 Task: Calculate mortgage payments for a townhouse in Seattle, Washington, with a 20% down payment.
Action: Mouse moved to (862, 162)
Screenshot: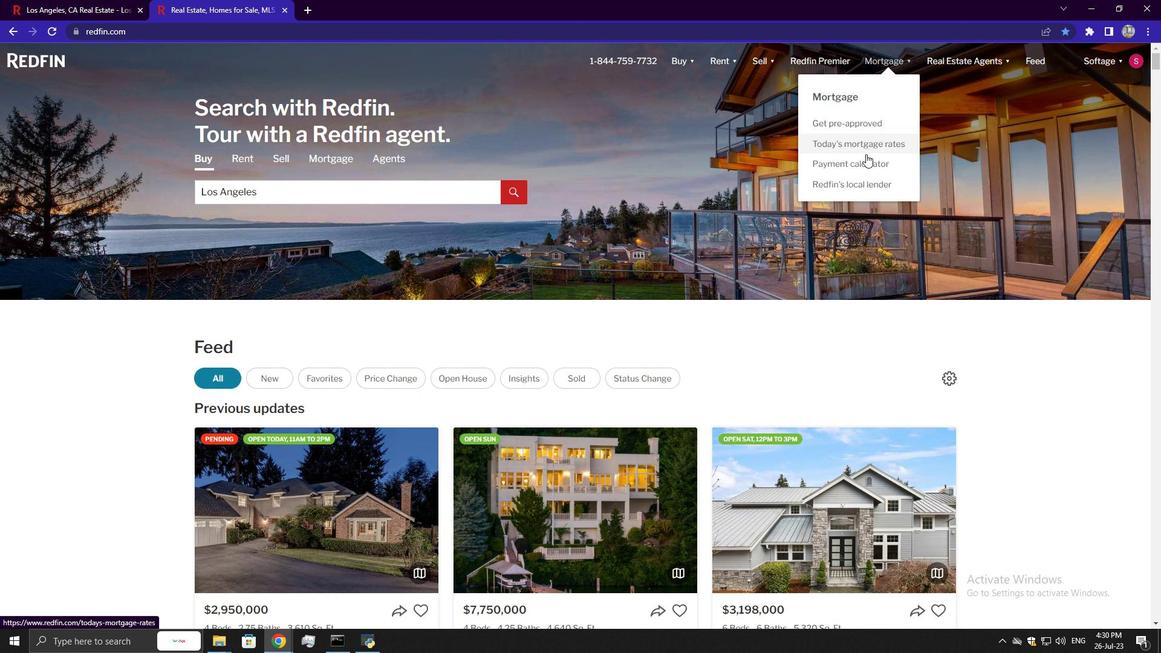
Action: Mouse pressed left at (862, 162)
Screenshot: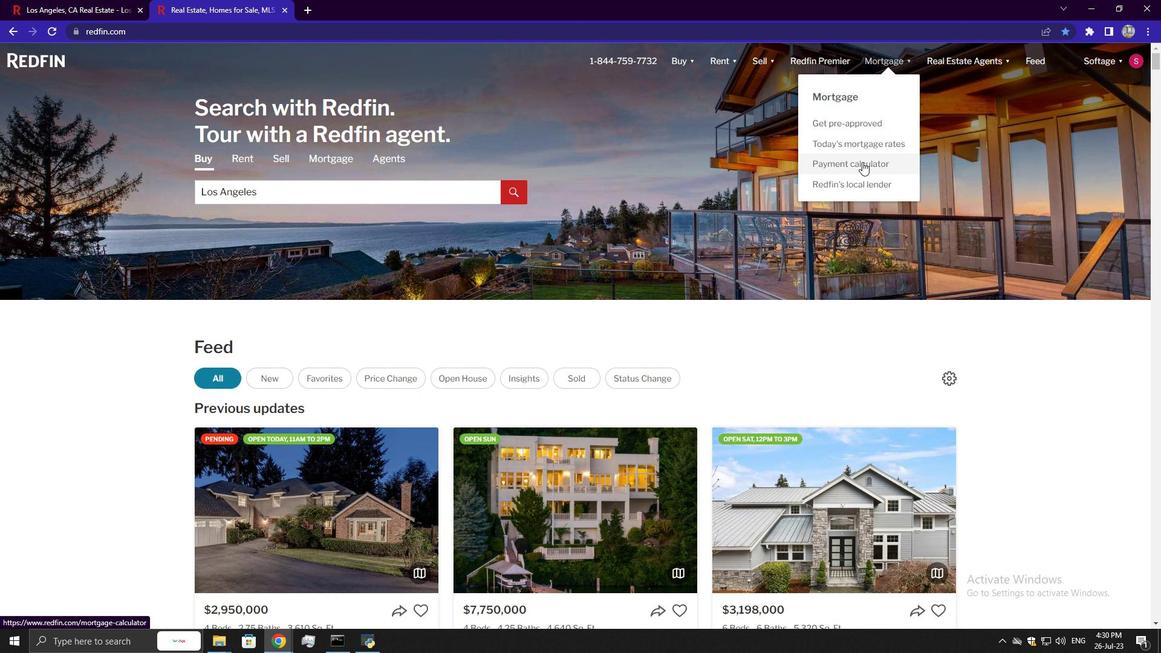 
Action: Mouse moved to (205, 56)
Screenshot: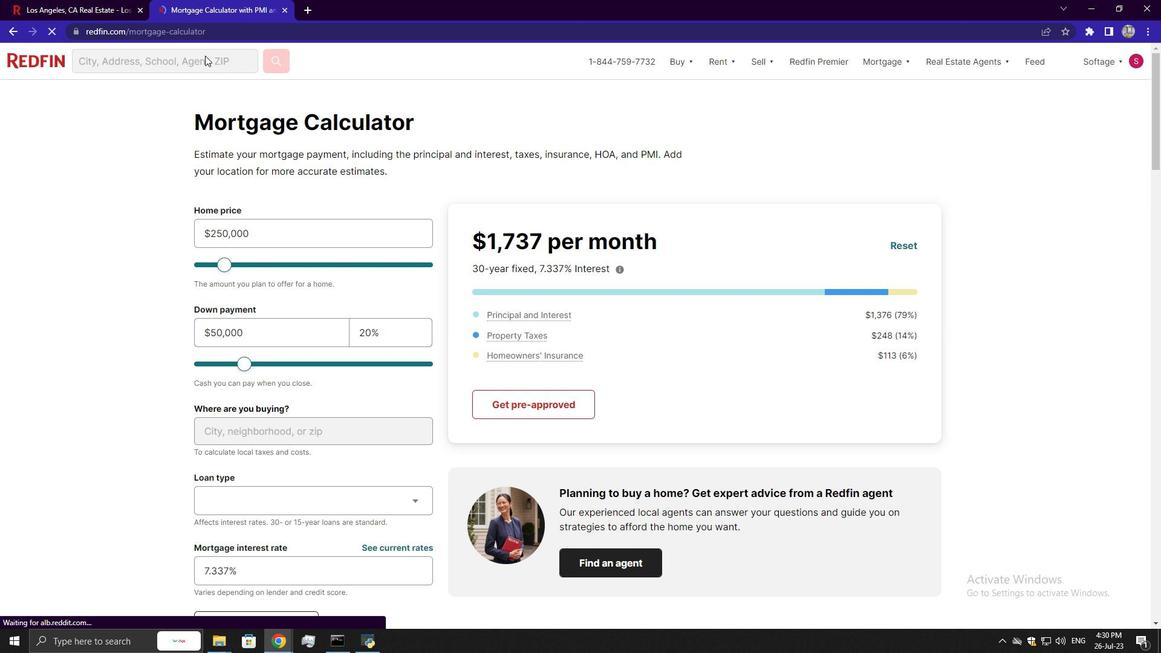 
Action: Mouse pressed left at (205, 56)
Screenshot: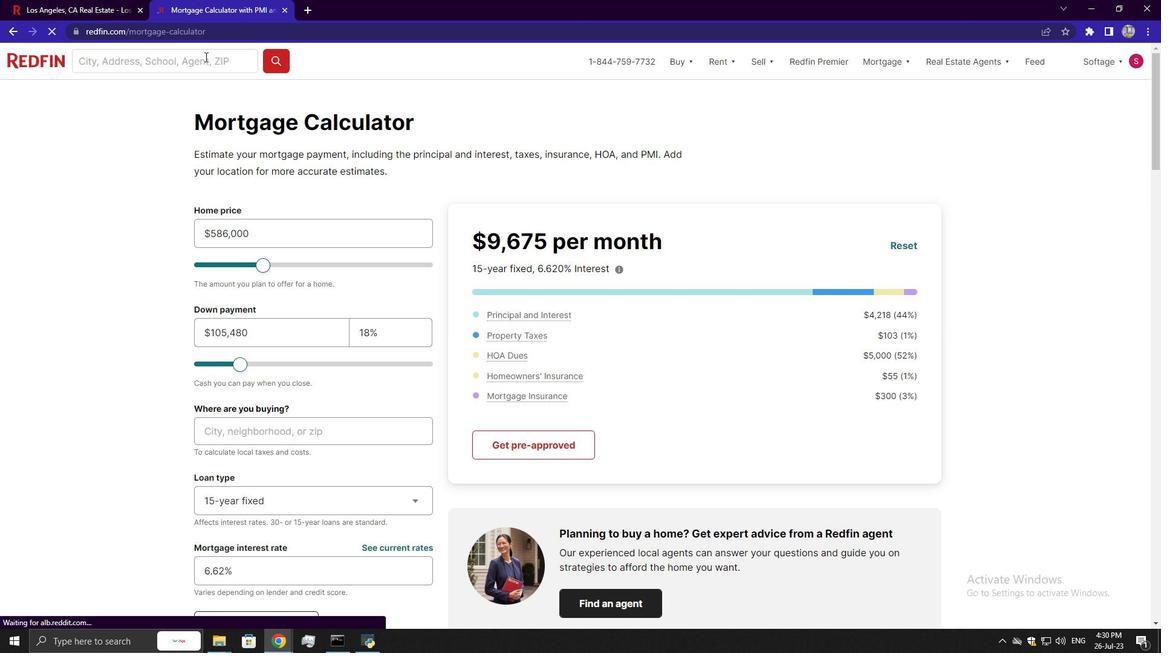 
Action: Key pressed <Key.shift>Seattle,<Key.space><Key.shift>Washington
Screenshot: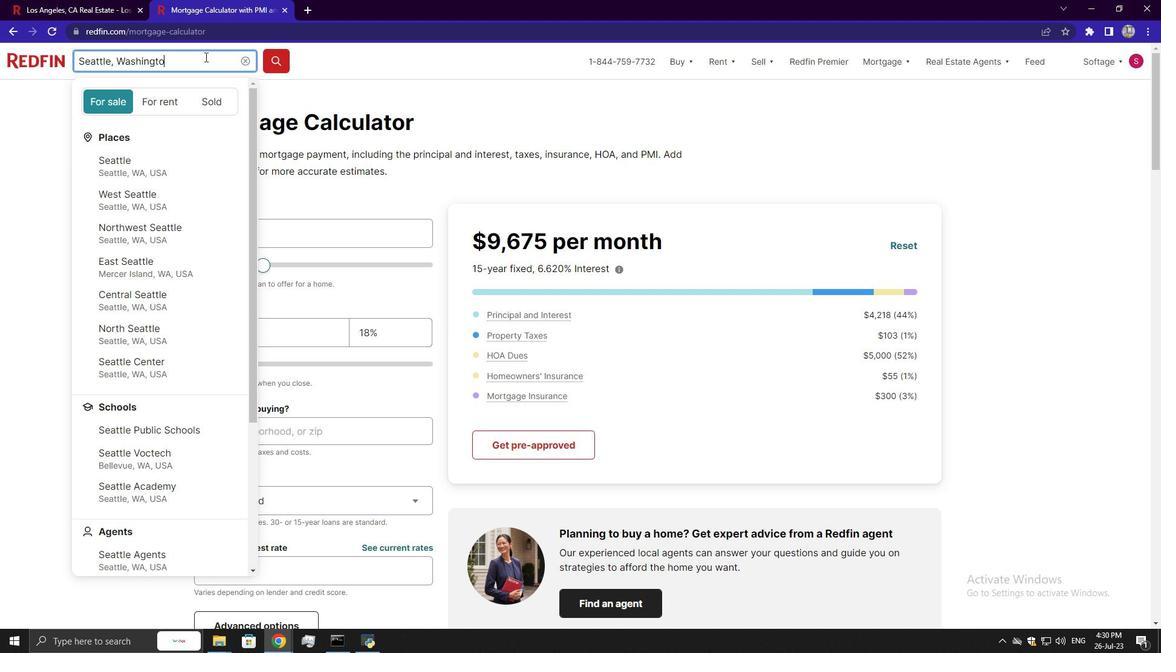 
Action: Mouse moved to (189, 163)
Screenshot: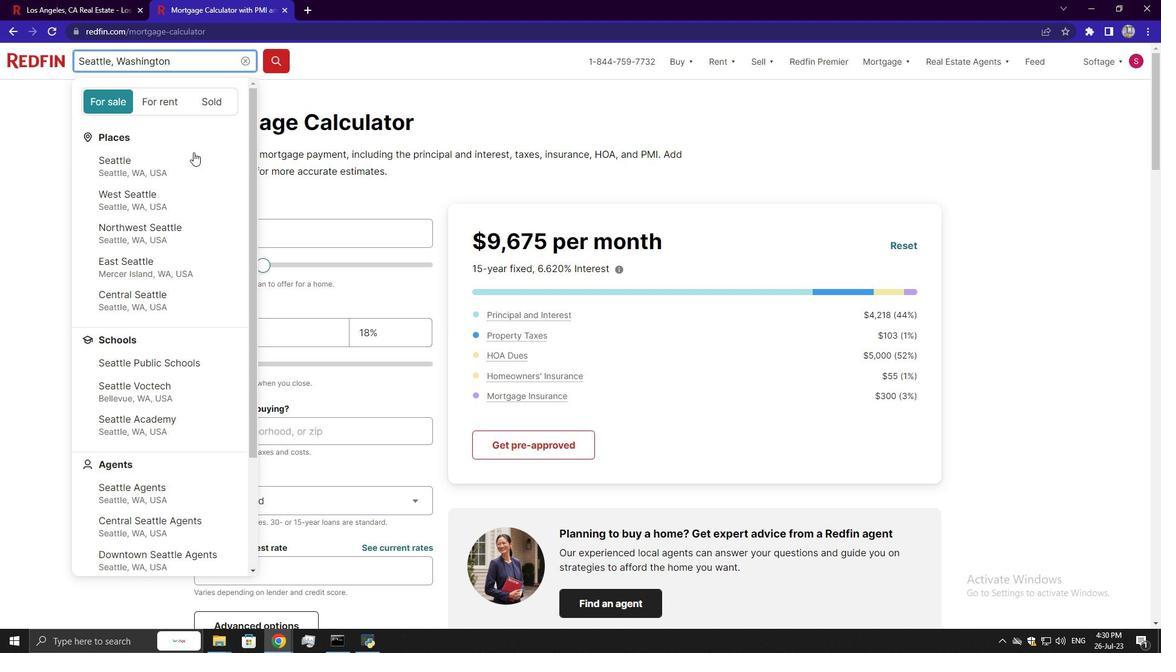 
Action: Mouse pressed left at (189, 163)
Screenshot: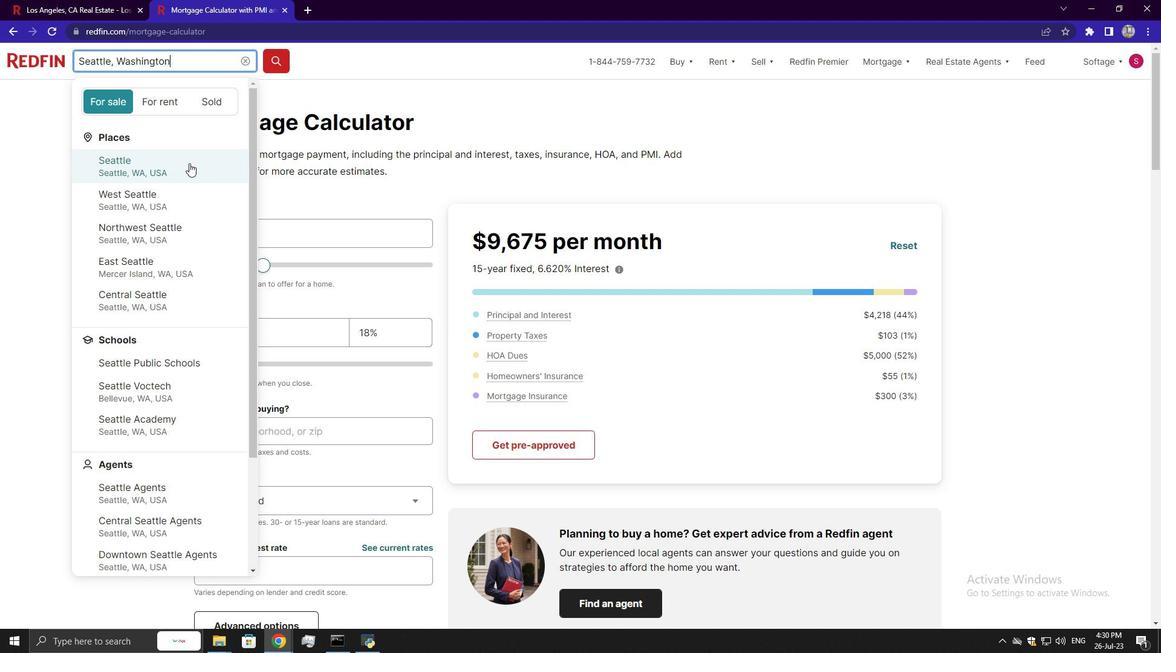 
Action: Mouse moved to (934, 296)
Screenshot: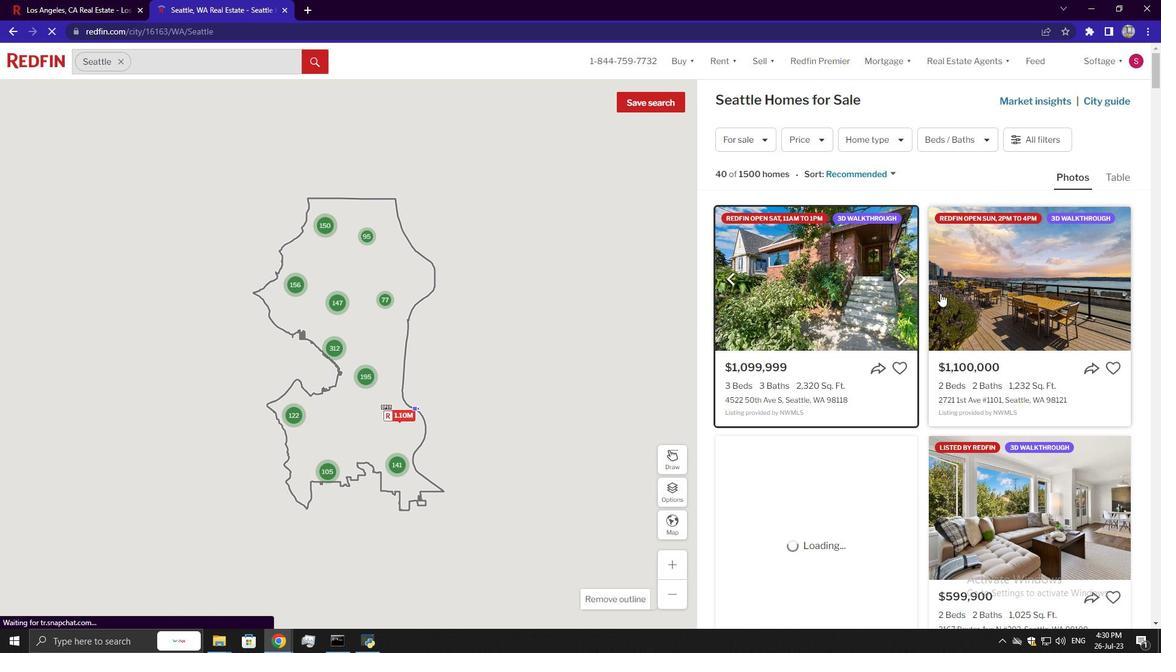 
Action: Mouse scrolled (934, 297) with delta (0, 0)
Screenshot: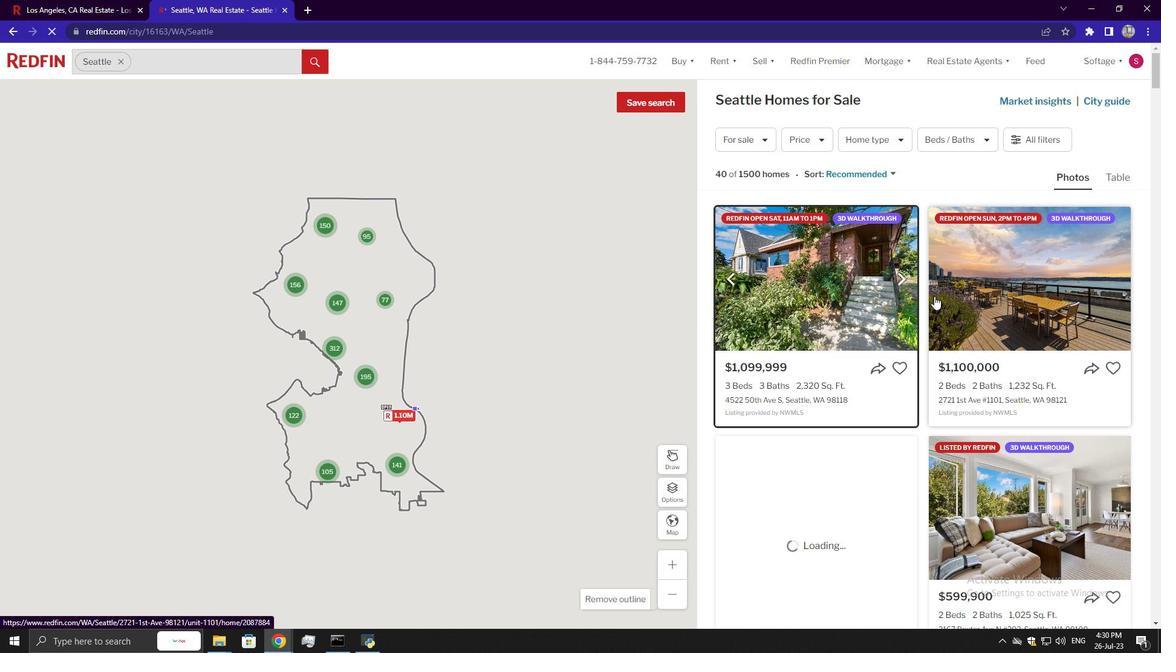 
Action: Mouse scrolled (934, 297) with delta (0, 0)
Screenshot: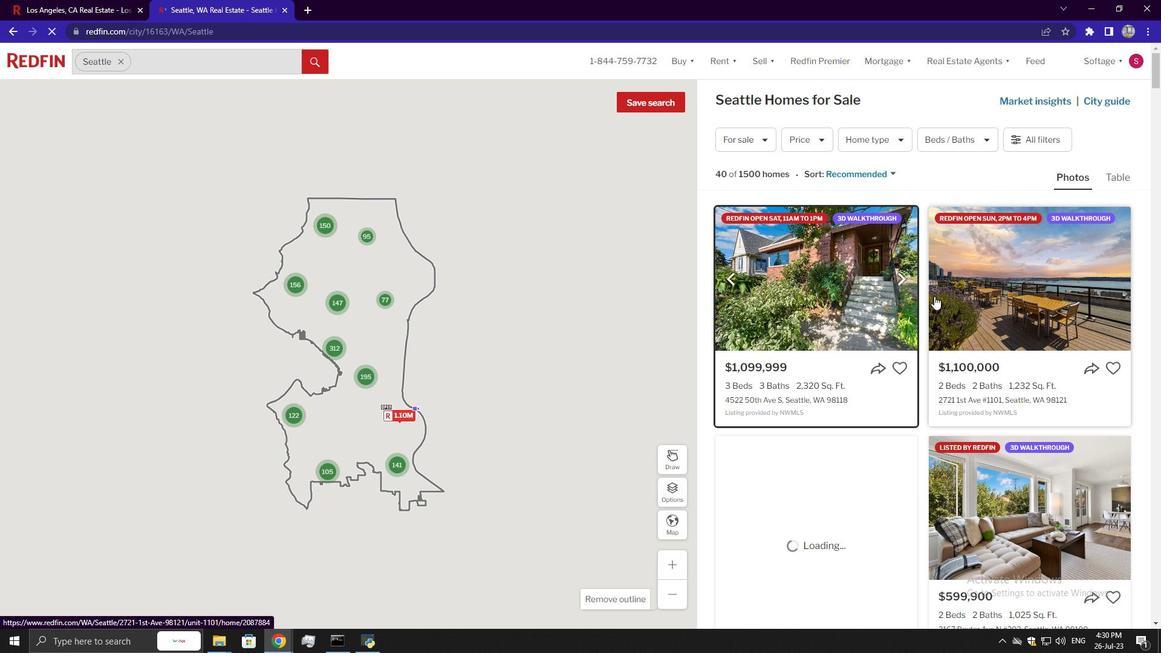 
Action: Mouse scrolled (934, 297) with delta (0, 0)
Screenshot: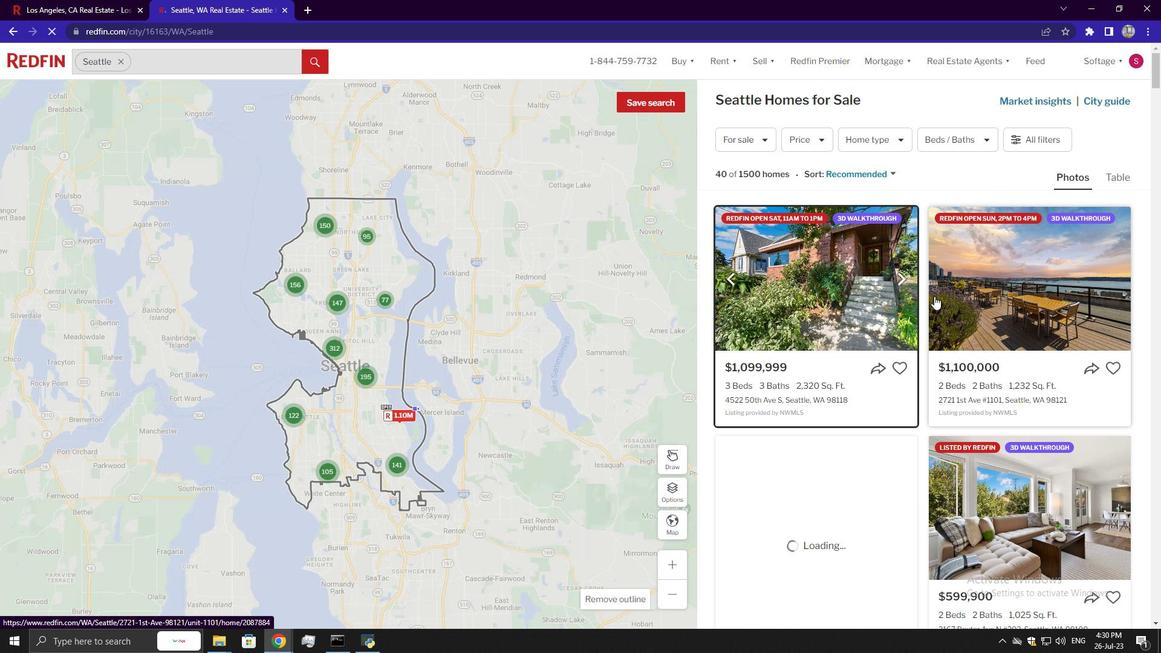 
Action: Mouse scrolled (934, 297) with delta (0, 0)
Screenshot: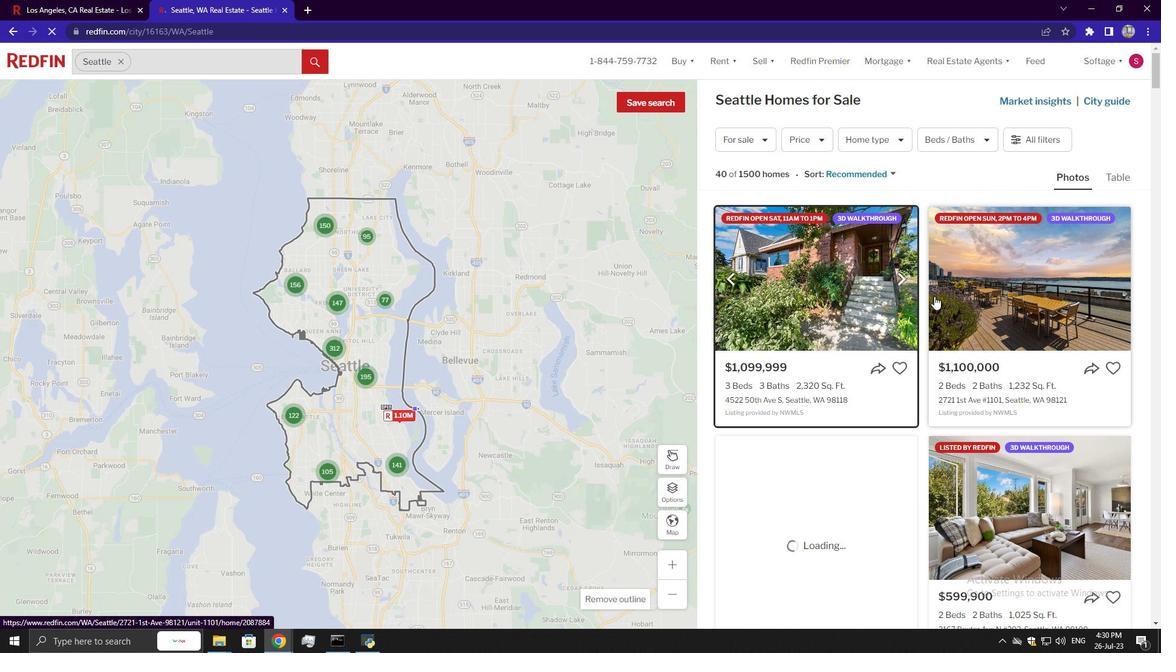 
Action: Mouse scrolled (934, 295) with delta (0, 0)
Screenshot: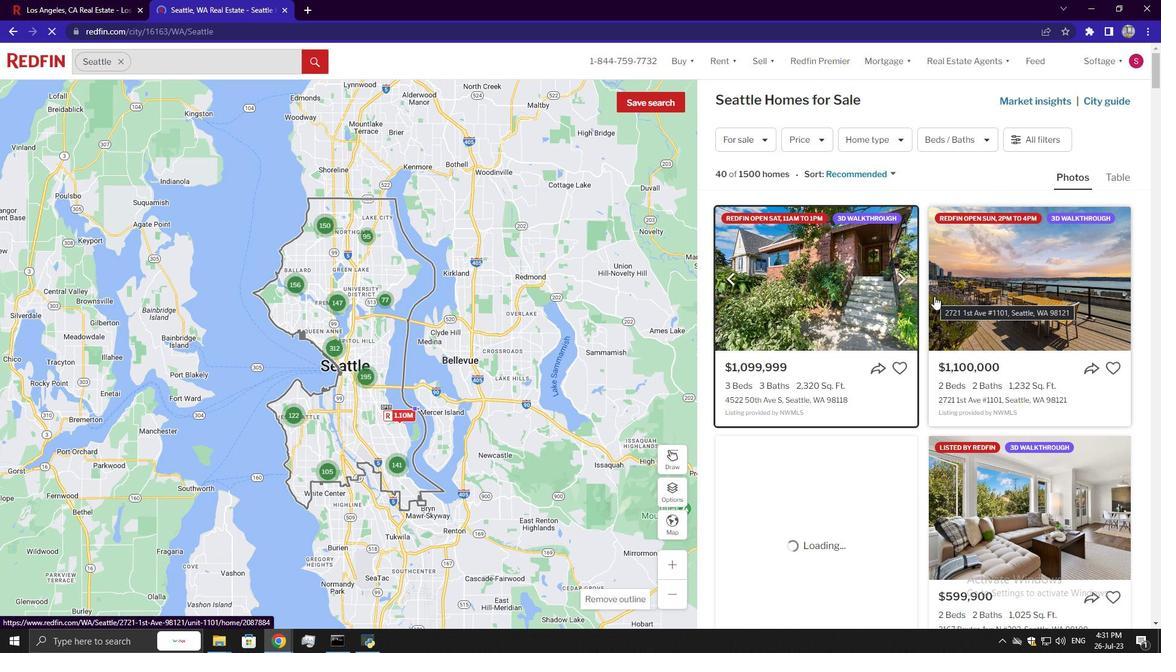 
Action: Mouse scrolled (934, 295) with delta (0, 0)
Screenshot: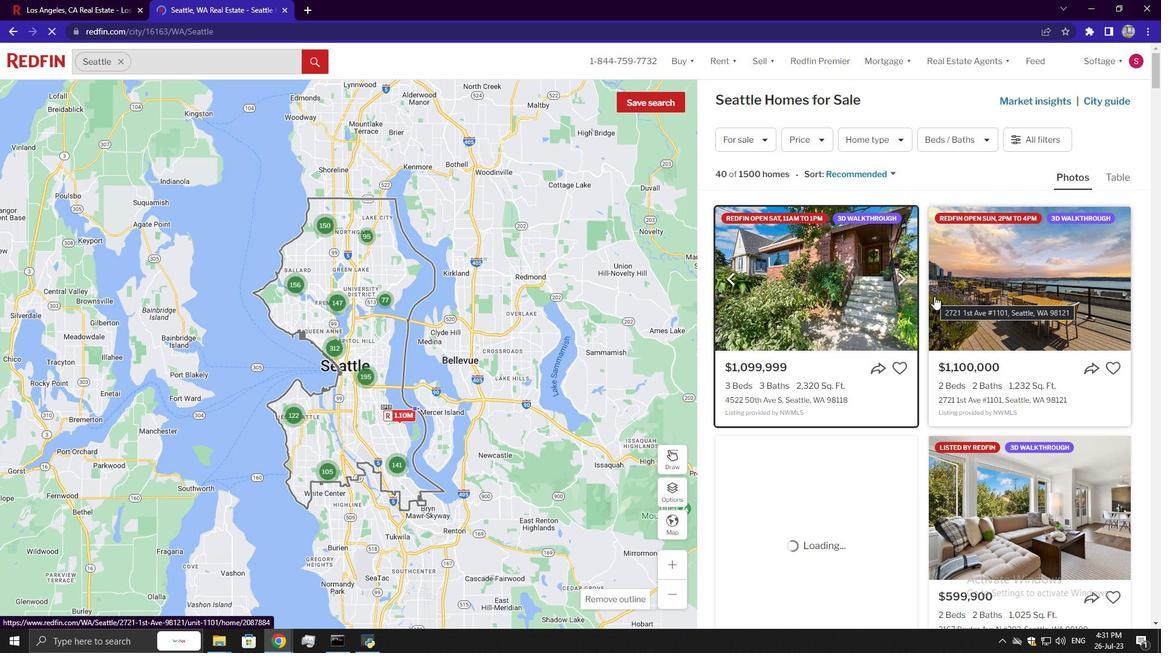 
Action: Mouse scrolled (934, 295) with delta (0, 0)
Screenshot: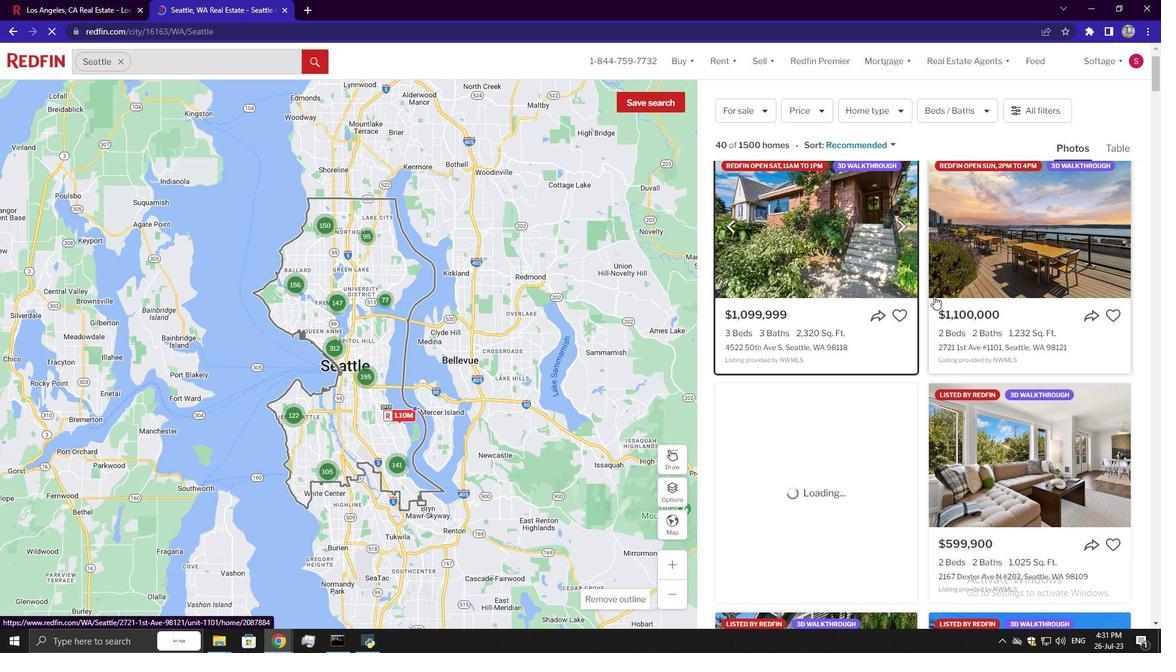 
Action: Mouse scrolled (934, 295) with delta (0, 0)
Screenshot: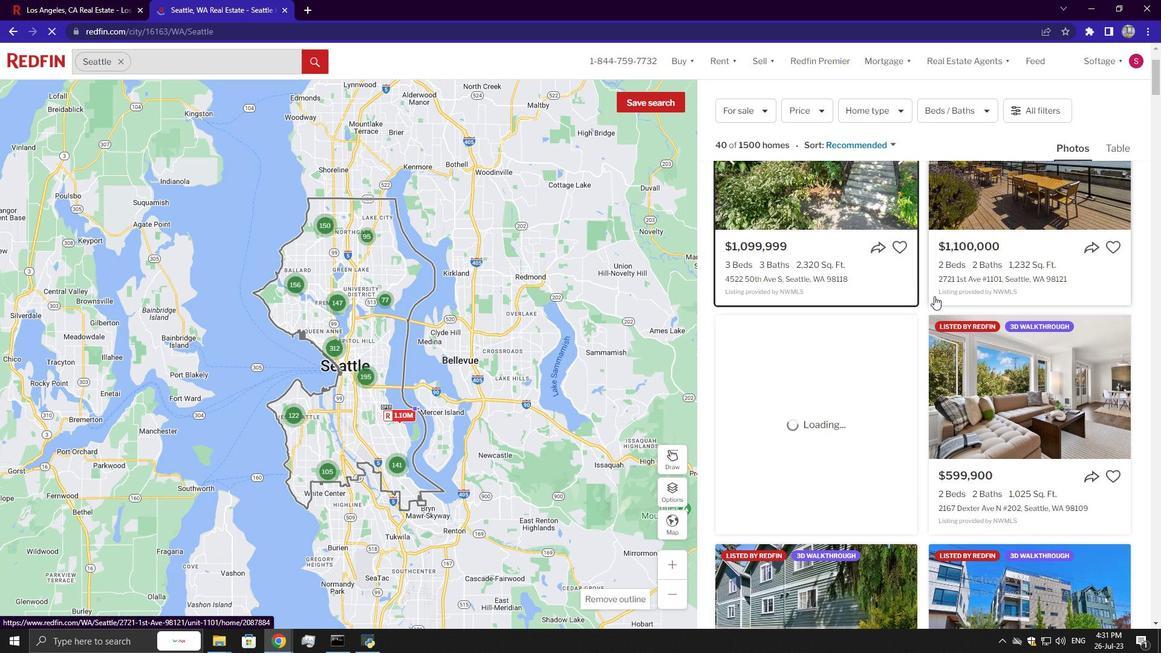 
Action: Mouse moved to (934, 296)
Screenshot: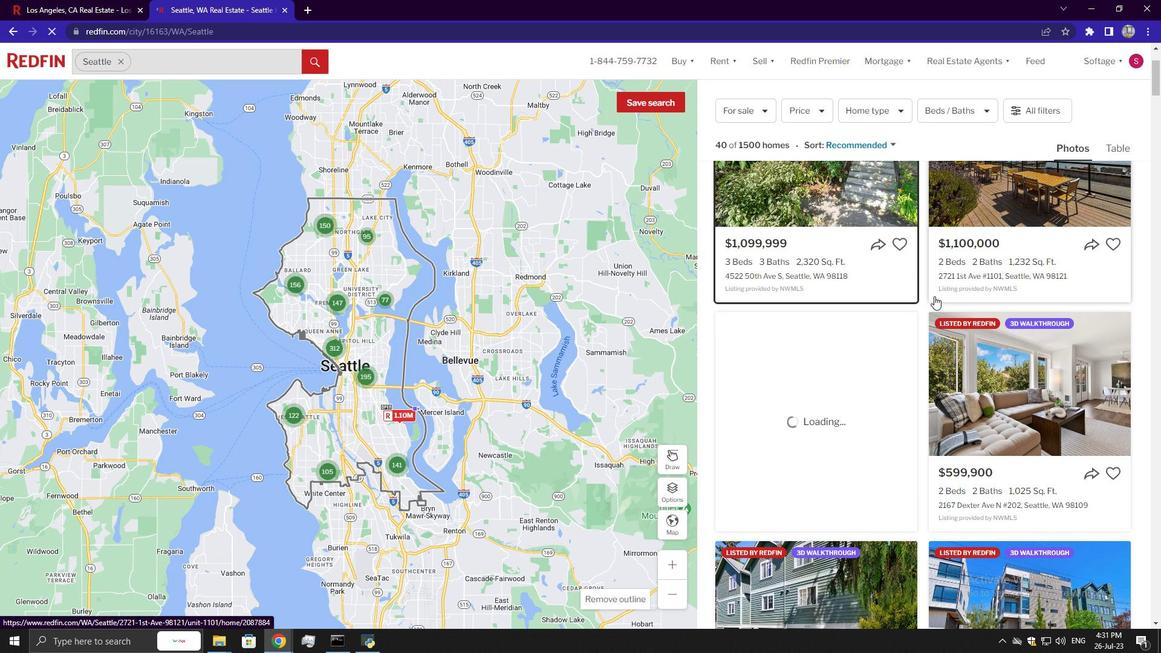 
Action: Mouse scrolled (934, 295) with delta (0, 0)
Screenshot: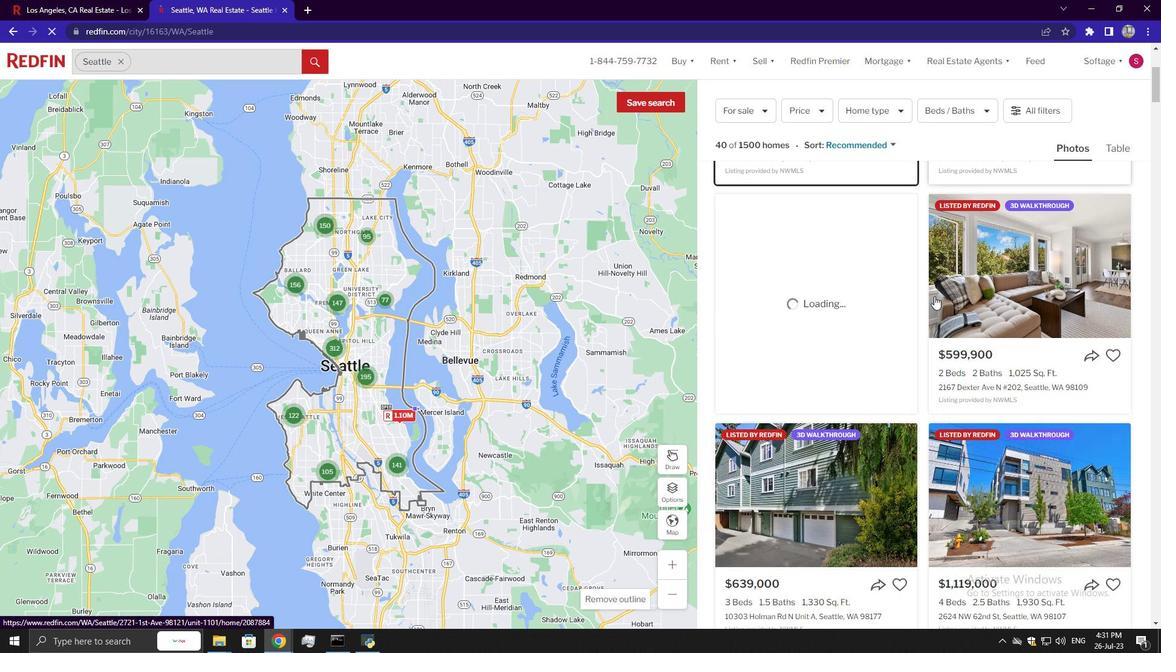 
Action: Mouse scrolled (934, 295) with delta (0, 0)
Screenshot: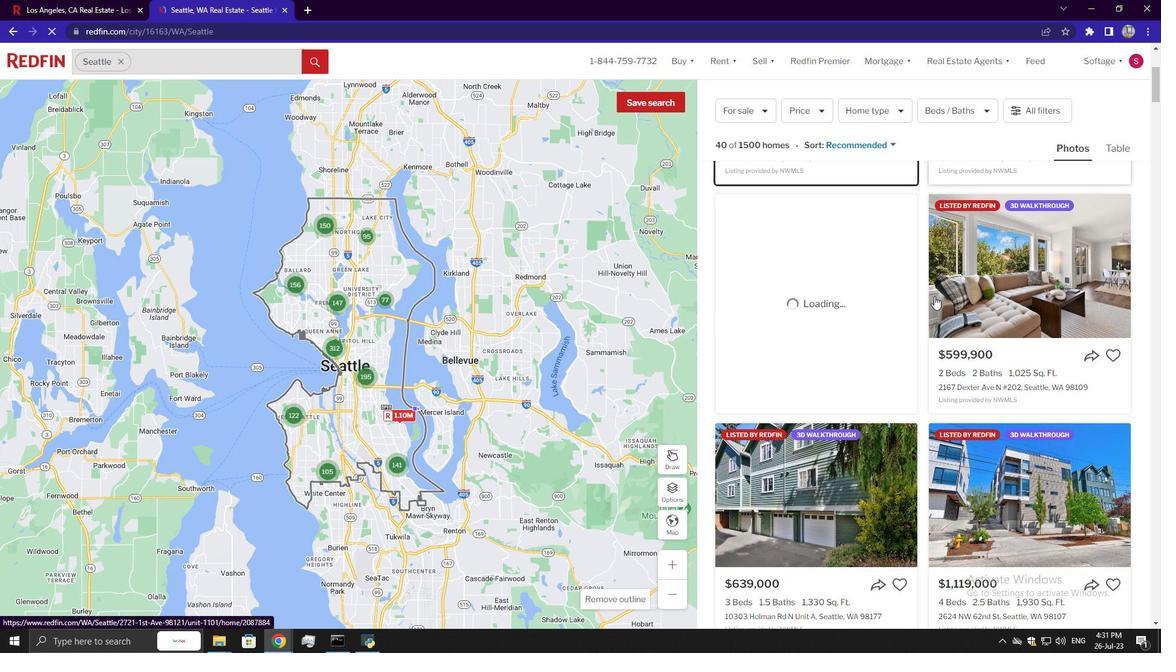 
Action: Mouse moved to (934, 263)
Screenshot: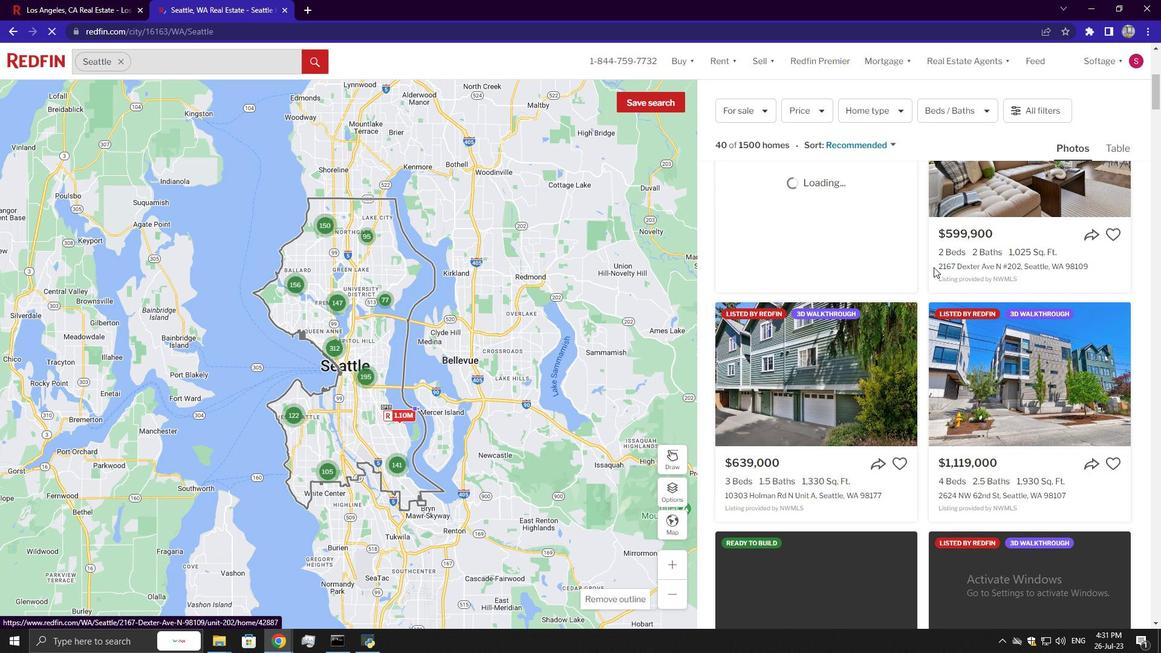 
Action: Mouse scrolled (934, 263) with delta (0, 0)
Screenshot: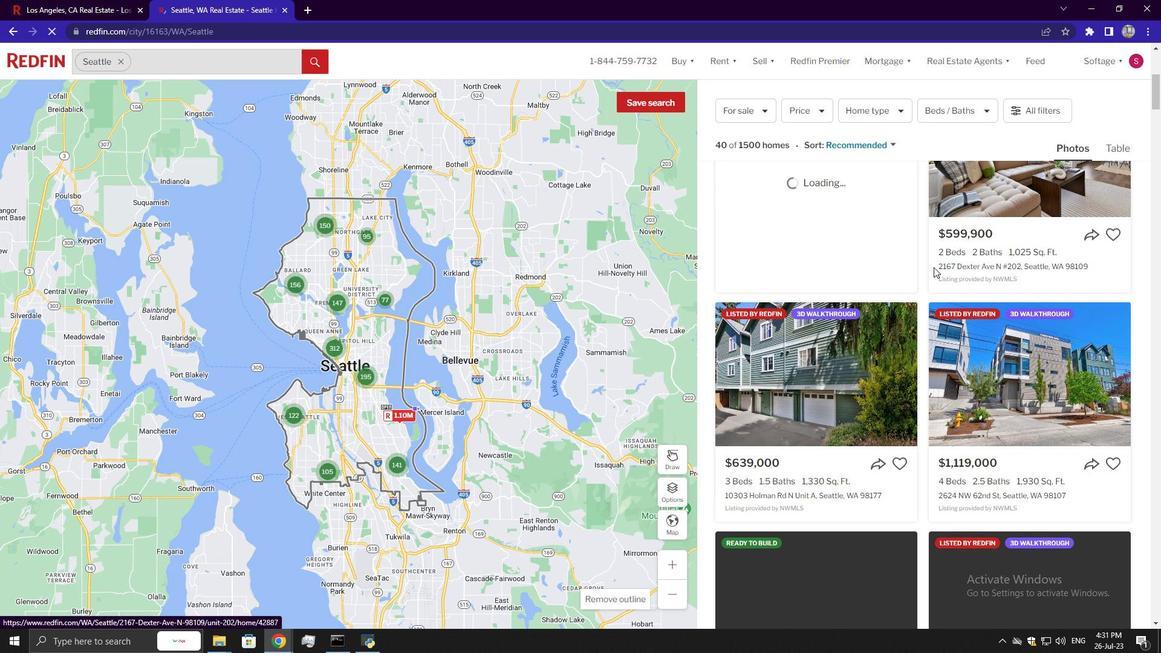 
Action: Mouse scrolled (934, 263) with delta (0, 0)
Screenshot: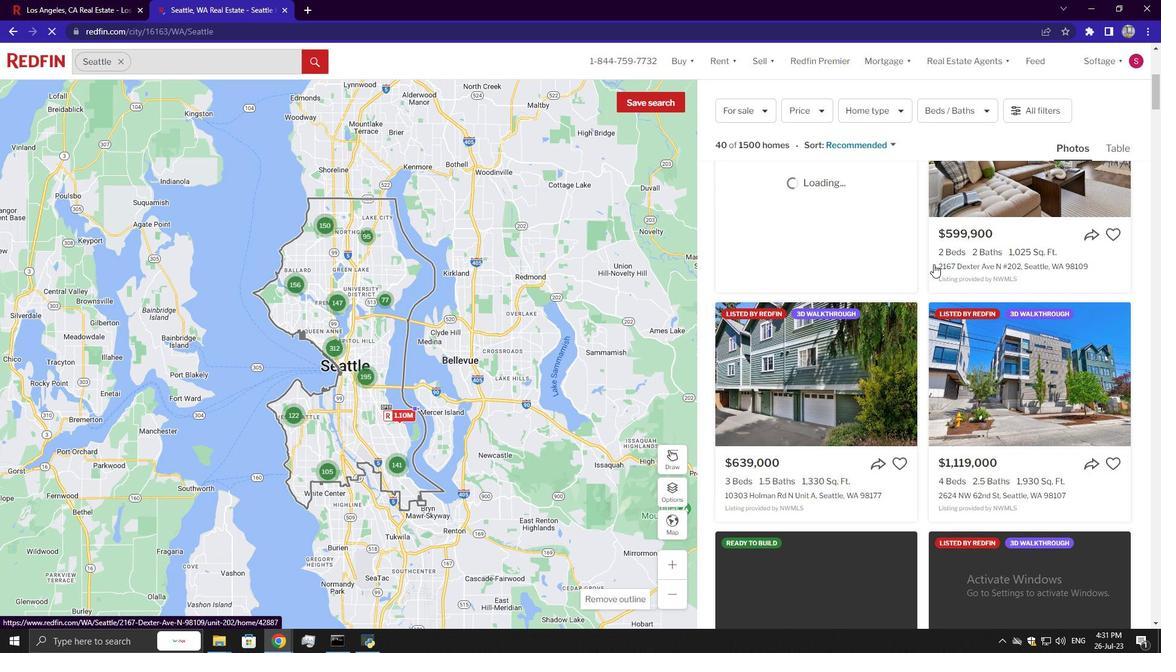 
Action: Mouse scrolled (934, 263) with delta (0, 0)
Screenshot: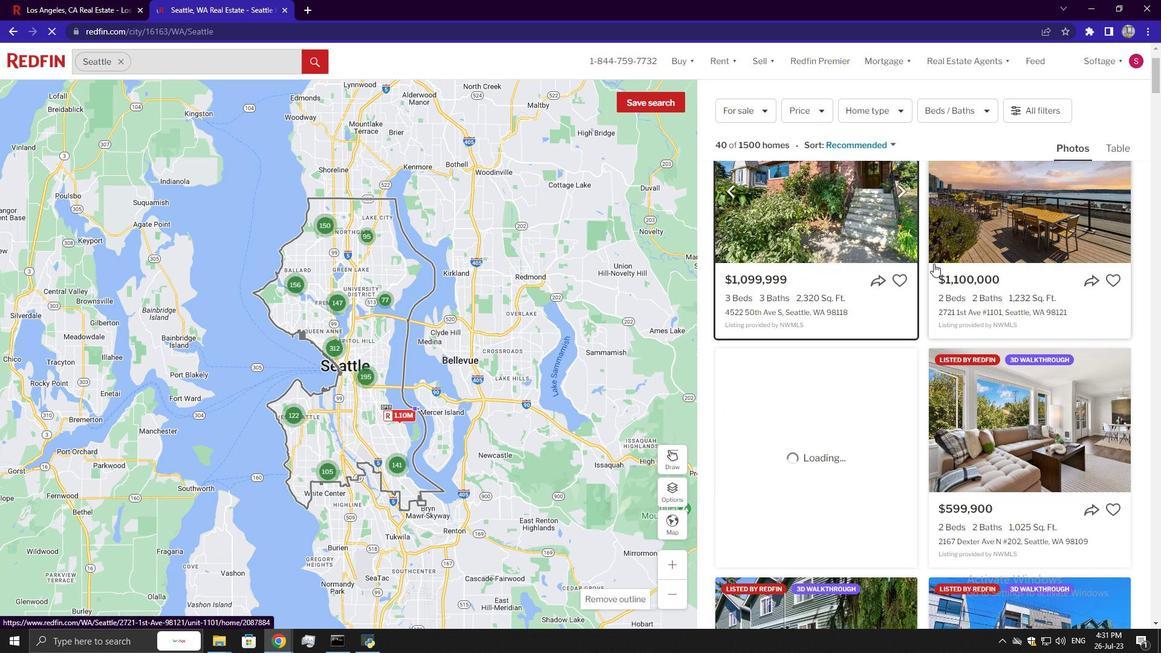 
Action: Mouse scrolled (934, 263) with delta (0, 0)
Screenshot: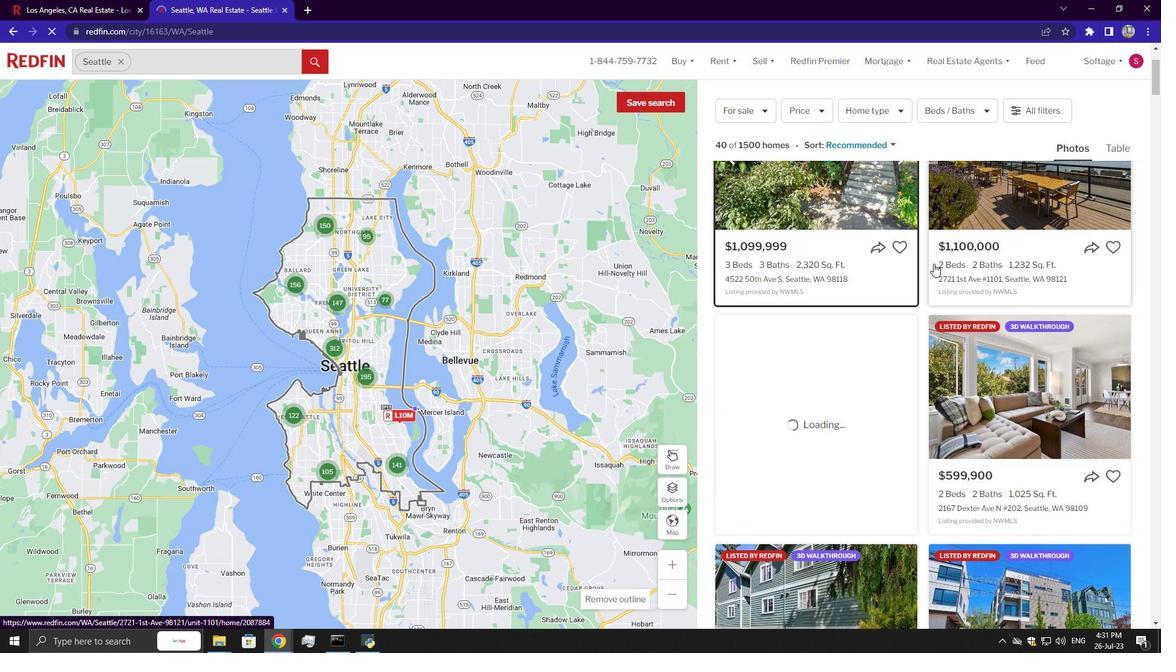 
Action: Mouse scrolled (934, 263) with delta (0, 0)
Screenshot: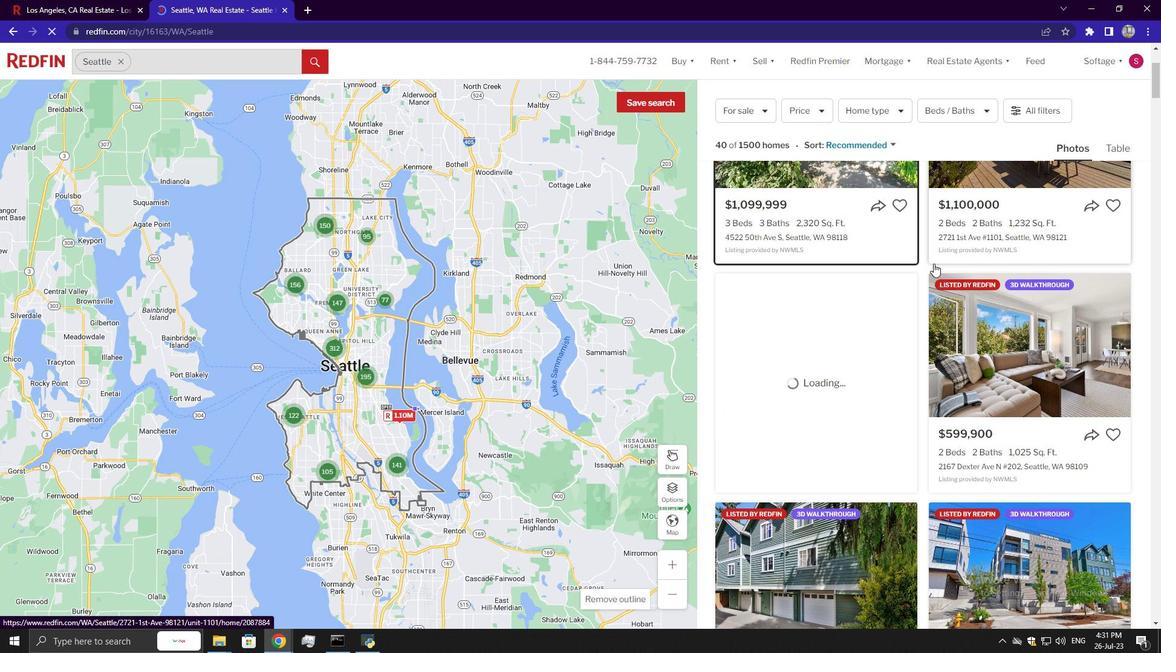 
Action: Mouse scrolled (934, 263) with delta (0, 0)
Screenshot: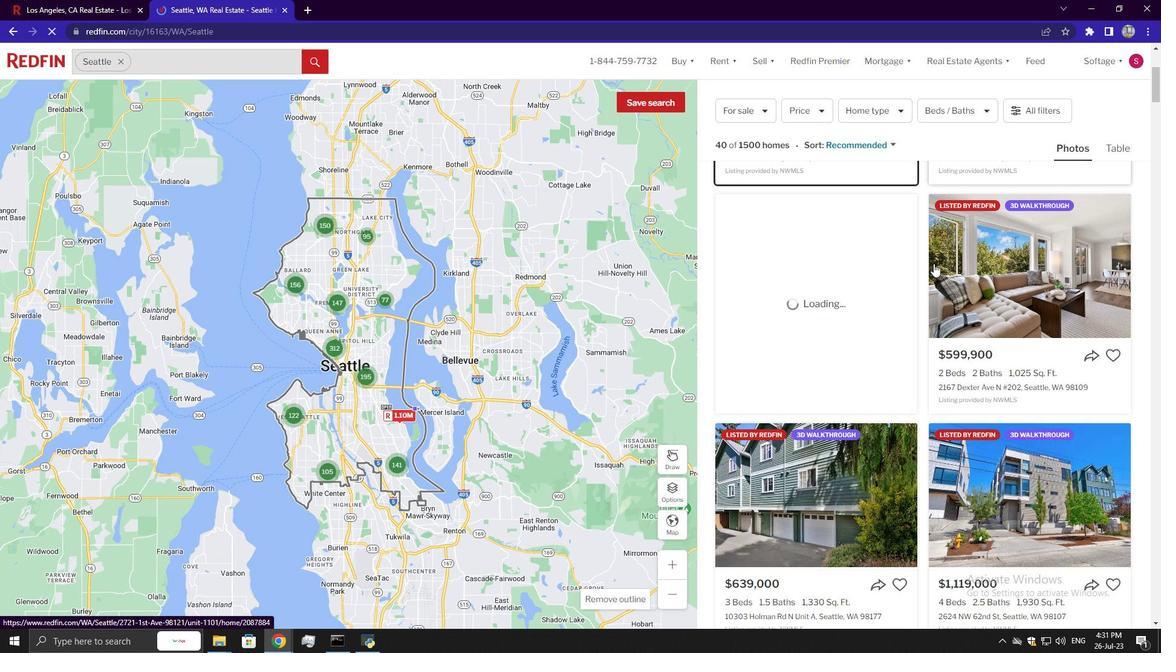 
Action: Mouse scrolled (934, 263) with delta (0, 0)
Screenshot: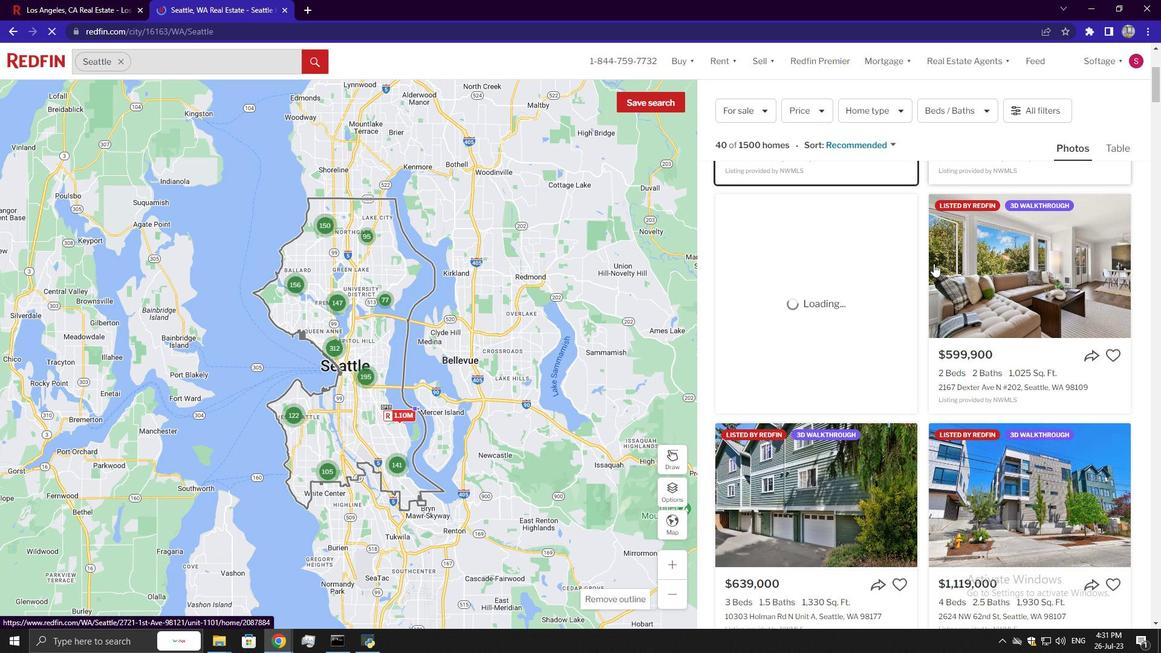 
Action: Mouse scrolled (934, 263) with delta (0, 0)
Screenshot: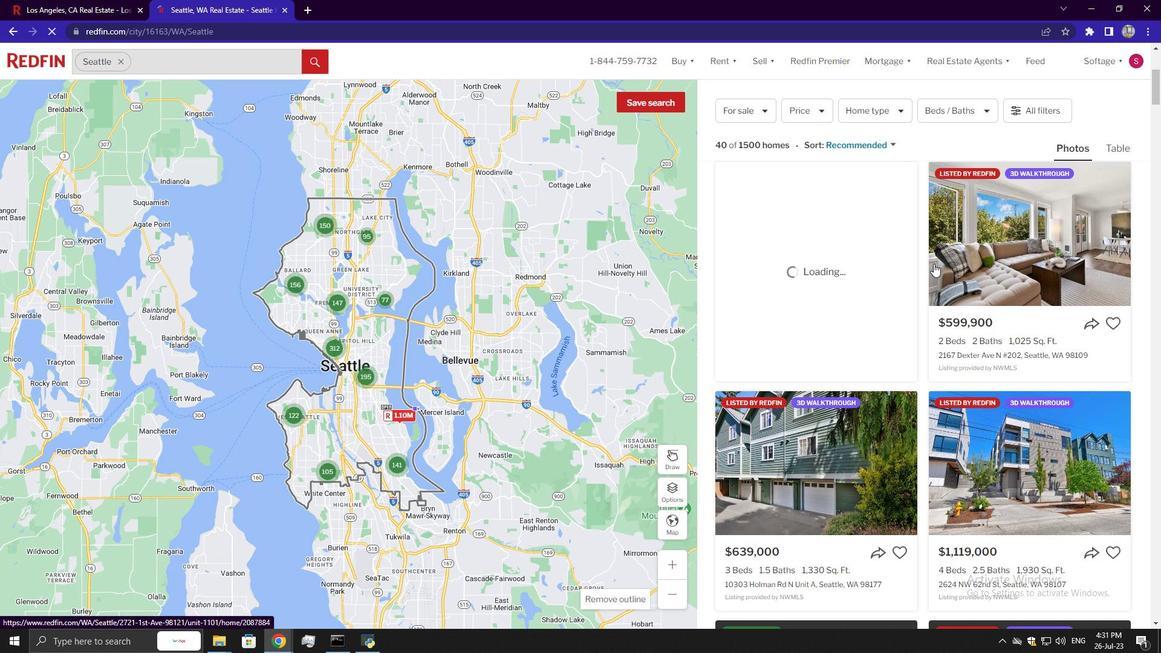 
Action: Mouse scrolled (934, 263) with delta (0, 0)
Screenshot: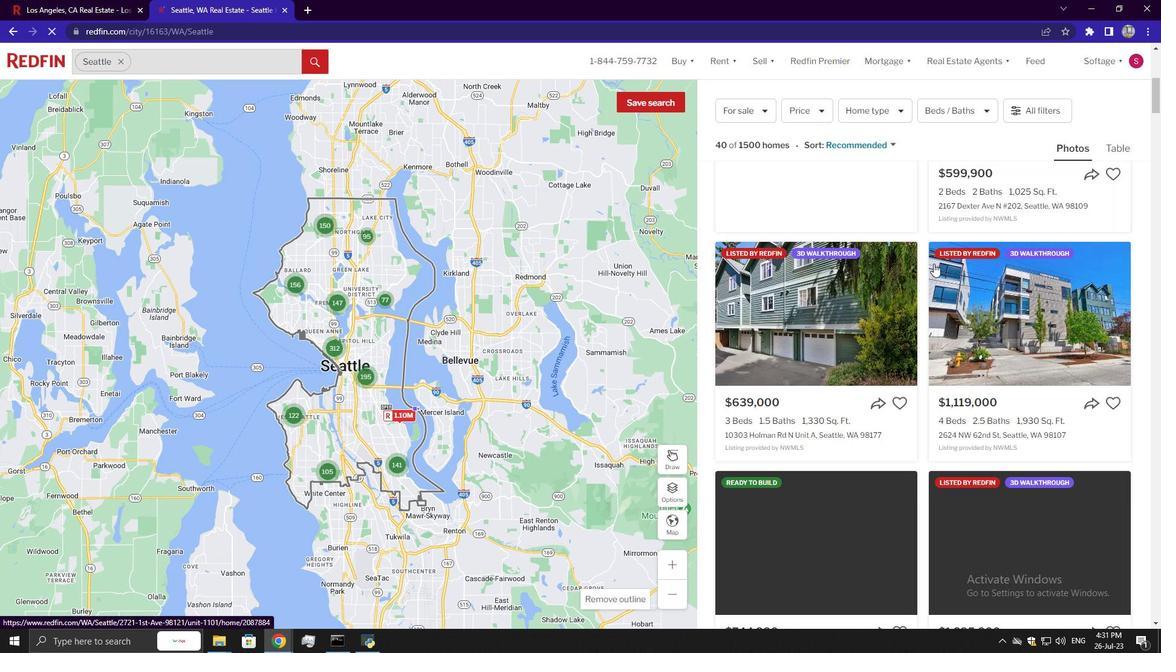 
Action: Mouse scrolled (934, 264) with delta (0, 0)
Screenshot: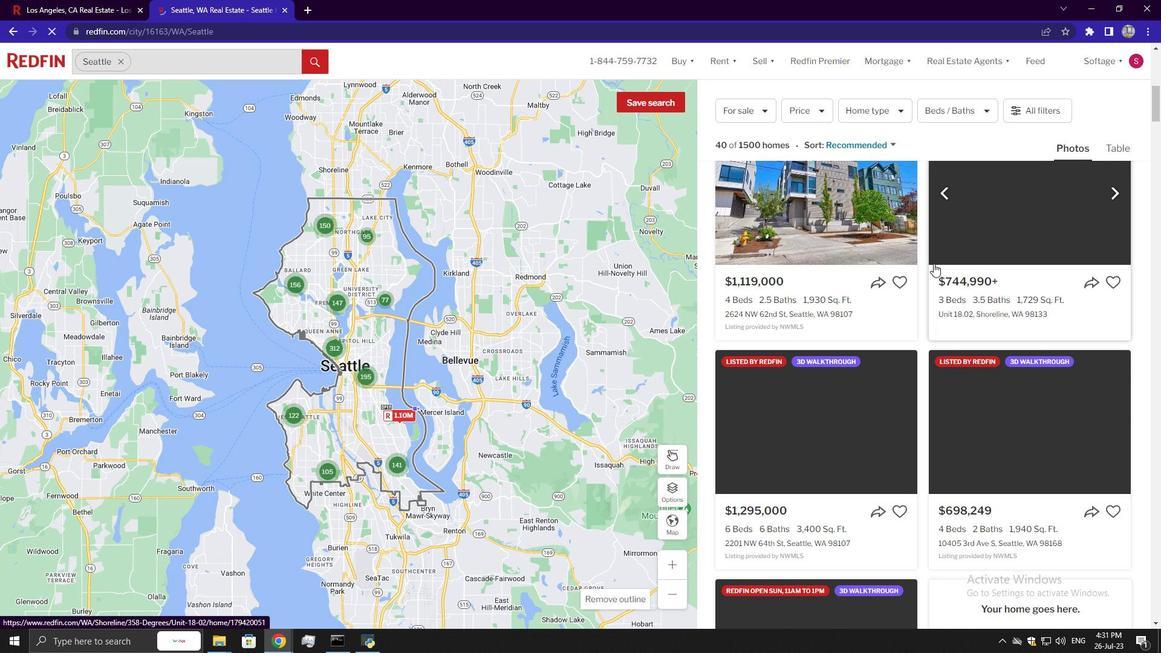 
Action: Mouse scrolled (934, 264) with delta (0, 0)
Screenshot: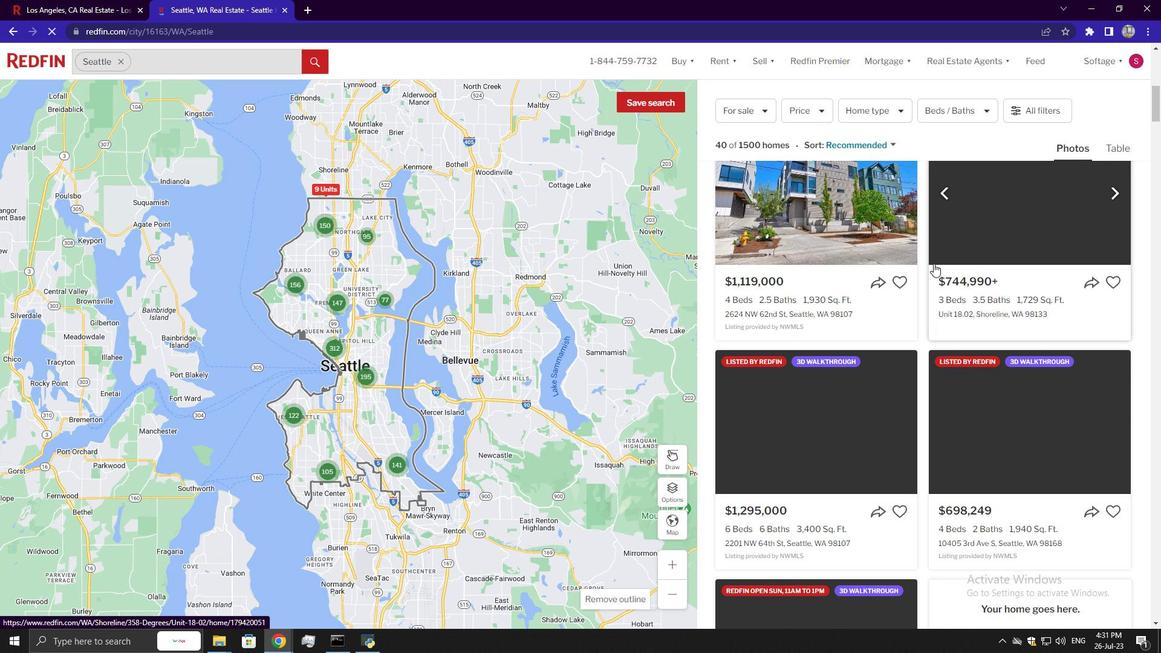 
Action: Mouse scrolled (934, 264) with delta (0, 0)
Screenshot: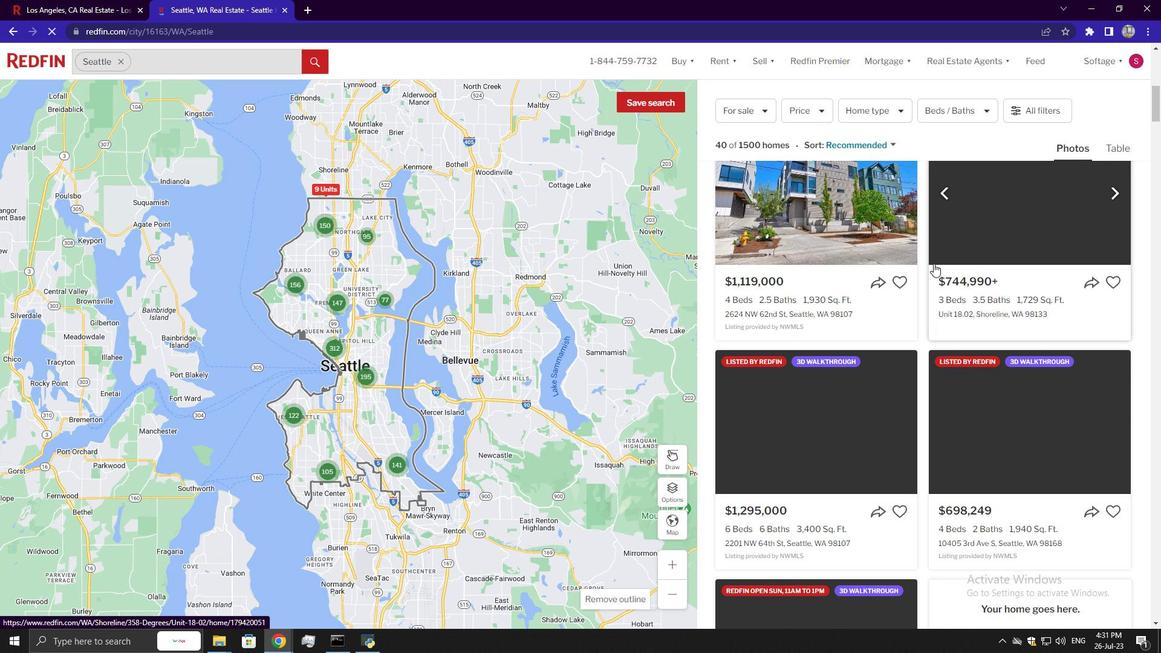 
Action: Mouse scrolled (934, 264) with delta (0, 0)
Screenshot: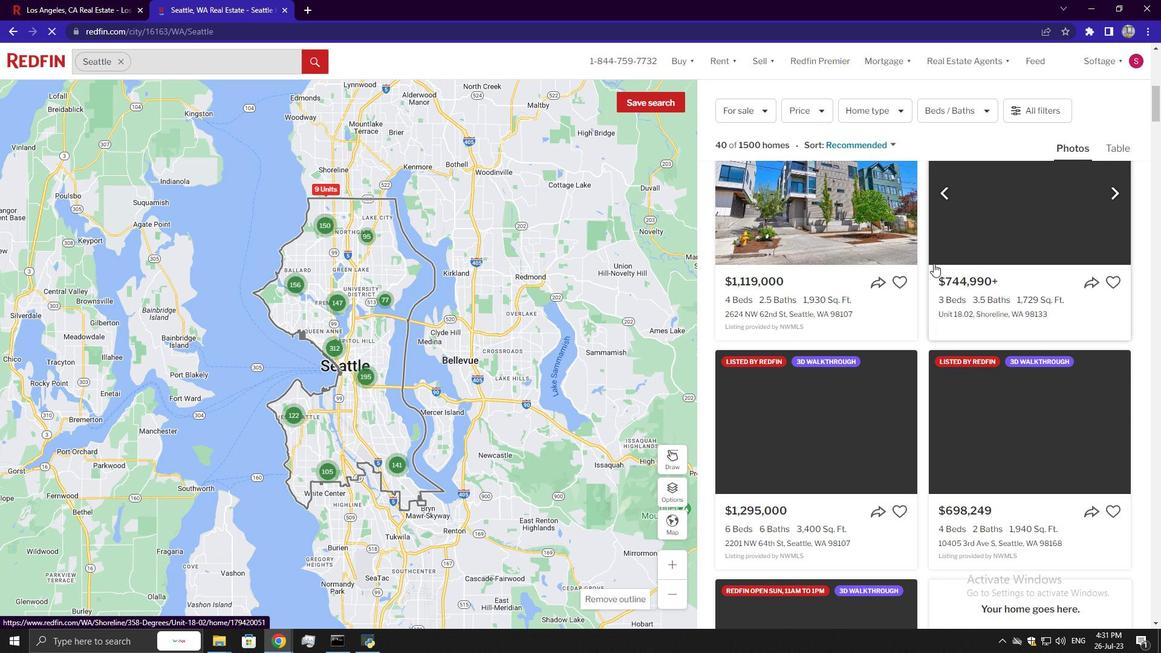 
Action: Mouse scrolled (934, 264) with delta (0, 0)
Screenshot: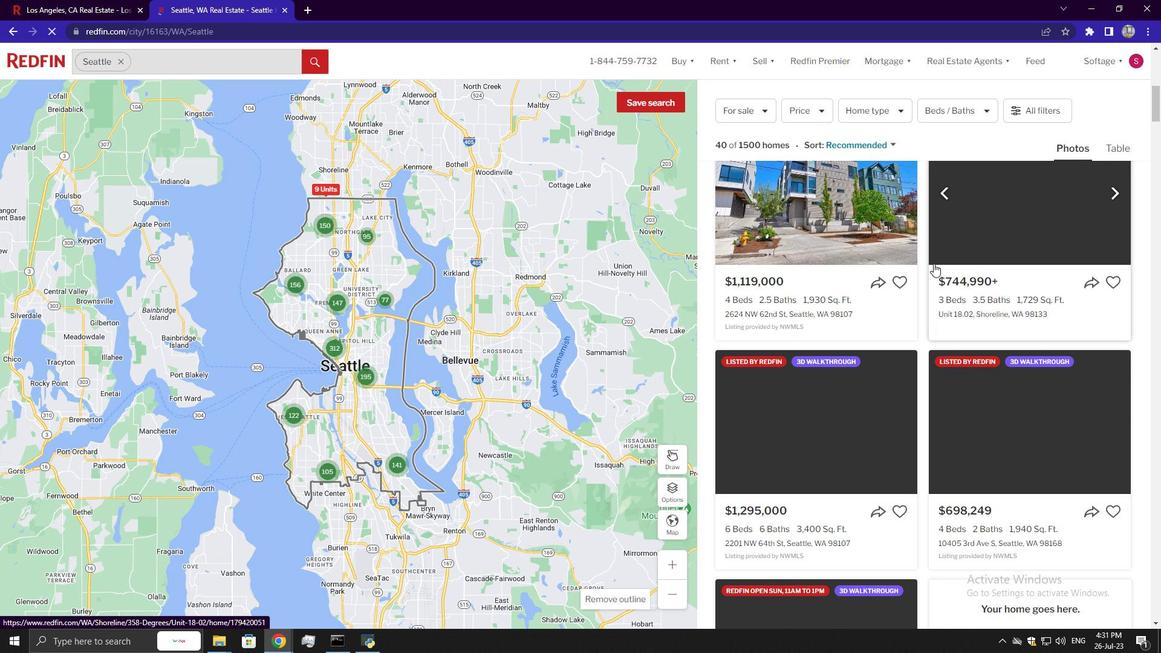 
Action: Mouse scrolled (934, 264) with delta (0, 0)
Screenshot: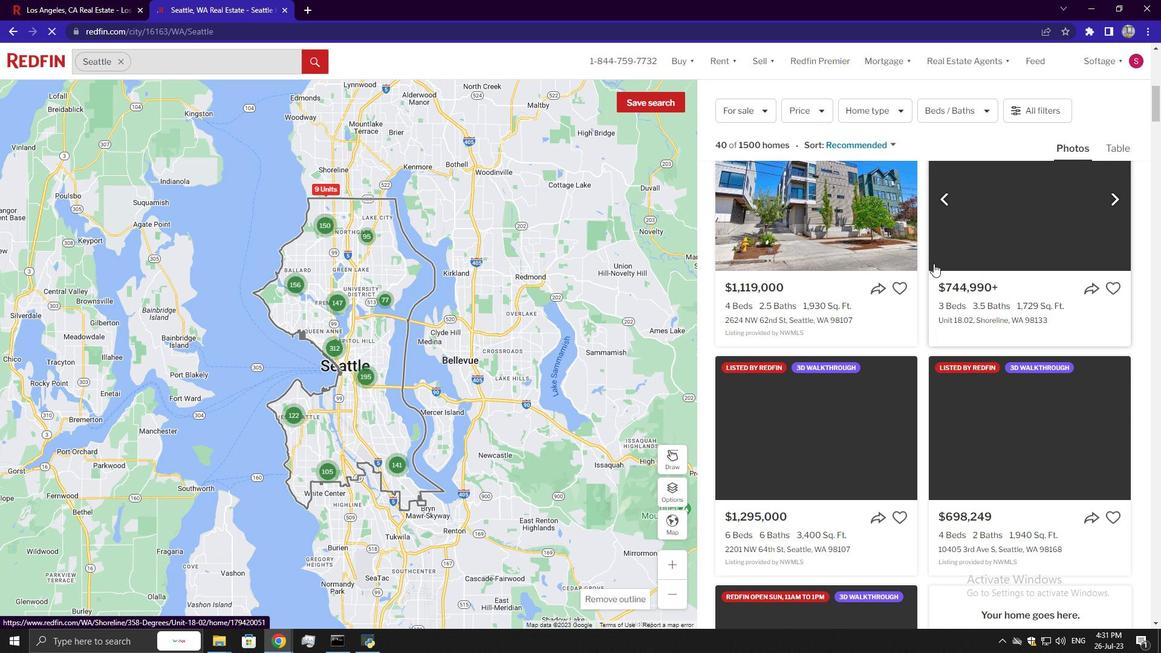 
Action: Mouse scrolled (934, 264) with delta (0, 0)
Screenshot: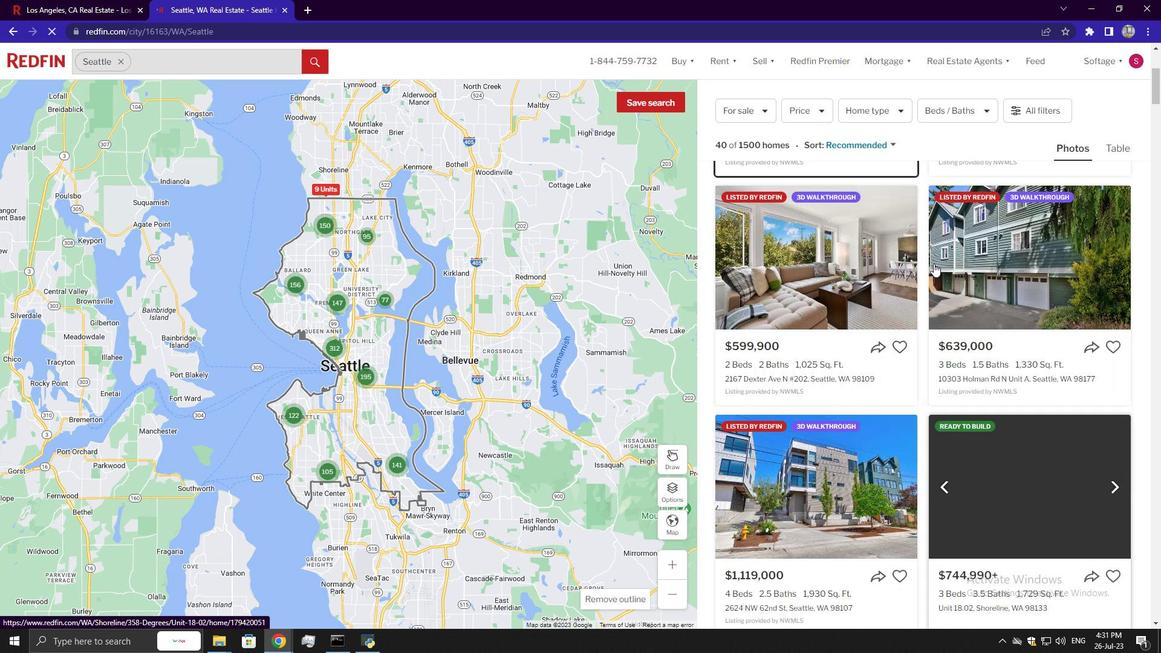 
Action: Mouse scrolled (934, 264) with delta (0, 0)
Screenshot: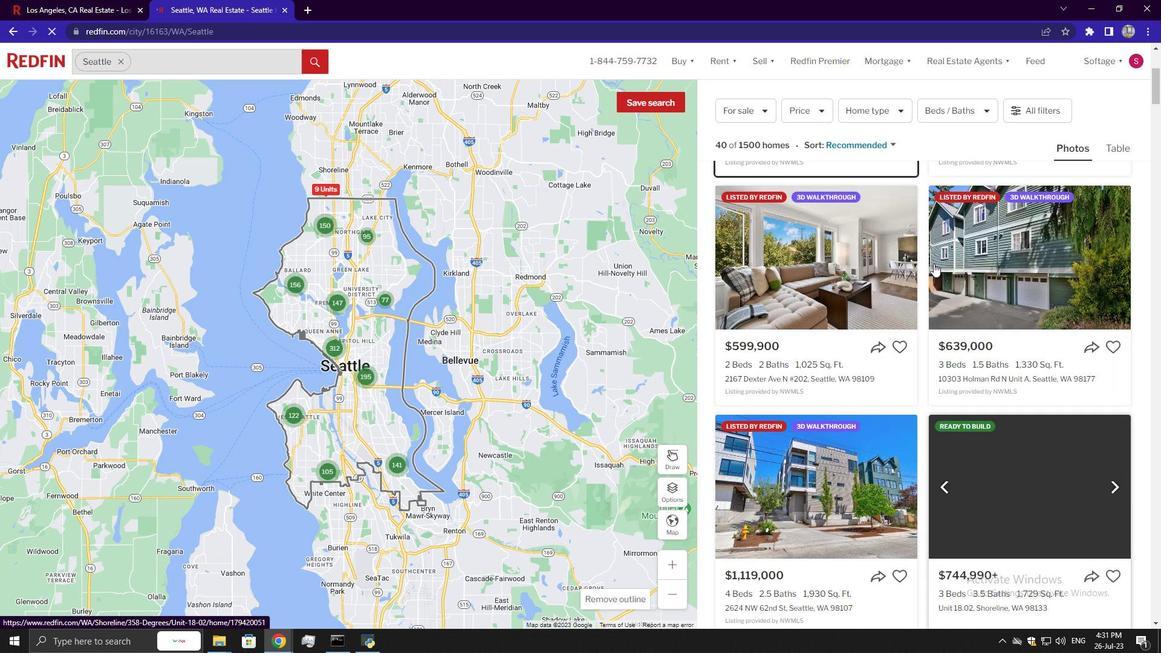 
Action: Mouse scrolled (934, 264) with delta (0, 0)
Screenshot: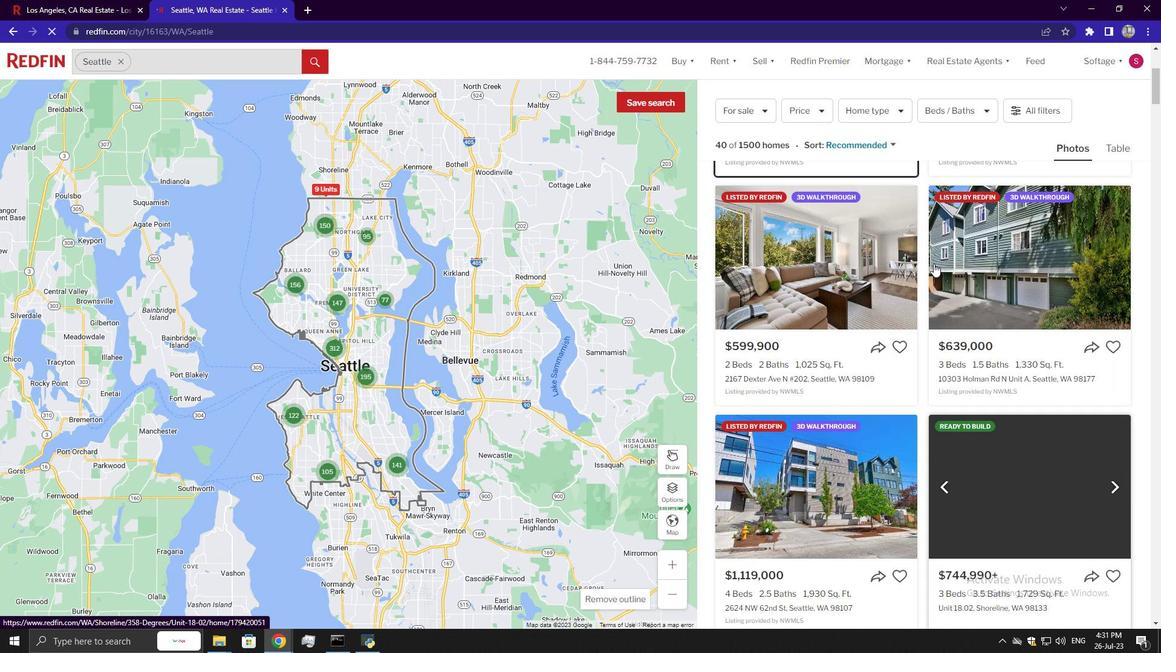
Action: Mouse scrolled (934, 264) with delta (0, 0)
Screenshot: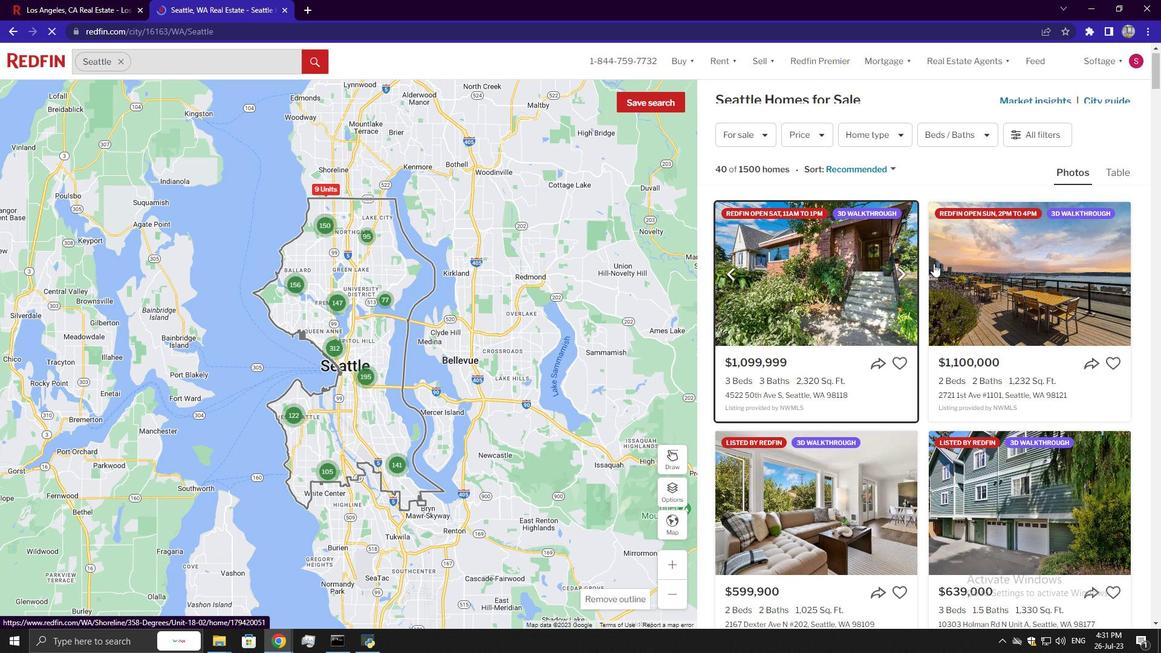 
Action: Mouse scrolled (934, 264) with delta (0, 0)
Screenshot: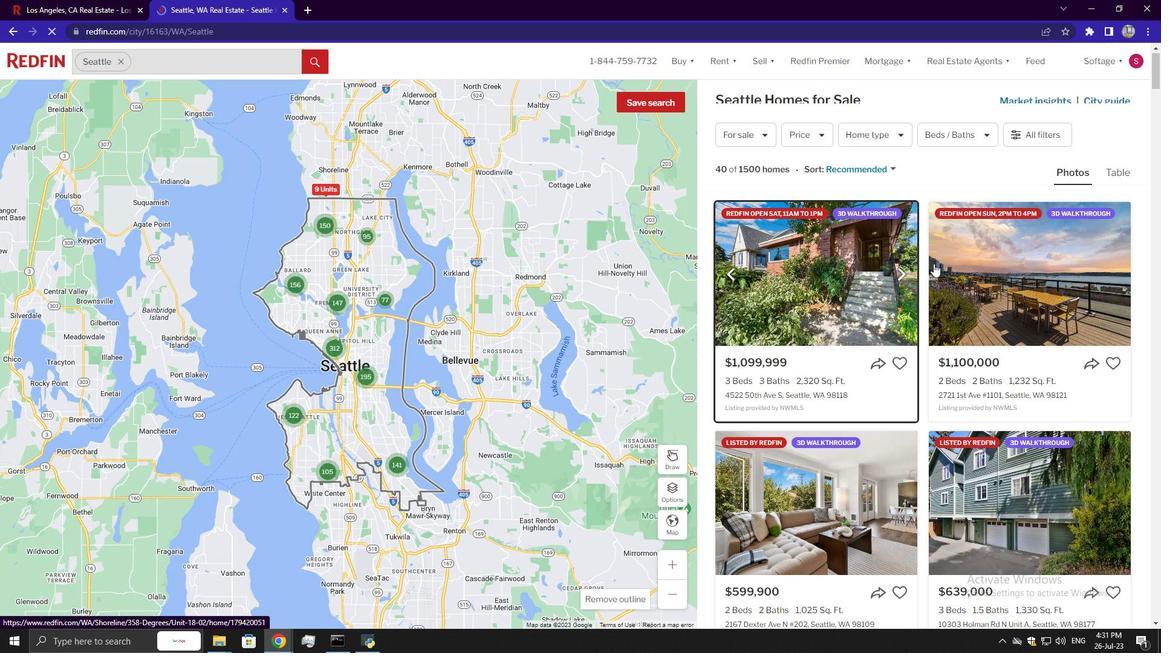 
Action: Mouse scrolled (934, 264) with delta (0, 0)
Screenshot: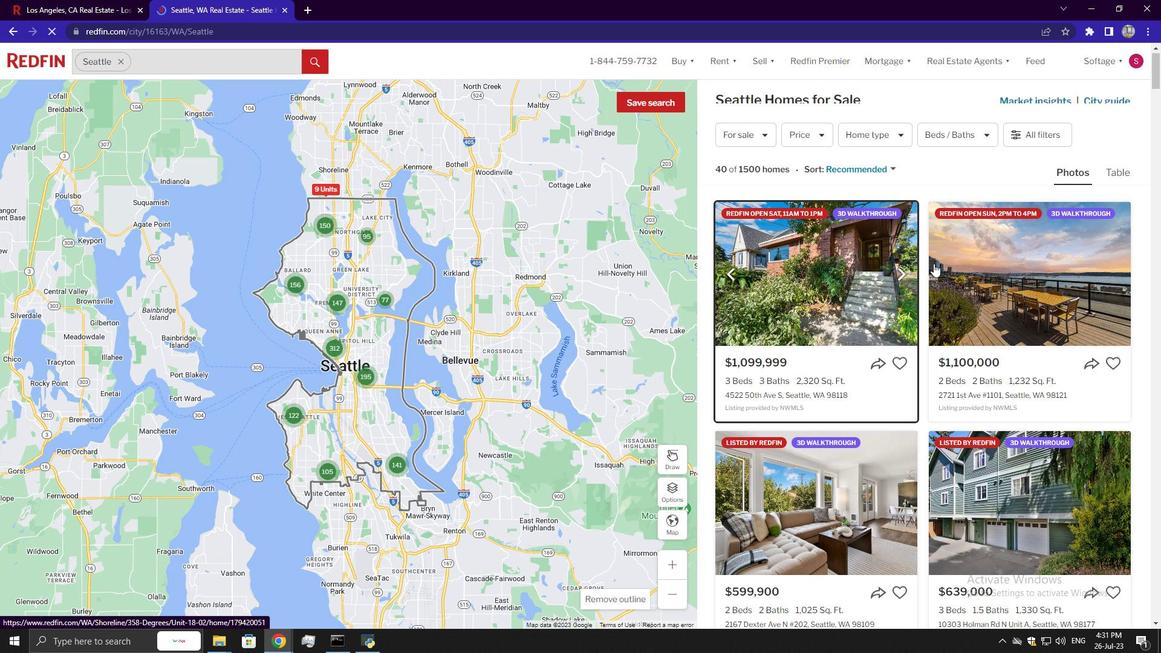 
Action: Mouse scrolled (934, 264) with delta (0, 0)
Screenshot: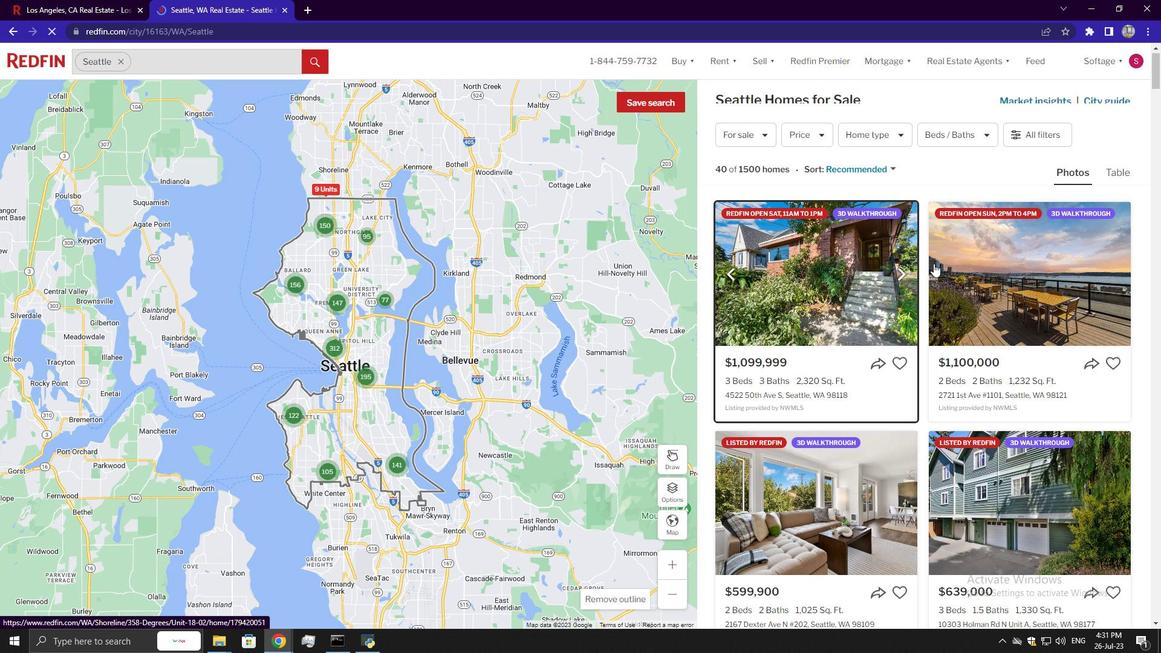 
Action: Mouse scrolled (934, 264) with delta (0, 0)
Screenshot: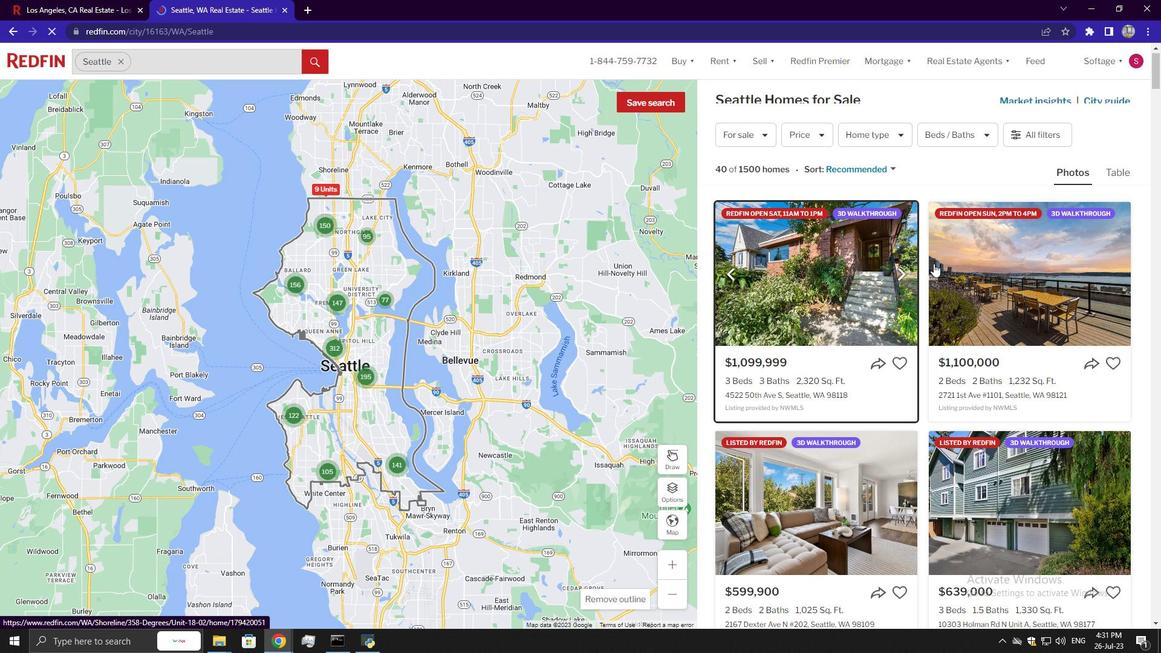 
Action: Mouse moved to (994, 256)
Screenshot: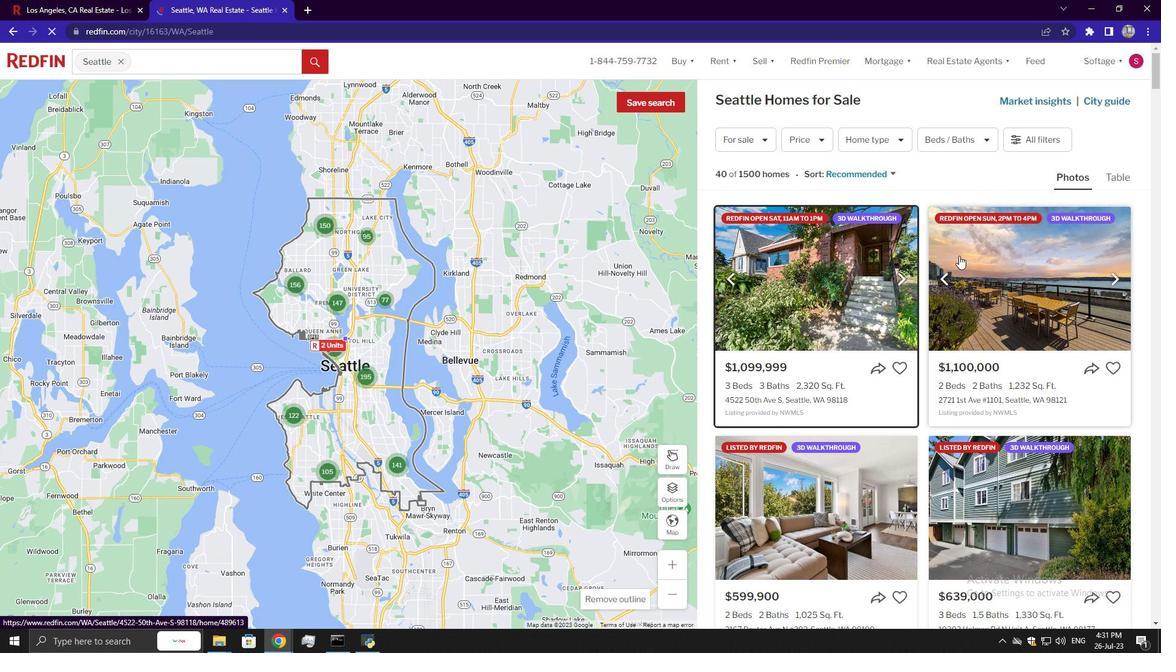 
Action: Mouse scrolled (994, 255) with delta (0, 0)
Screenshot: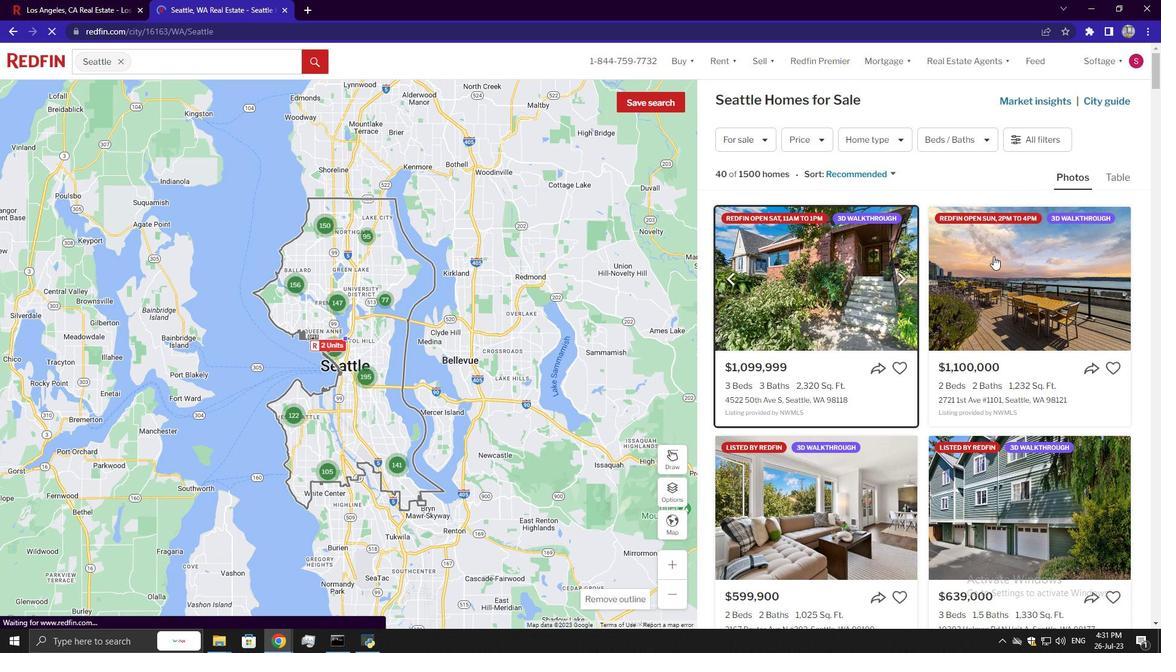 
Action: Mouse scrolled (994, 255) with delta (0, 0)
Screenshot: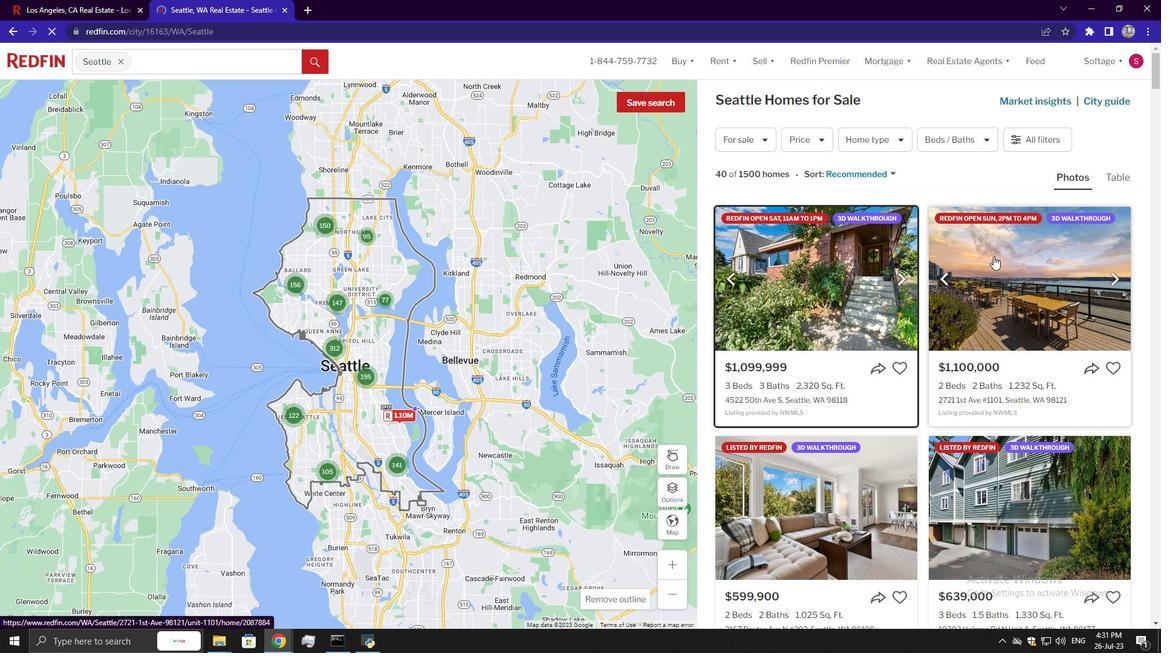 
Action: Mouse scrolled (994, 255) with delta (0, 0)
Screenshot: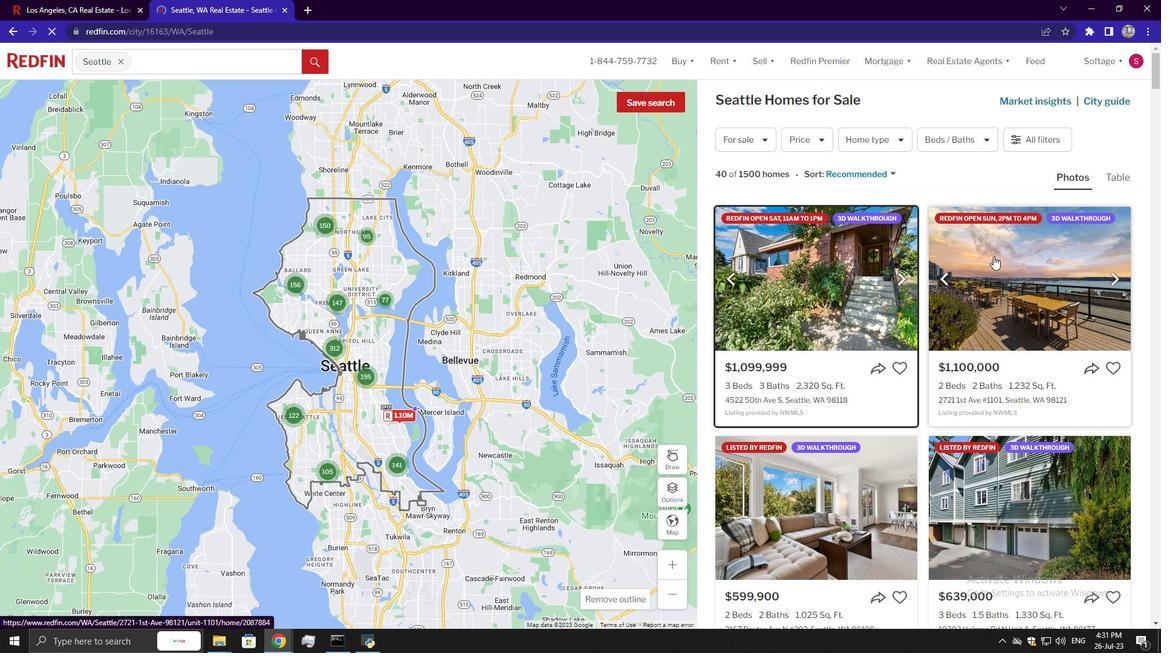 
Action: Mouse scrolled (994, 255) with delta (0, 0)
Screenshot: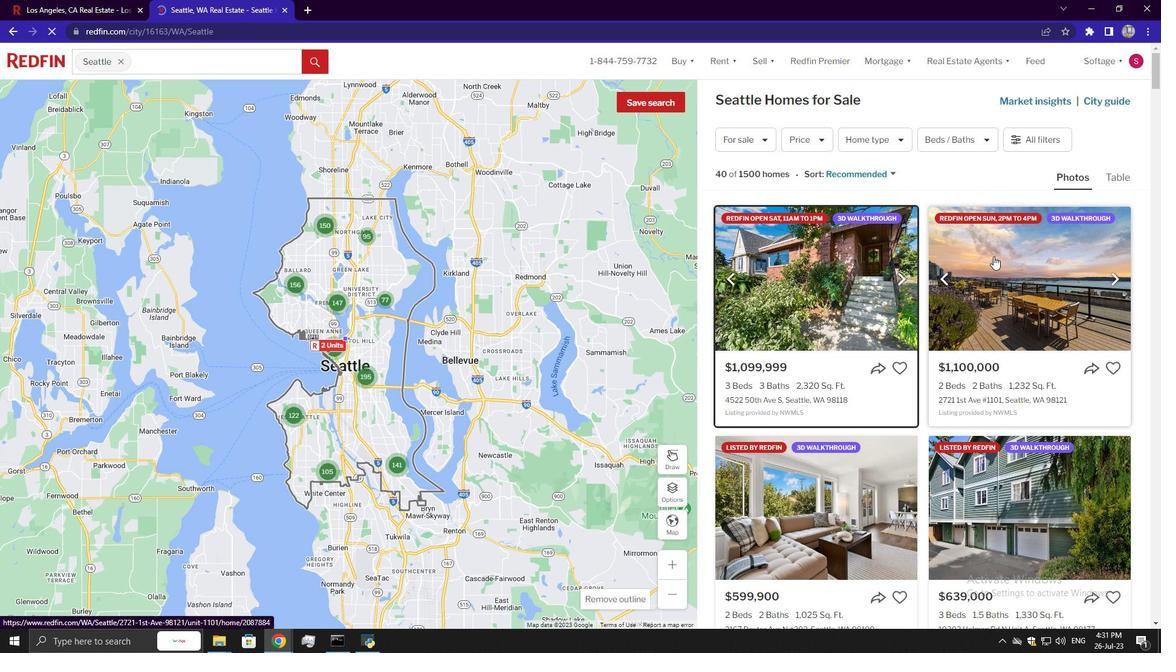 
Action: Mouse scrolled (994, 255) with delta (0, 0)
Screenshot: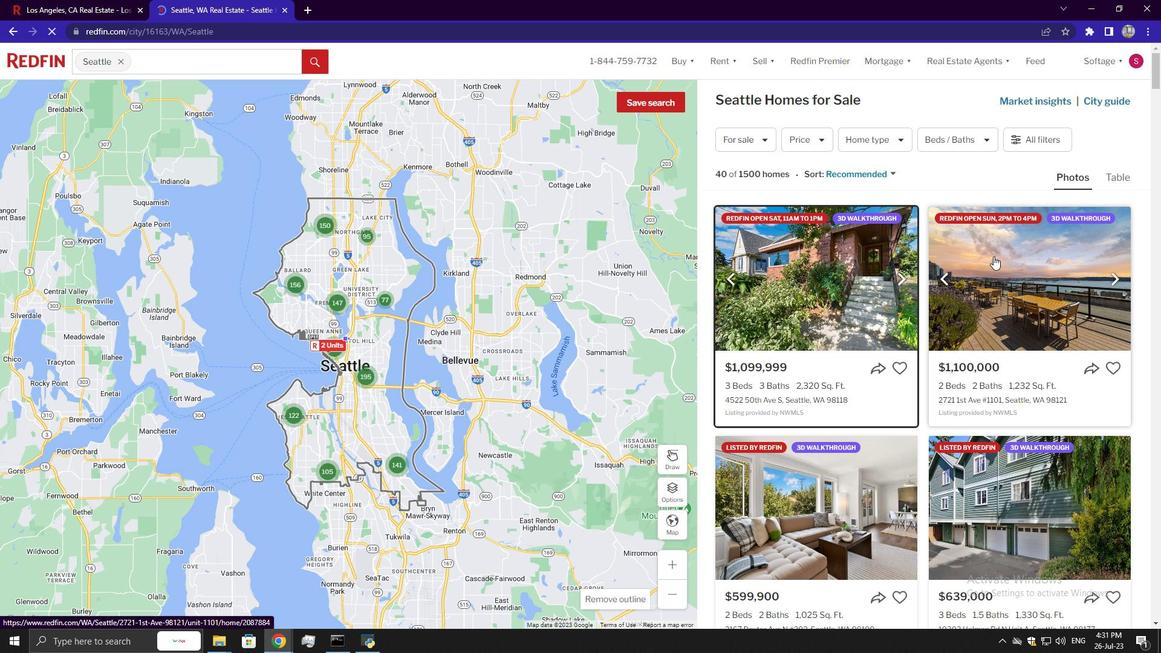 
Action: Mouse moved to (994, 256)
Screenshot: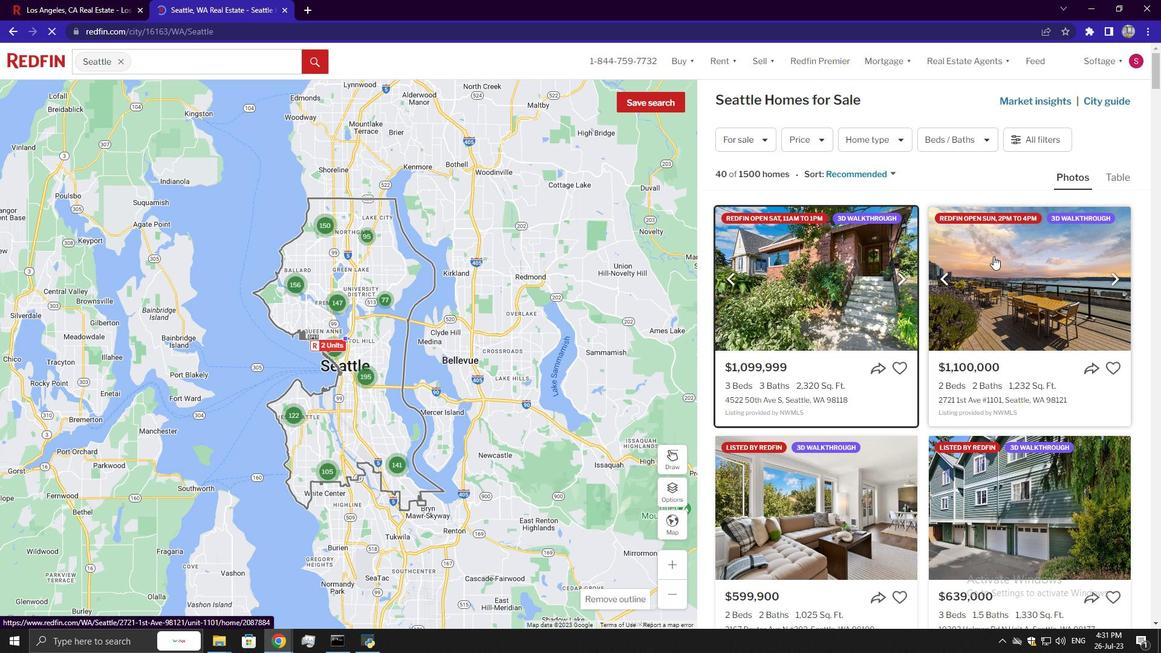 
Action: Mouse scrolled (994, 255) with delta (0, 0)
Screenshot: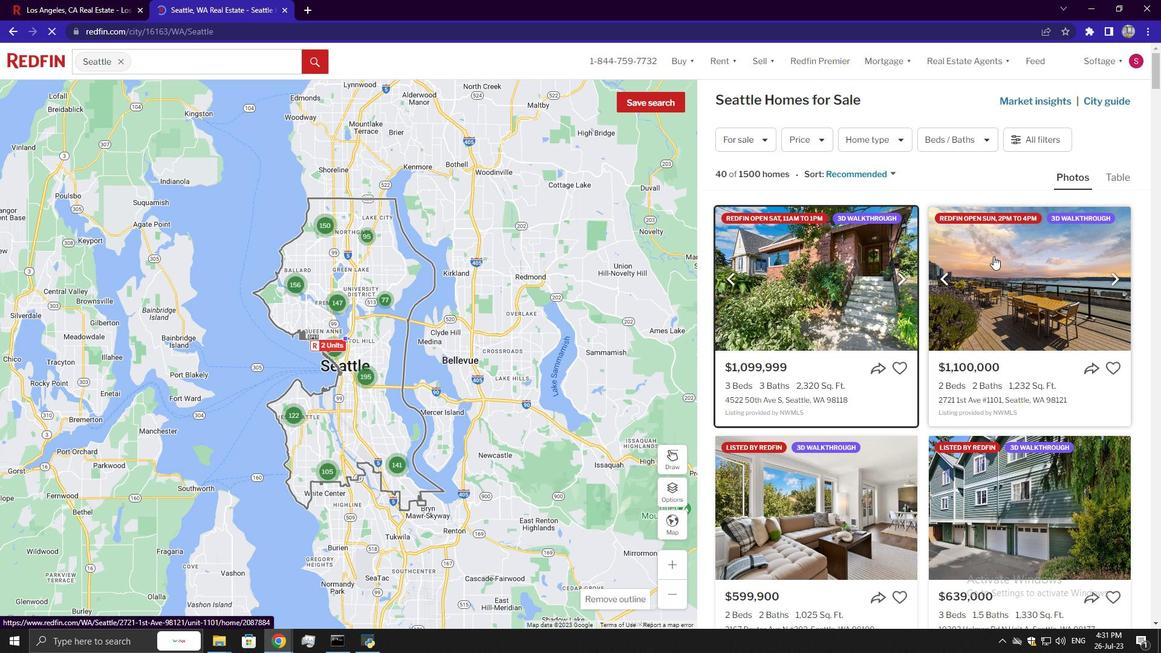 
Action: Mouse moved to (997, 261)
Screenshot: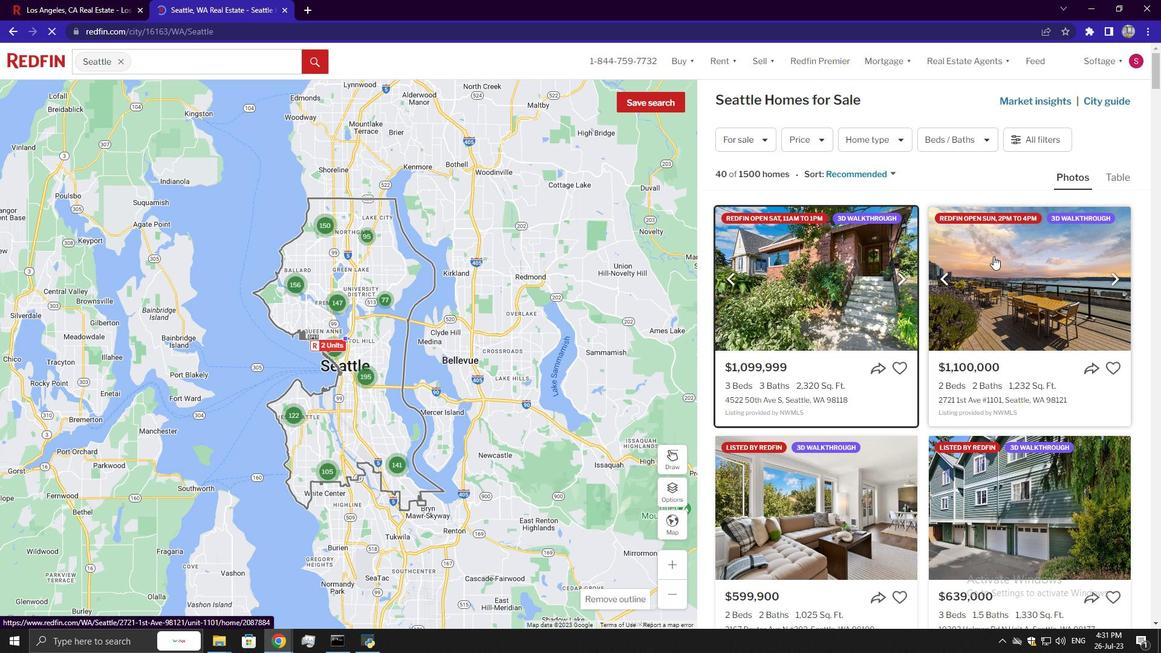 
Action: Mouse scrolled (997, 261) with delta (0, 0)
Screenshot: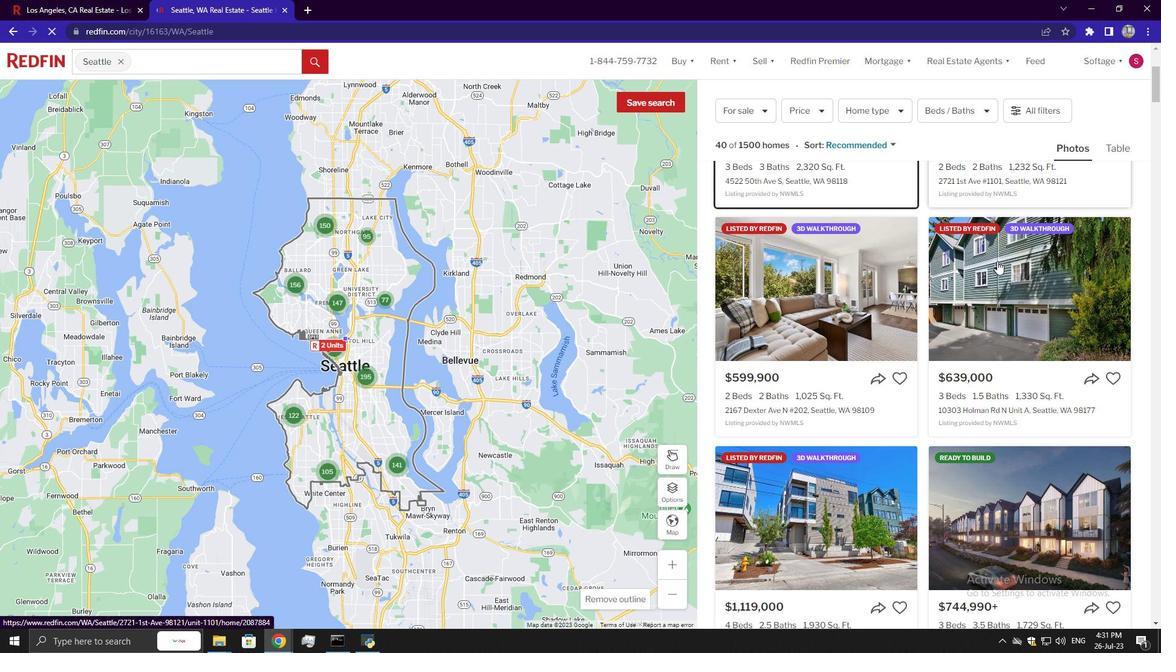 
Action: Mouse scrolled (997, 261) with delta (0, 0)
Screenshot: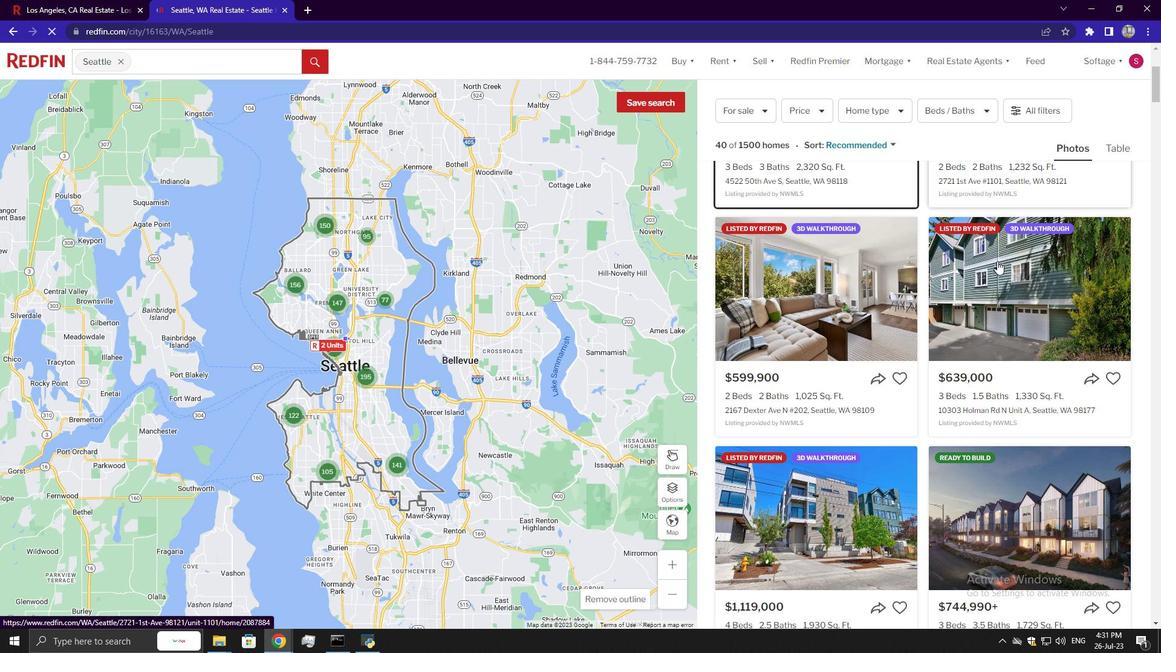 
Action: Mouse scrolled (997, 261) with delta (0, 0)
Screenshot: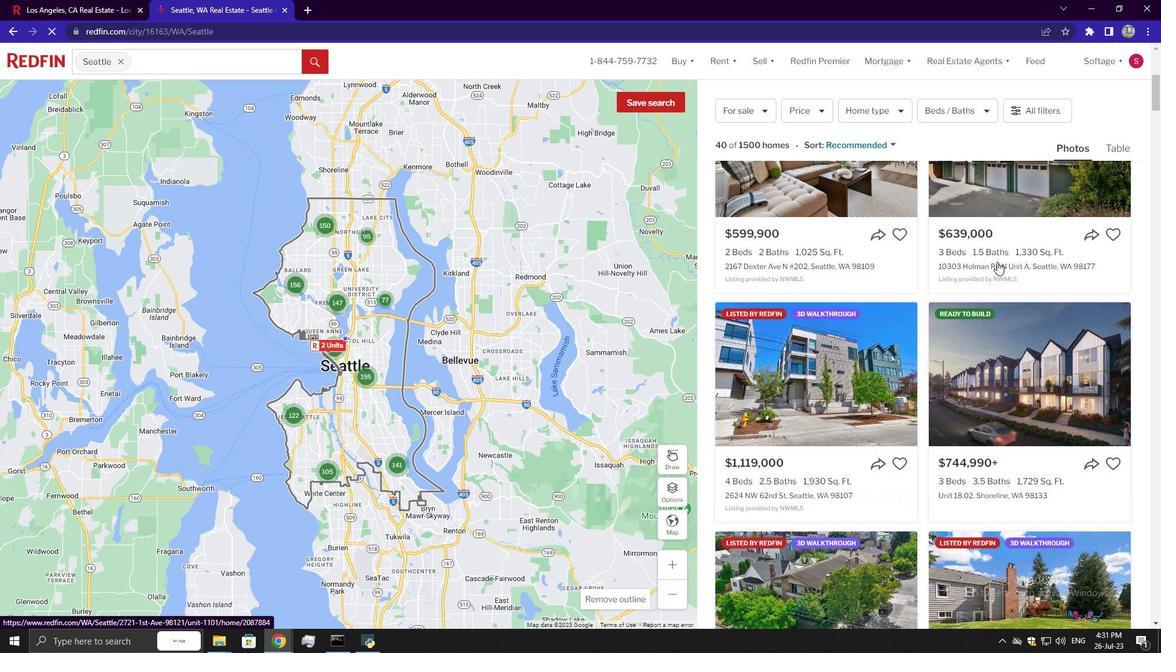 
Action: Mouse scrolled (997, 261) with delta (0, 0)
Screenshot: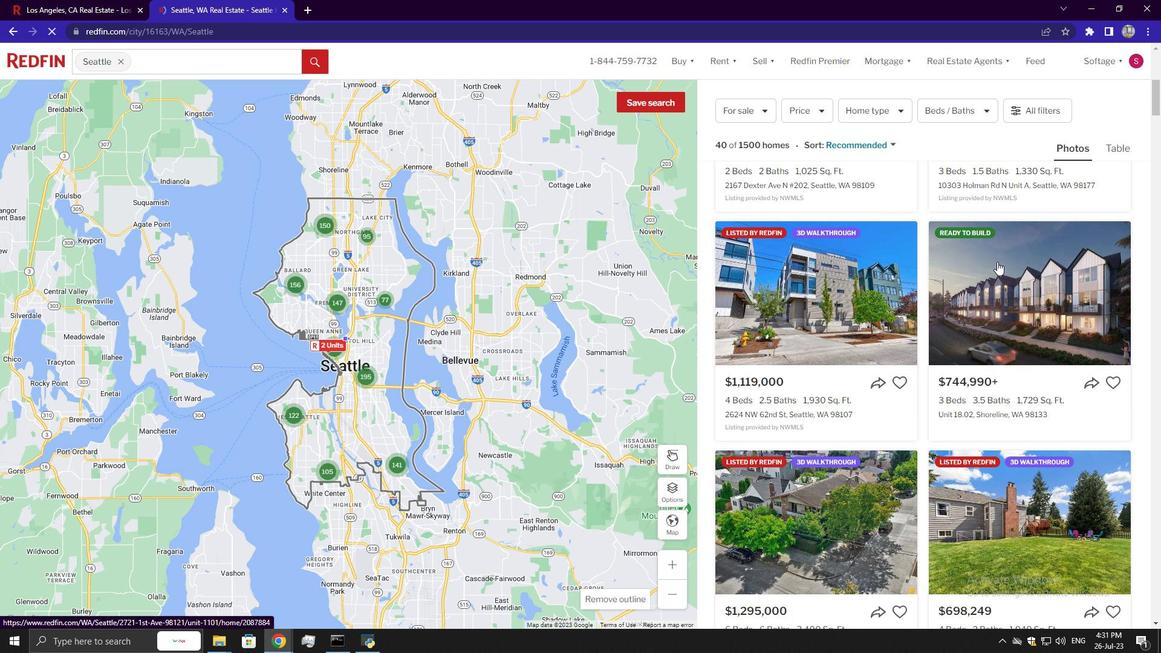 
Action: Mouse scrolled (997, 261) with delta (0, 0)
Screenshot: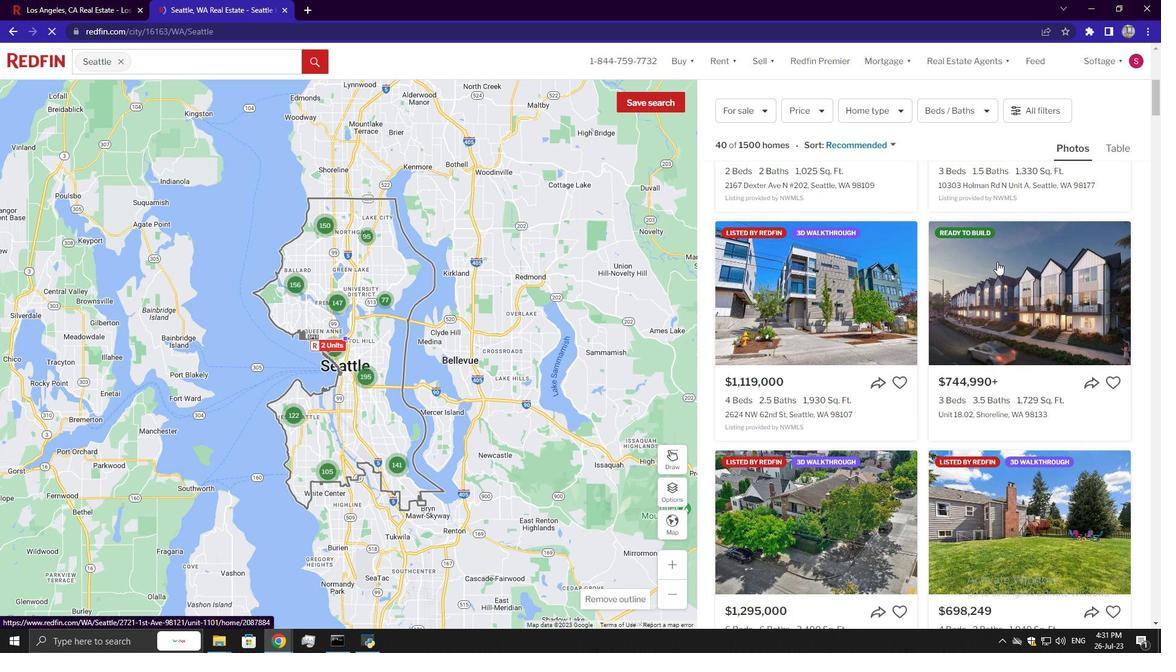 
Action: Mouse scrolled (997, 261) with delta (0, 0)
Screenshot: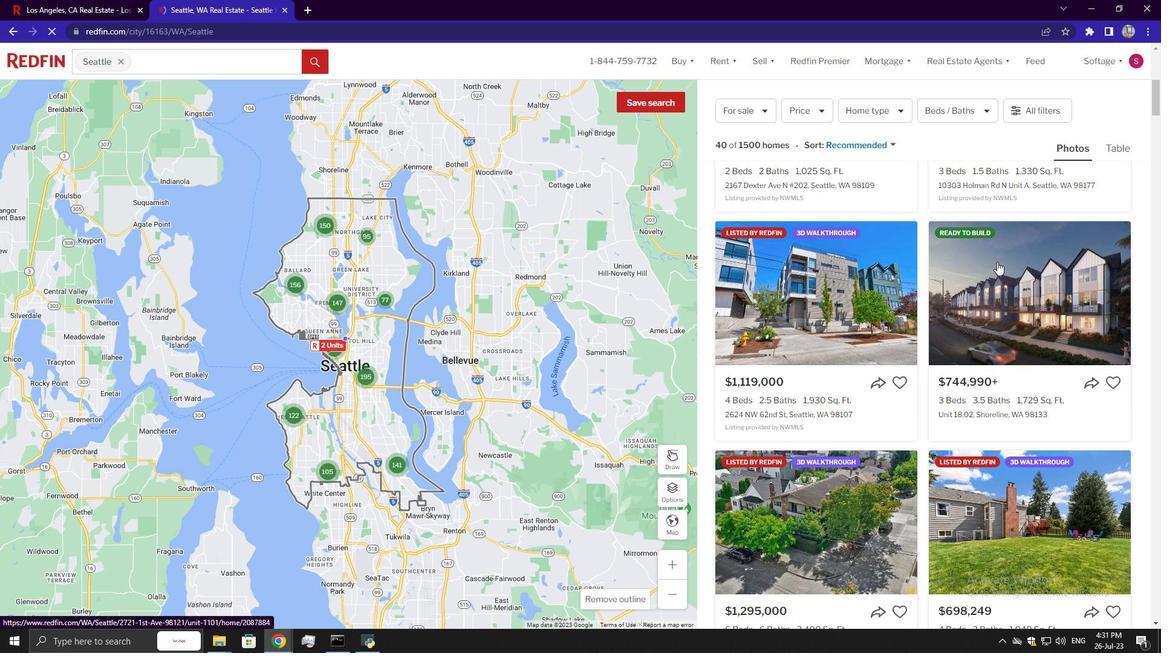 
Action: Mouse scrolled (997, 261) with delta (0, 0)
Screenshot: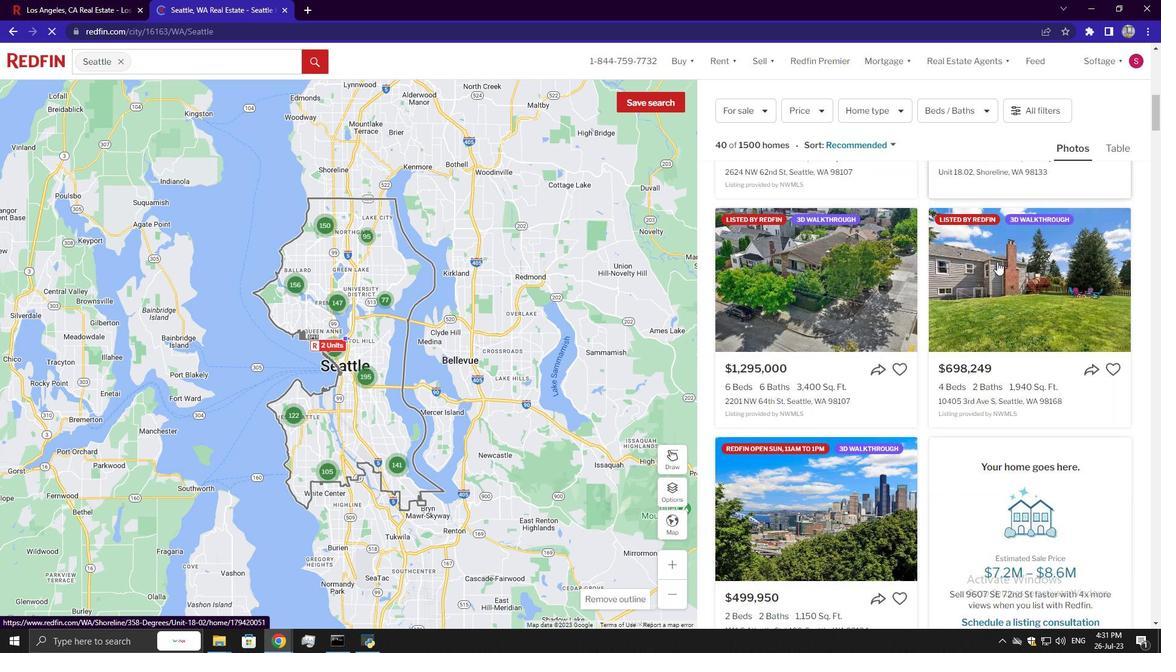 
Action: Mouse scrolled (997, 261) with delta (0, 0)
Screenshot: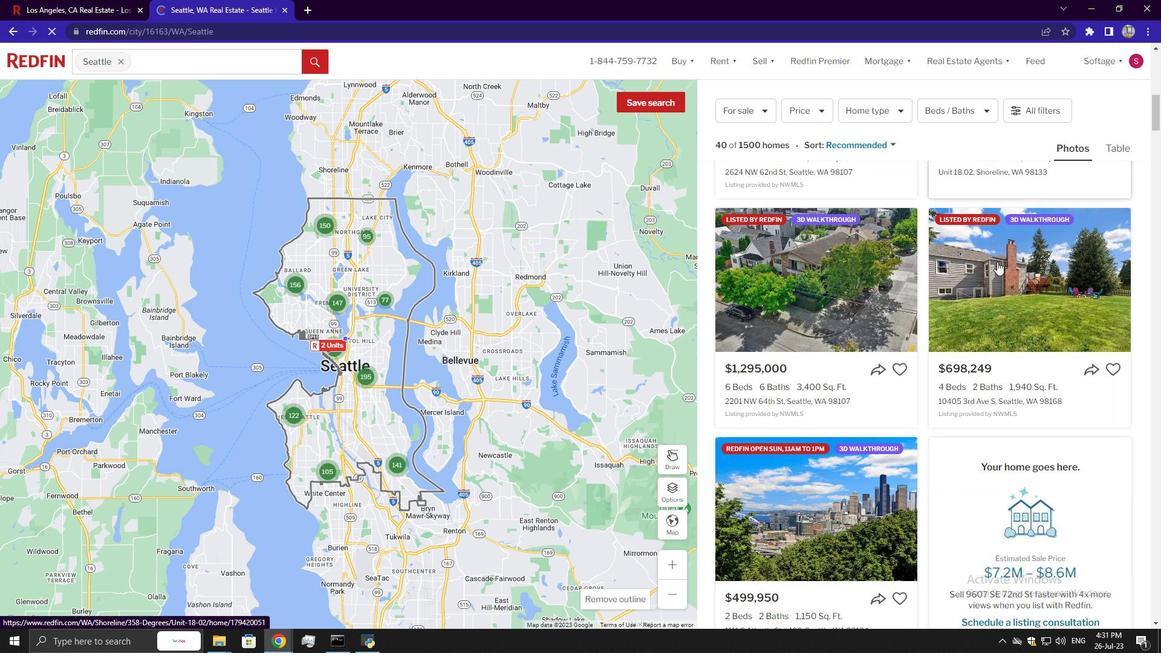 
Action: Mouse scrolled (997, 261) with delta (0, 0)
Screenshot: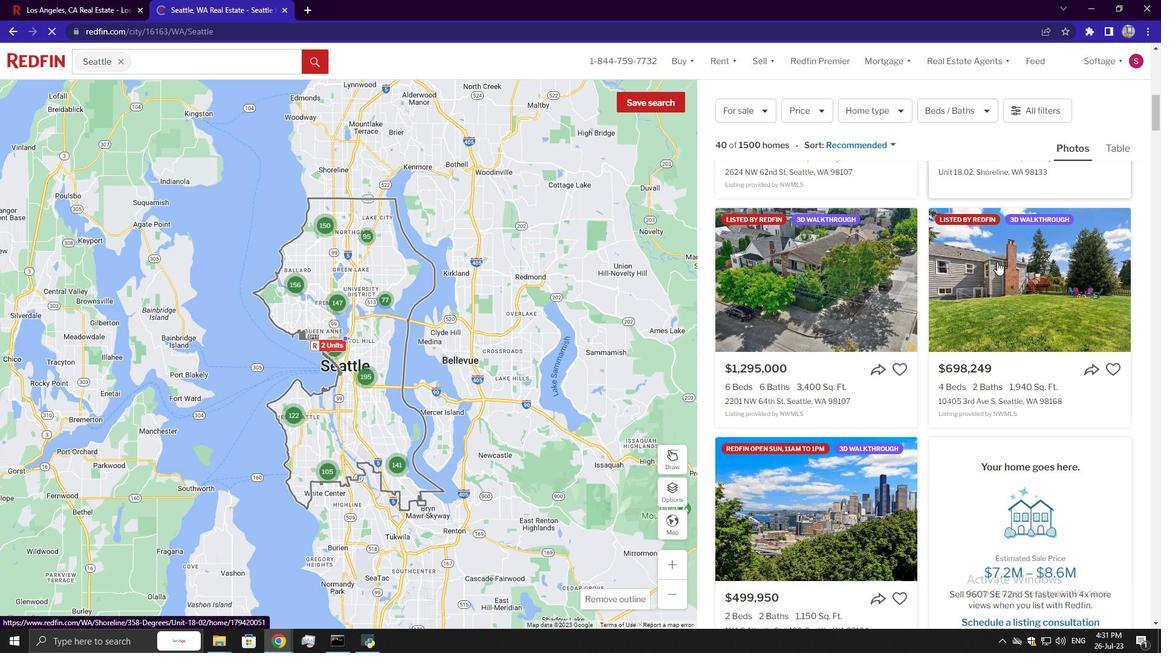 
Action: Mouse scrolled (997, 261) with delta (0, 0)
Screenshot: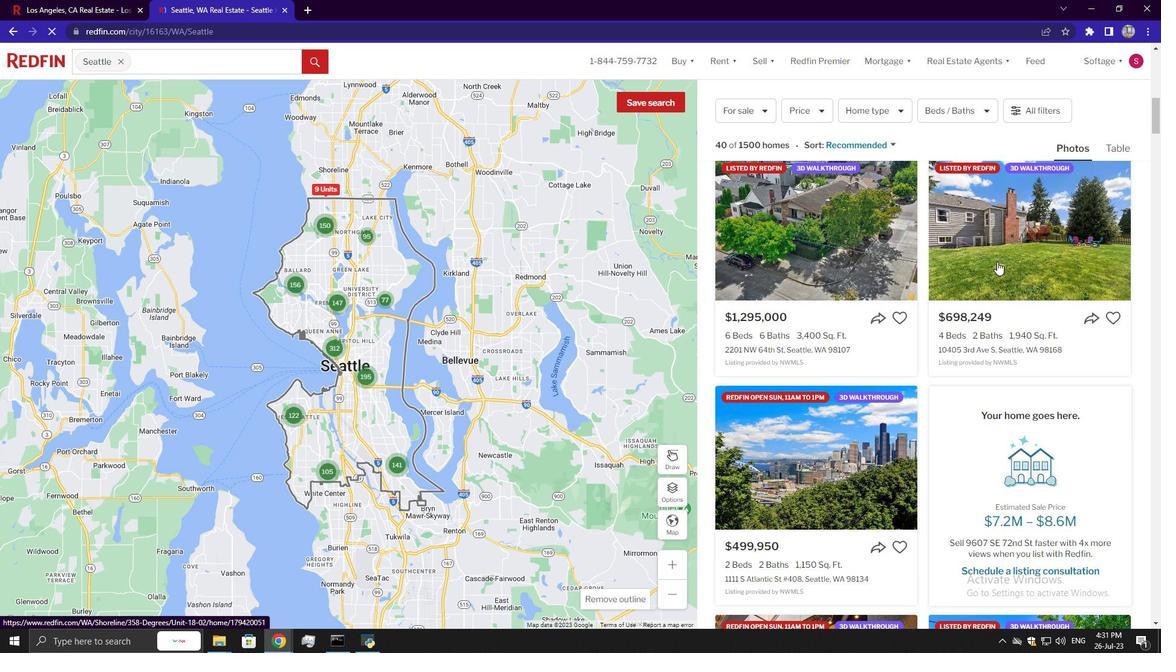 
Action: Mouse scrolled (997, 261) with delta (0, 0)
Screenshot: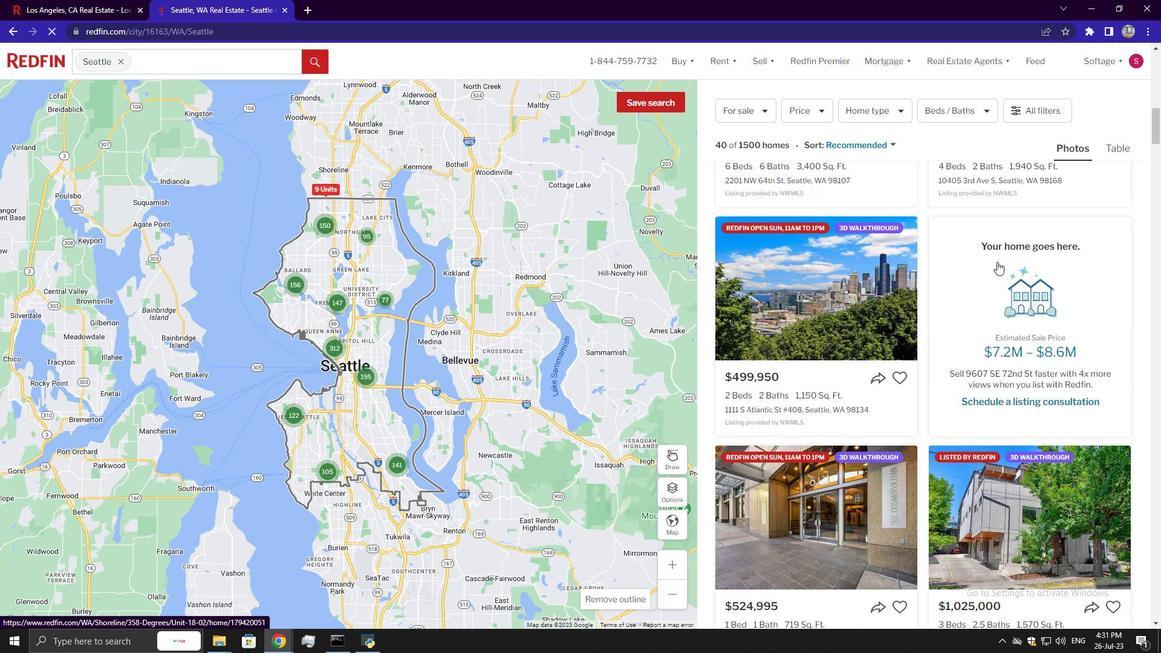 
Action: Mouse scrolled (997, 261) with delta (0, 0)
Screenshot: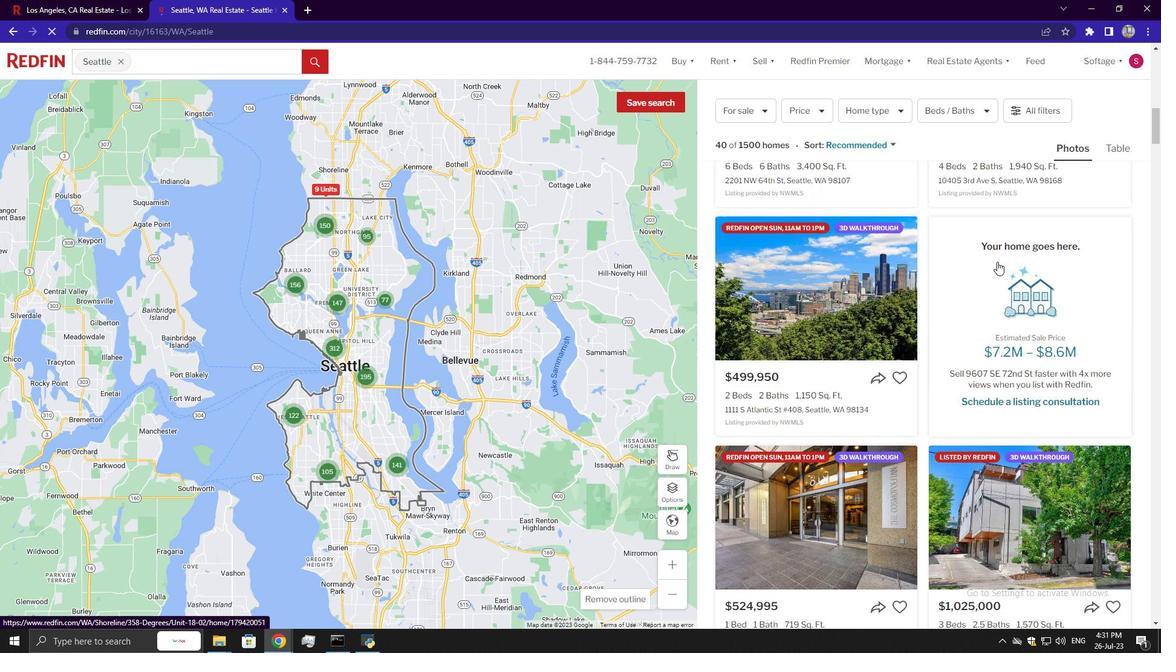 
Action: Mouse scrolled (997, 261) with delta (0, 0)
Screenshot: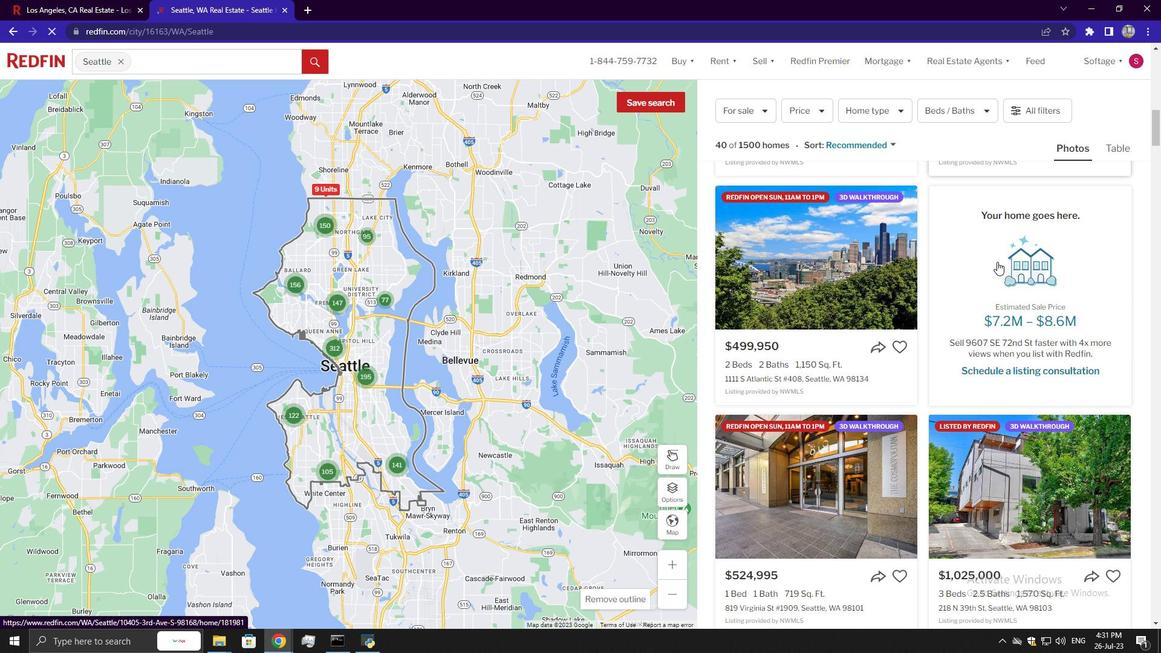 
Action: Mouse scrolled (997, 261) with delta (0, 0)
Screenshot: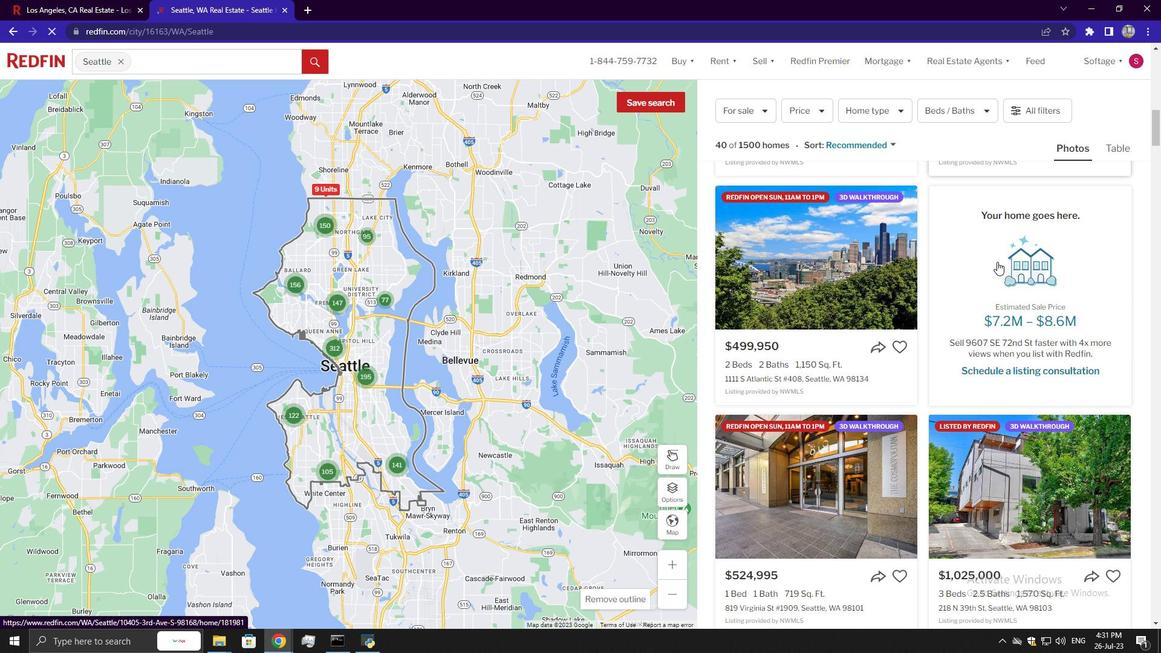 
Action: Mouse scrolled (997, 261) with delta (0, 0)
Screenshot: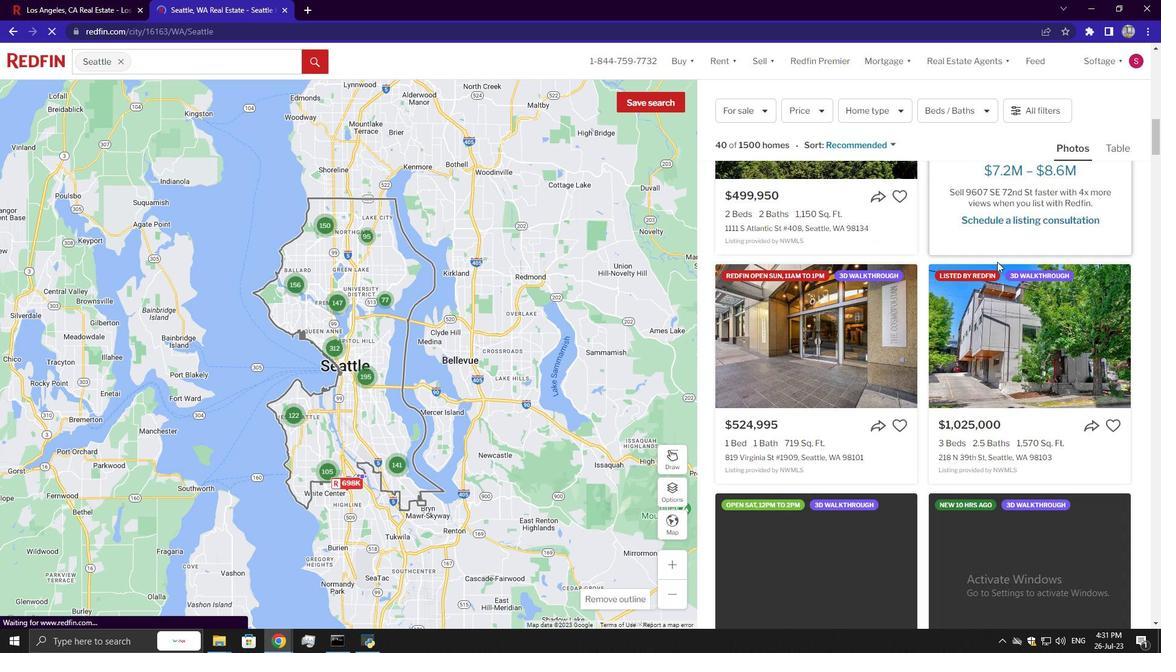 
Action: Mouse scrolled (997, 261) with delta (0, 0)
Screenshot: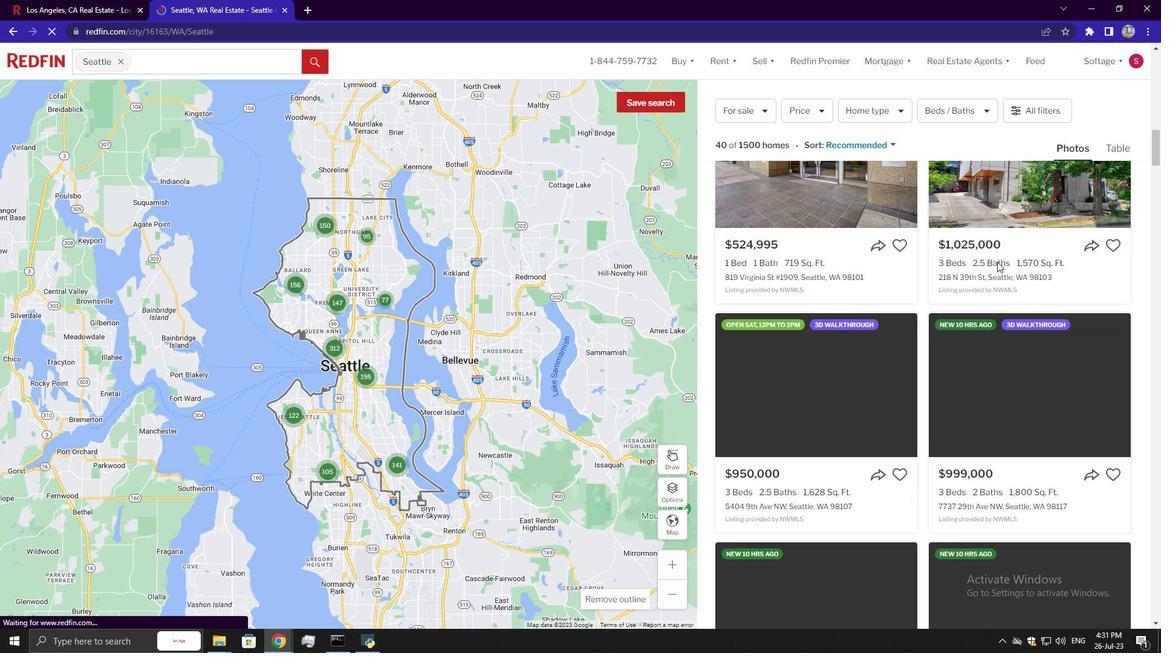 
Action: Mouse scrolled (997, 261) with delta (0, 0)
Screenshot: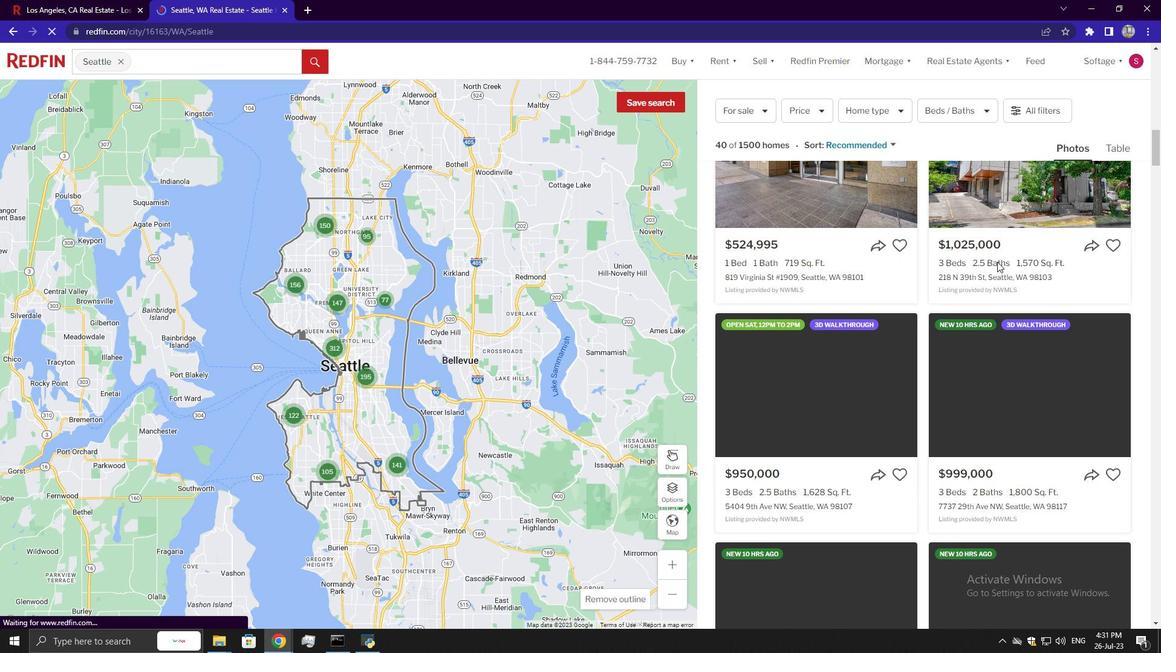 
Action: Mouse scrolled (997, 261) with delta (0, 0)
Screenshot: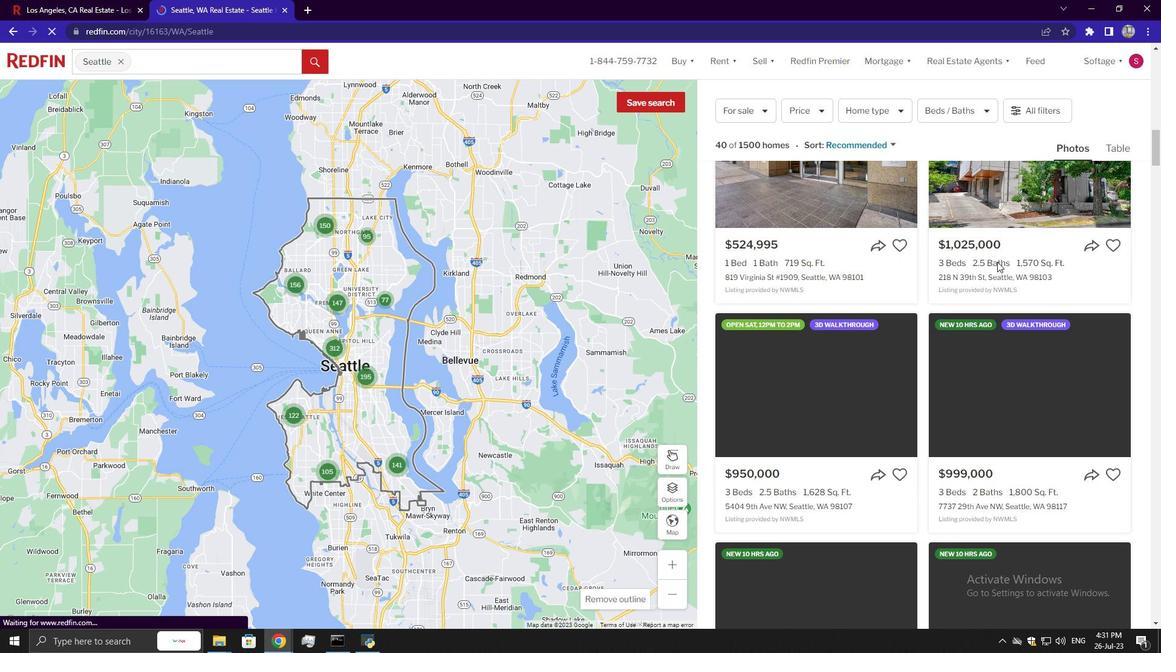 
Action: Mouse moved to (843, 235)
Screenshot: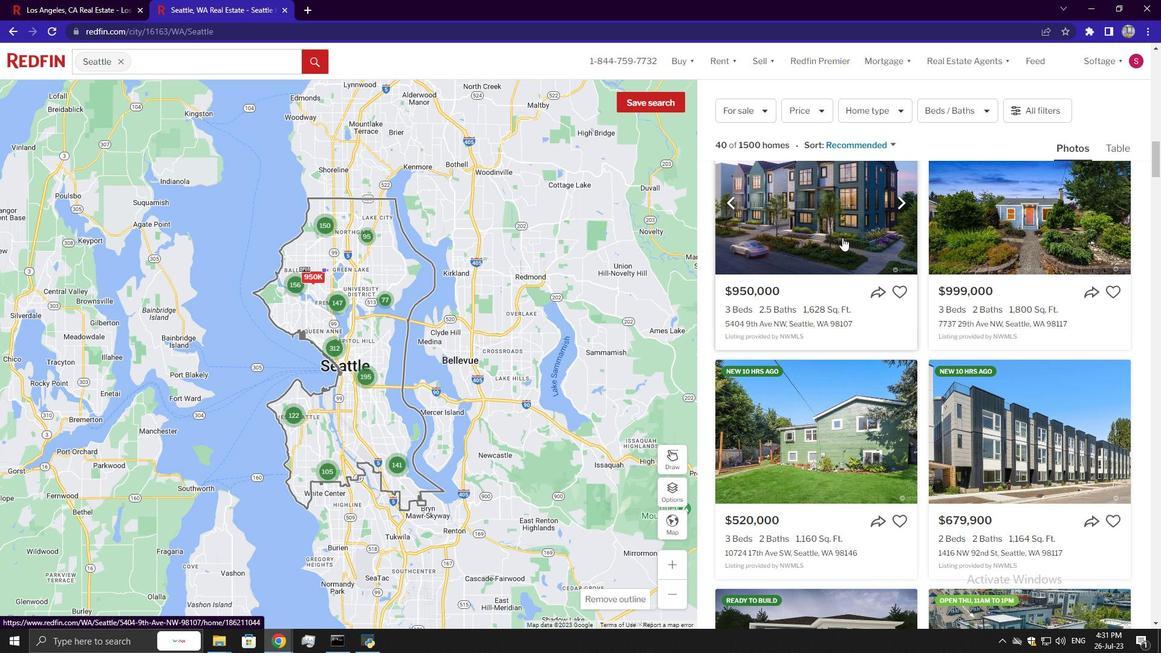 
Action: Mouse pressed left at (843, 235)
Screenshot: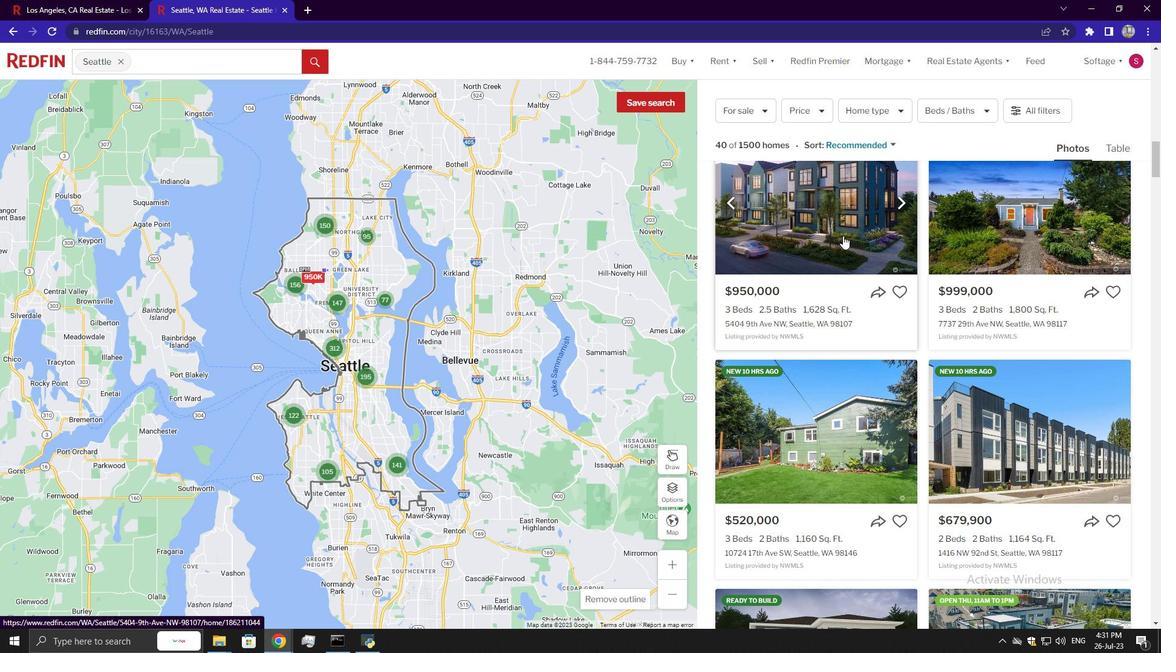 
Action: Mouse moved to (565, 318)
Screenshot: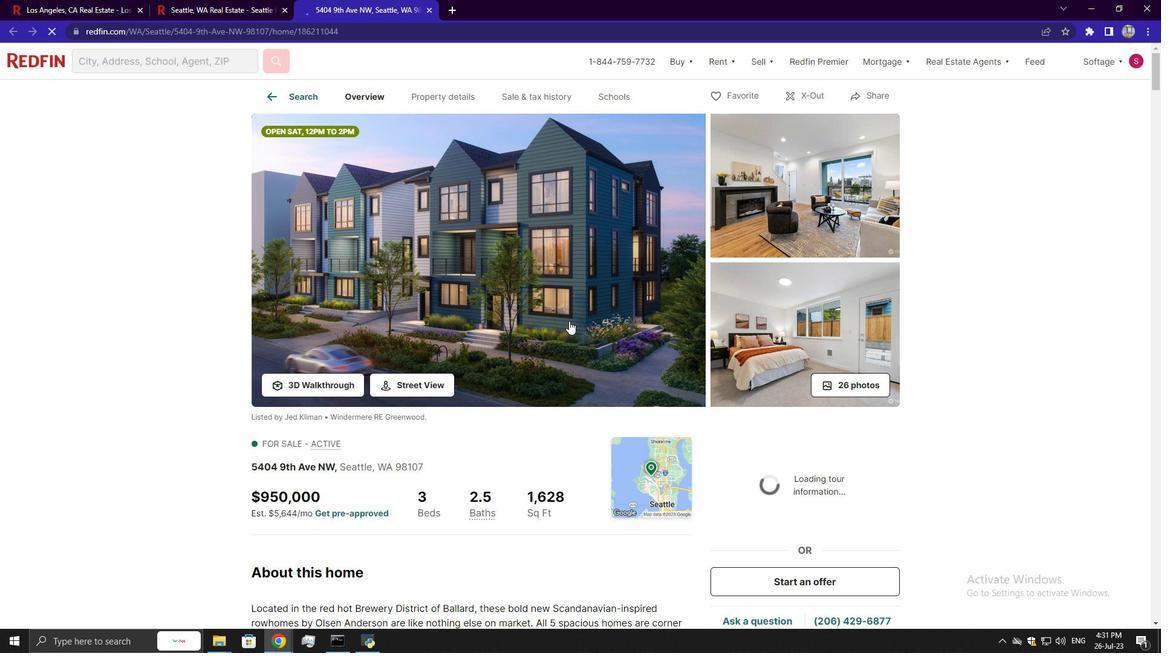 
Action: Mouse scrolled (565, 318) with delta (0, 0)
Screenshot: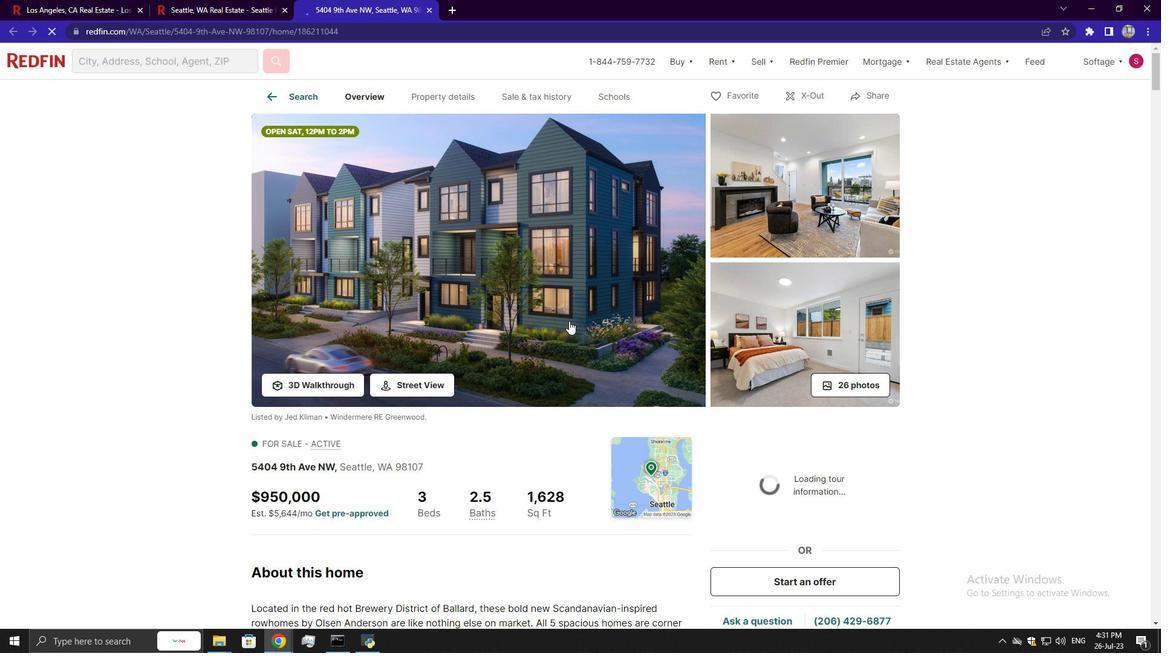 
Action: Mouse scrolled (565, 318) with delta (0, 0)
Screenshot: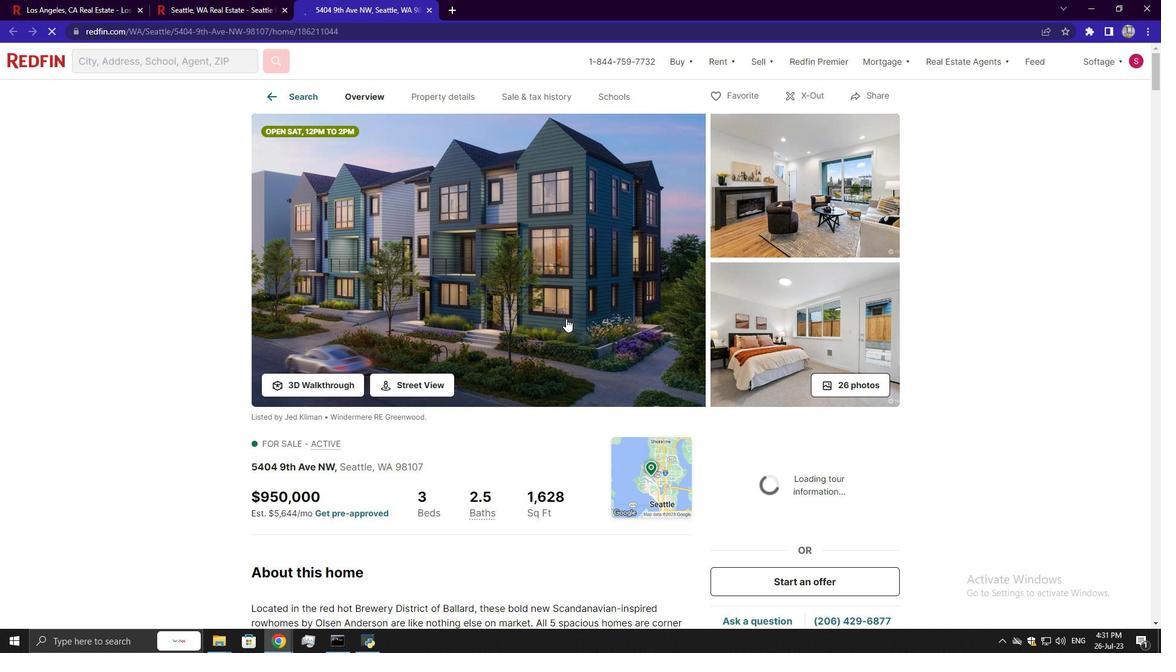 
Action: Mouse moved to (542, 301)
Screenshot: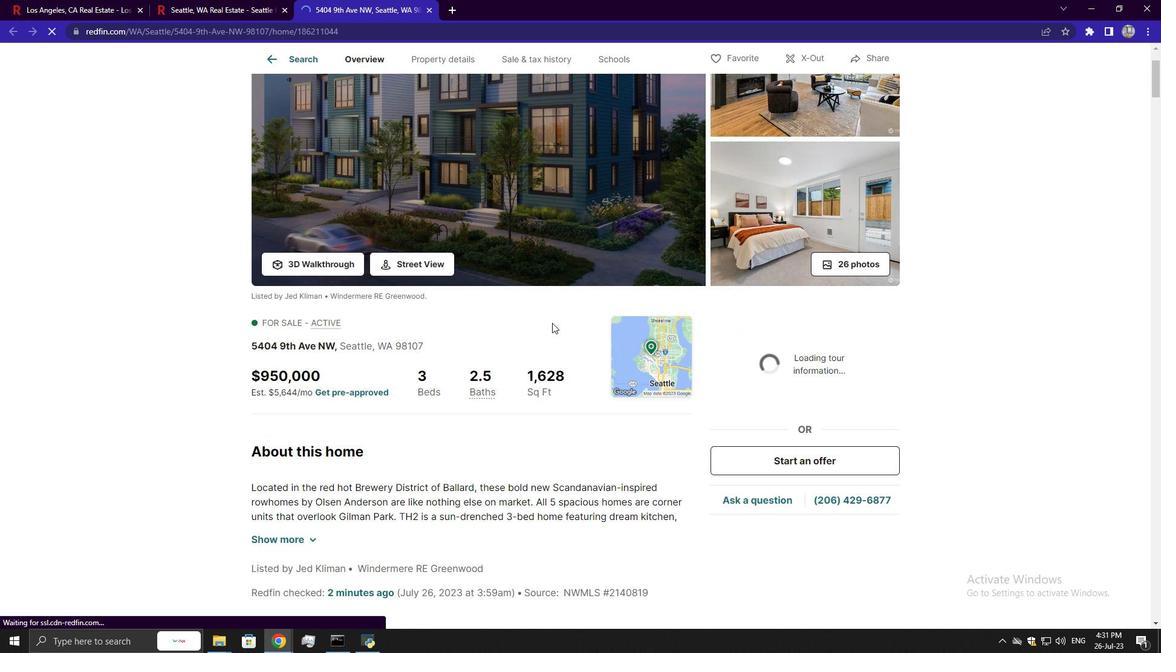 
Action: Mouse scrolled (542, 301) with delta (0, 0)
Screenshot: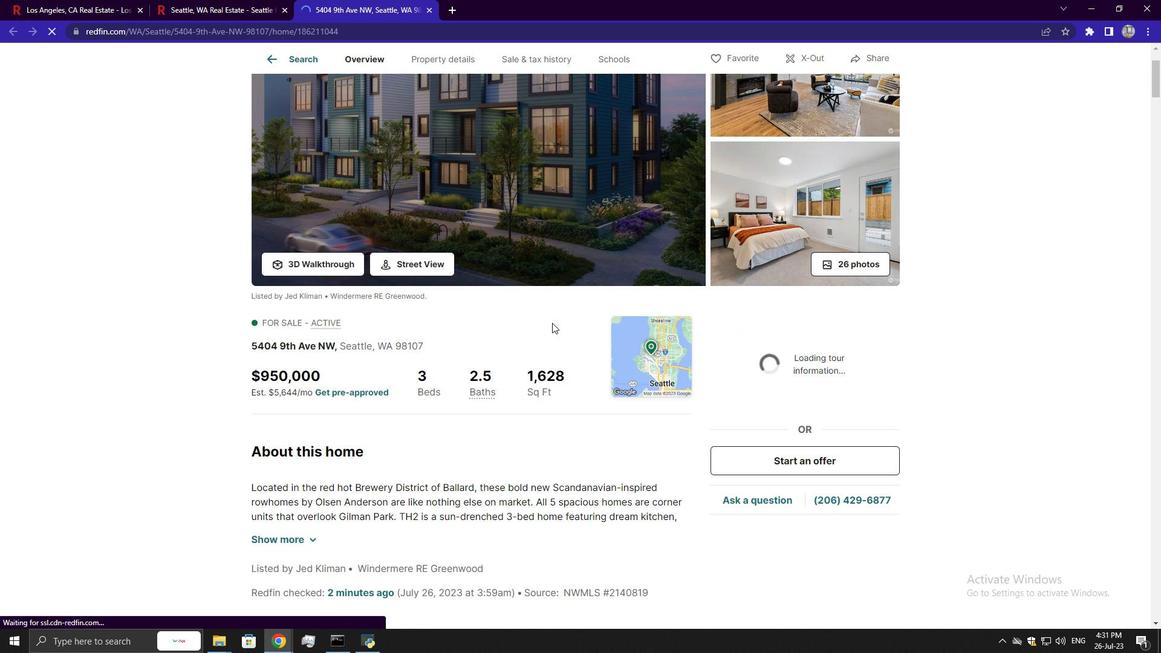
Action: Mouse moved to (537, 248)
Screenshot: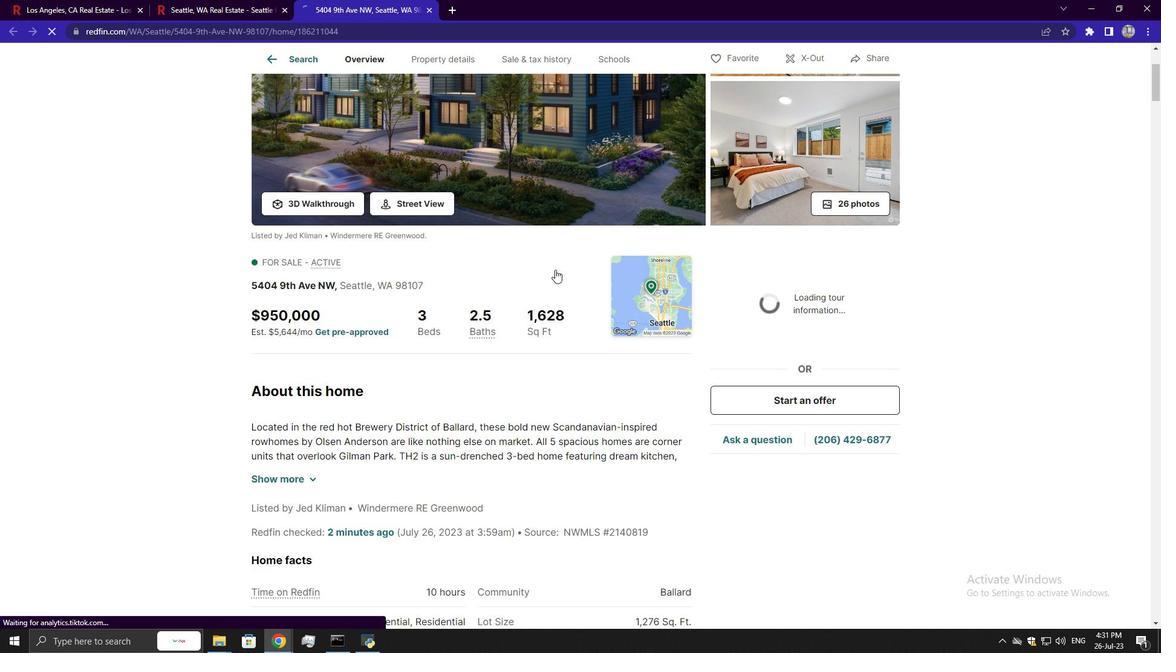 
Action: Mouse scrolled (537, 248) with delta (0, 0)
Screenshot: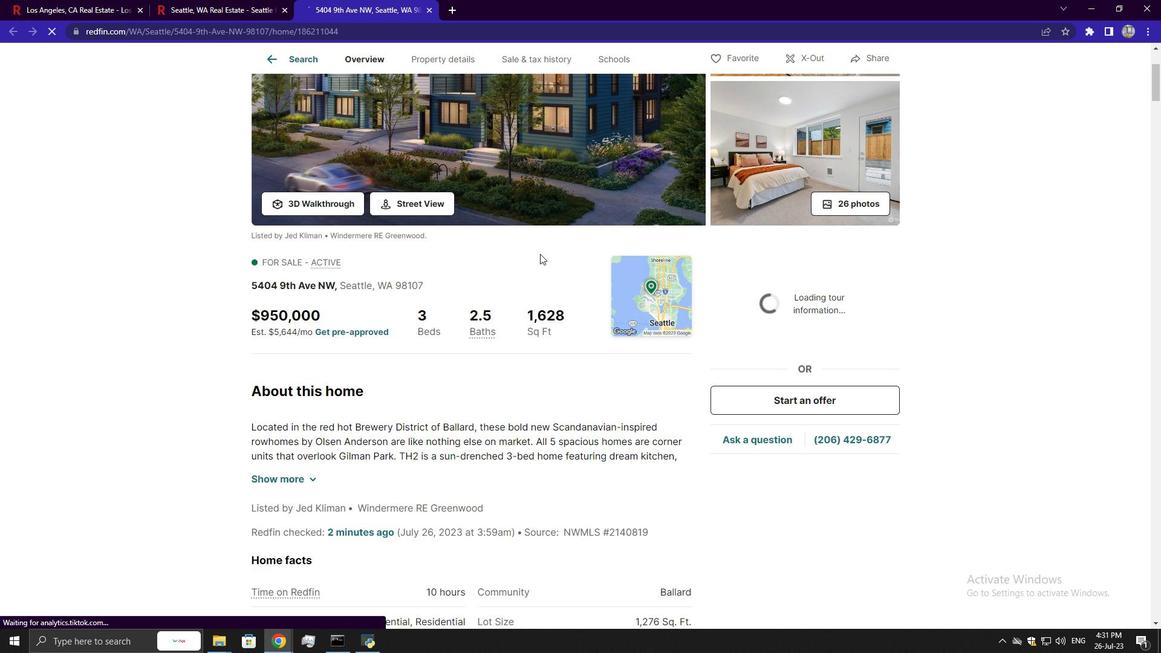 
Action: Mouse moved to (480, 188)
Screenshot: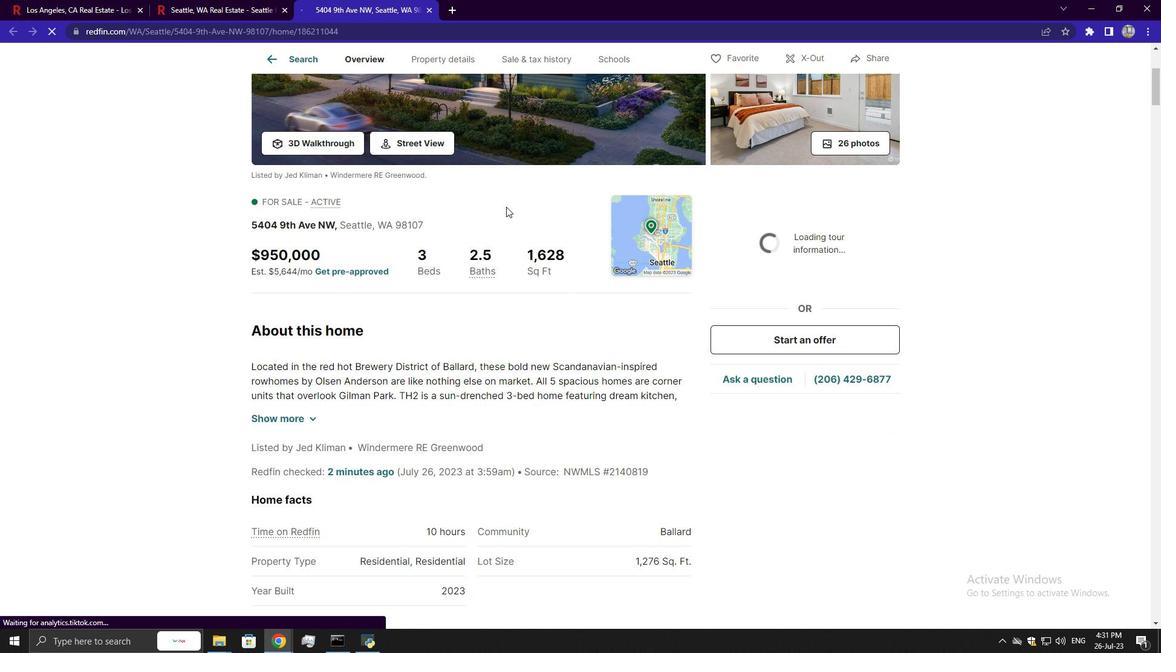 
Action: Mouse scrolled (480, 188) with delta (0, 0)
Screenshot: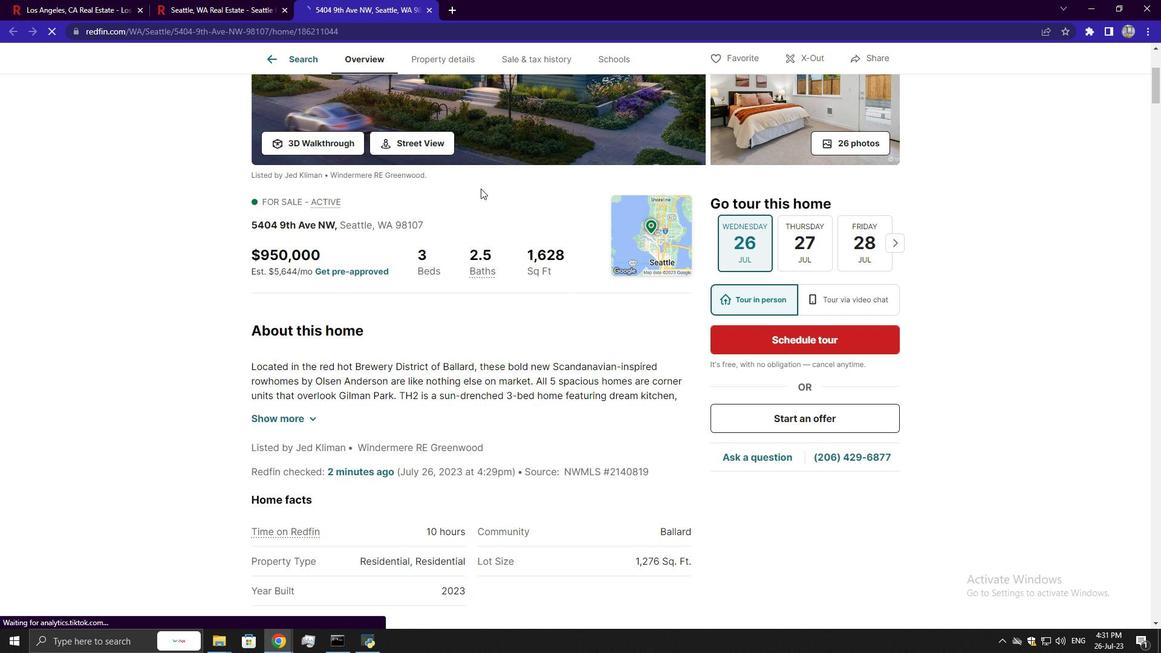 
Action: Mouse scrolled (480, 189) with delta (0, 0)
Screenshot: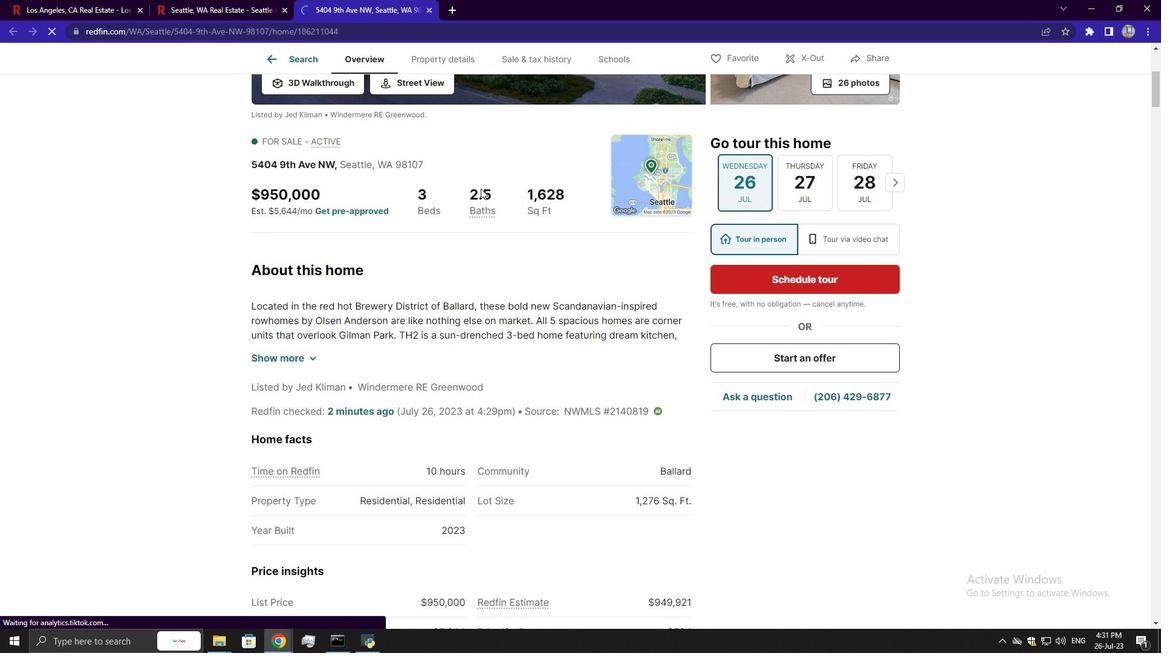 
Action: Mouse scrolled (480, 189) with delta (0, 0)
Screenshot: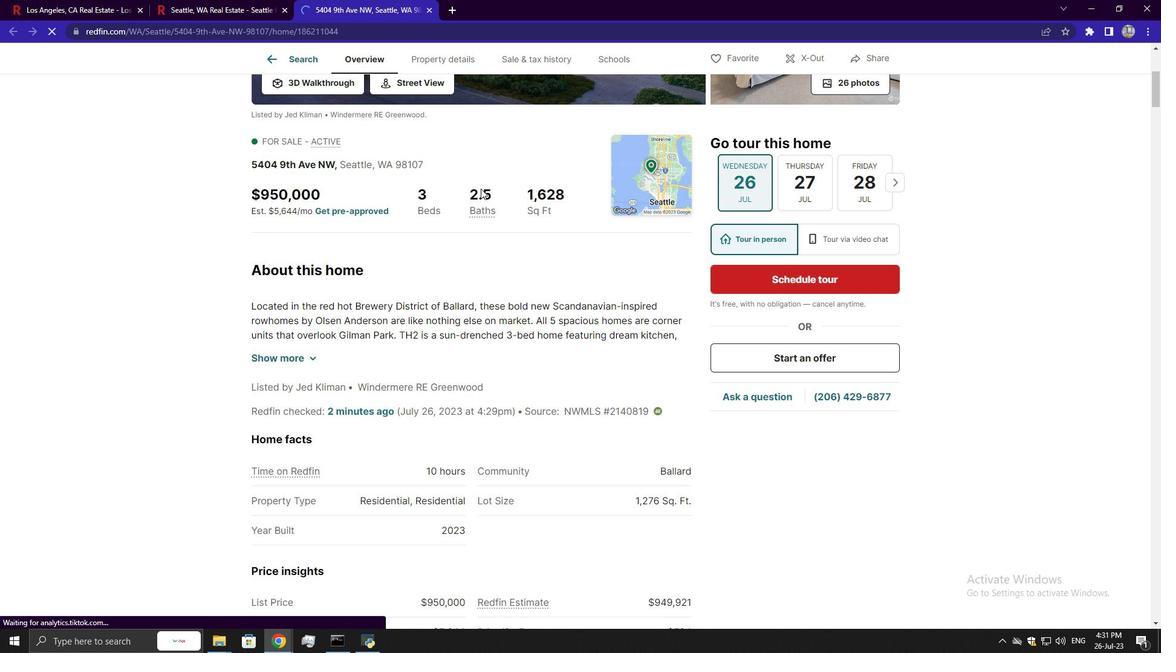
Action: Mouse moved to (531, 262)
Screenshot: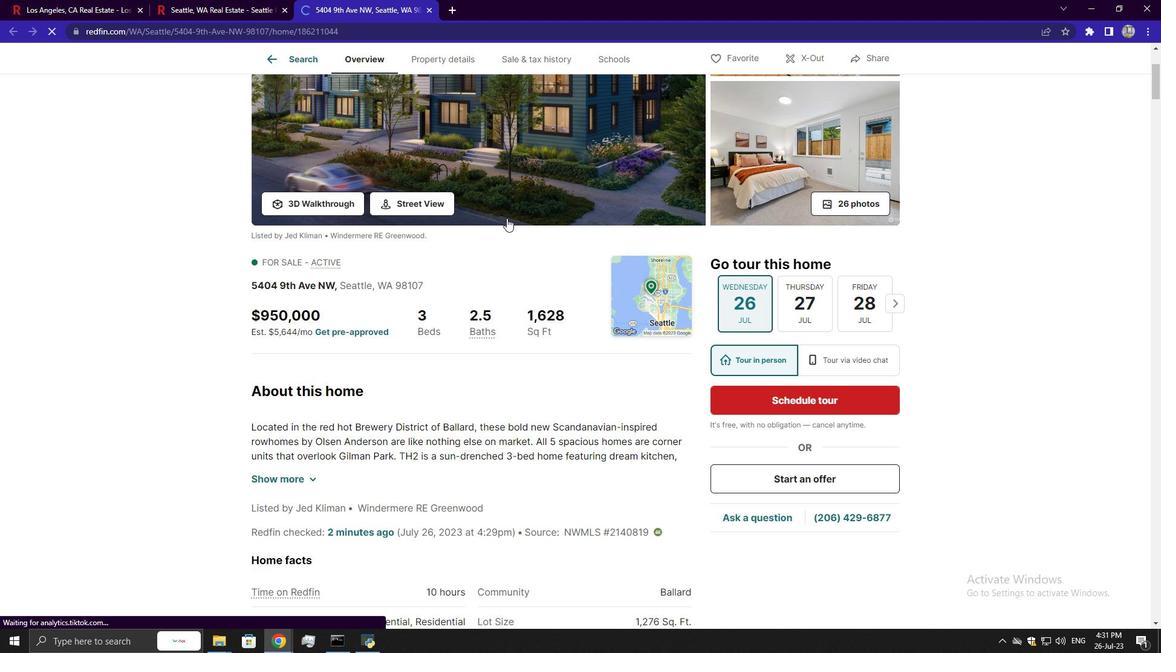
Action: Mouse scrolled (531, 261) with delta (0, 0)
Screenshot: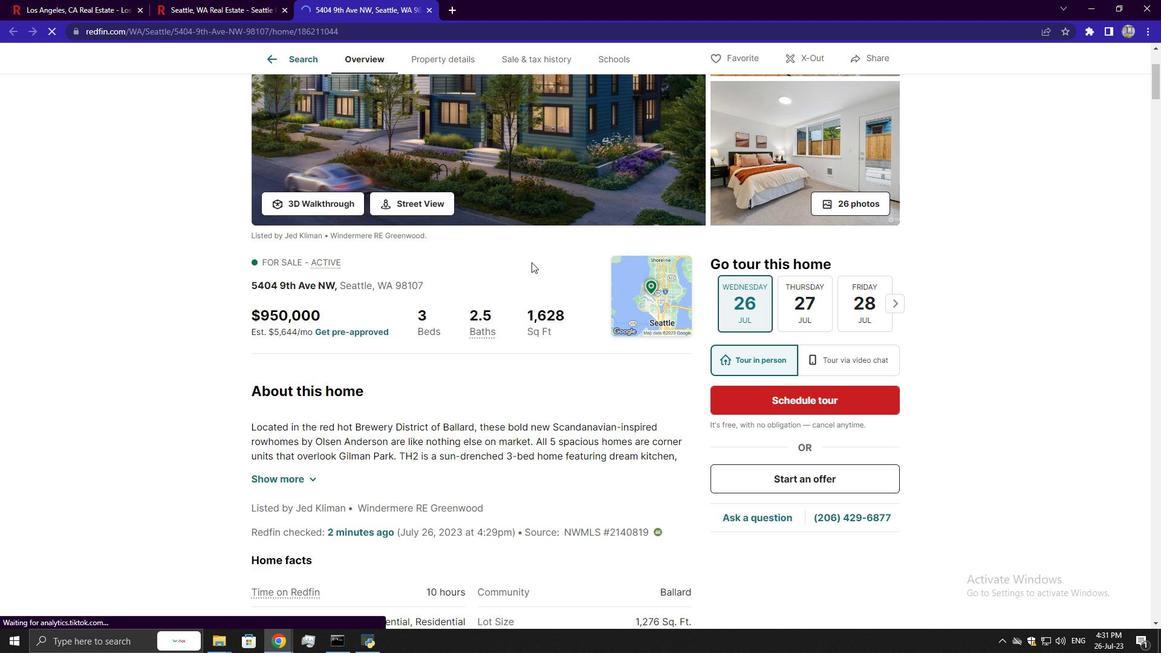 
Action: Mouse moved to (531, 262)
Screenshot: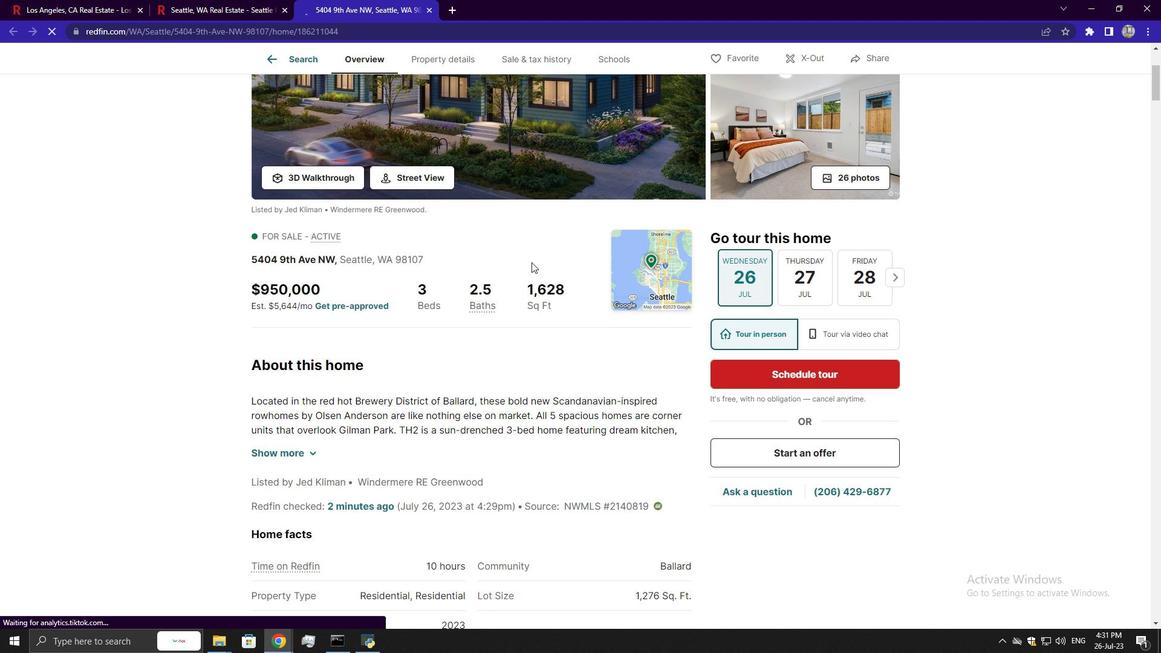 
Action: Mouse scrolled (531, 261) with delta (0, 0)
Screenshot: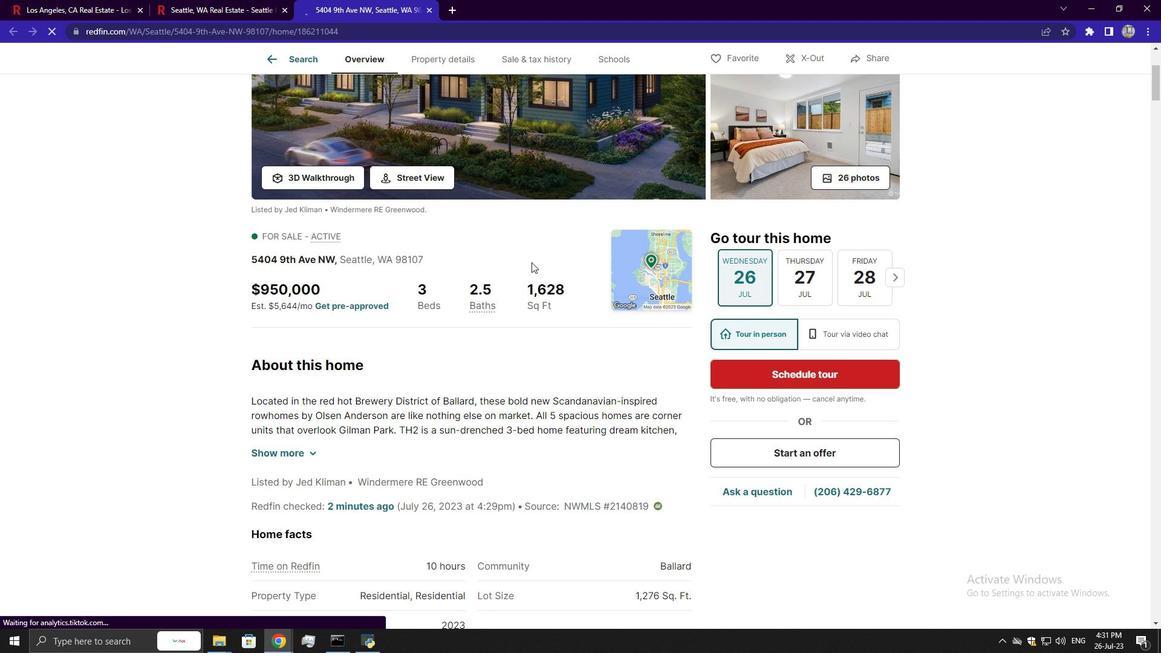 
Action: Mouse scrolled (531, 261) with delta (0, 0)
Screenshot: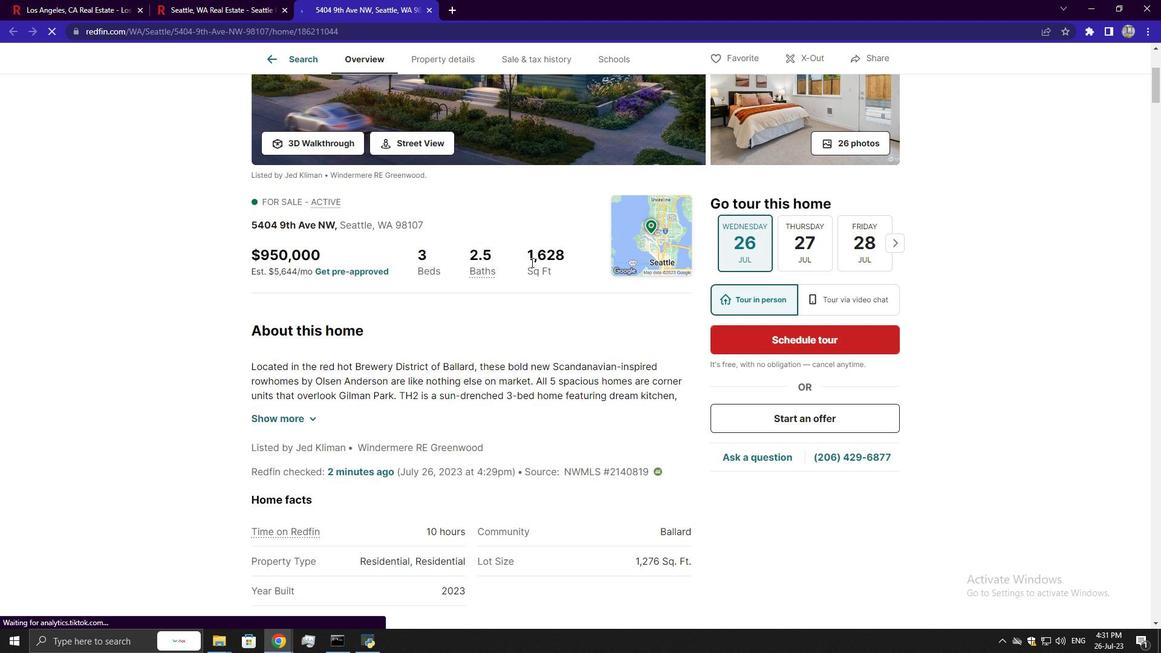 
Action: Mouse scrolled (531, 261) with delta (0, 0)
Screenshot: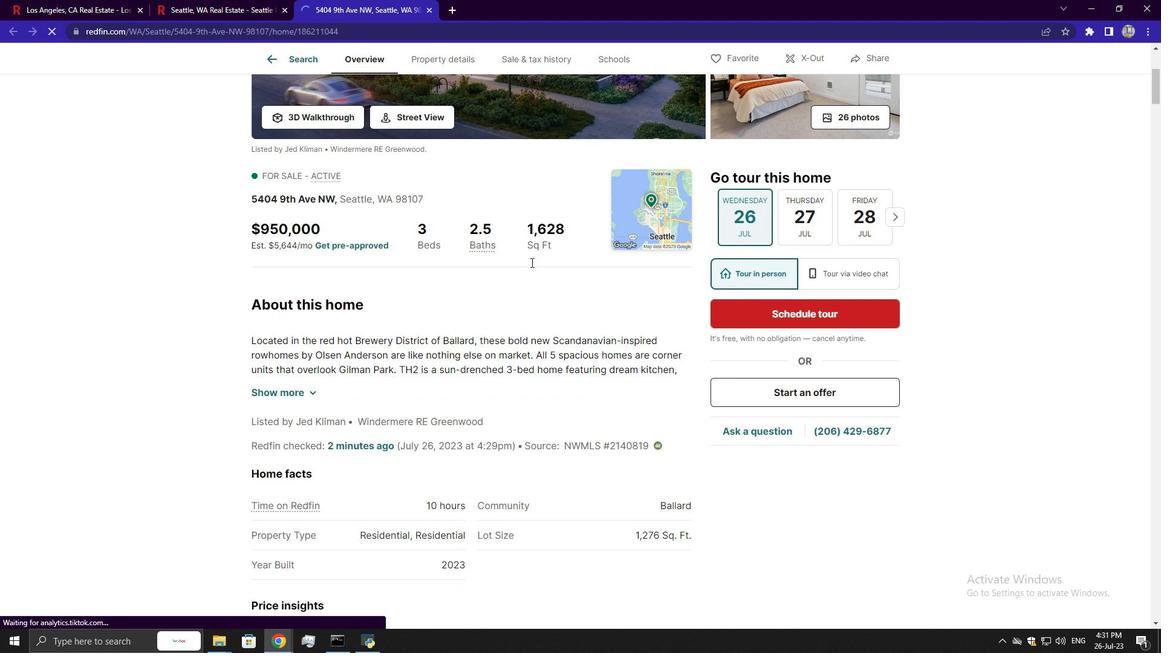 
Action: Mouse moved to (531, 258)
Screenshot: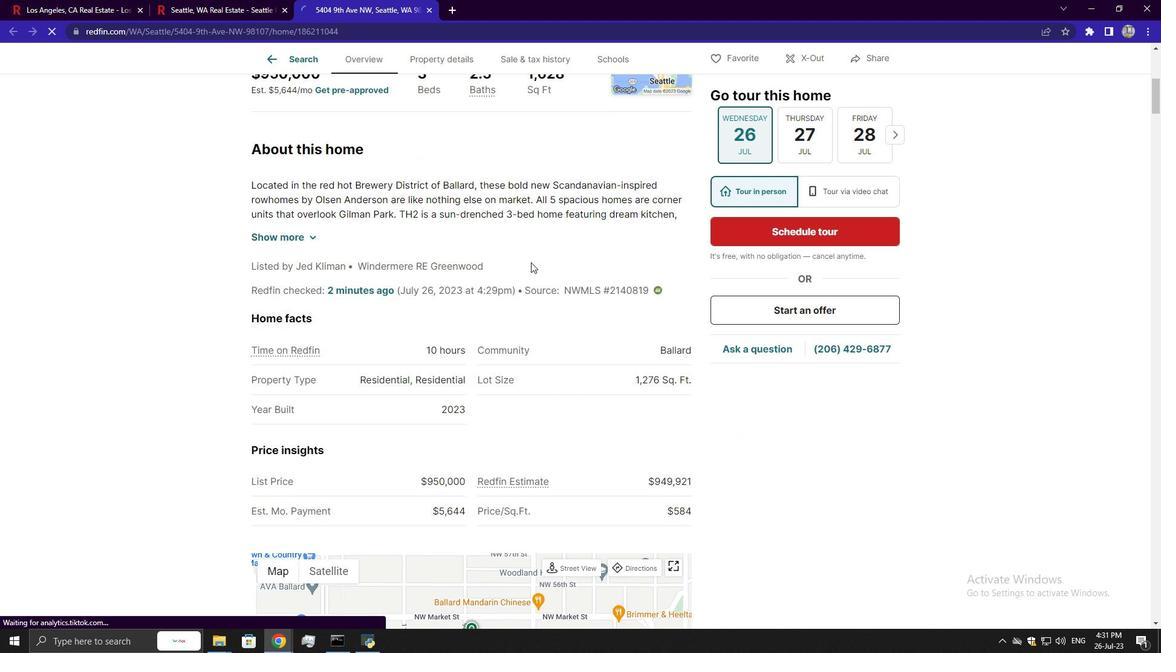 
Action: Mouse scrolled (531, 258) with delta (0, 0)
Screenshot: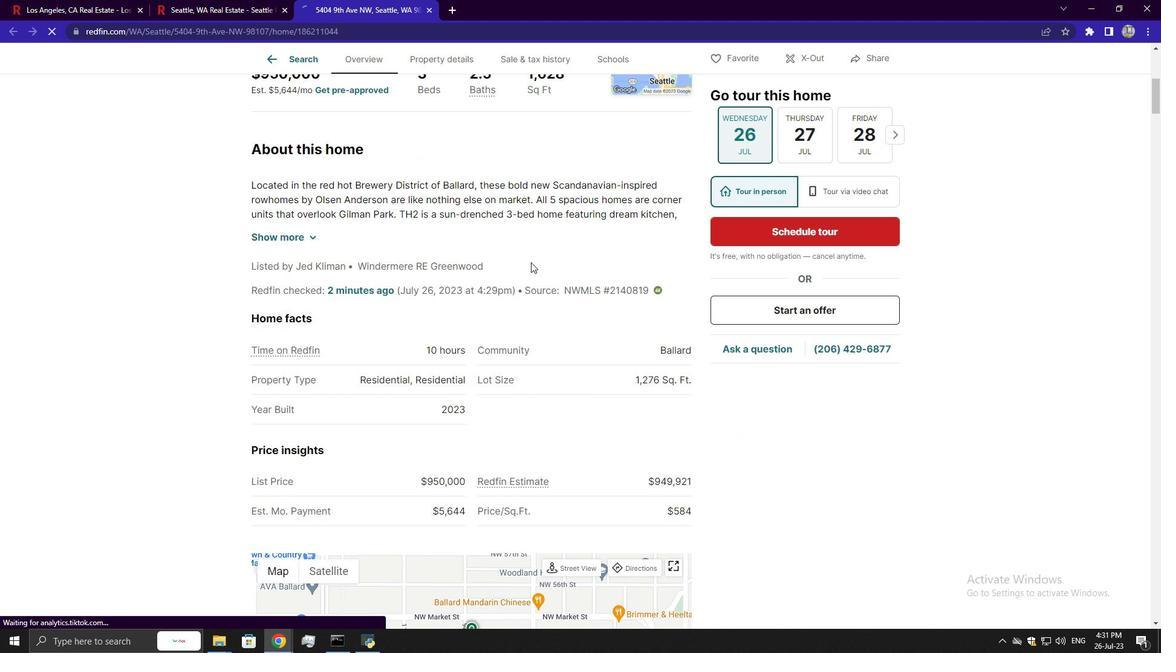 
Action: Mouse moved to (534, 246)
Screenshot: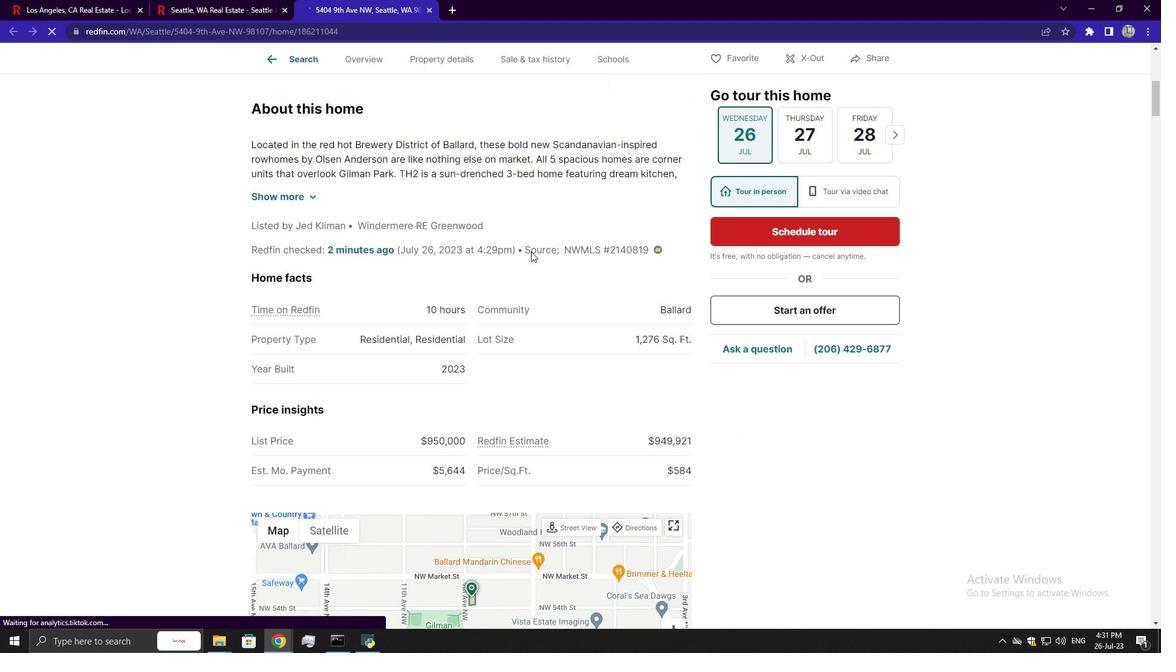 
Action: Mouse scrolled (534, 245) with delta (0, 0)
Screenshot: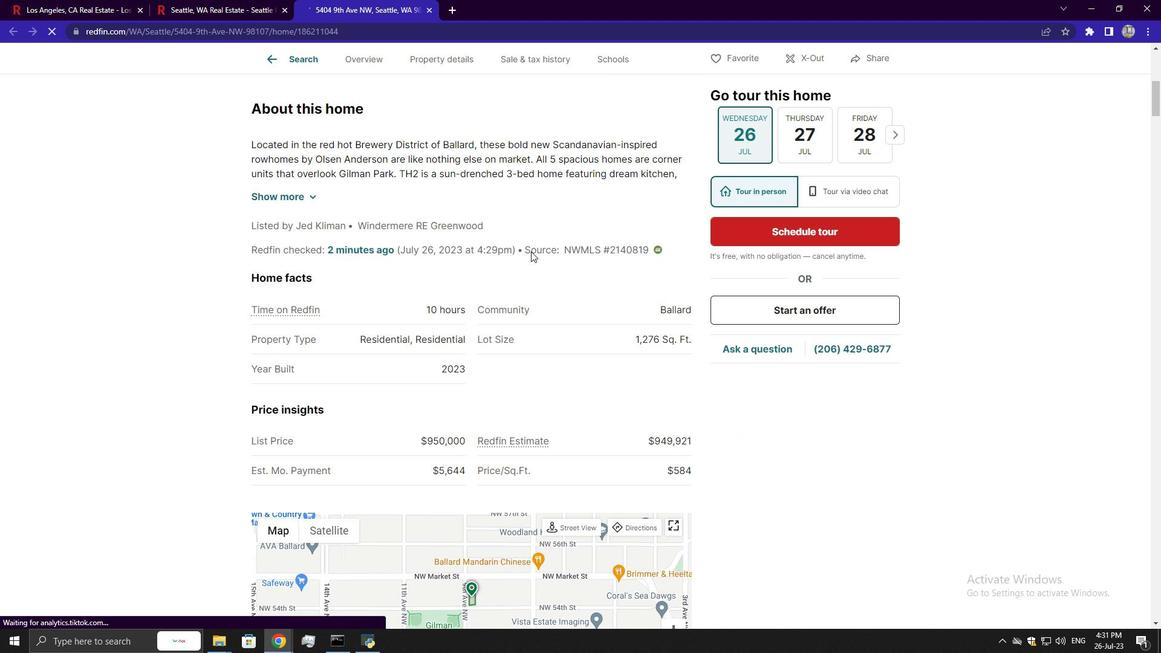
Action: Mouse scrolled (534, 245) with delta (0, 0)
Screenshot: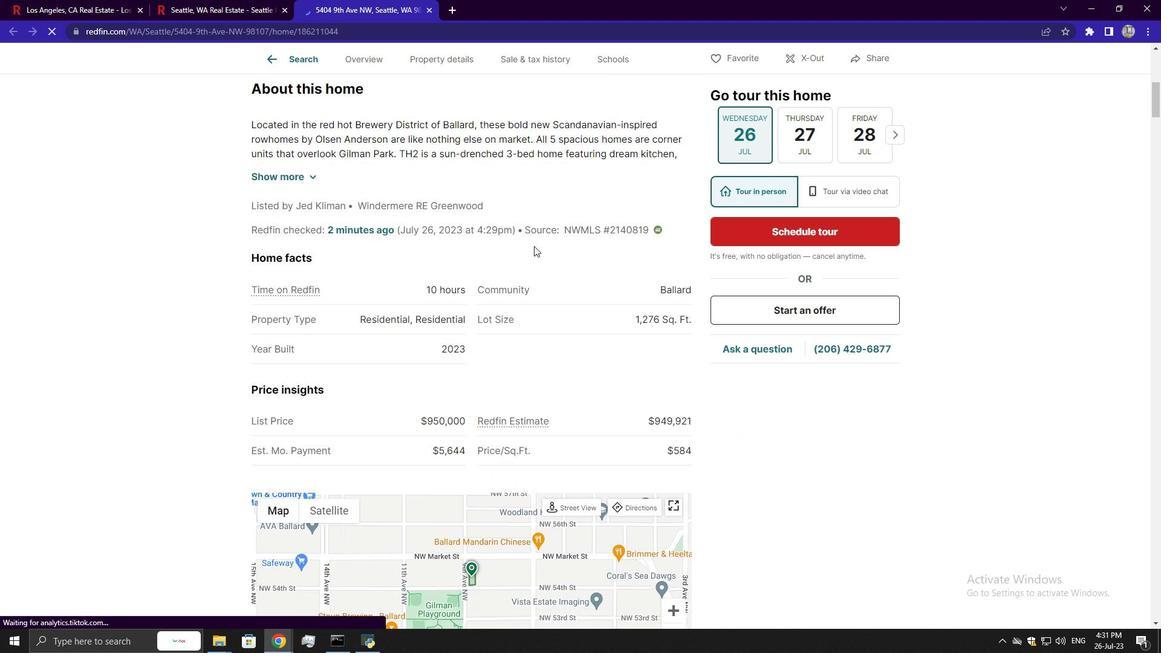 
Action: Mouse scrolled (534, 245) with delta (0, 0)
Screenshot: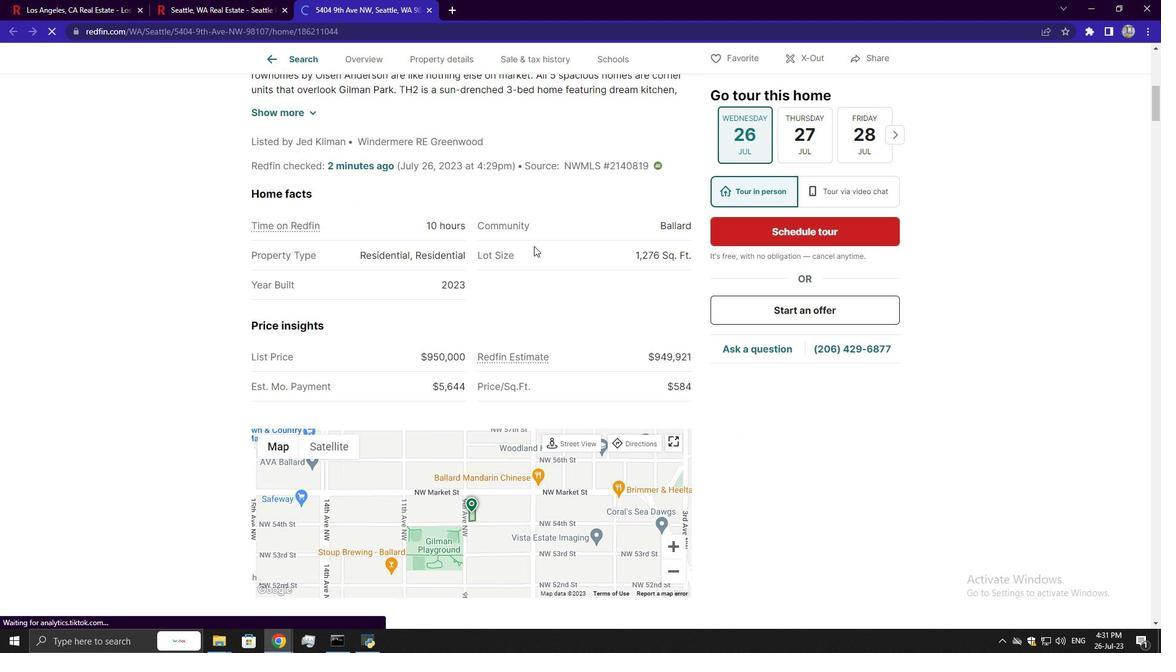 
Action: Mouse scrolled (534, 245) with delta (0, 0)
Screenshot: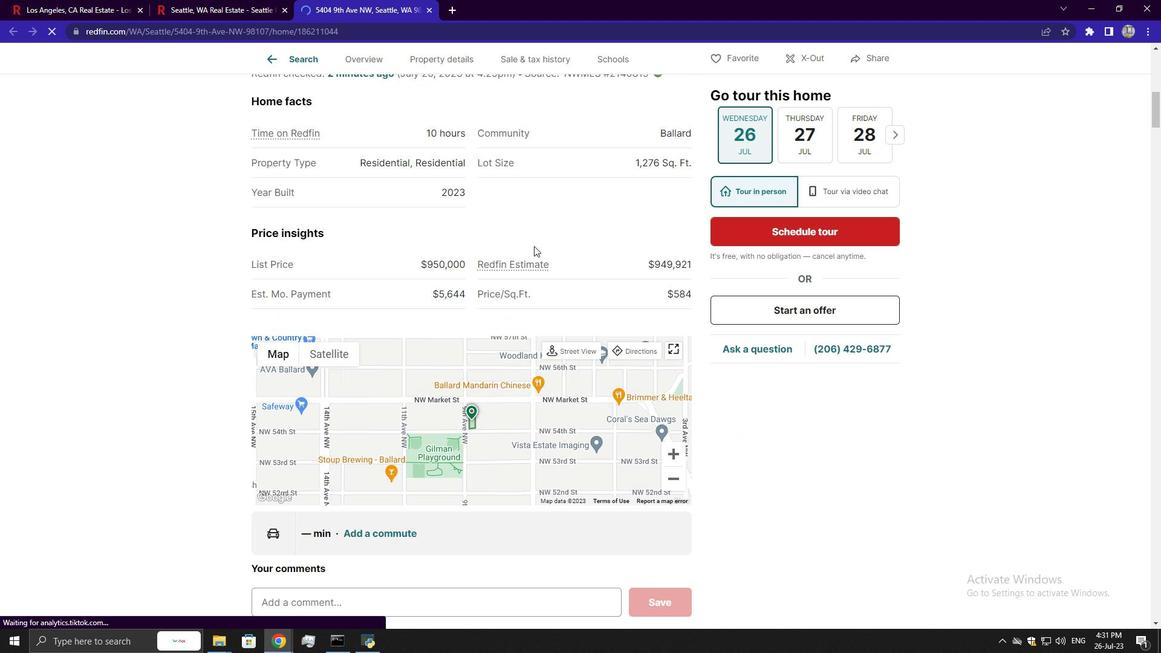 
Action: Mouse scrolled (534, 245) with delta (0, 0)
Screenshot: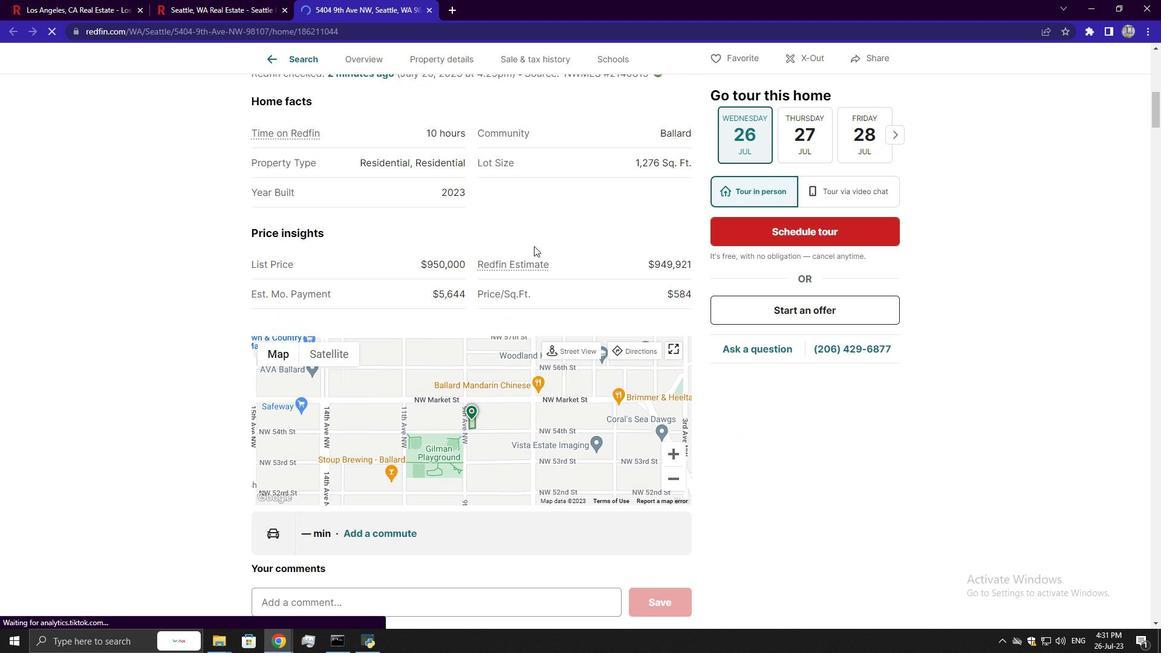 
Action: Mouse scrolled (534, 245) with delta (0, 0)
Screenshot: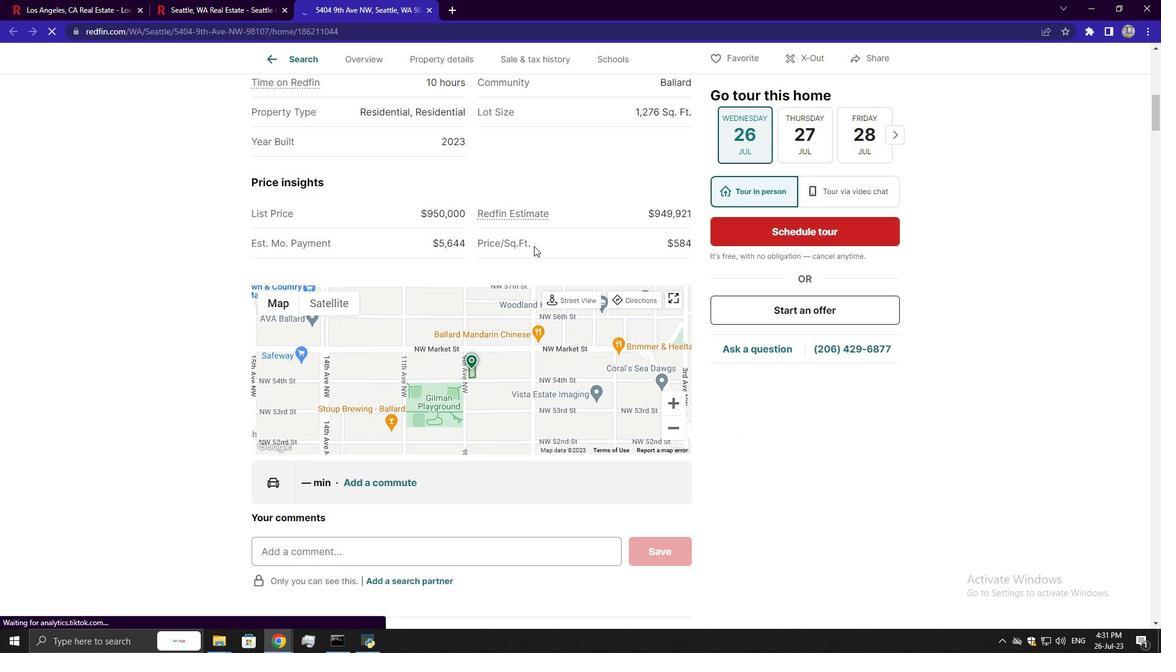 
Action: Mouse scrolled (534, 245) with delta (0, 0)
Screenshot: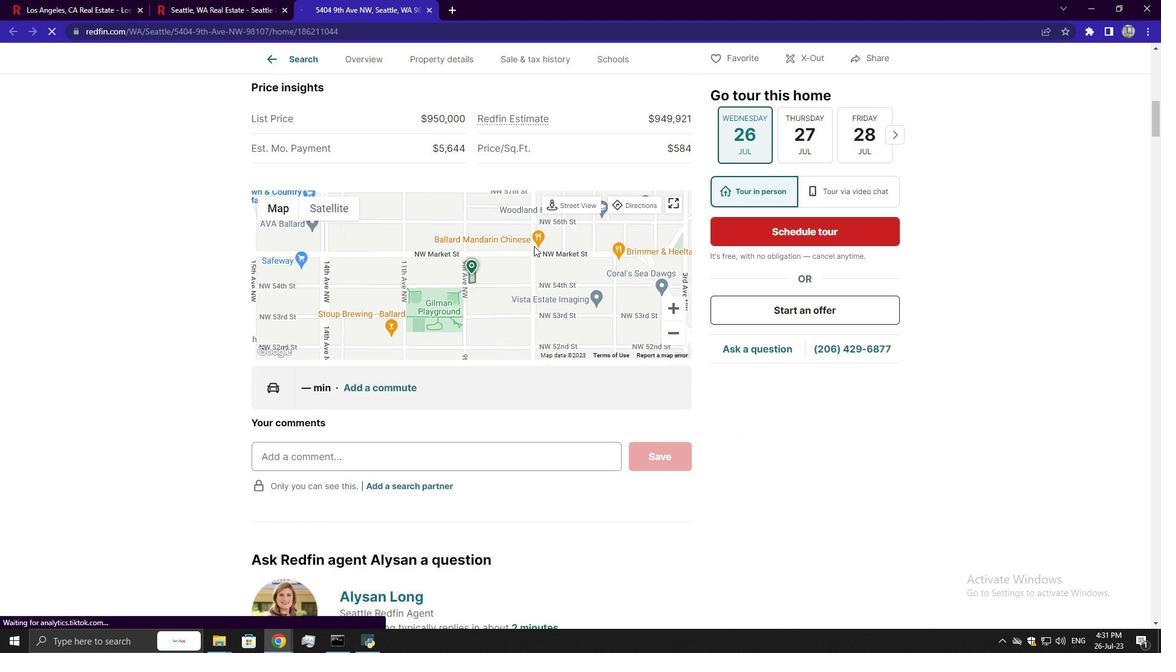 
Action: Mouse scrolled (534, 245) with delta (0, 0)
Screenshot: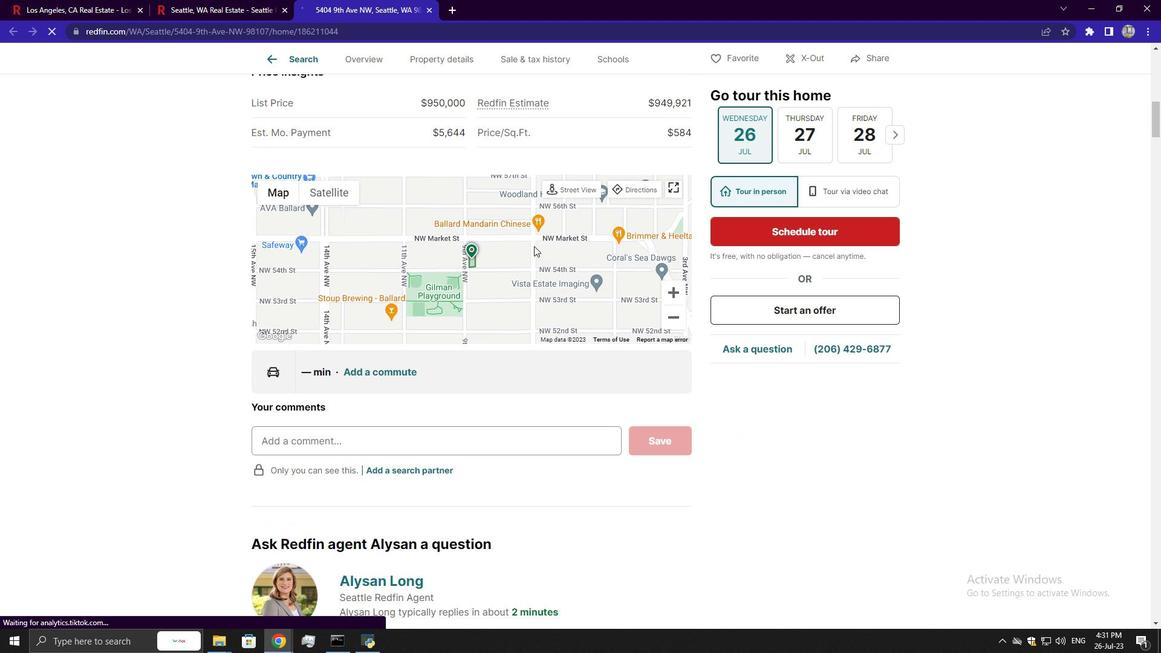 
Action: Mouse scrolled (534, 245) with delta (0, 0)
Screenshot: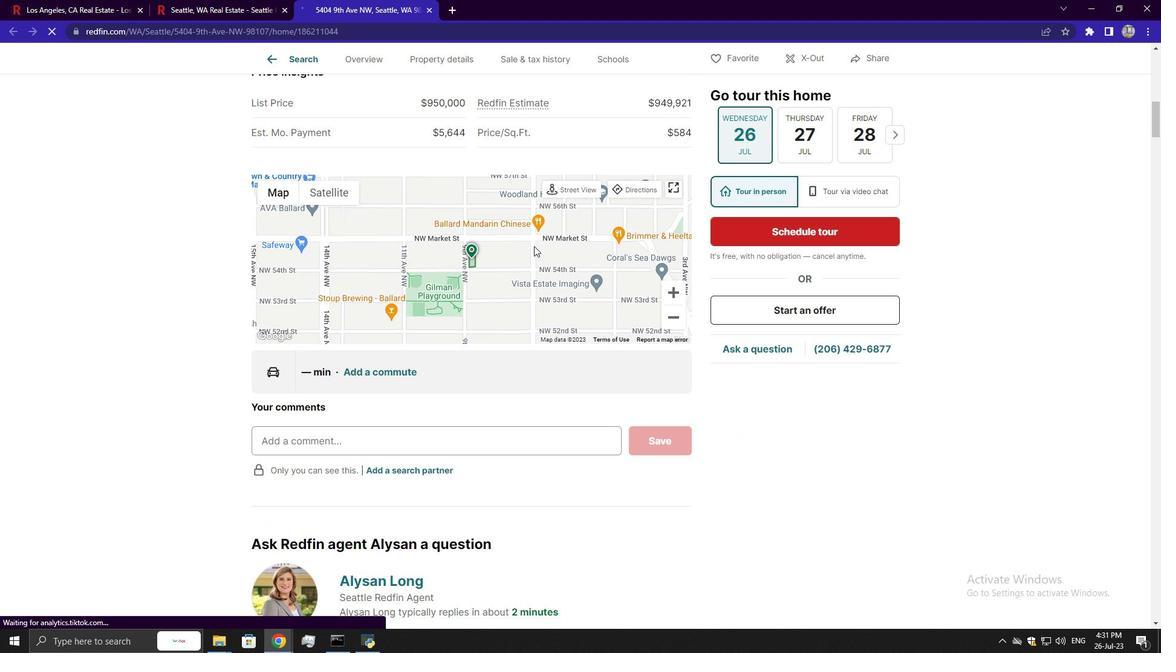 
Action: Mouse moved to (499, 252)
Screenshot: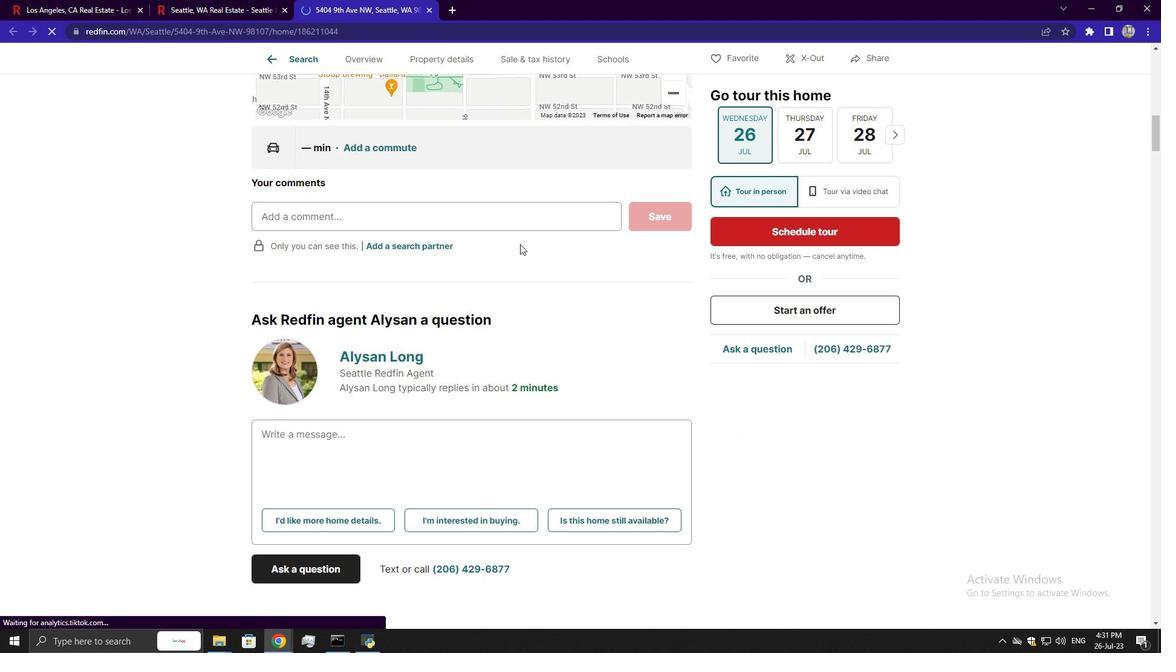 
Action: Mouse scrolled (499, 251) with delta (0, 0)
Screenshot: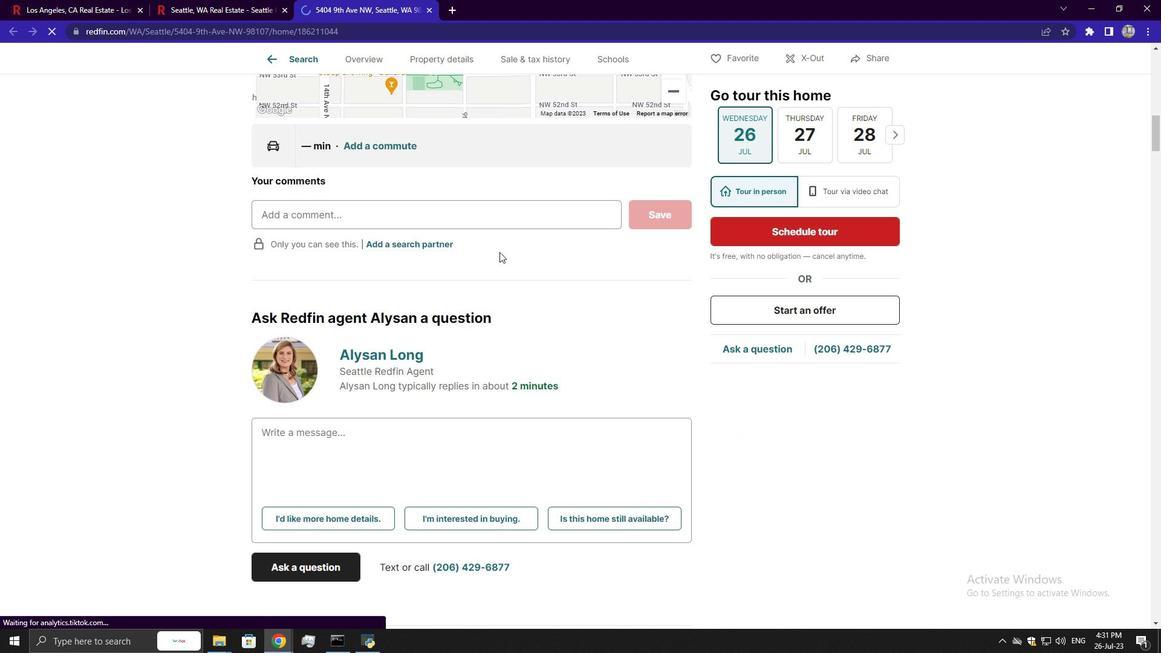 
Action: Mouse scrolled (499, 251) with delta (0, 0)
Screenshot: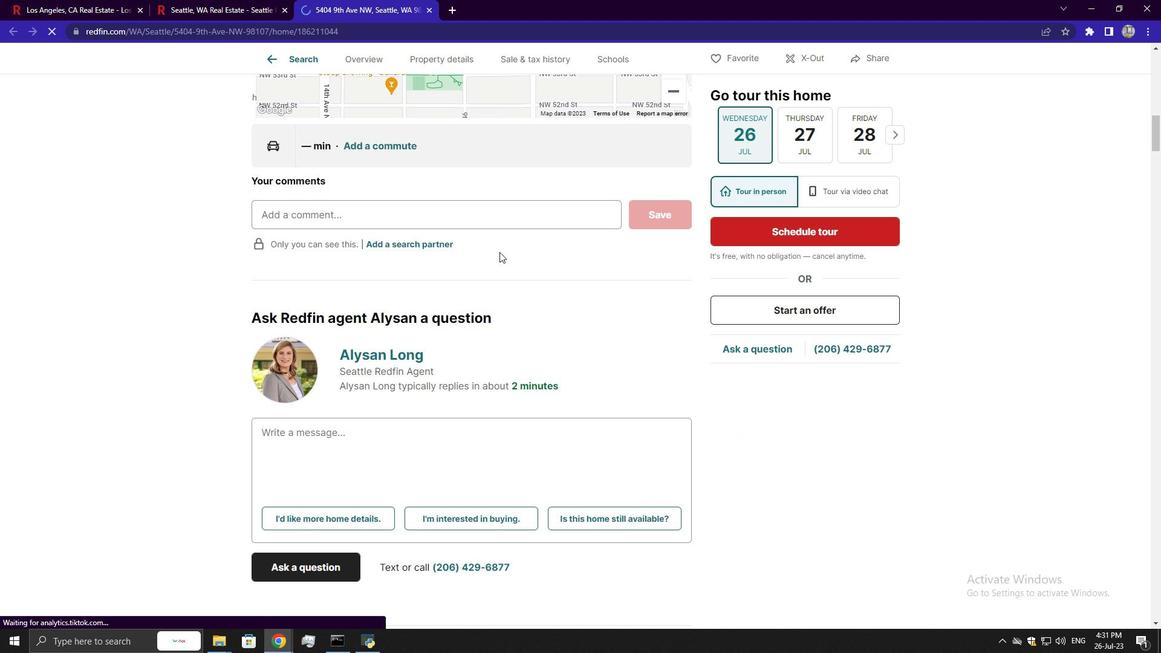 
Action: Mouse moved to (499, 252)
Screenshot: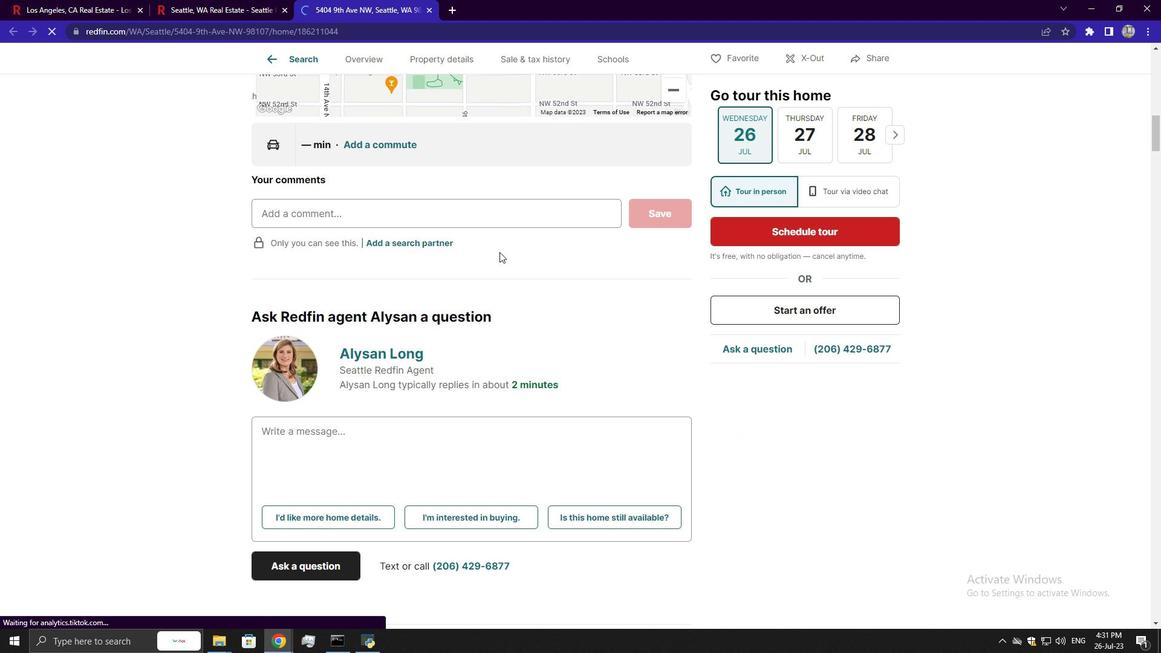
Action: Mouse scrolled (499, 251) with delta (0, 0)
Screenshot: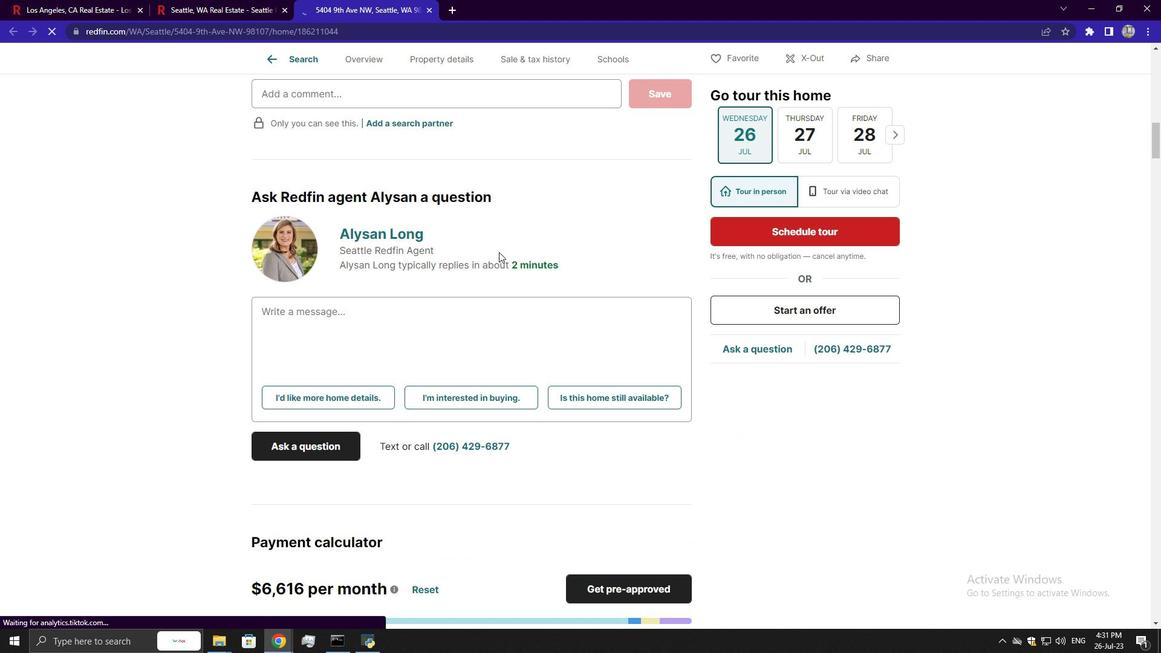 
Action: Mouse scrolled (499, 251) with delta (0, 0)
Screenshot: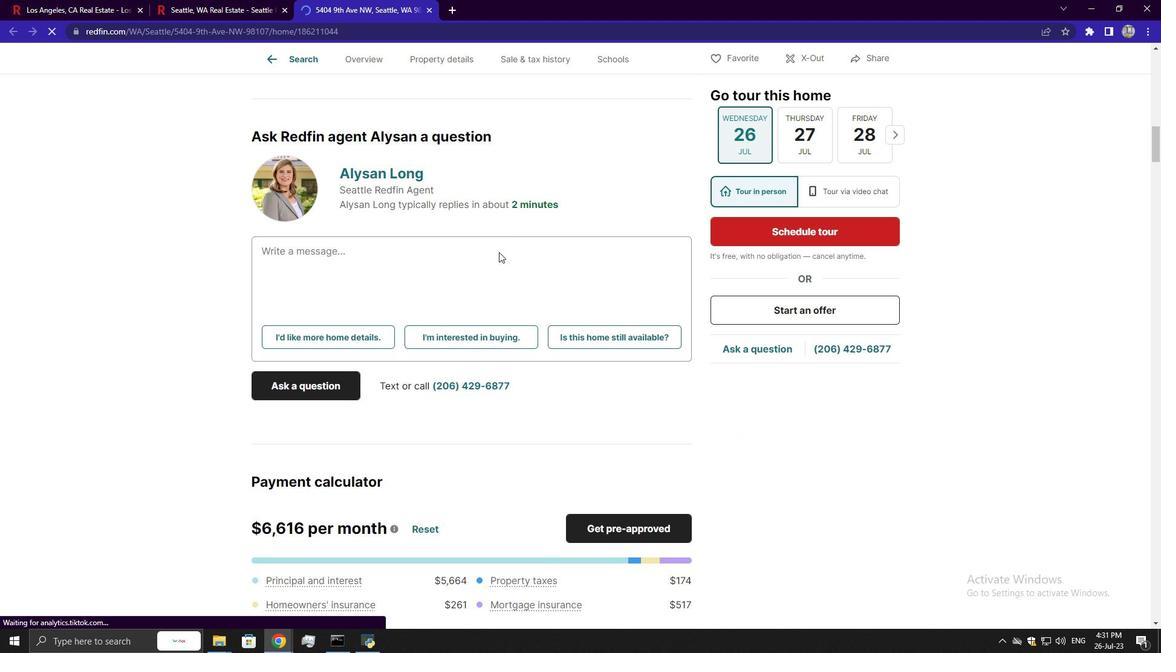 
Action: Mouse scrolled (499, 251) with delta (0, 0)
Screenshot: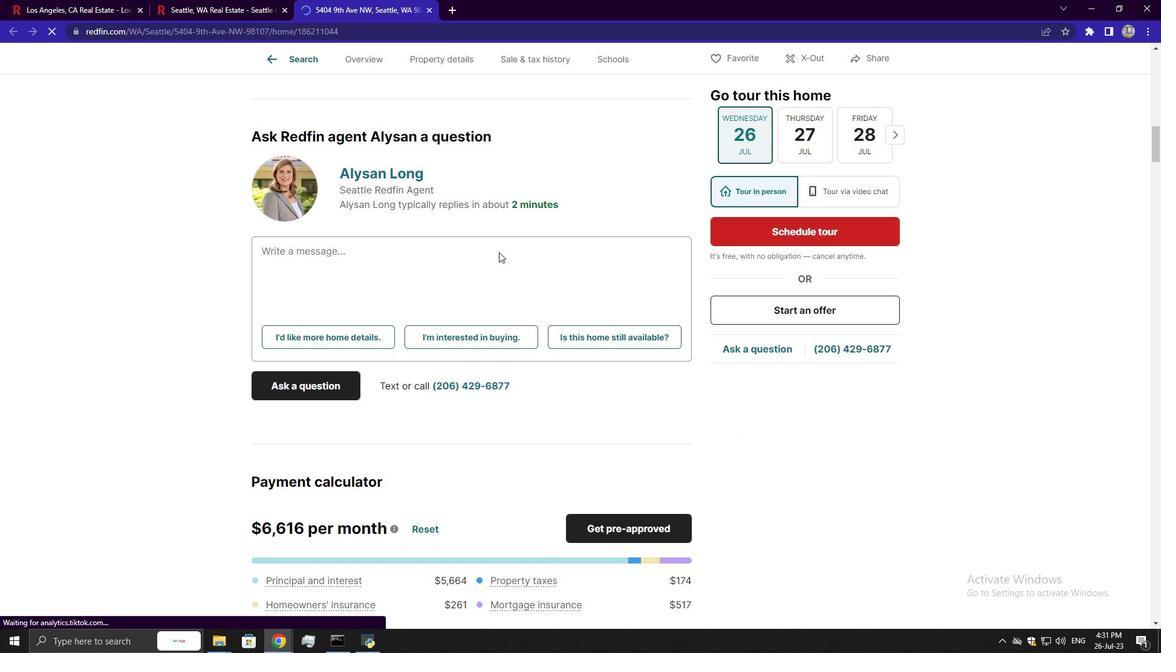 
Action: Mouse scrolled (499, 251) with delta (0, 0)
Screenshot: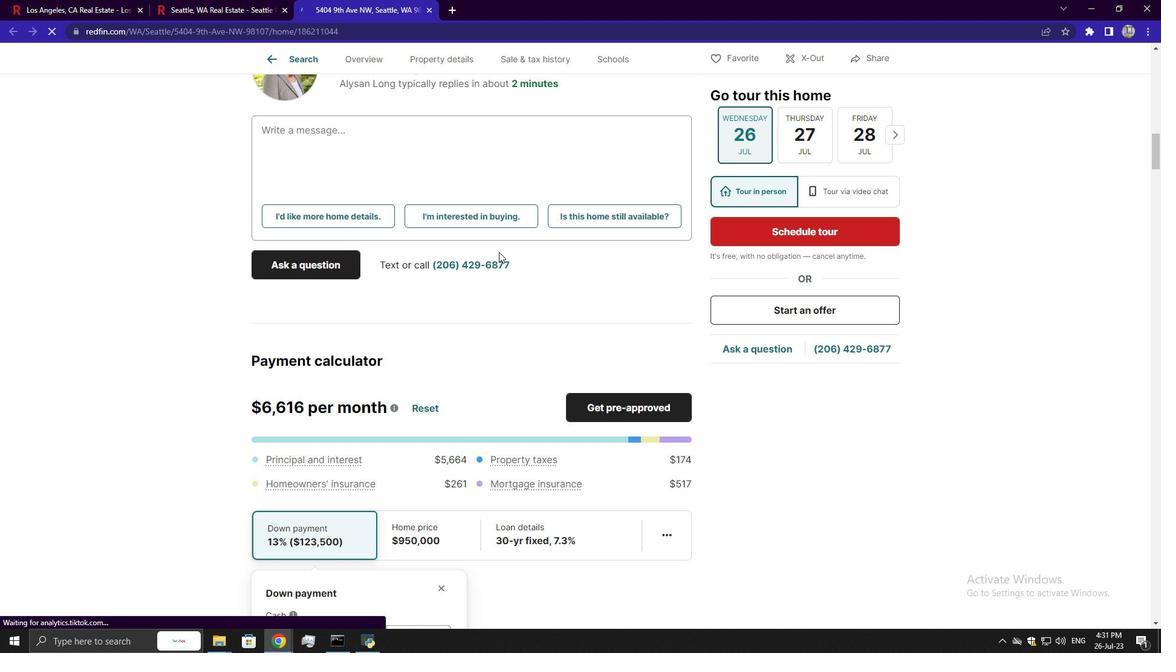 
Action: Mouse scrolled (499, 251) with delta (0, 0)
Screenshot: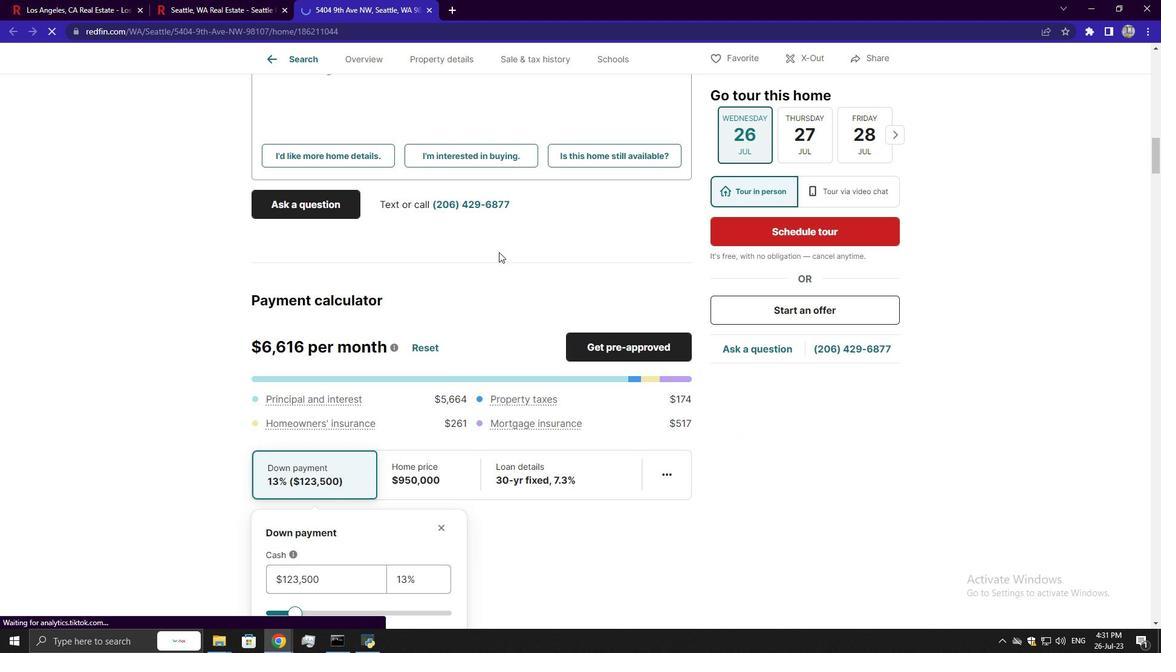
Action: Mouse scrolled (499, 251) with delta (0, 0)
Screenshot: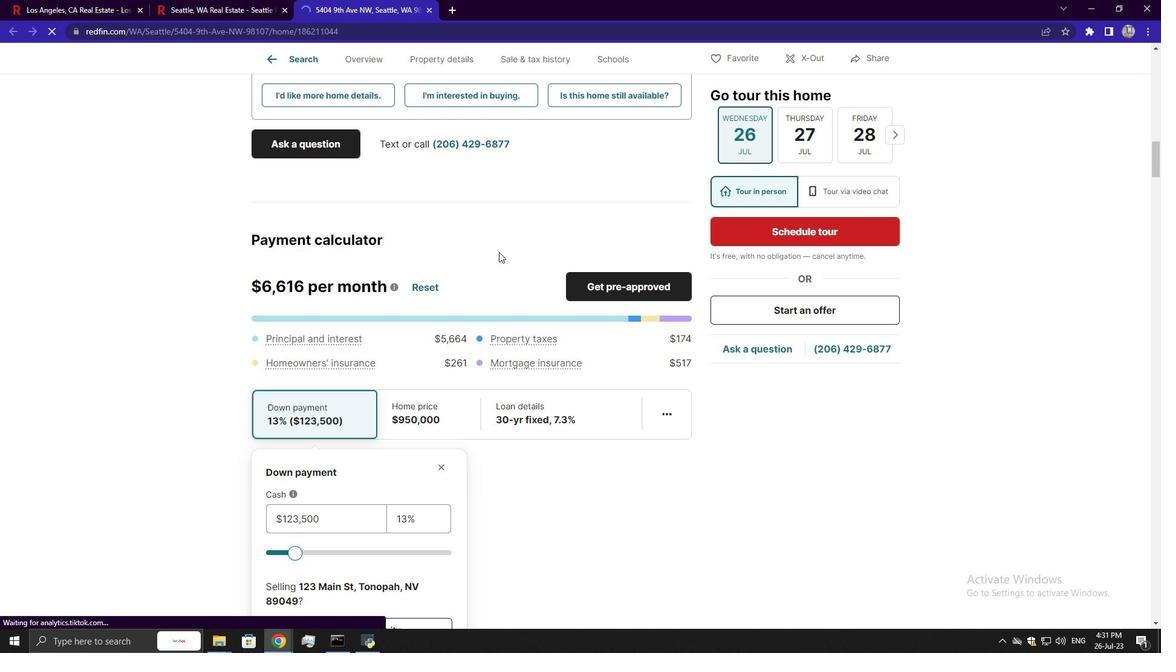 
Action: Mouse scrolled (499, 251) with delta (0, 0)
Screenshot: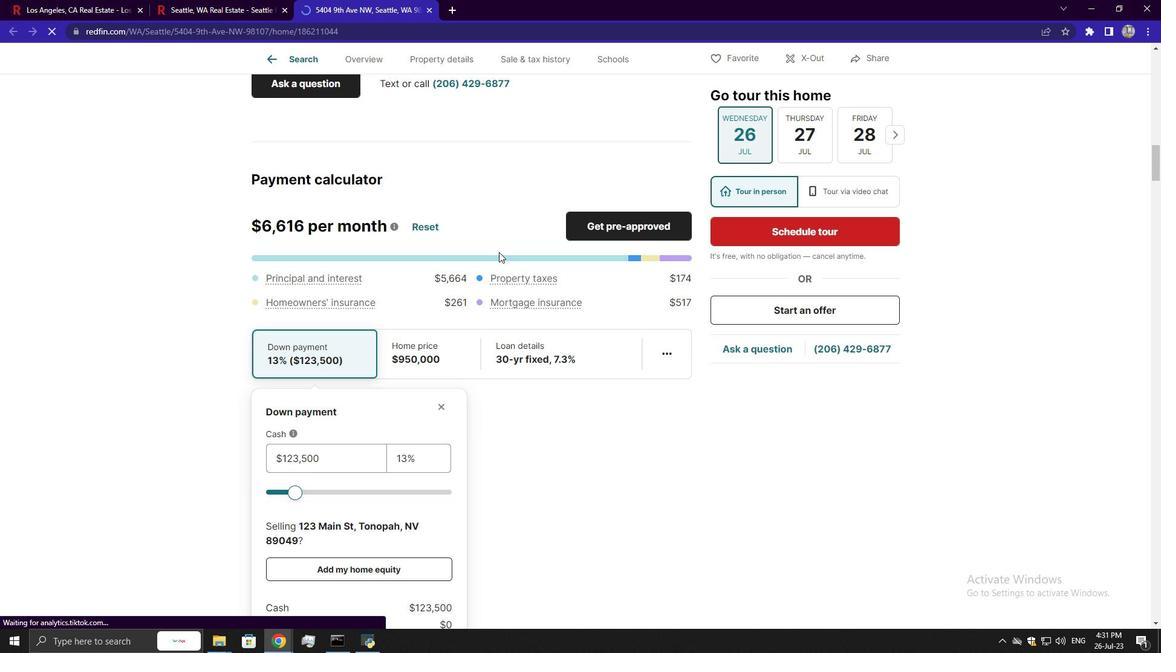 
Action: Mouse moved to (407, 188)
Screenshot: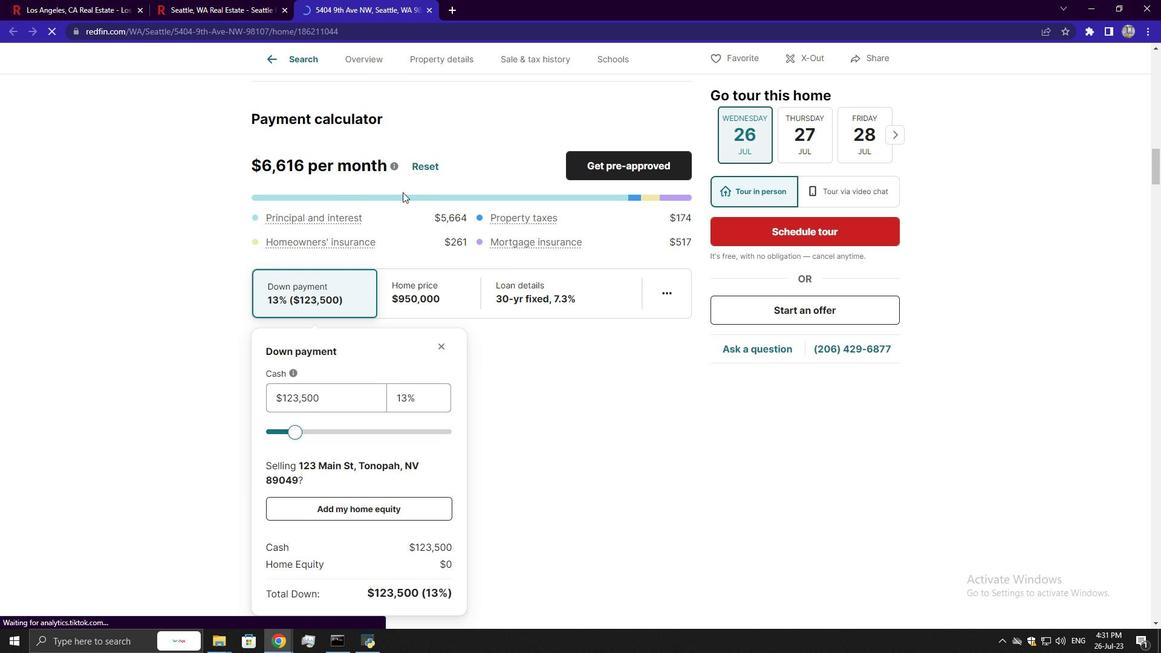 
Action: Mouse scrolled (407, 189) with delta (0, 0)
Screenshot: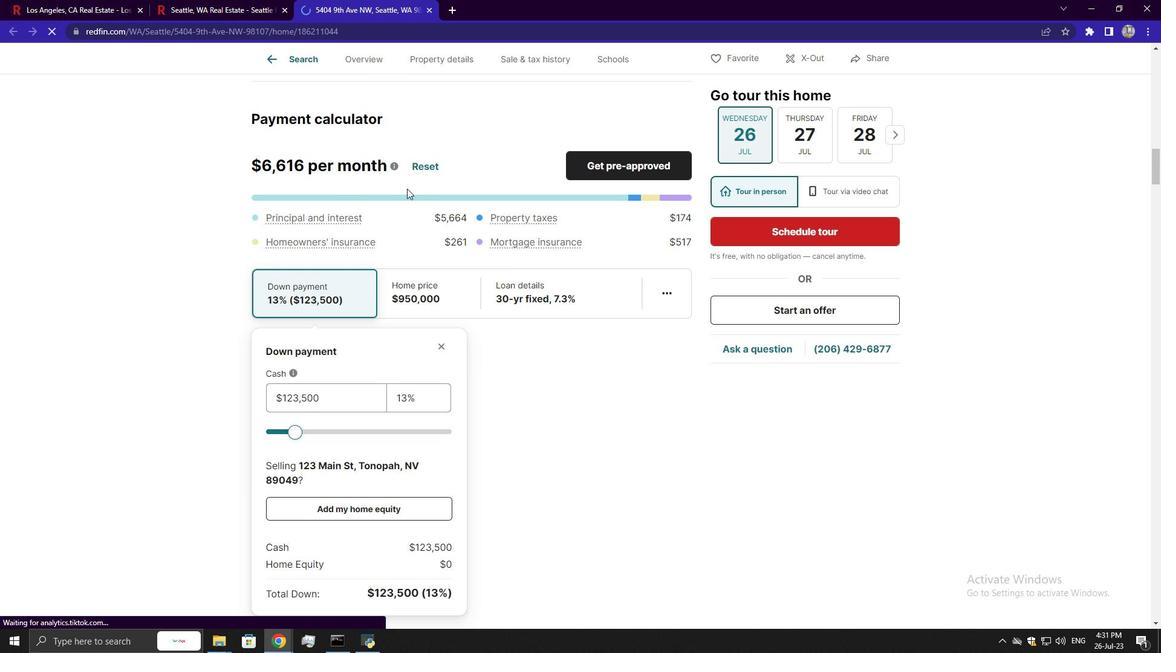 
Action: Mouse scrolled (407, 189) with delta (0, 0)
Screenshot: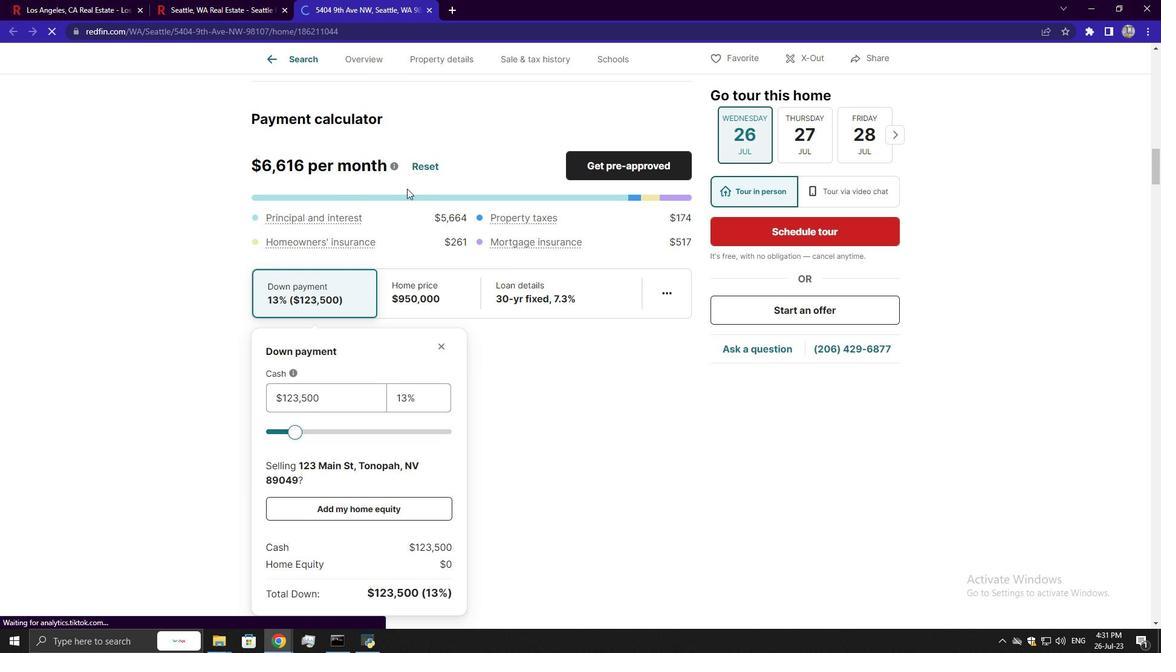 
Action: Mouse moved to (450, 243)
Screenshot: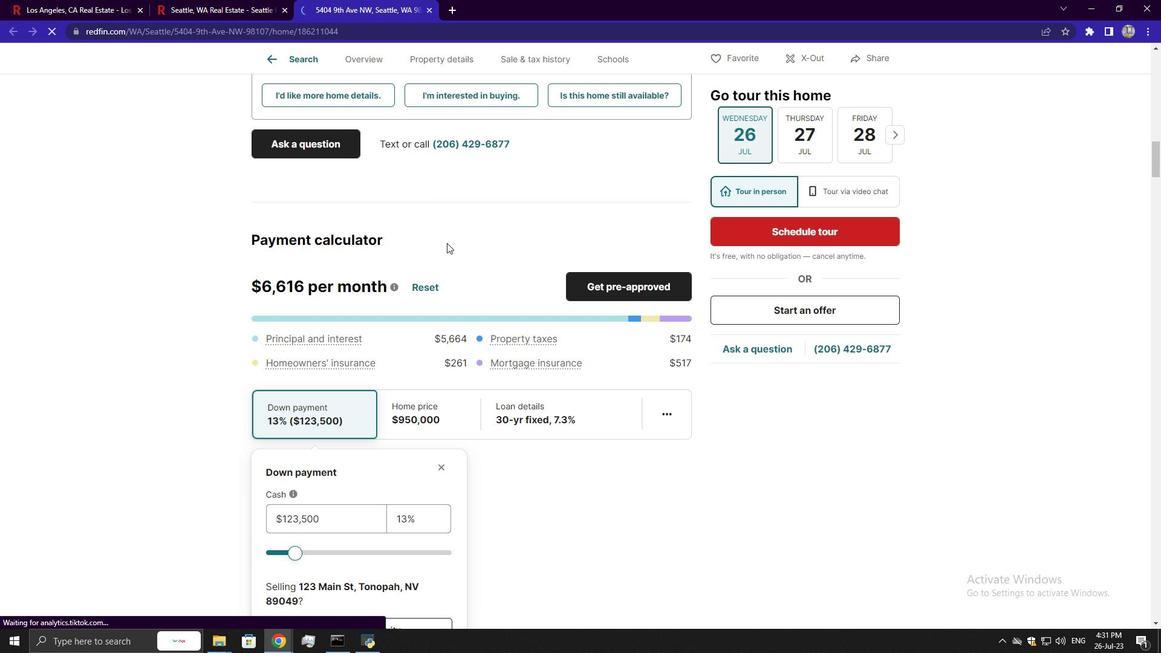 
Action: Mouse scrolled (450, 242) with delta (0, 0)
Screenshot: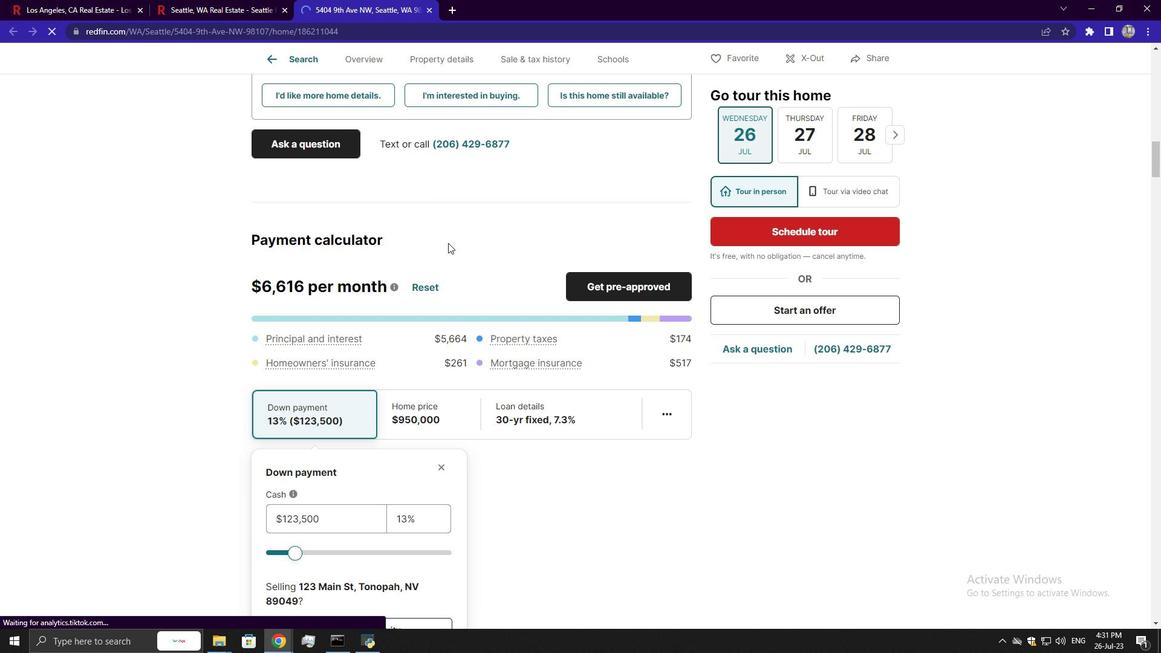 
Action: Mouse scrolled (450, 242) with delta (0, 0)
Screenshot: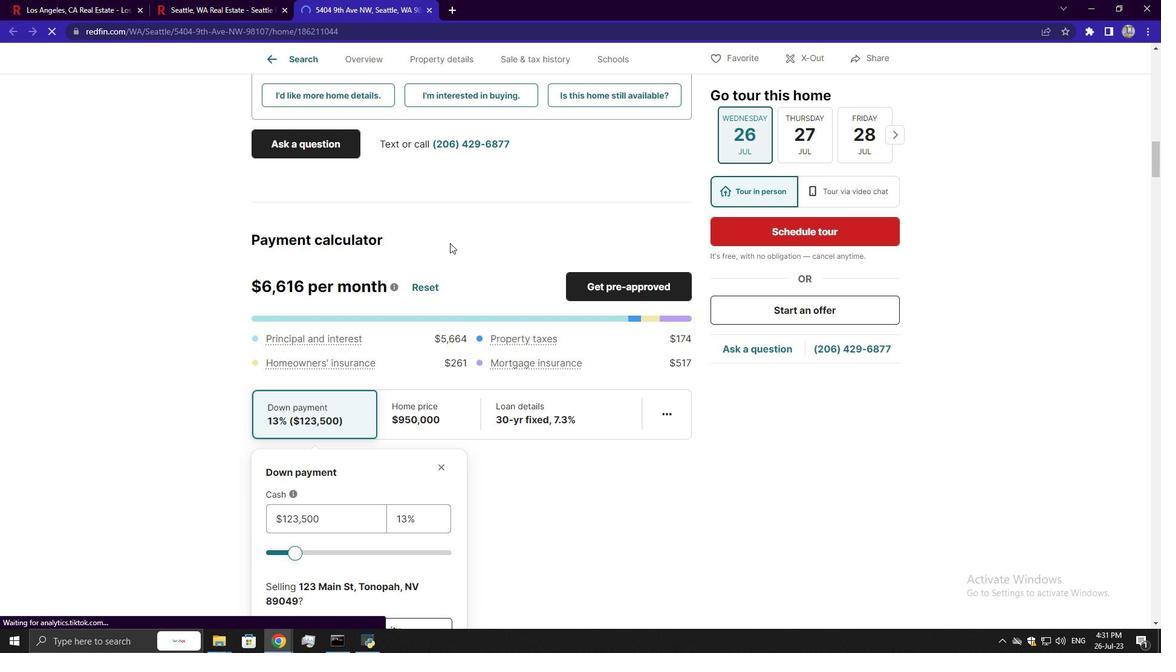 
Action: Mouse moved to (352, 295)
Screenshot: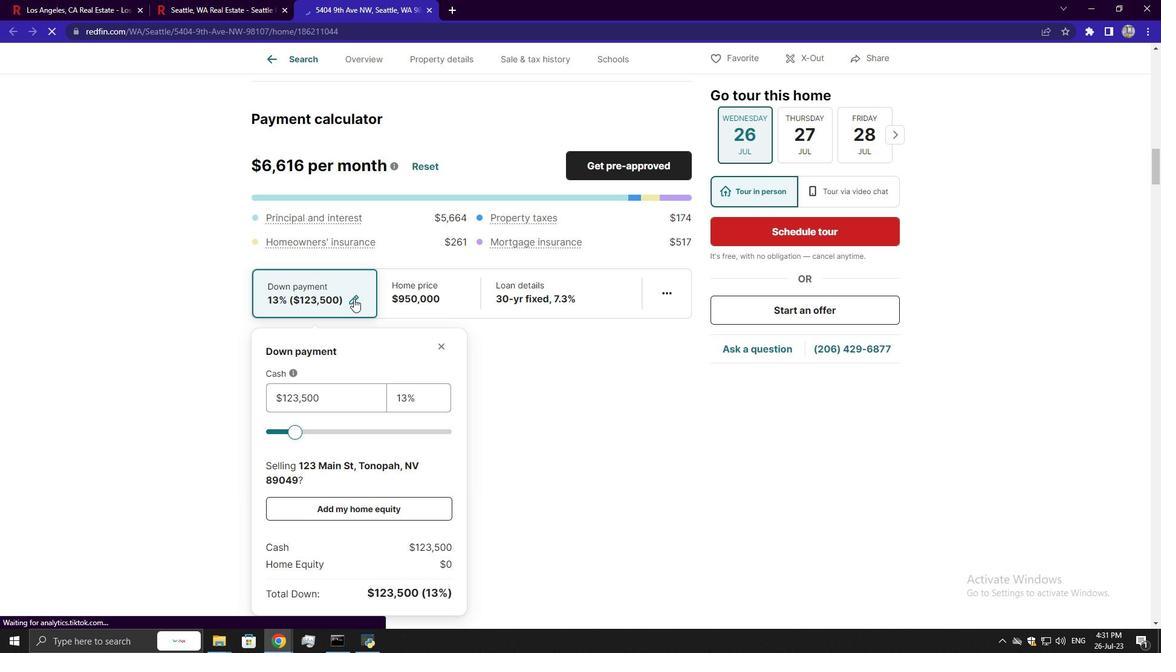 
Action: Mouse pressed left at (352, 295)
Screenshot: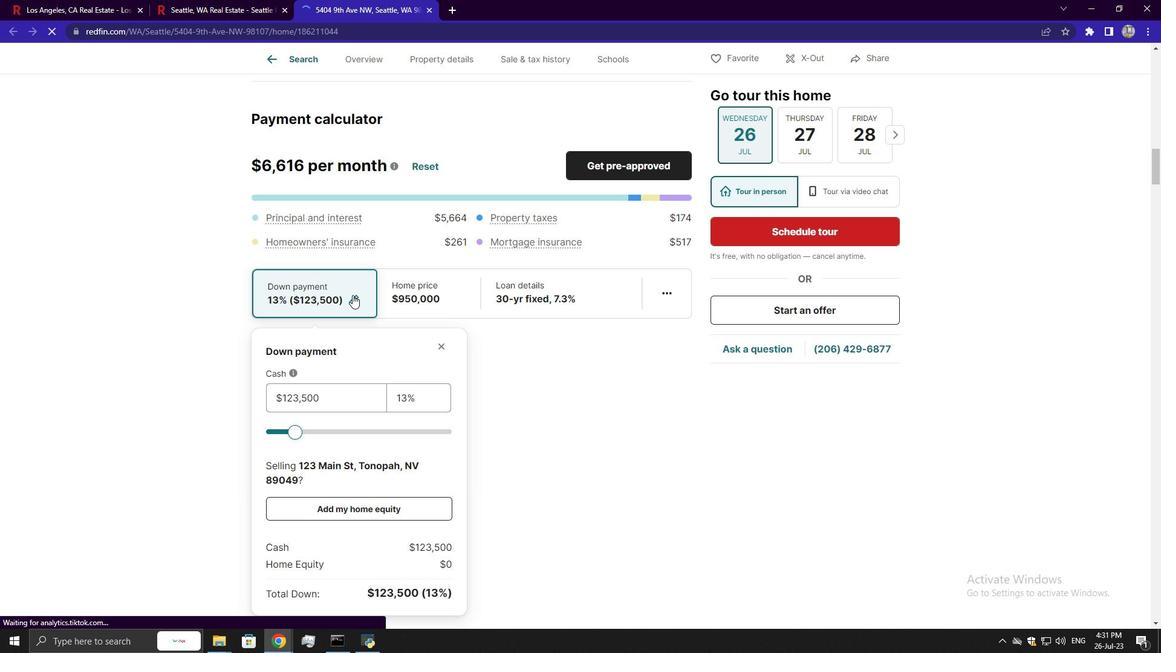 
Action: Mouse moved to (340, 291)
Screenshot: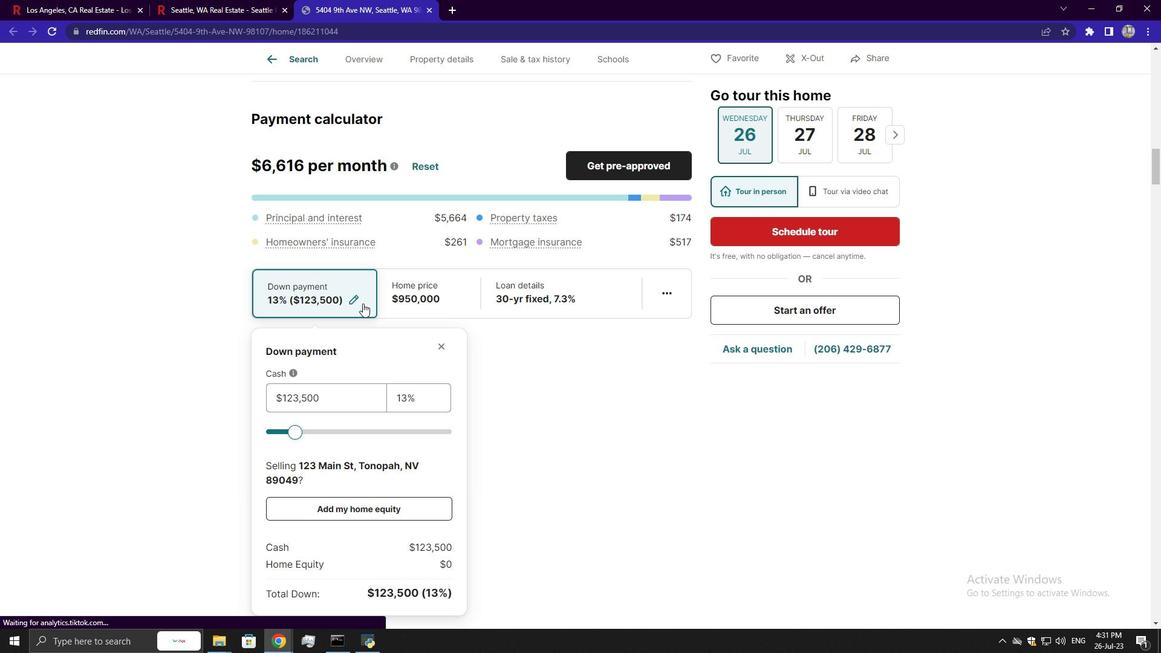 
Action: Mouse pressed left at (340, 291)
Screenshot: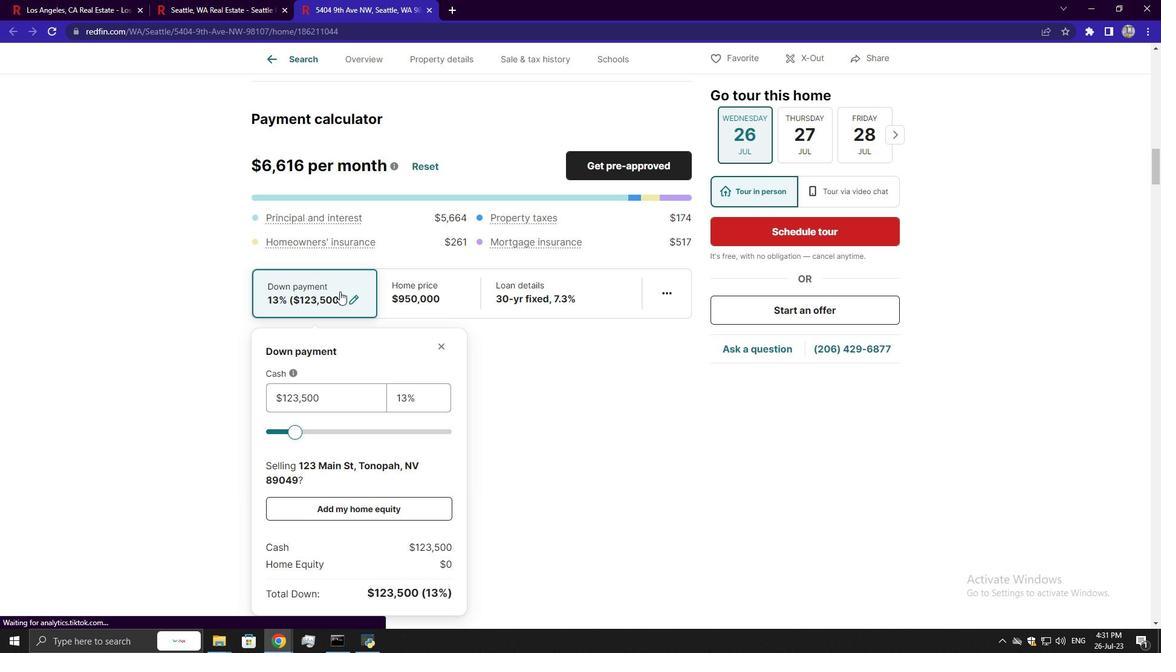 
Action: Mouse moved to (352, 297)
Screenshot: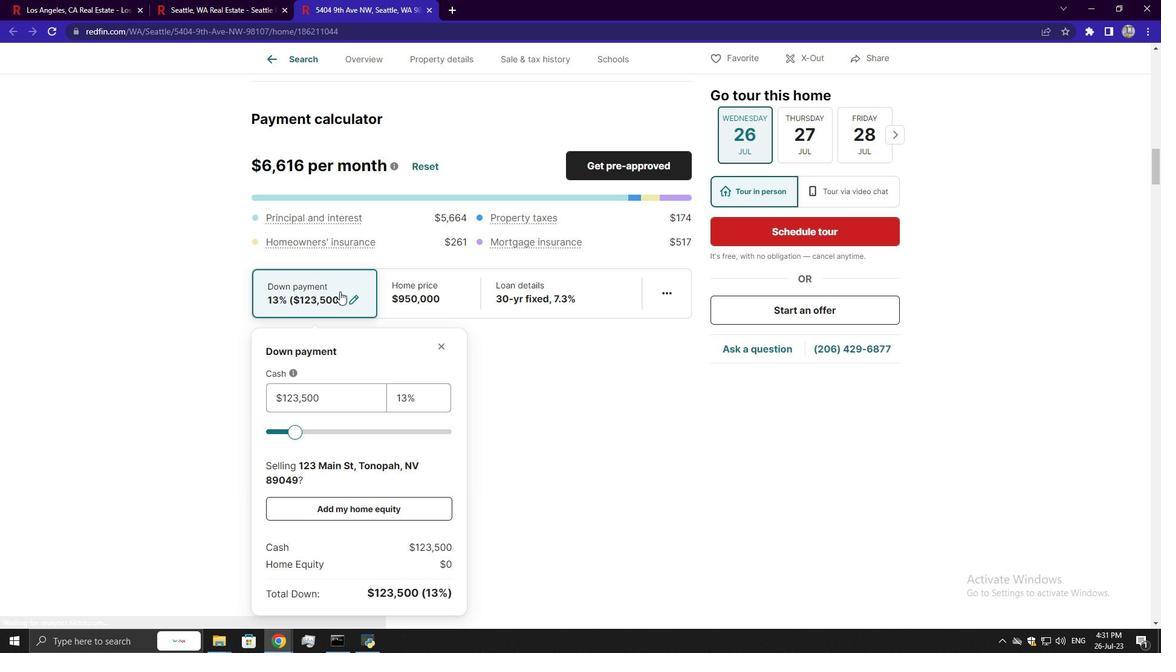 
Action: Mouse pressed left at (352, 297)
Screenshot: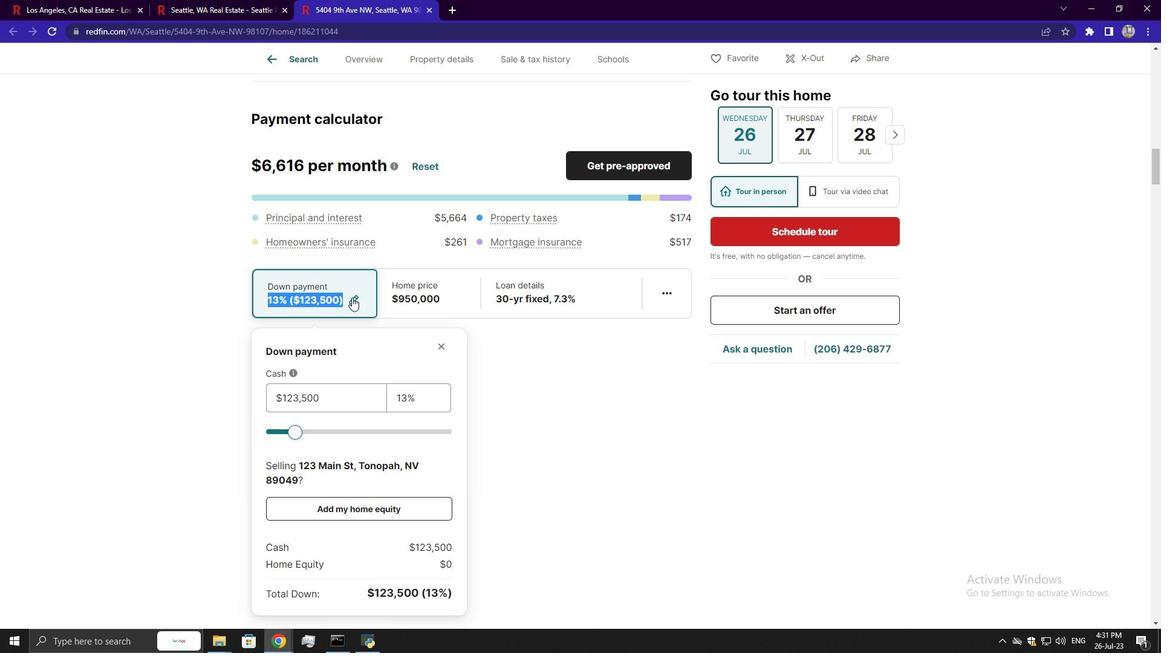 
Action: Mouse moved to (359, 296)
Screenshot: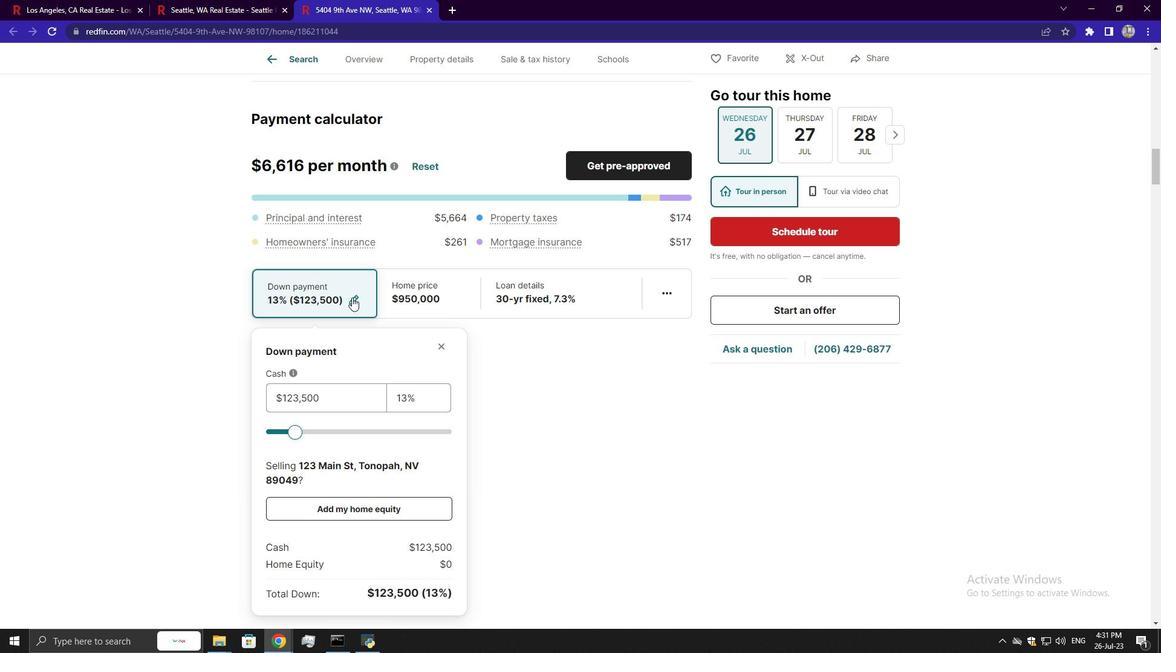 
Action: Mouse pressed left at (359, 296)
Screenshot: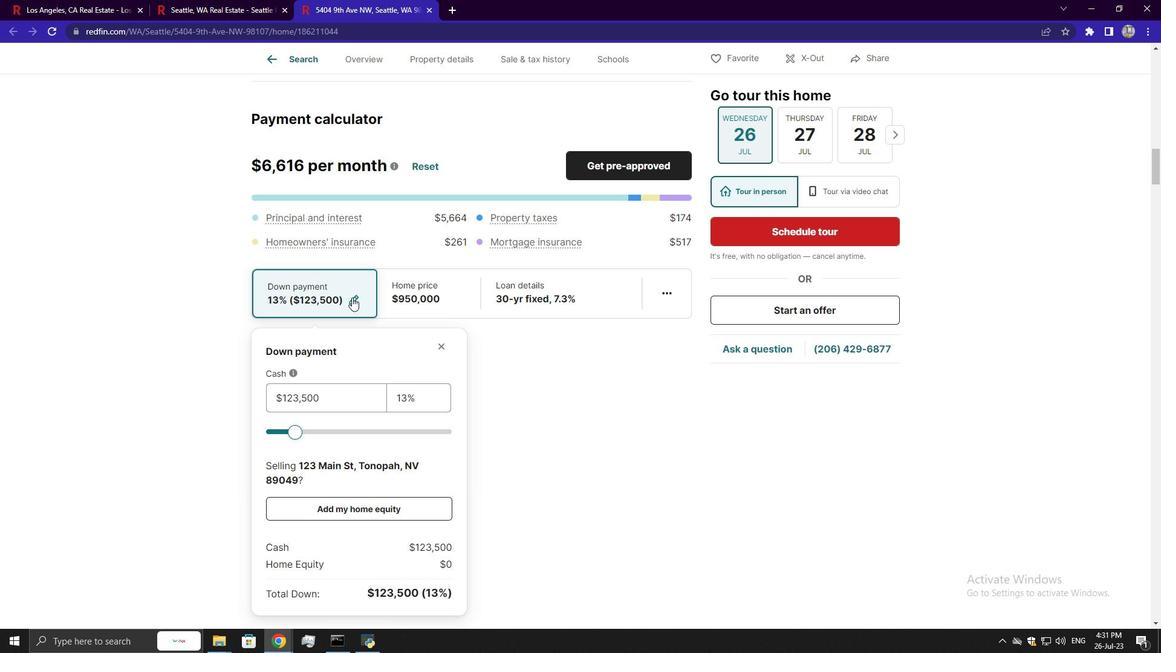 
Action: Mouse moved to (384, 341)
Screenshot: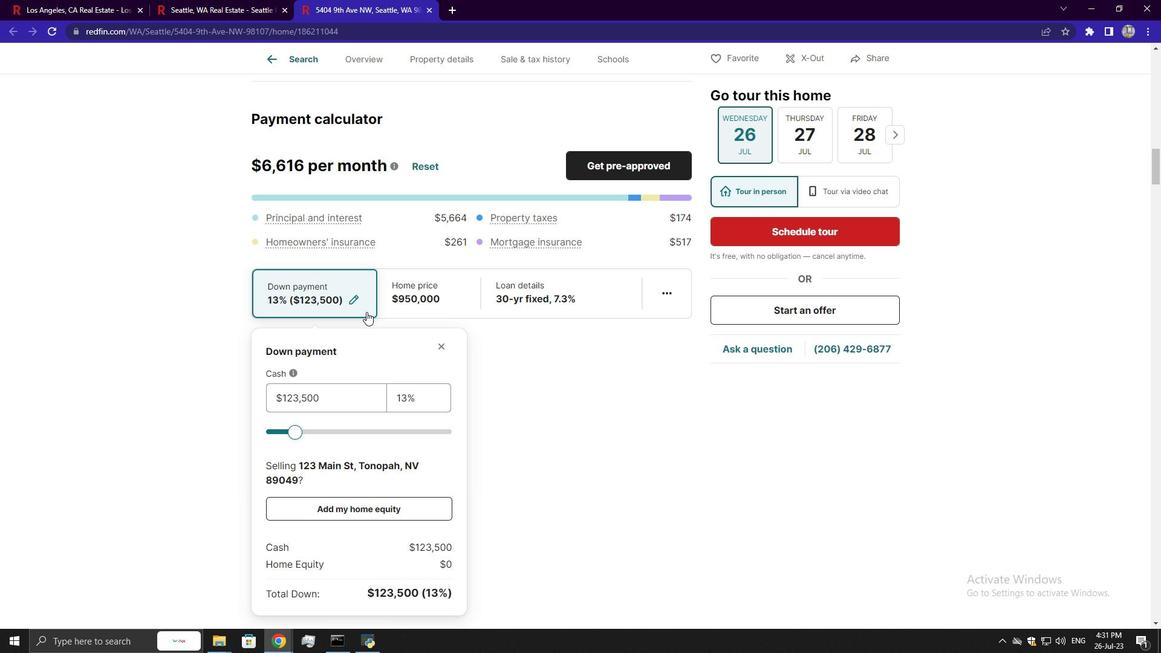 
Action: Mouse scrolled (384, 341) with delta (0, 0)
Screenshot: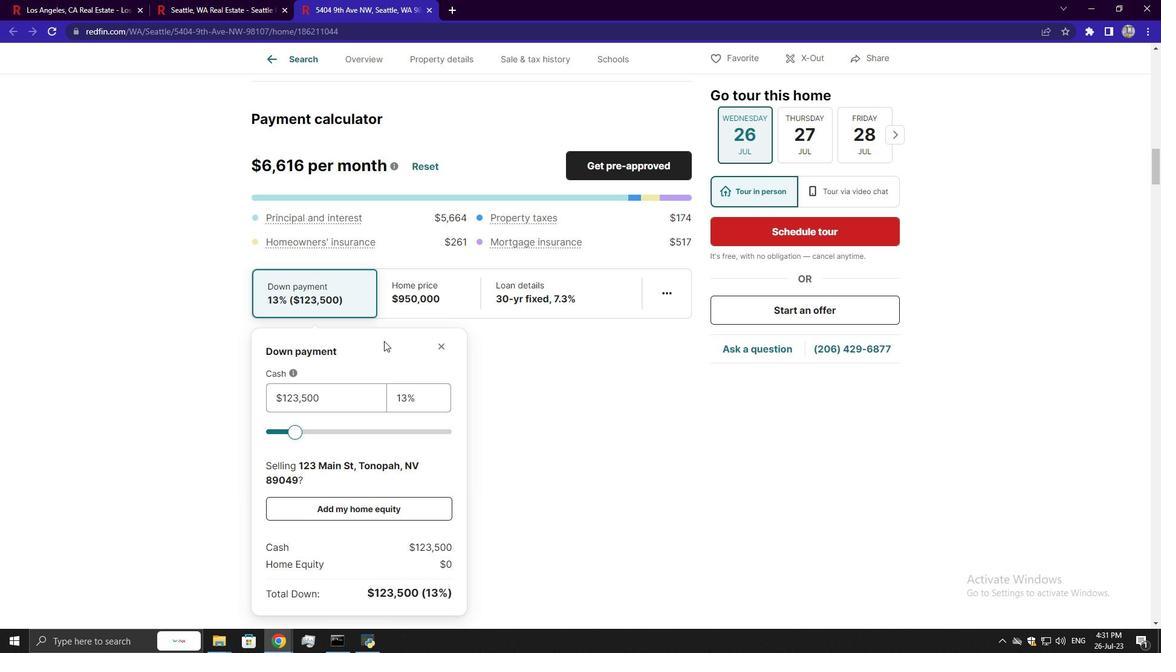 
Action: Mouse scrolled (384, 341) with delta (0, 0)
Screenshot: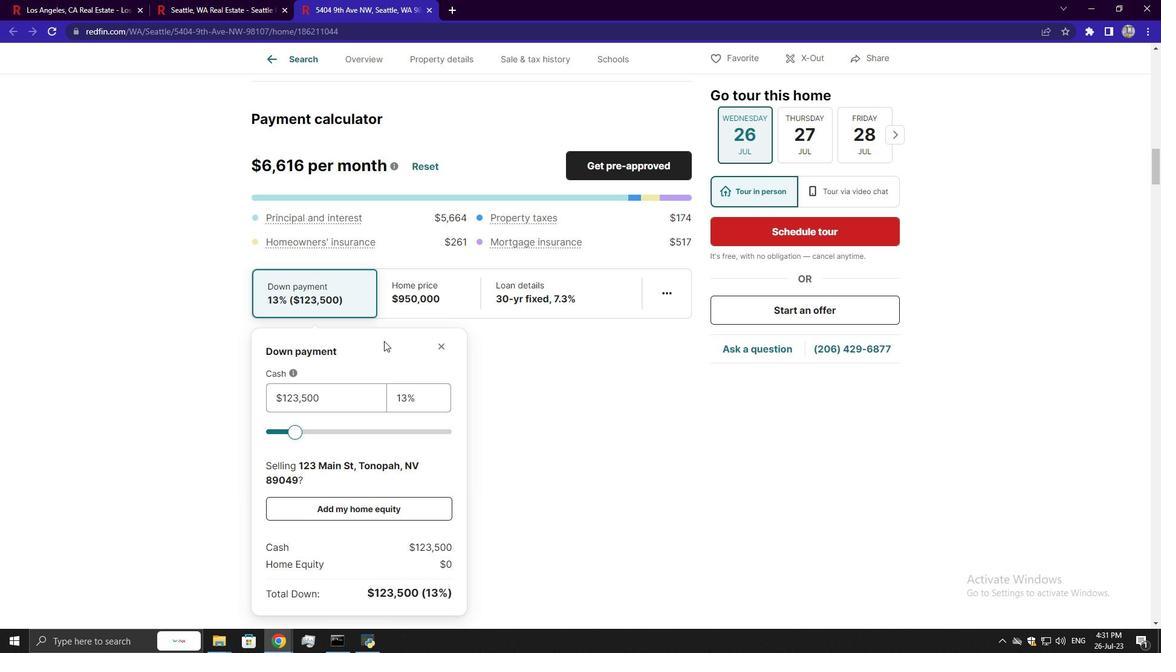 
Action: Mouse moved to (376, 382)
Screenshot: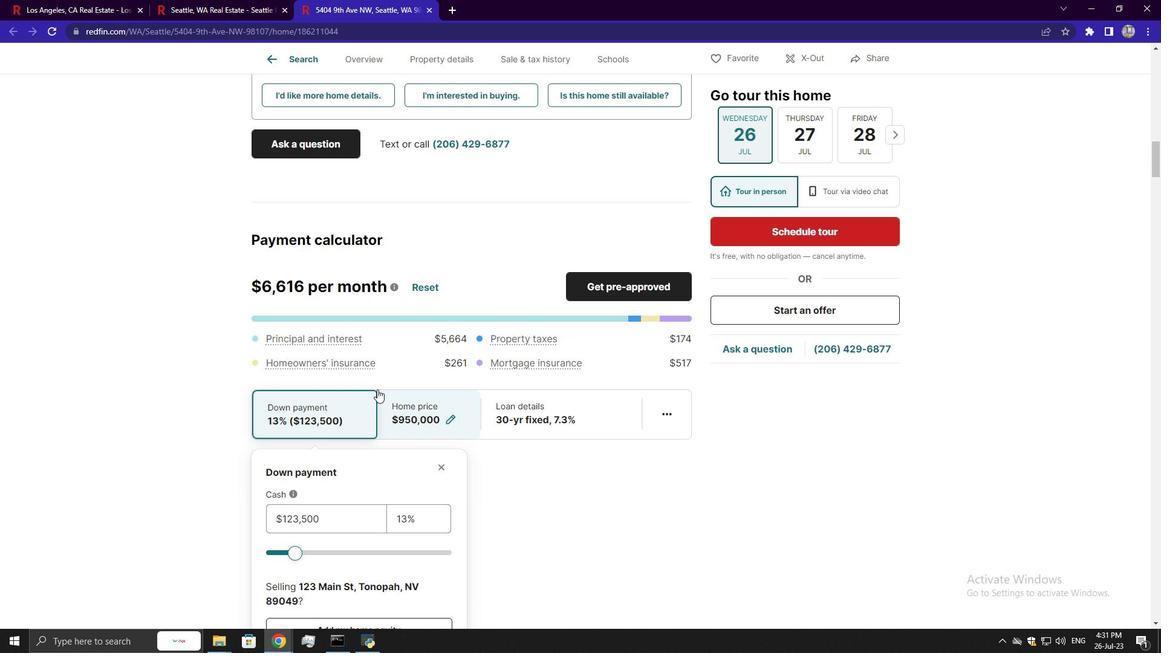 
Action: Mouse scrolled (376, 381) with delta (0, 0)
Screenshot: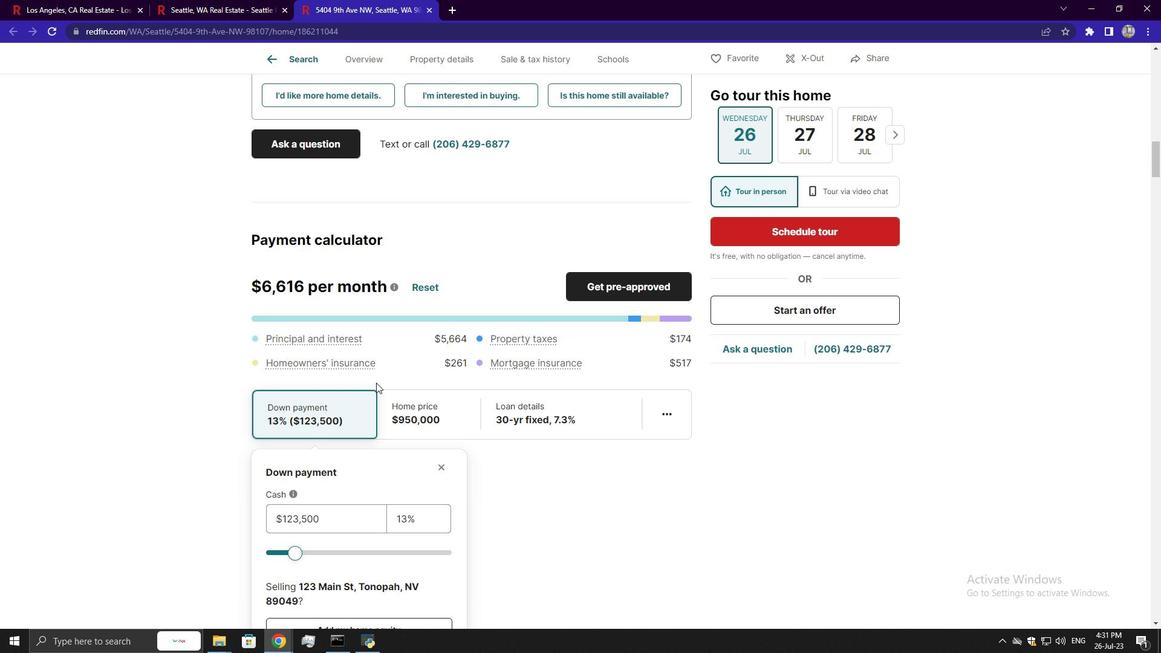 
Action: Mouse scrolled (376, 381) with delta (0, 0)
Screenshot: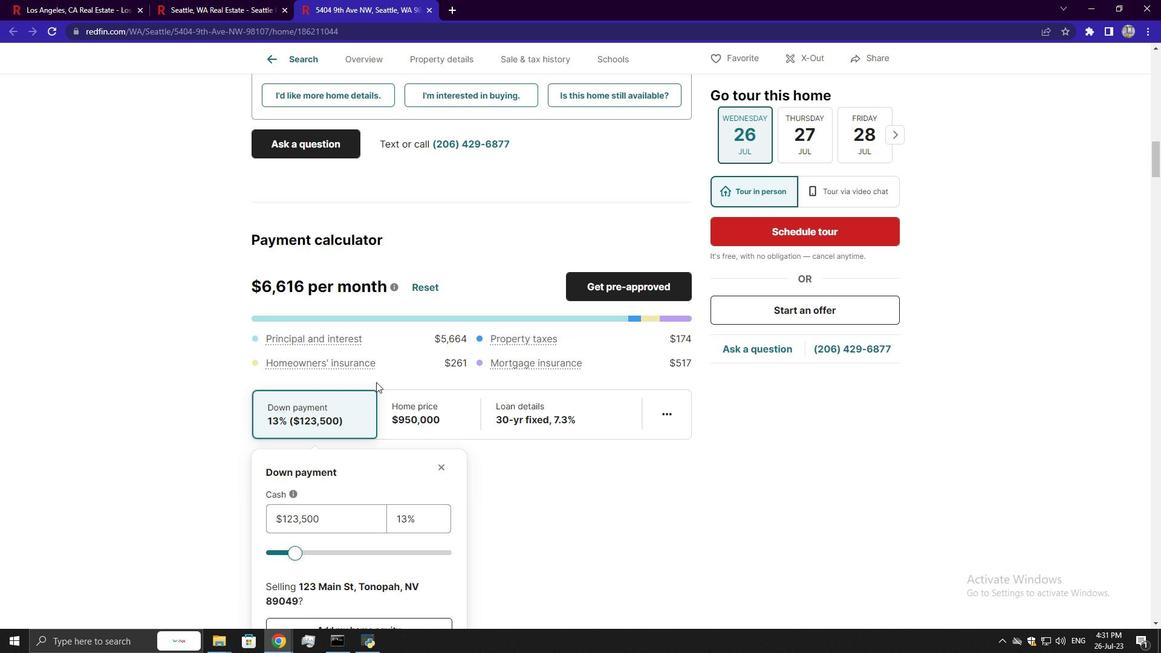 
Action: Mouse scrolled (376, 381) with delta (0, 0)
Screenshot: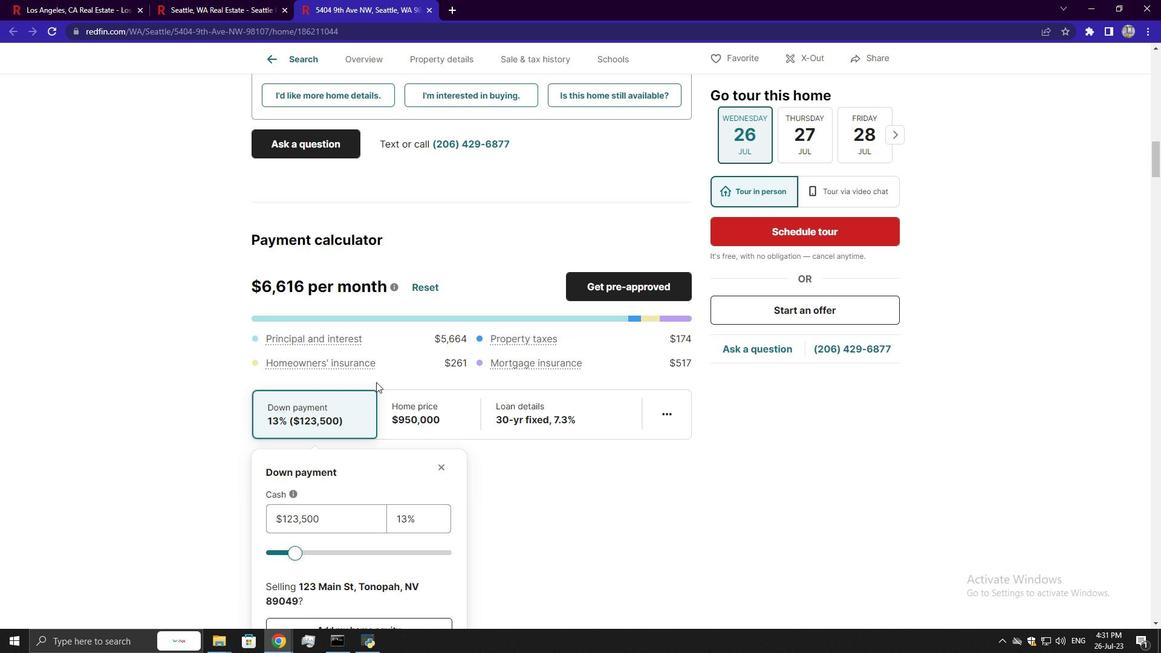 
Action: Mouse moved to (430, 332)
Screenshot: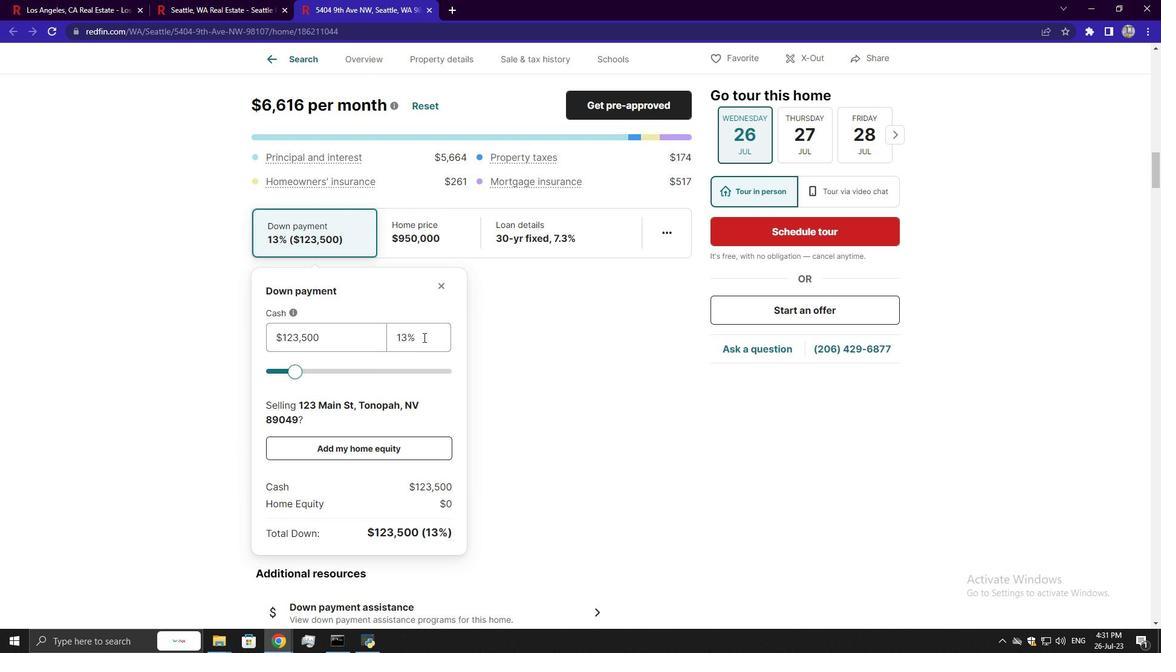 
Action: Mouse pressed left at (430, 332)
Screenshot: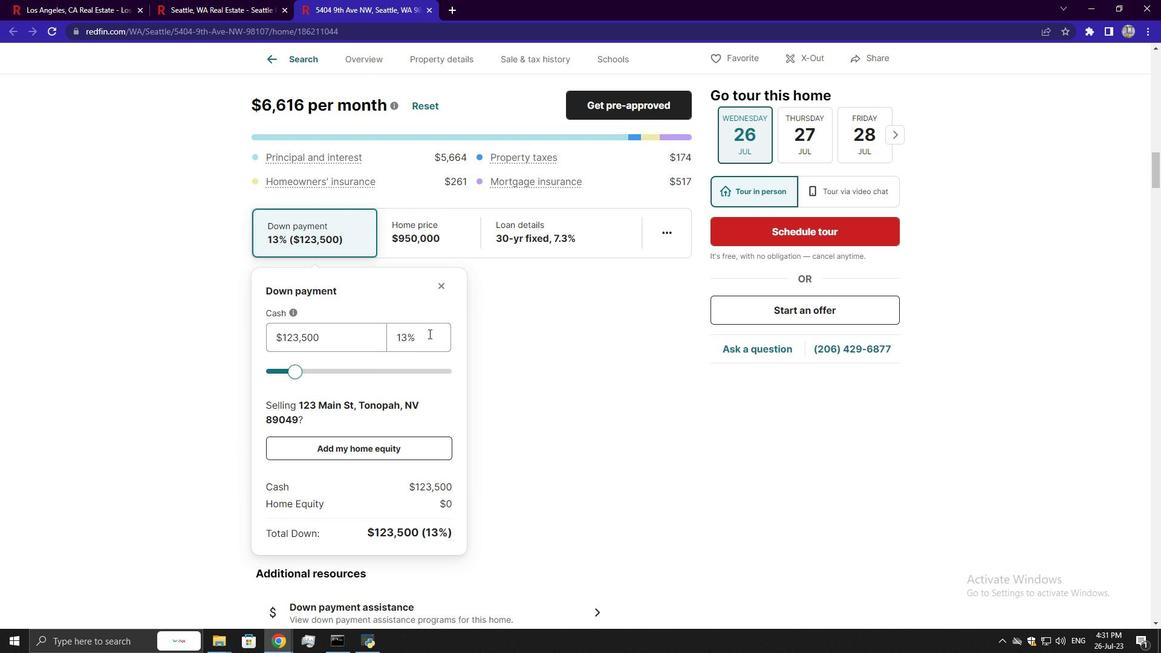 
Action: Mouse moved to (426, 331)
Screenshot: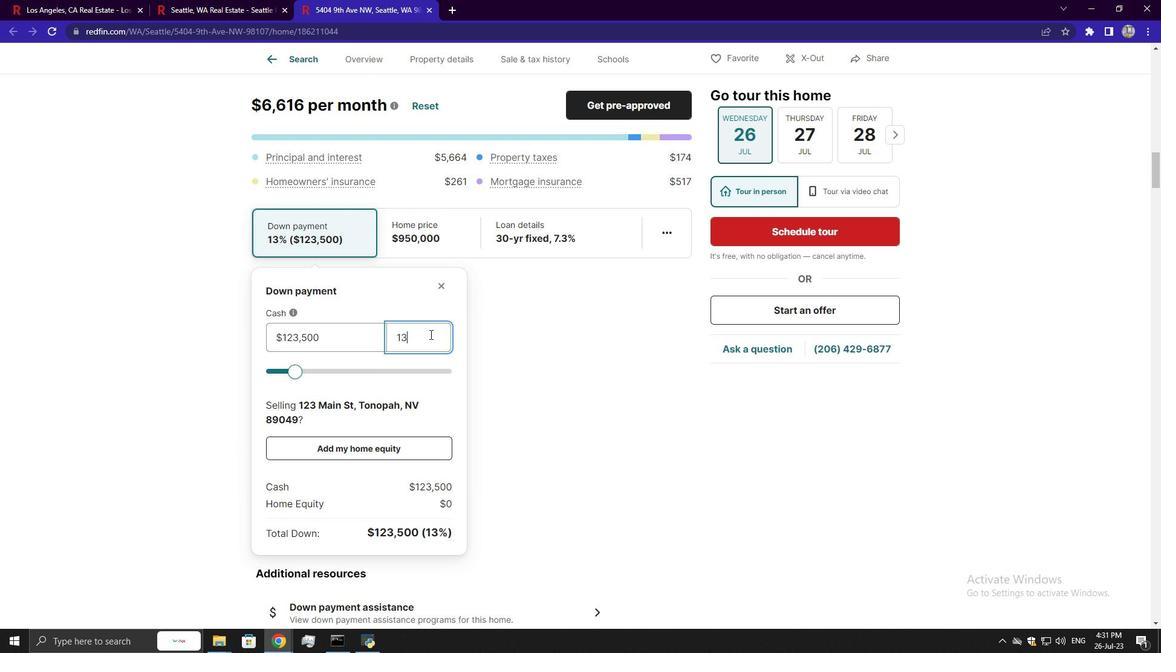 
Action: Key pressed <Key.backspace><Key.backspace>20
Screenshot: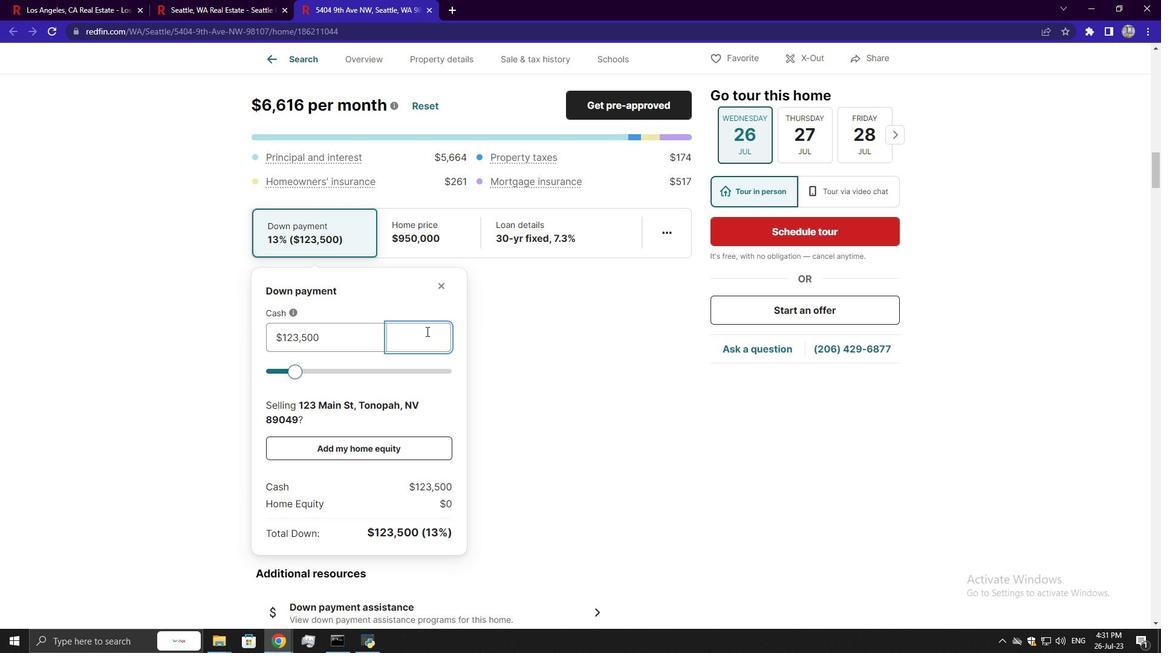 
Action: Mouse moved to (455, 386)
Screenshot: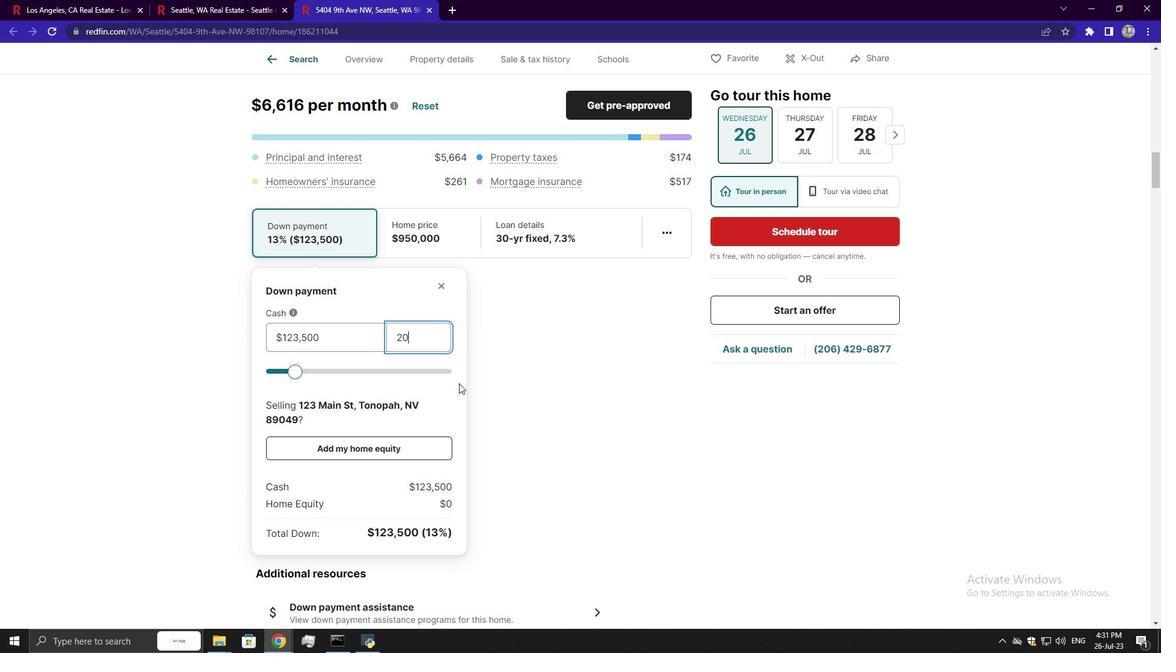 
Action: Mouse pressed left at (455, 386)
Screenshot: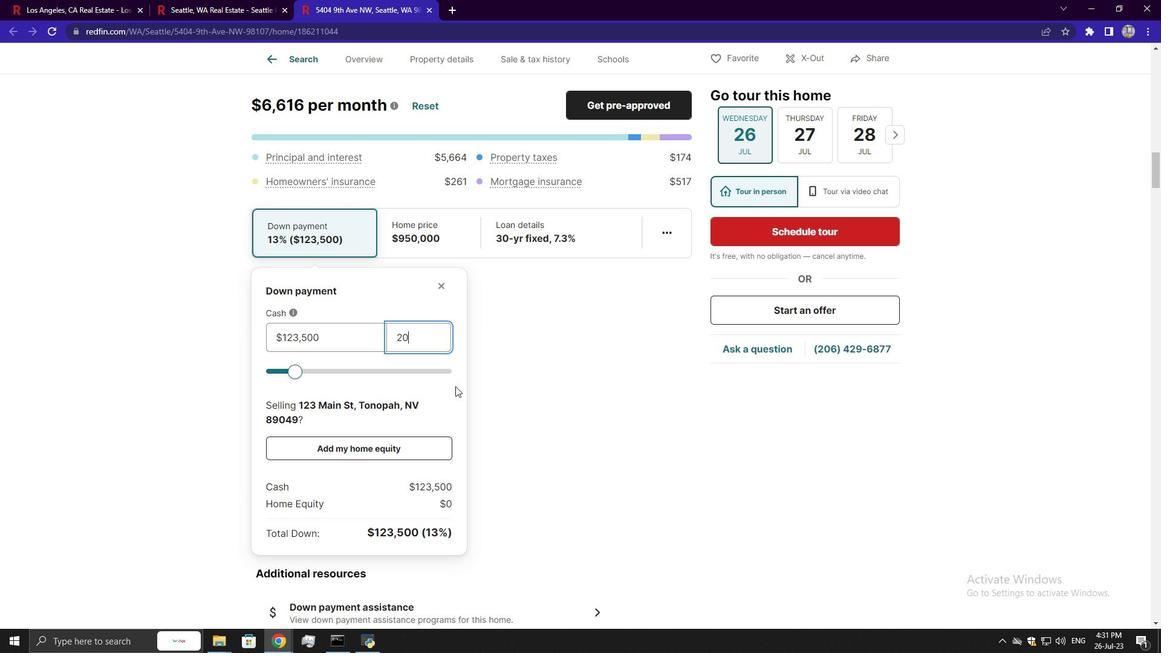 
Action: Mouse moved to (307, 372)
Screenshot: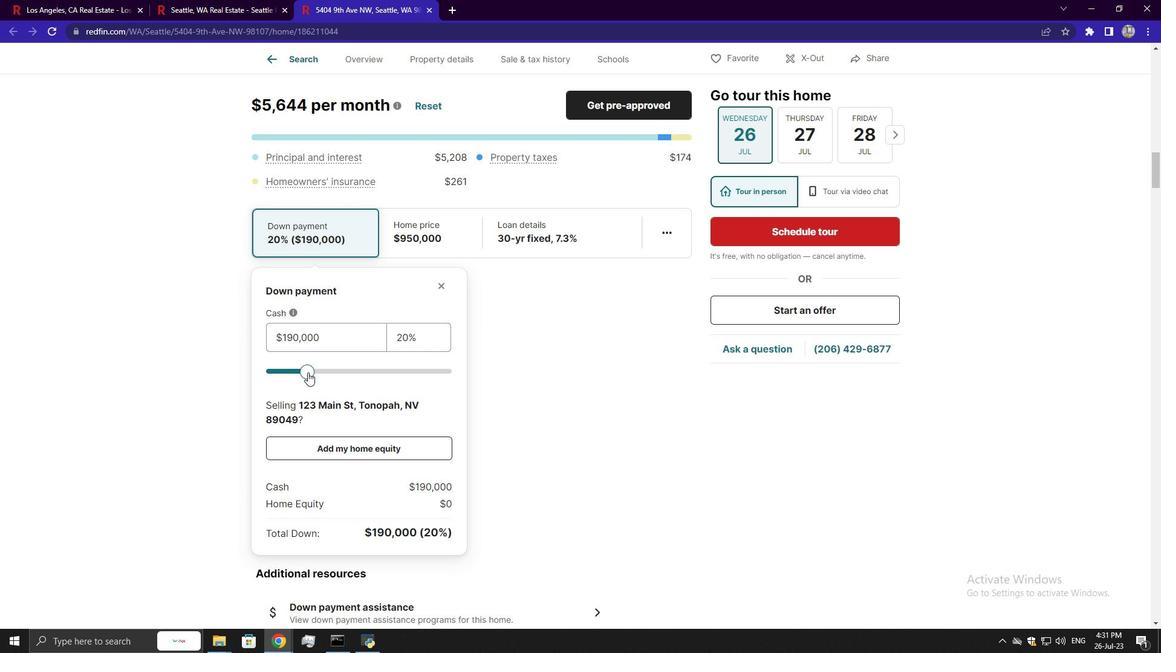 
Action: Mouse pressed left at (307, 372)
Screenshot: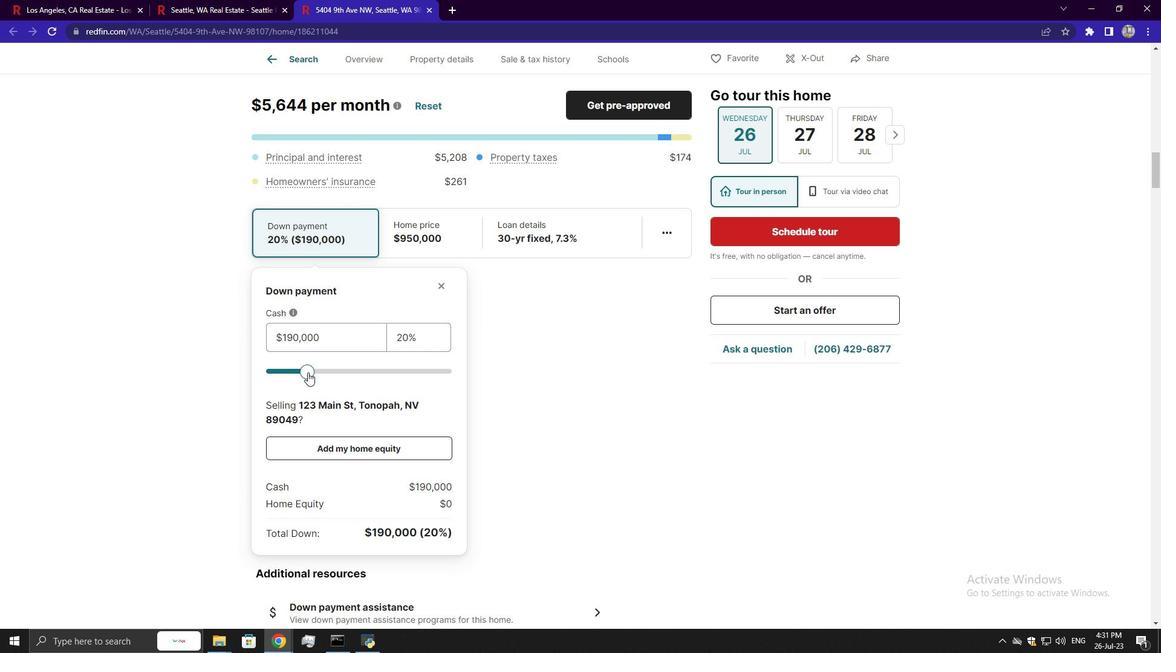 
Action: Mouse moved to (410, 435)
Screenshot: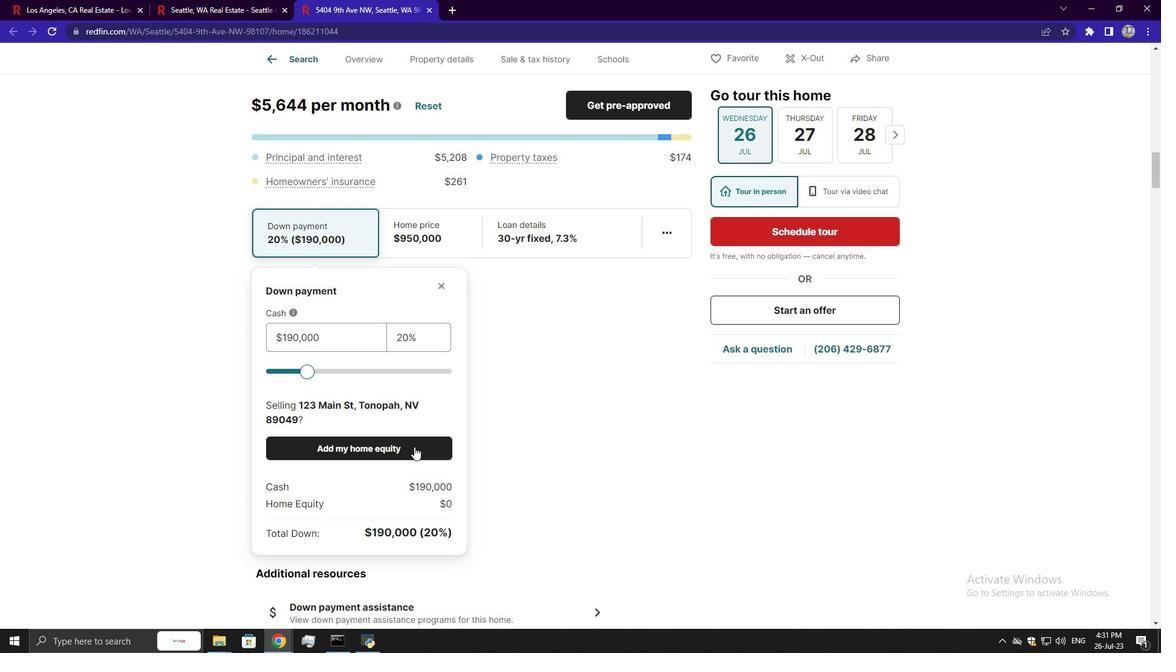
Action: Mouse scrolled (410, 436) with delta (0, 0)
Screenshot: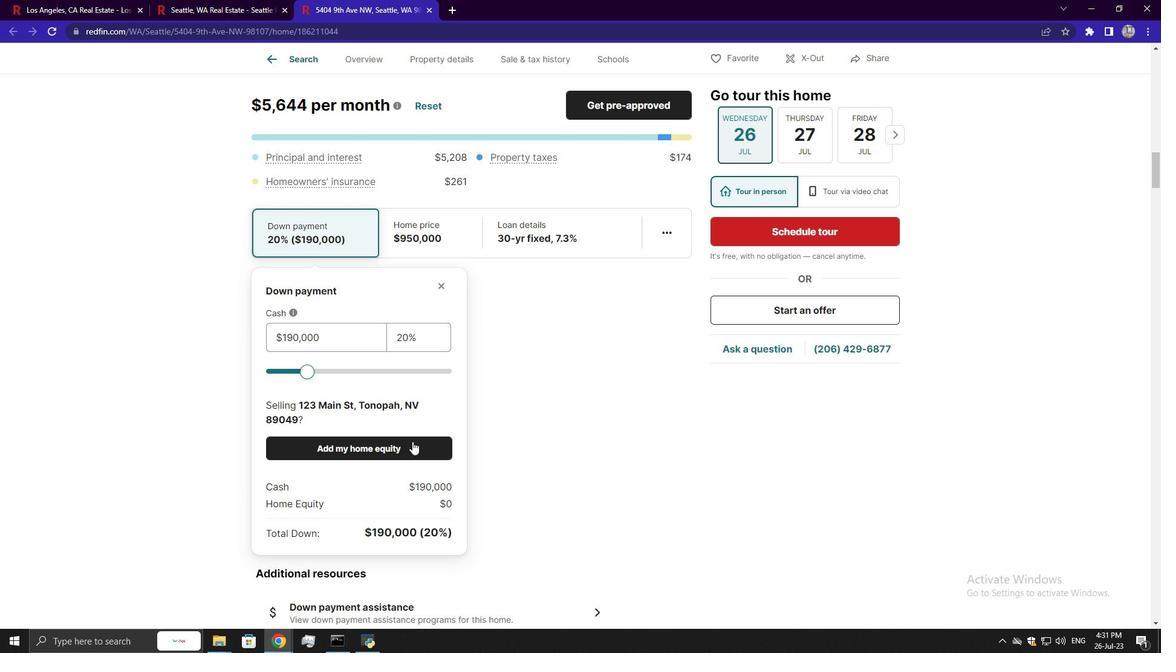 
Action: Mouse moved to (408, 415)
Screenshot: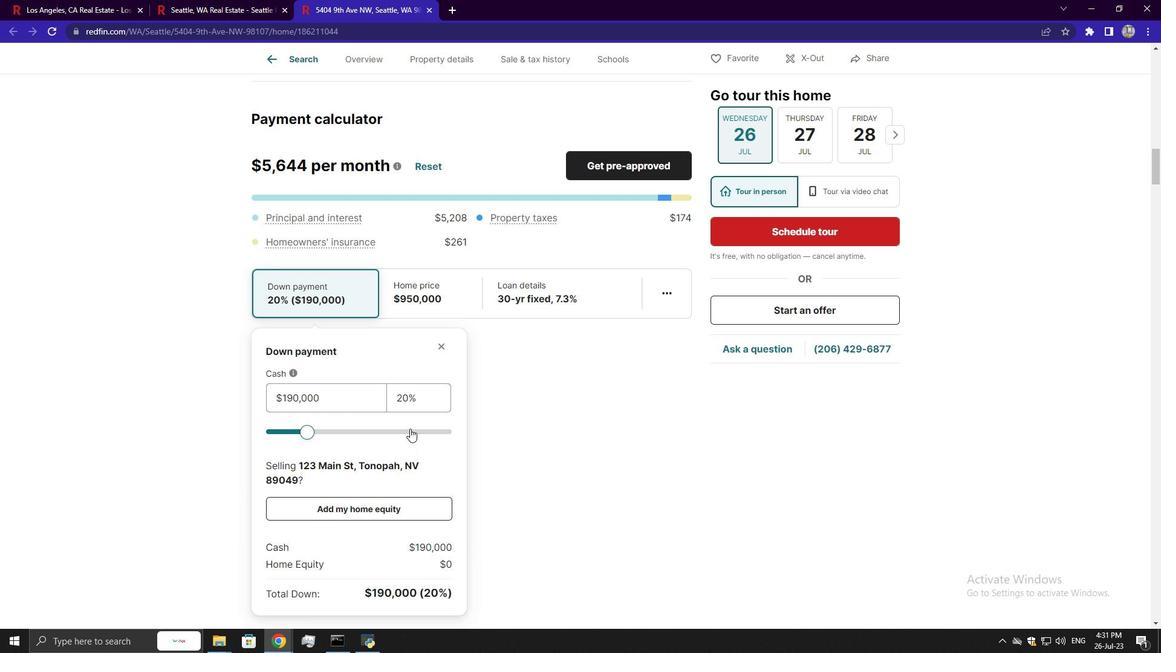 
Action: Mouse scrolled (408, 415) with delta (0, 0)
Screenshot: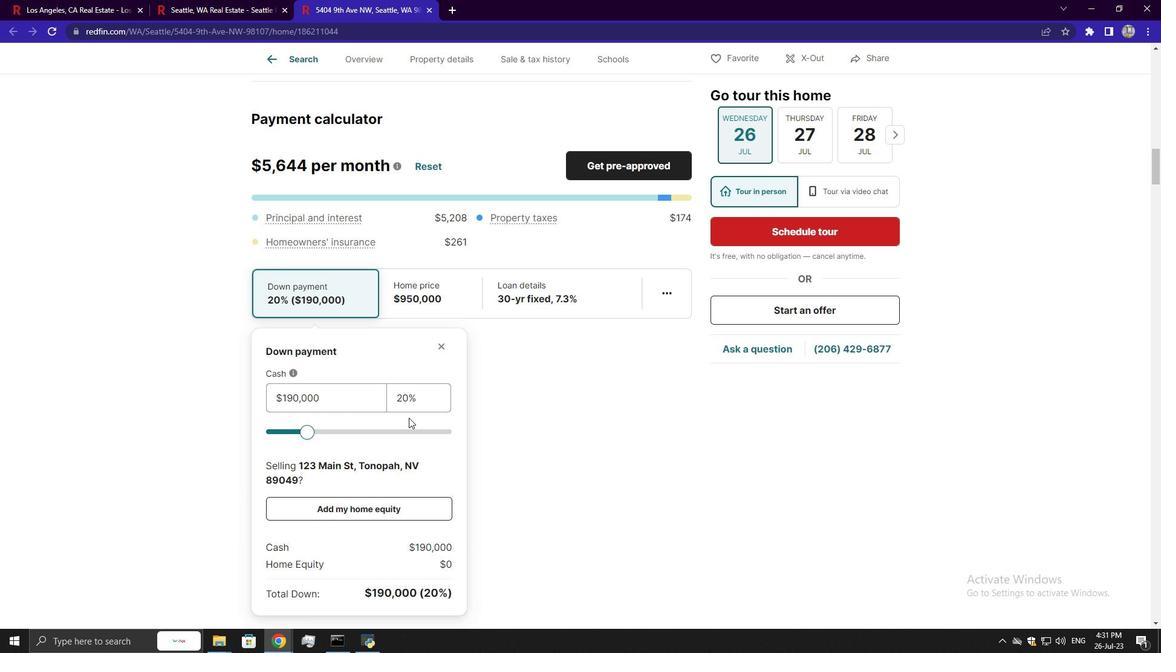 
Action: Mouse scrolled (408, 415) with delta (0, 0)
Screenshot: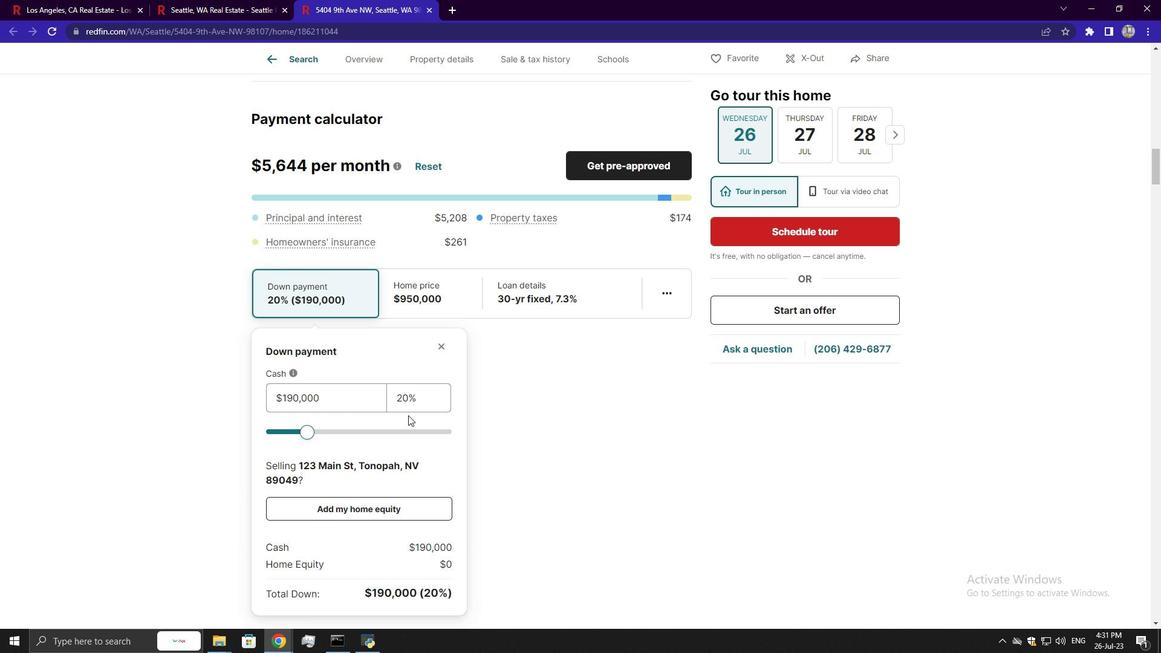 
Action: Mouse moved to (420, 374)
Screenshot: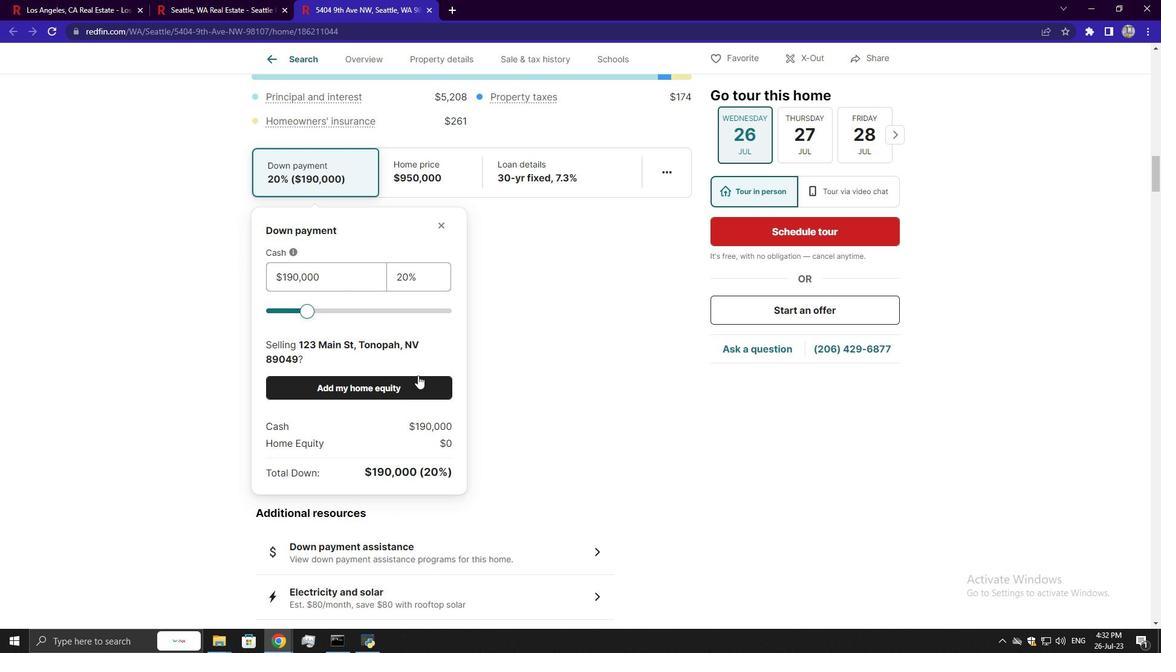 
Action: Mouse scrolled (420, 373) with delta (0, 0)
Screenshot: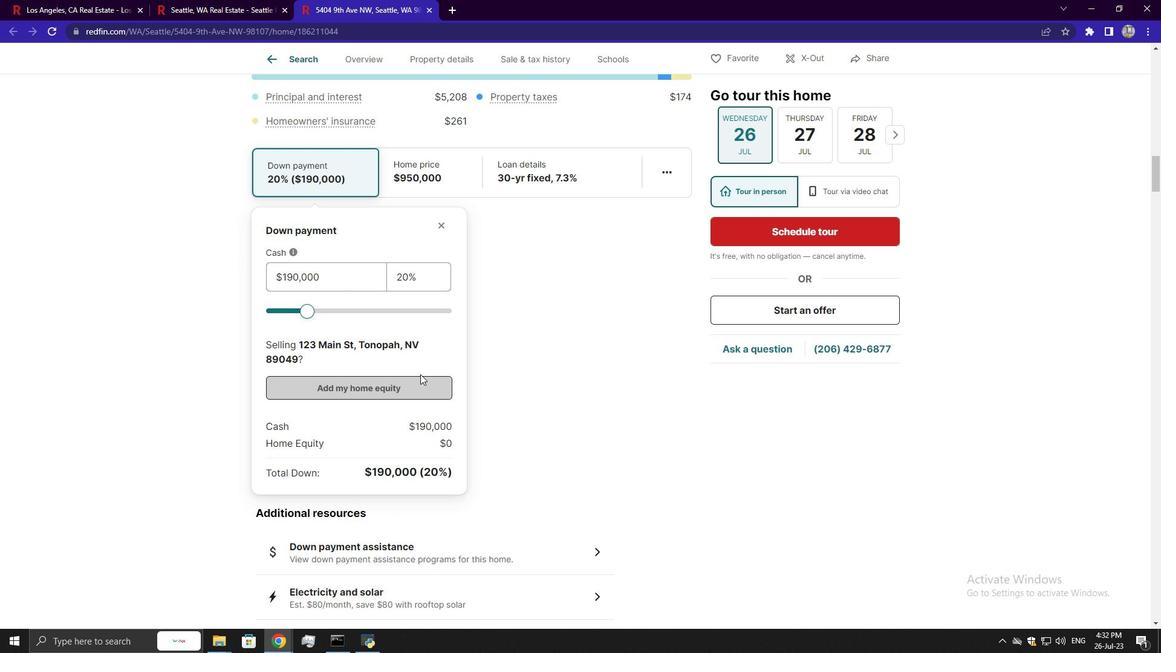 
Action: Mouse scrolled (420, 373) with delta (0, 0)
Screenshot: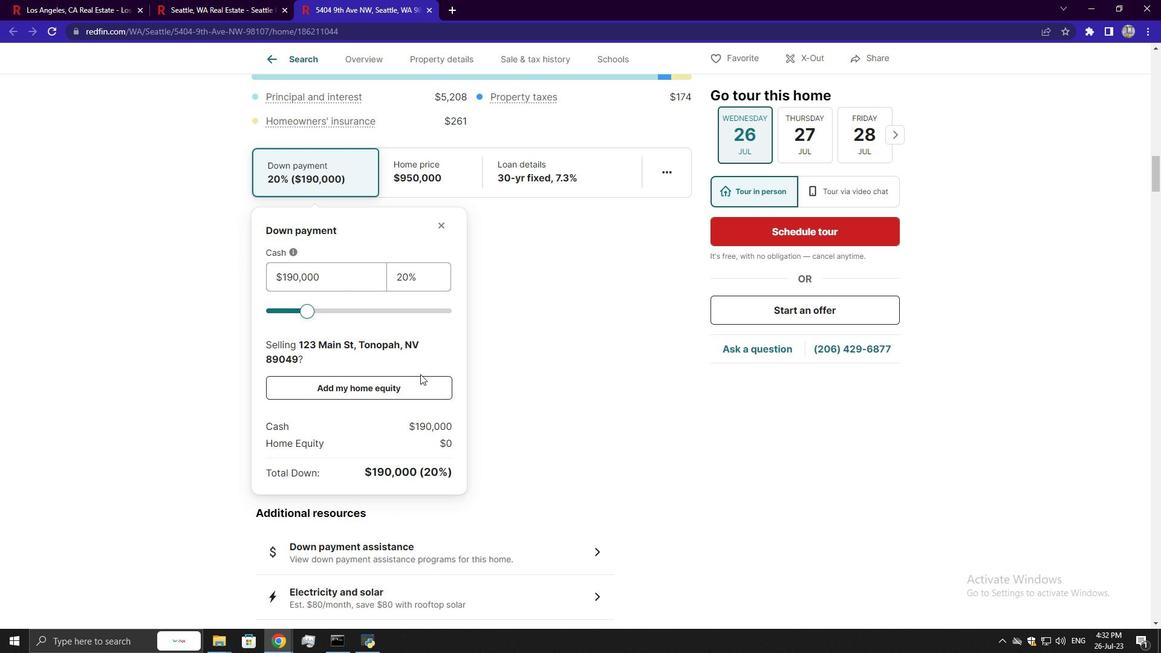 
Action: Mouse moved to (439, 342)
Screenshot: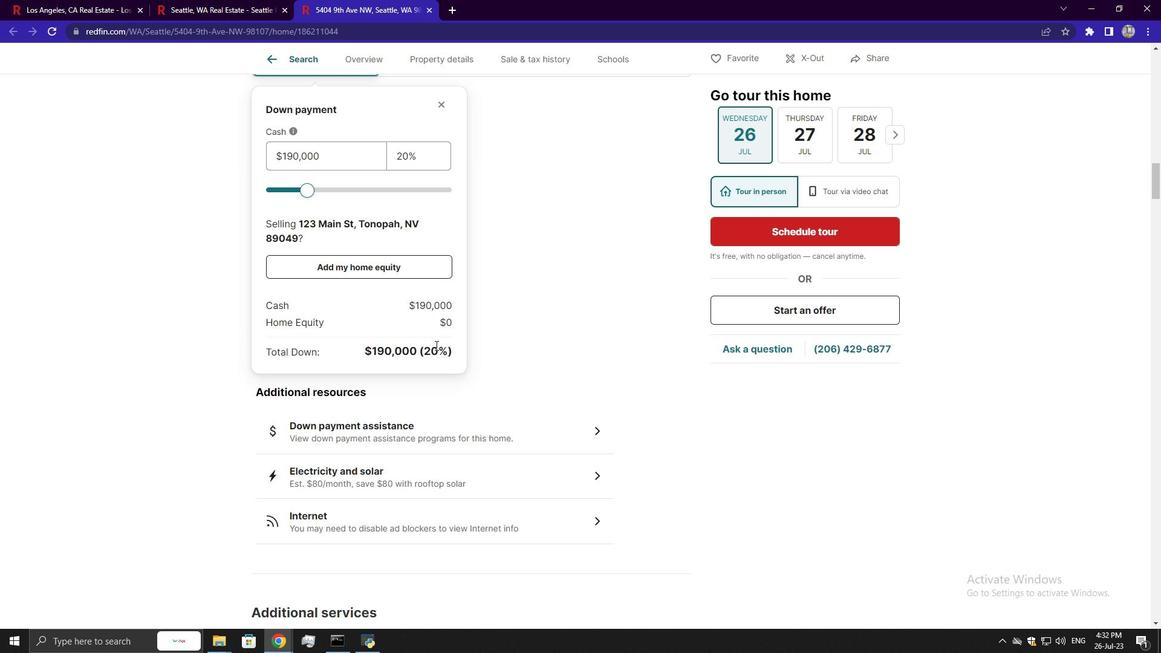 
Action: Mouse scrolled (439, 341) with delta (0, 0)
Screenshot: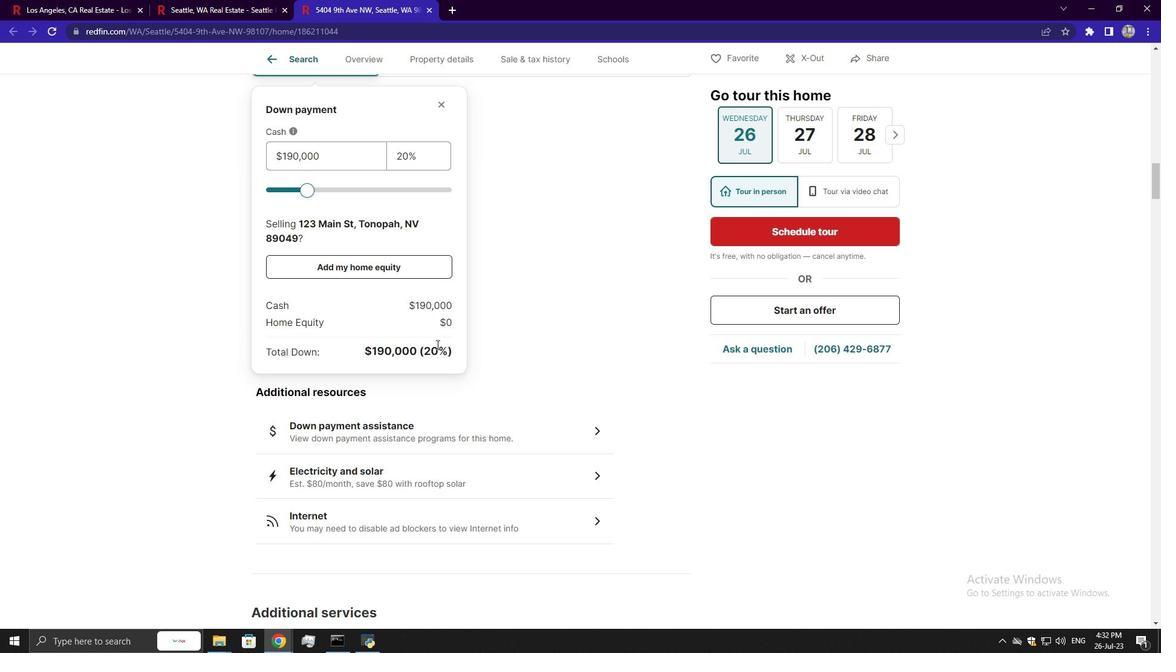 
Action: Mouse scrolled (439, 341) with delta (0, 0)
Screenshot: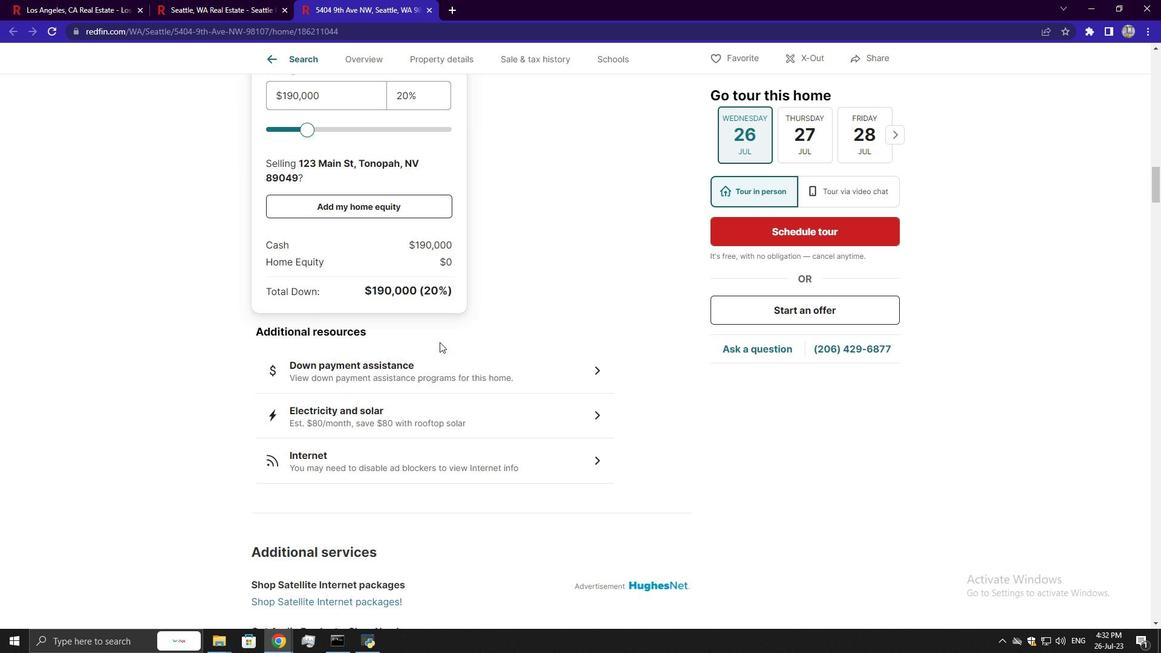 
Action: Mouse scrolled (439, 341) with delta (0, 0)
Screenshot: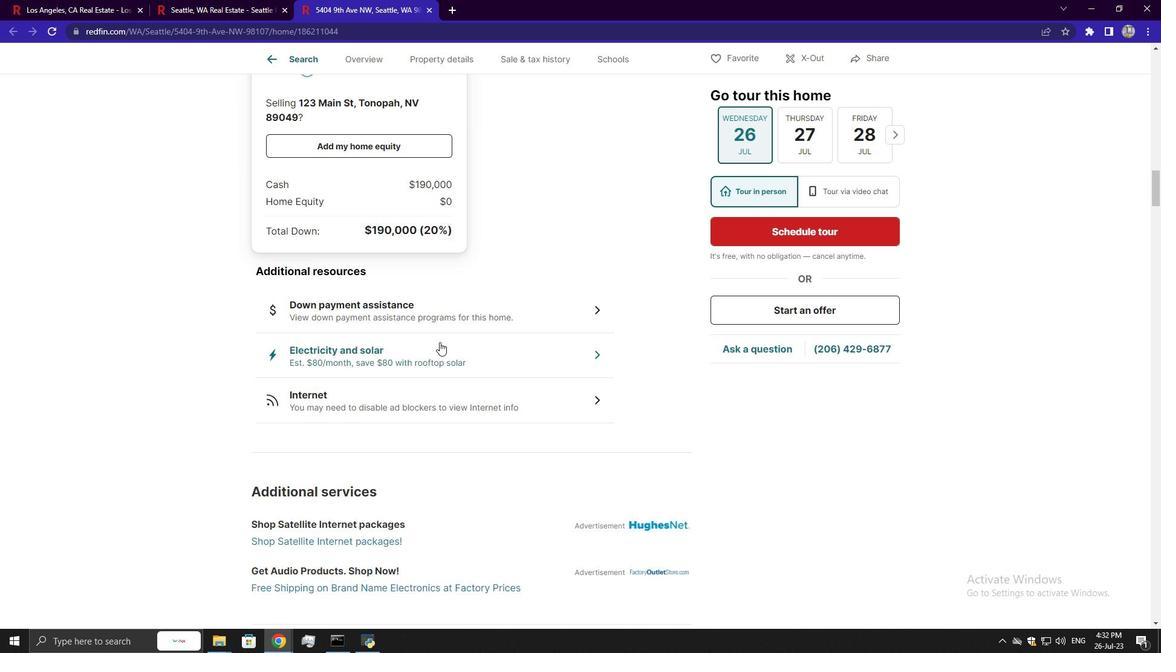 
Action: Mouse scrolled (439, 341) with delta (0, 0)
Screenshot: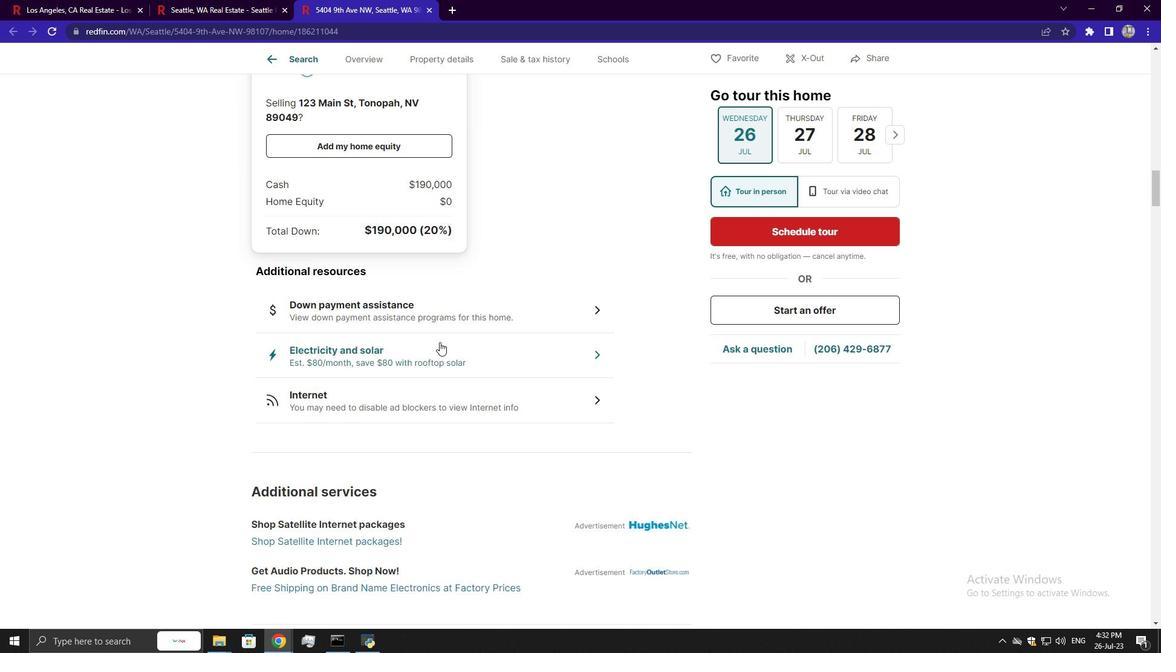
Action: Mouse moved to (532, 258)
Screenshot: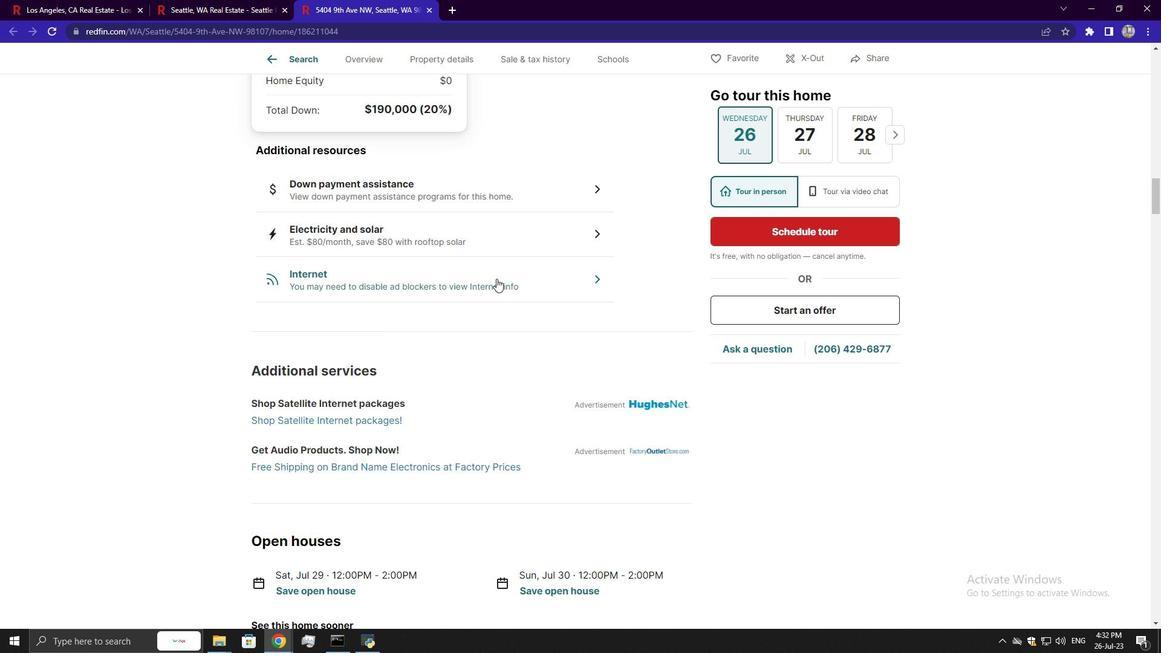
Action: Mouse scrolled (532, 258) with delta (0, 0)
Screenshot: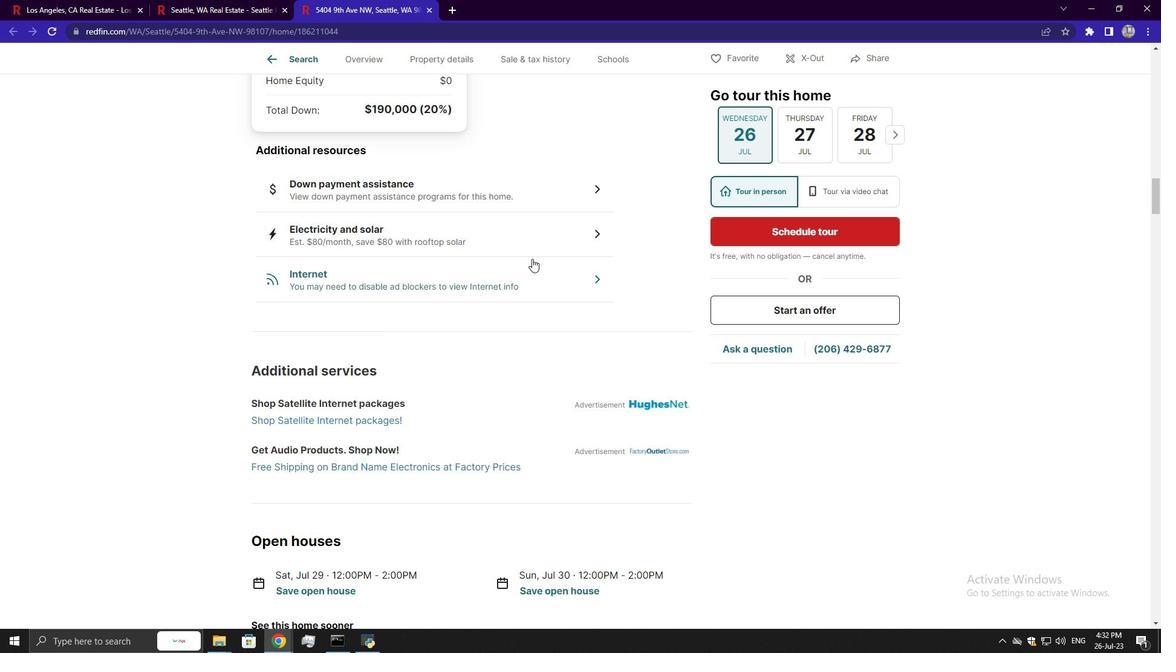 
Action: Mouse moved to (534, 261)
Screenshot: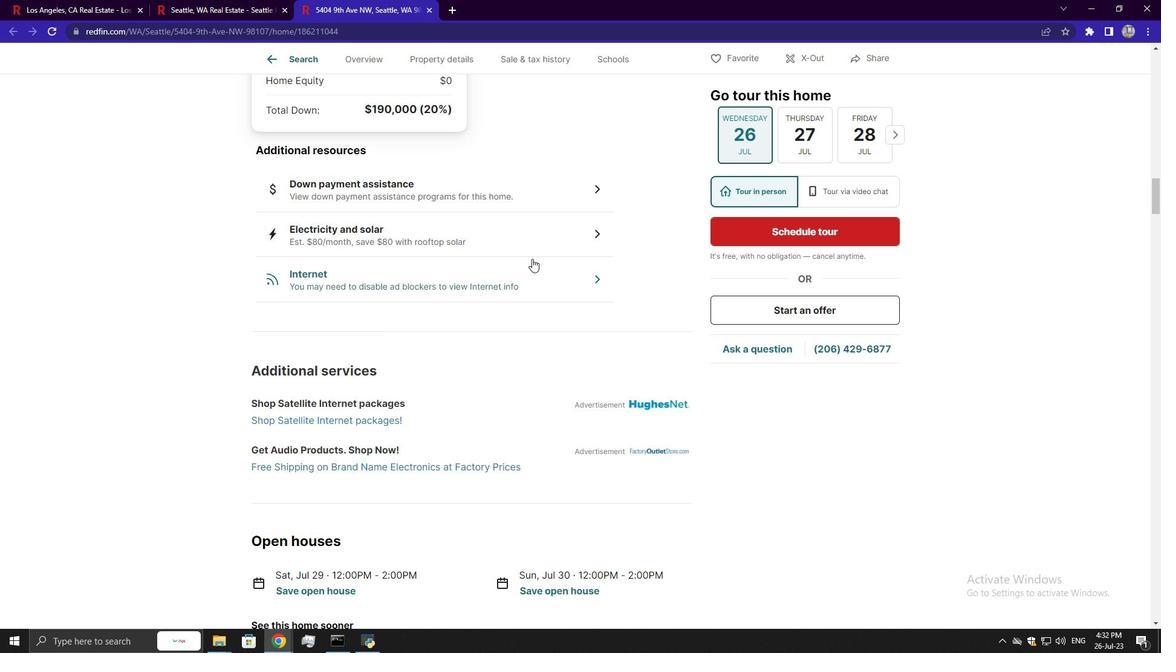 
Action: Mouse scrolled (534, 260) with delta (0, 0)
Screenshot: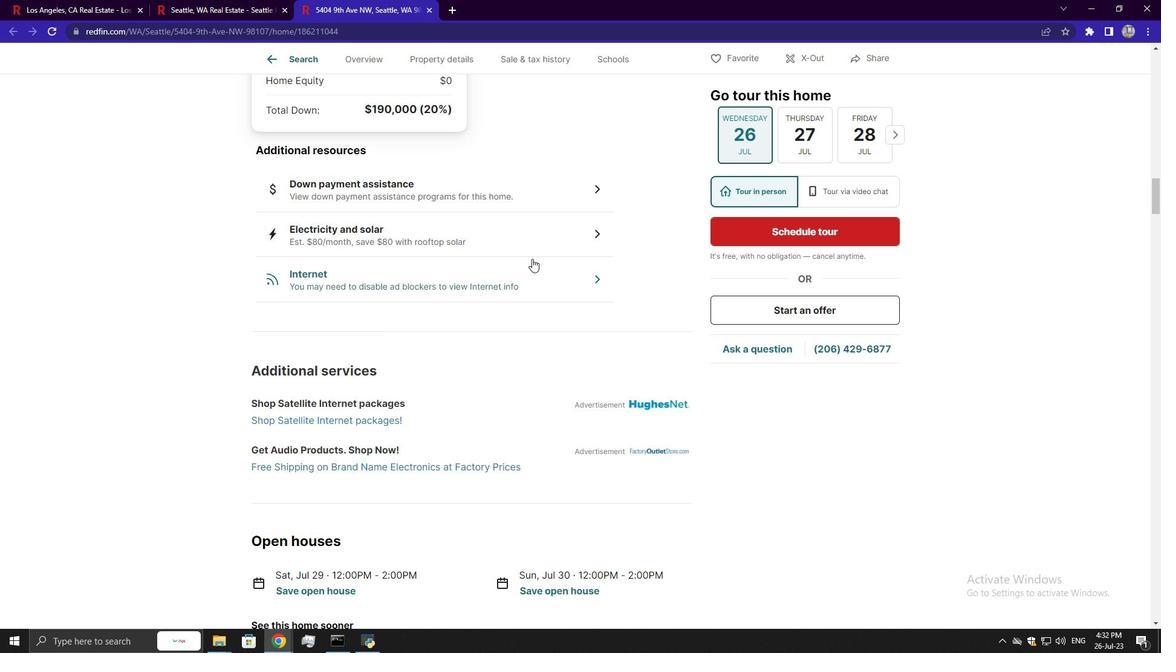 
Action: Mouse moved to (534, 270)
Screenshot: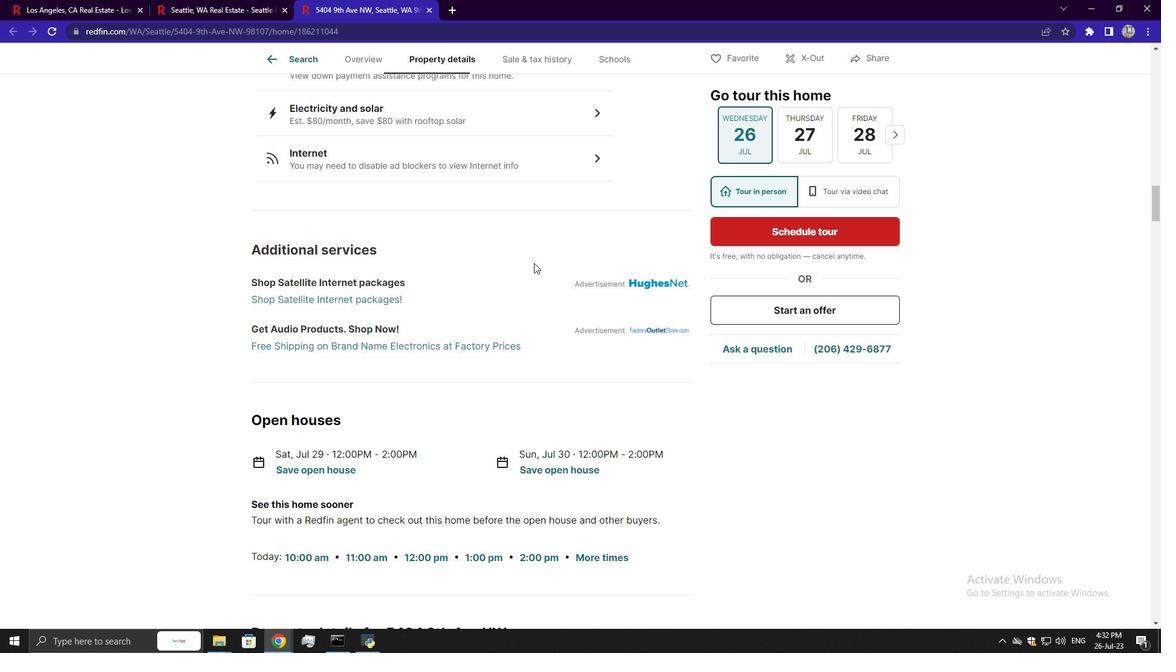 
Action: Mouse scrolled (534, 271) with delta (0, 0)
Screenshot: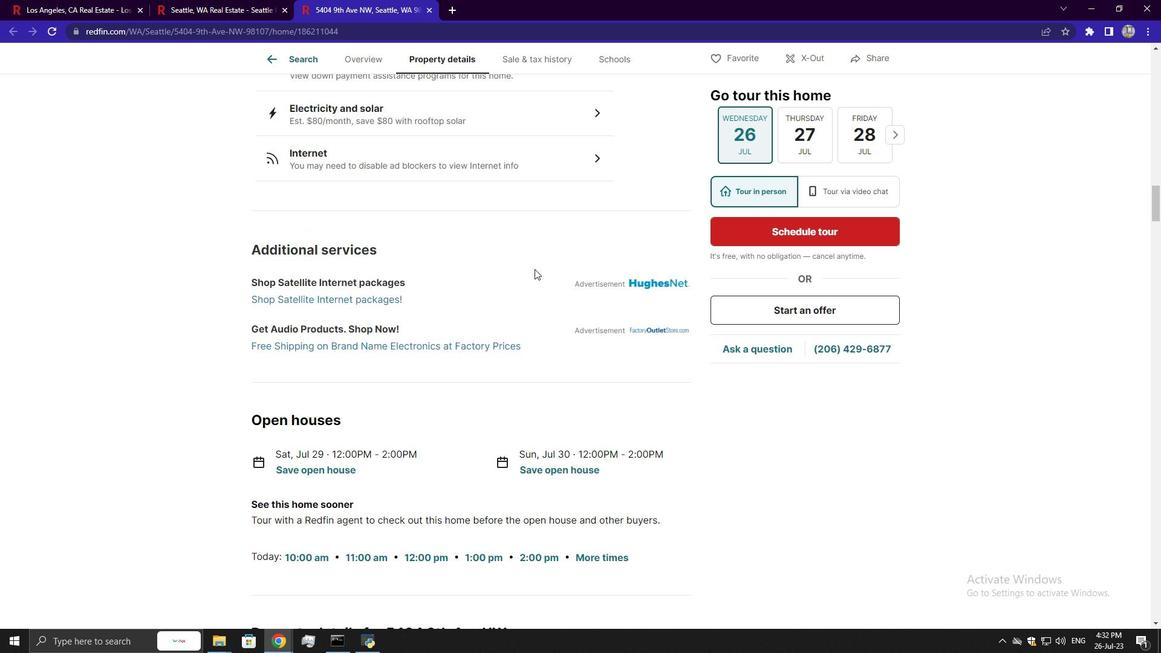 
Action: Mouse scrolled (534, 271) with delta (0, 0)
Screenshot: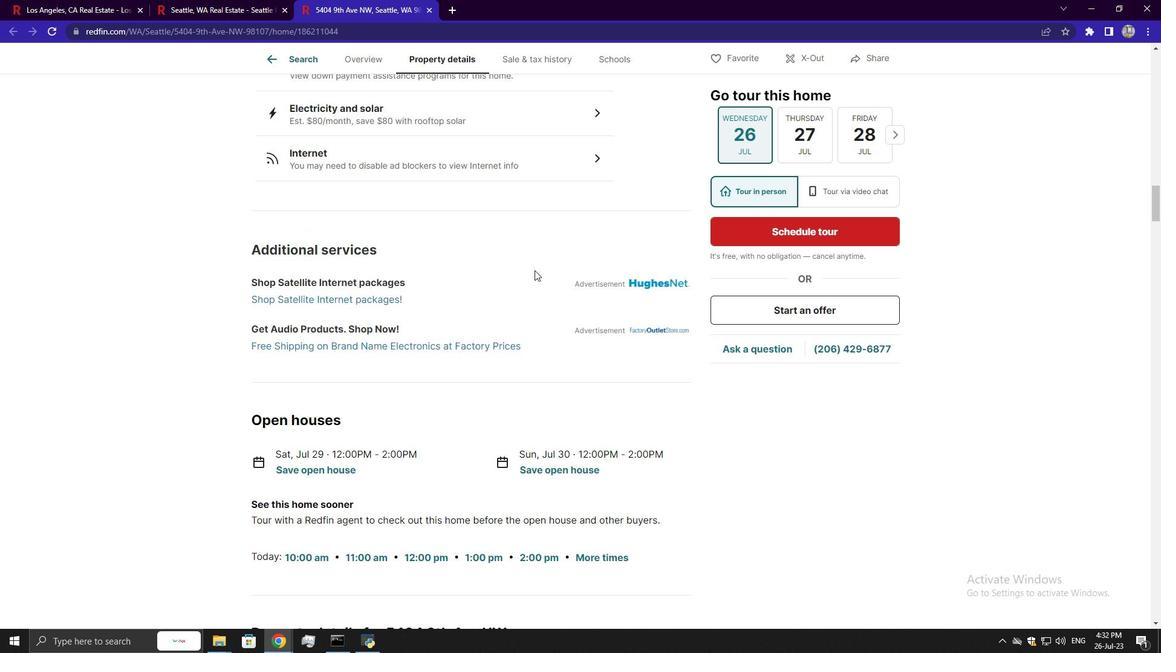 
Action: Mouse scrolled (534, 271) with delta (0, 0)
Screenshot: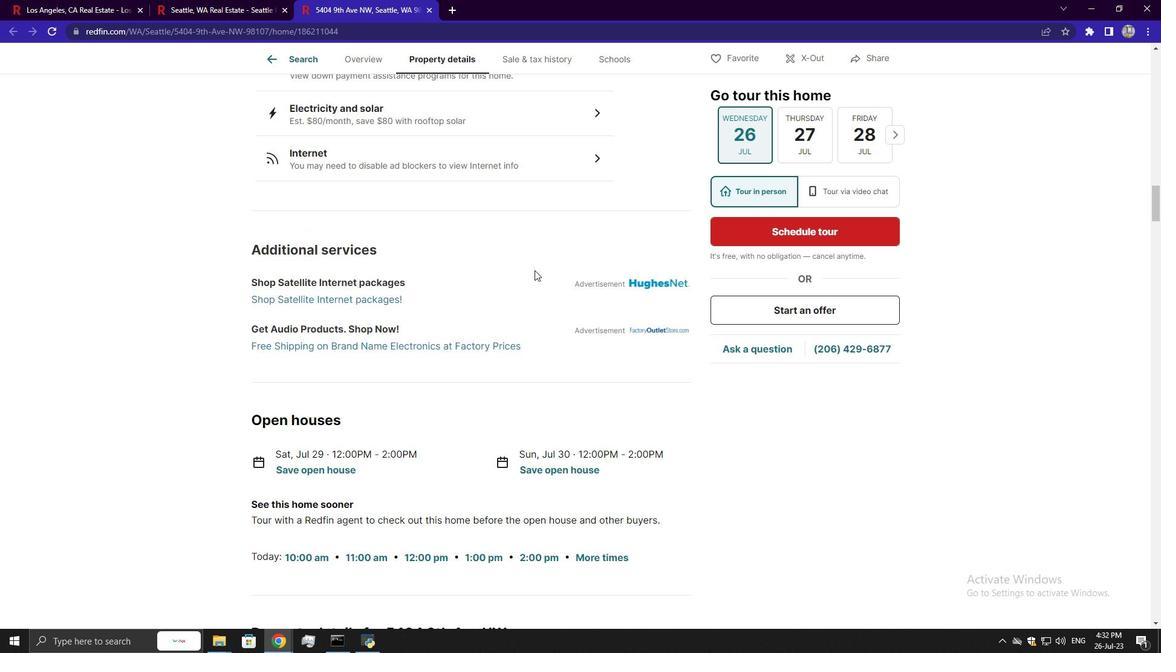 
Action: Mouse scrolled (534, 271) with delta (0, 0)
Screenshot: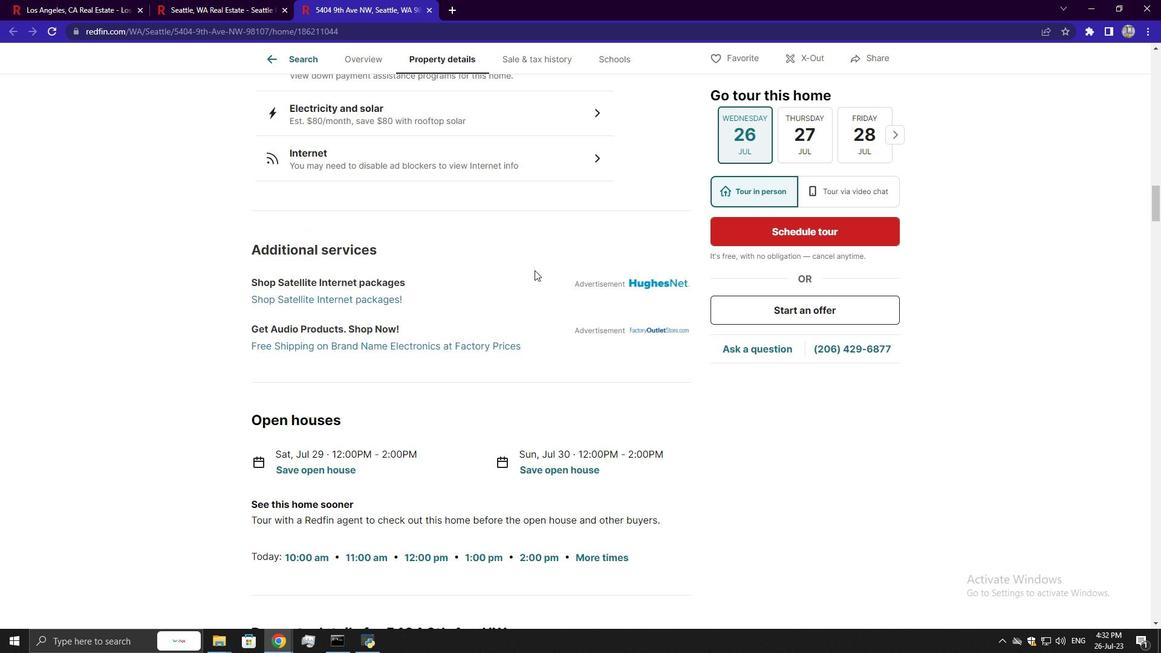 
Action: Mouse scrolled (534, 269) with delta (0, 0)
Screenshot: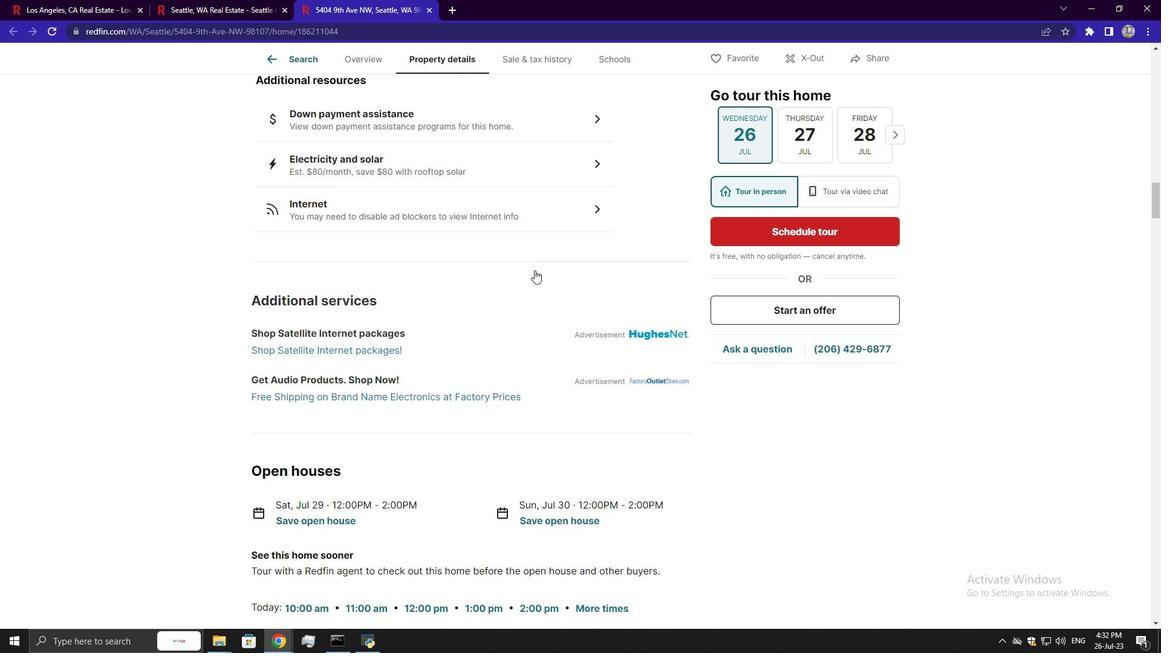 
Action: Mouse scrolled (534, 271) with delta (0, 0)
Screenshot: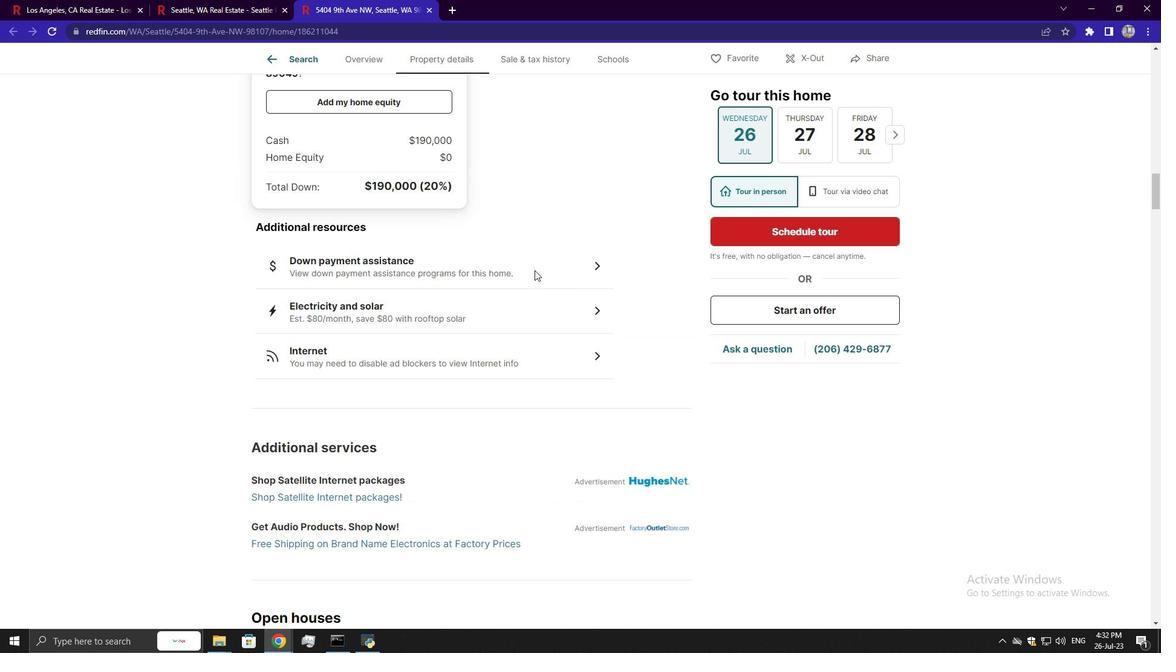 
Action: Mouse scrolled (534, 271) with delta (0, 0)
Screenshot: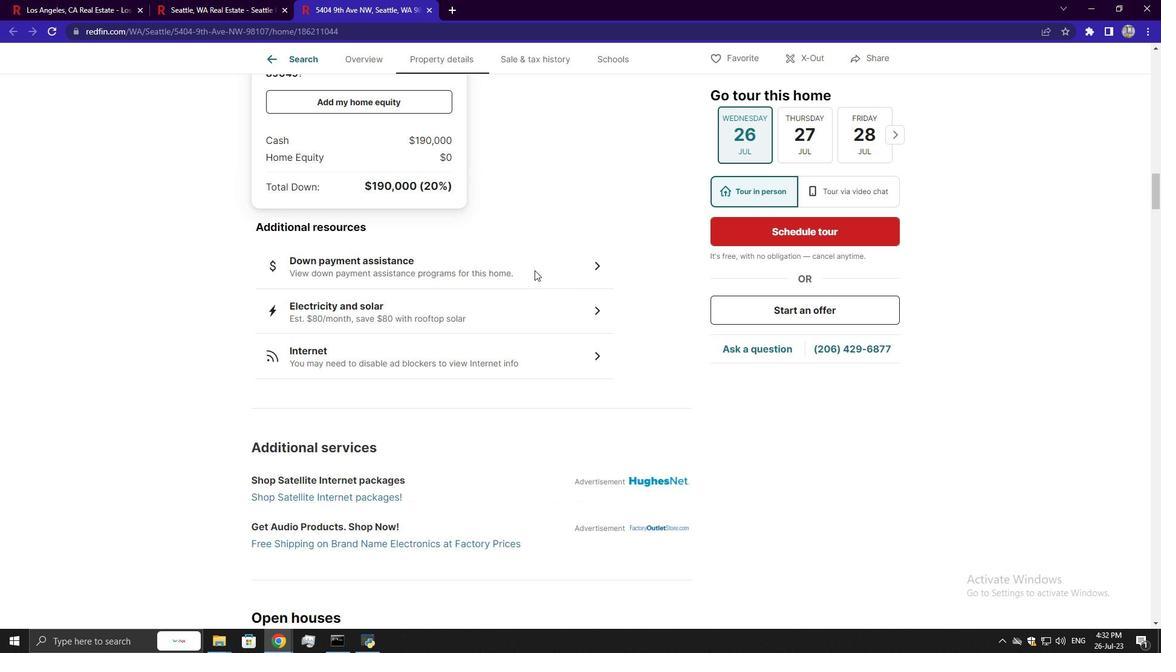 
Action: Mouse scrolled (534, 271) with delta (0, 0)
Screenshot: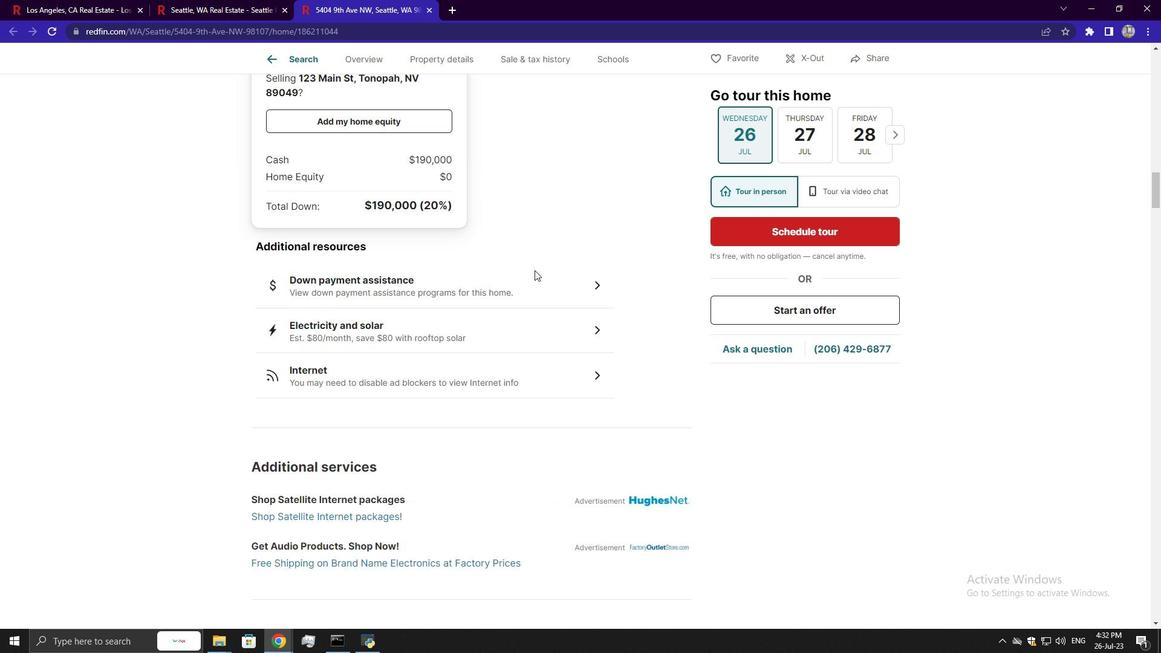 
Action: Mouse scrolled (534, 271) with delta (0, 0)
Screenshot: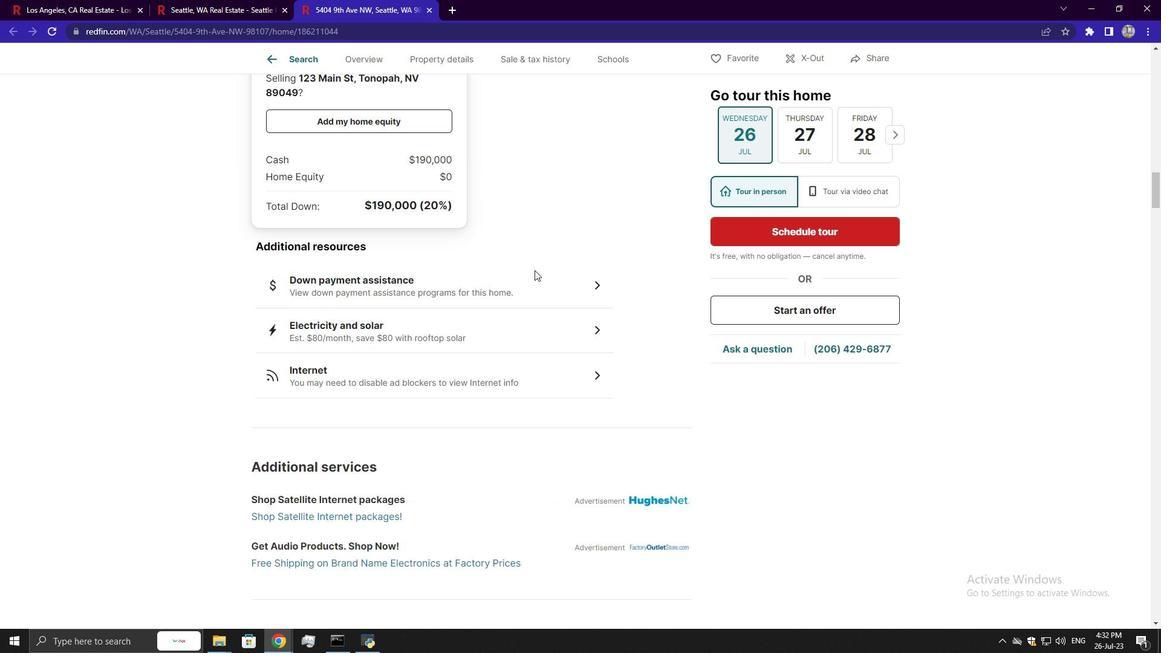 
Action: Mouse scrolled (534, 271) with delta (0, 0)
Screenshot: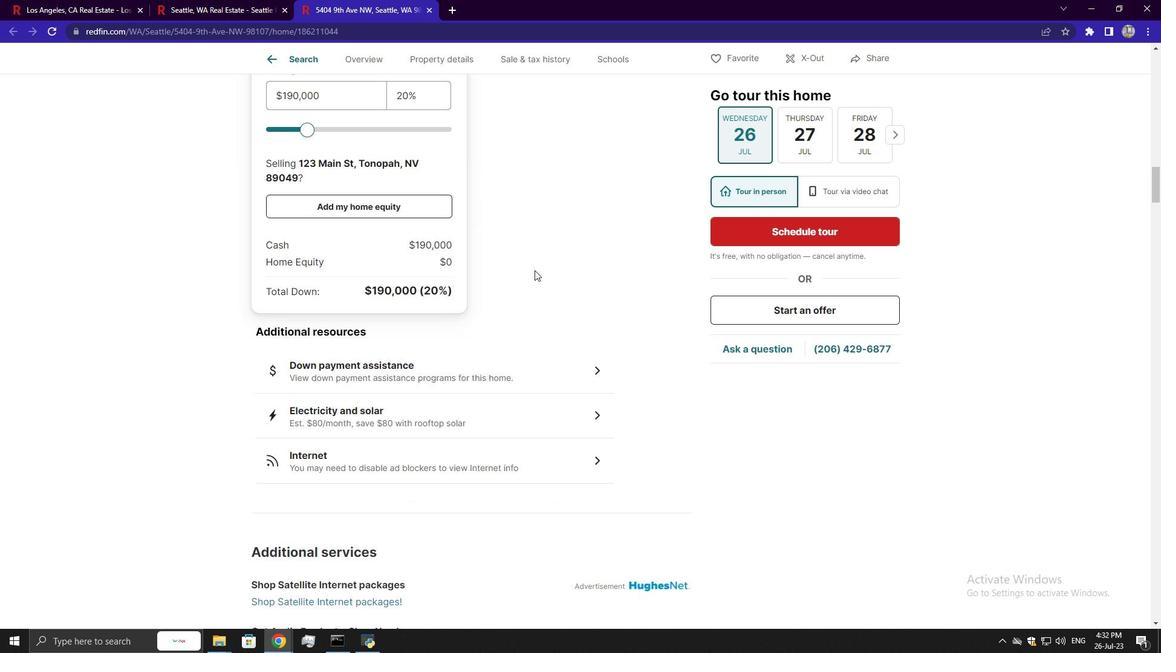 
Action: Mouse moved to (421, 170)
Screenshot: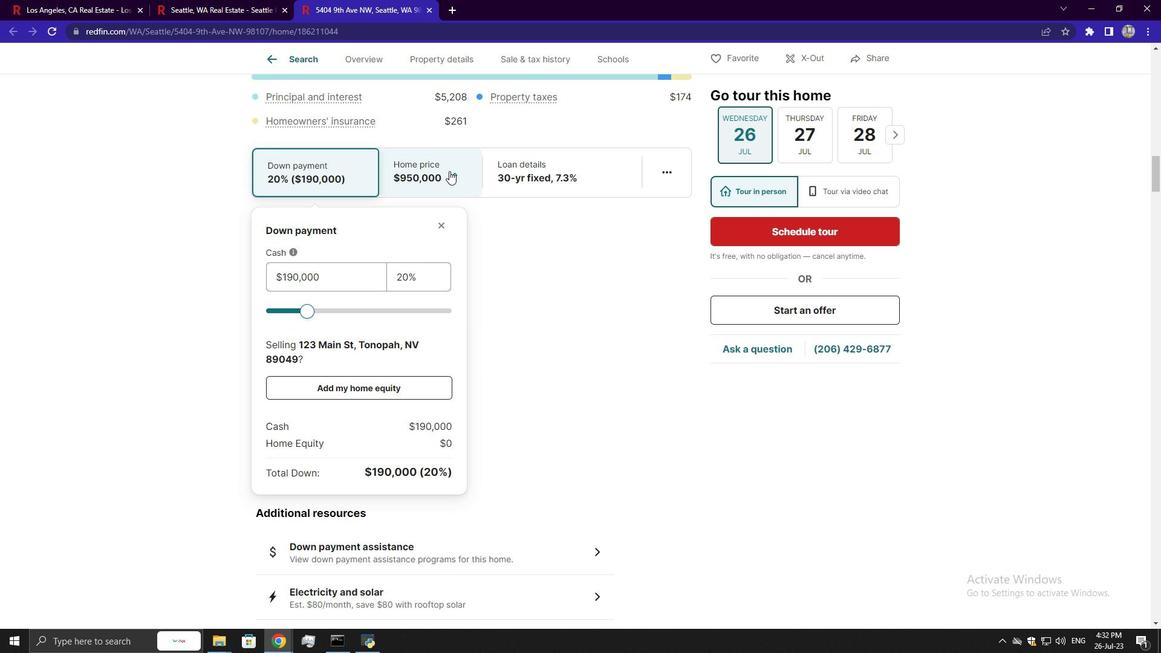 
Action: Mouse pressed left at (421, 170)
Screenshot: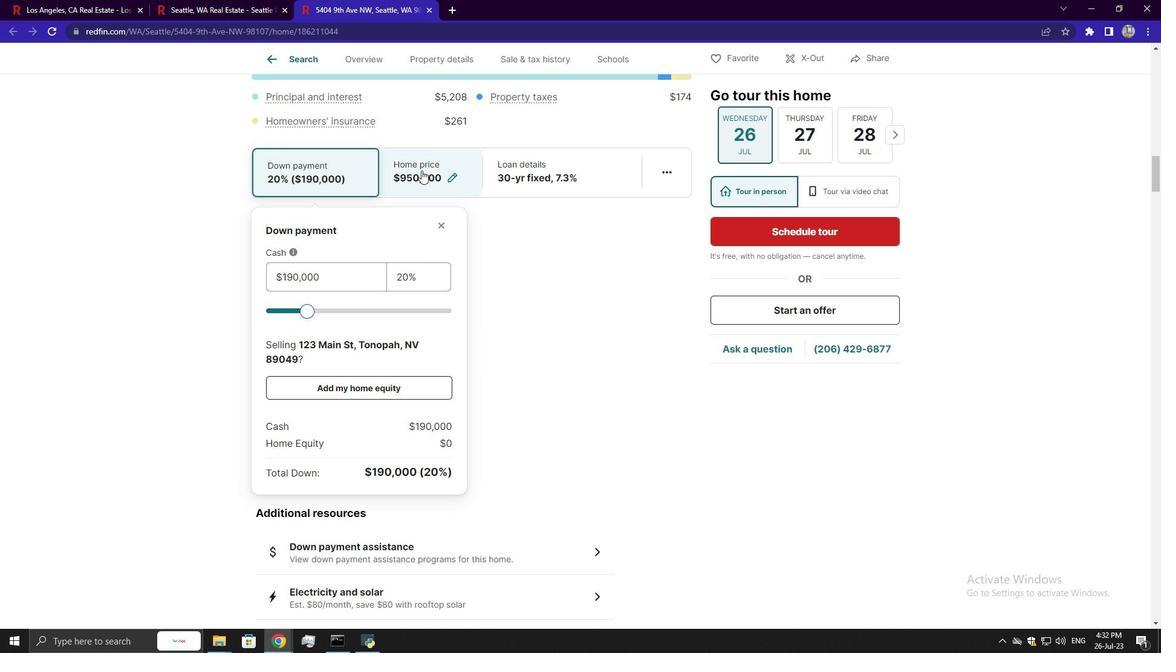 
Action: Mouse moved to (517, 177)
Screenshot: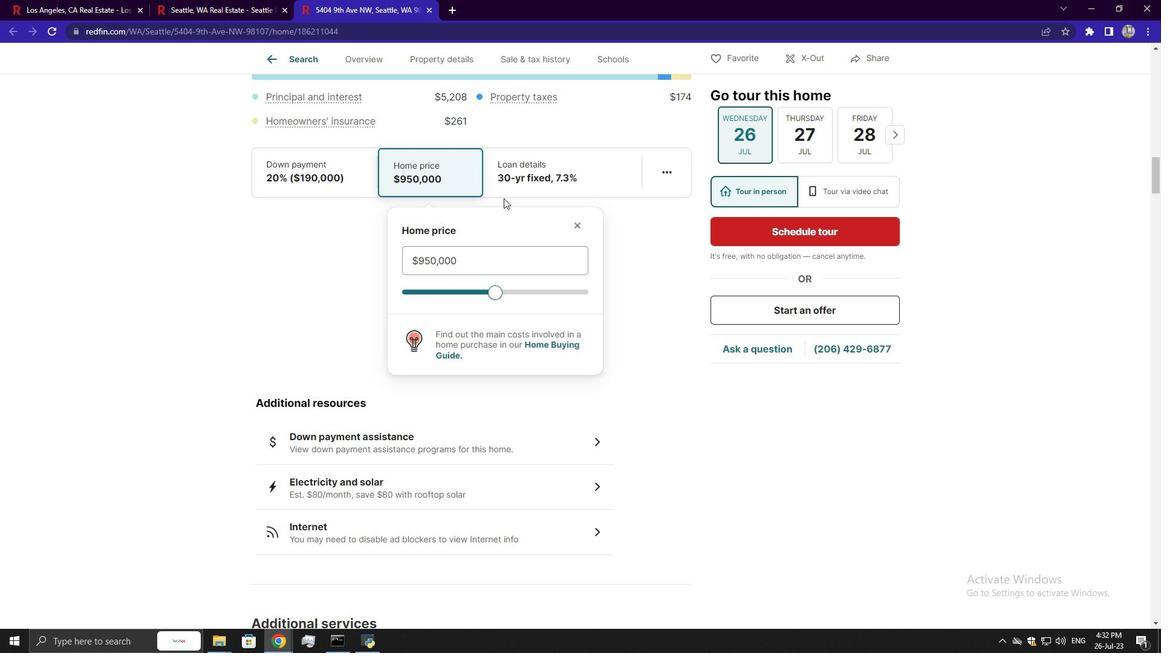 
Action: Mouse pressed left at (517, 177)
Screenshot: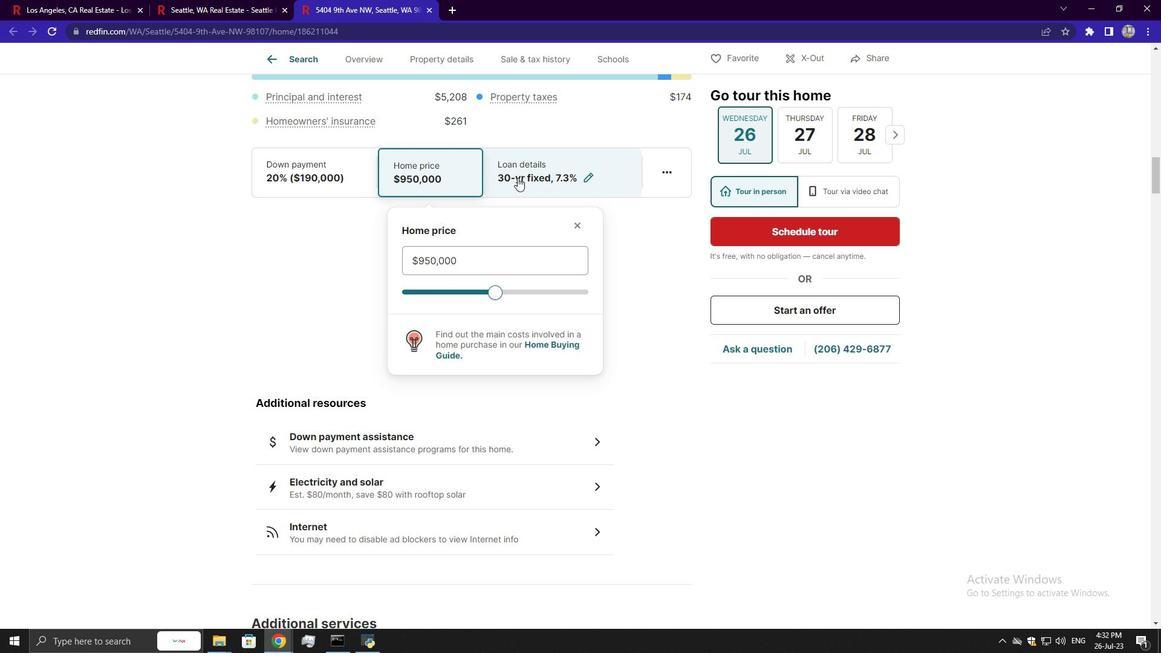 
Action: Mouse moved to (421, 170)
Screenshot: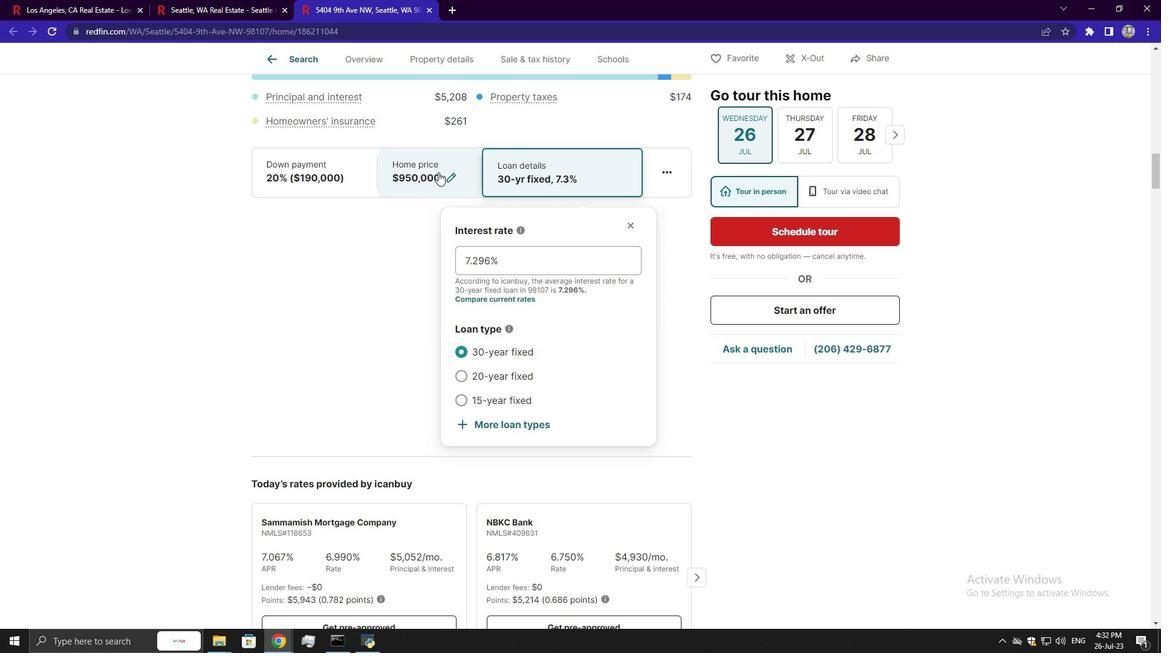 
Action: Mouse pressed left at (421, 170)
Screenshot: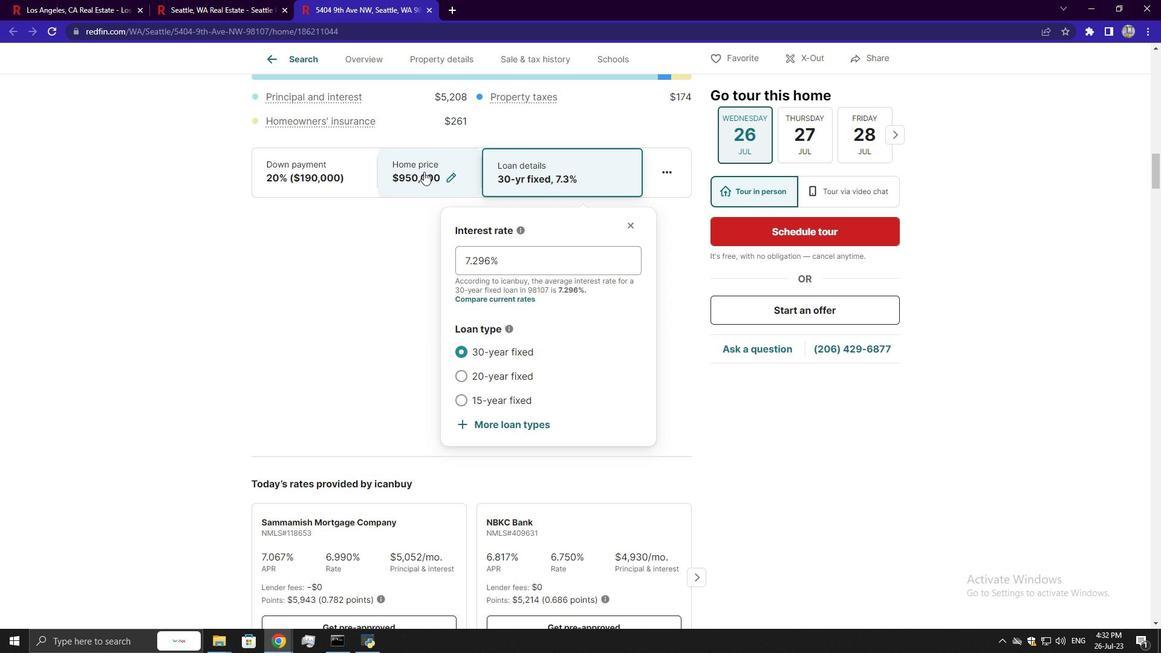 
Action: Mouse moved to (314, 168)
Screenshot: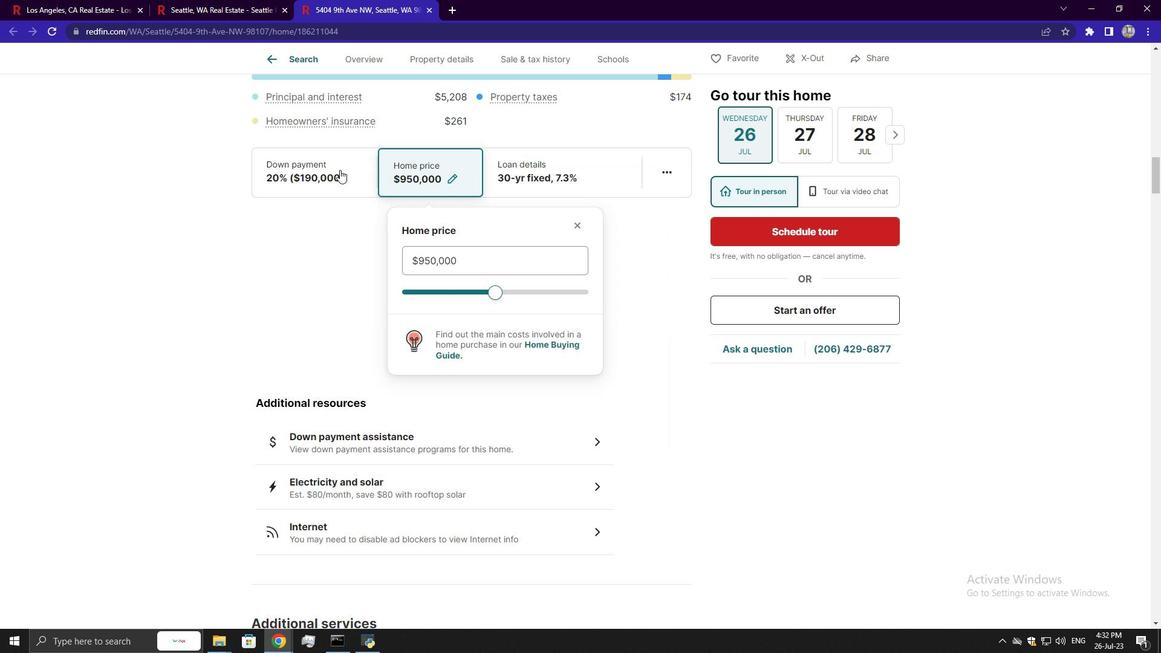 
Action: Mouse pressed left at (314, 168)
Screenshot: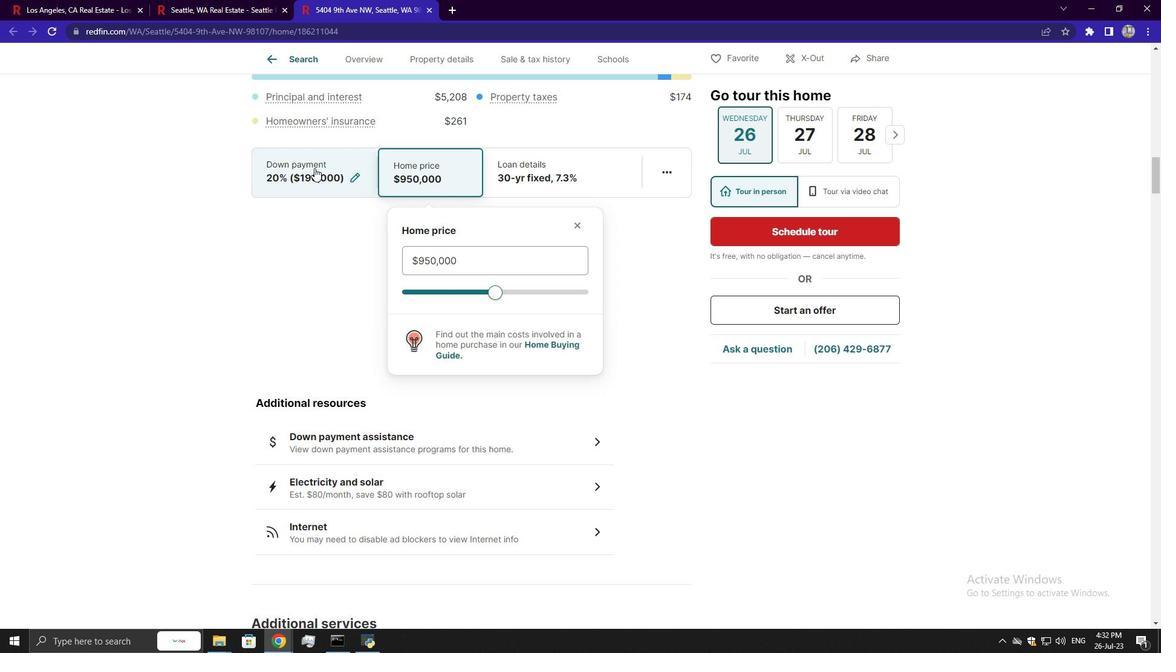 
Action: Mouse moved to (394, 297)
Screenshot: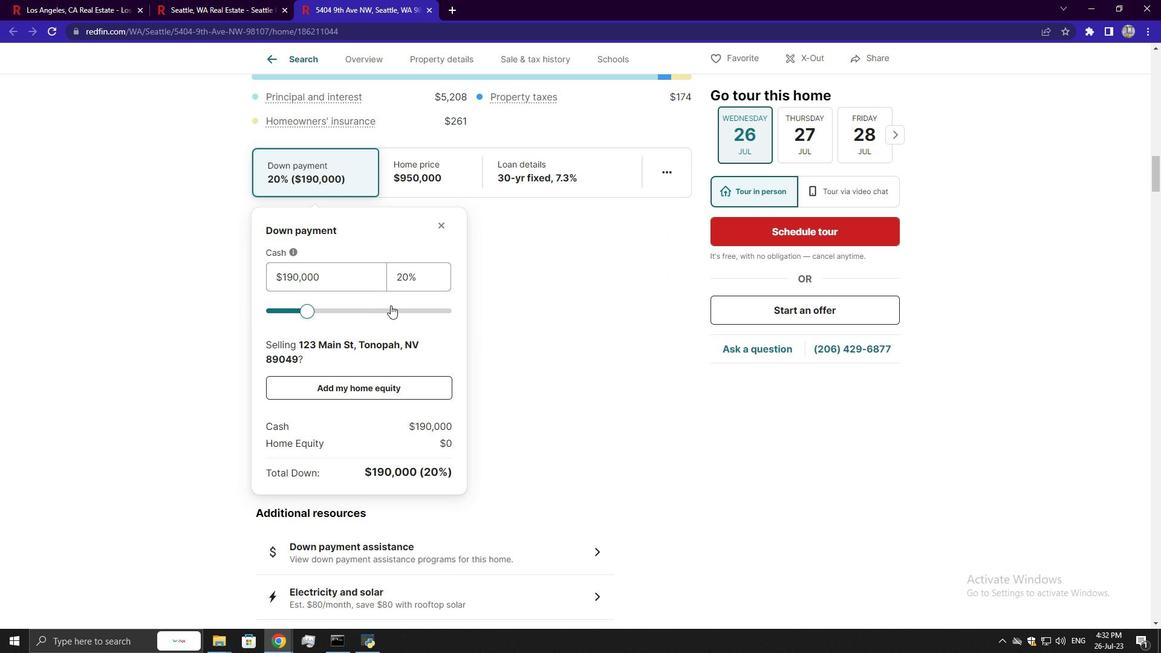 
Action: Mouse scrolled (394, 297) with delta (0, 0)
Screenshot: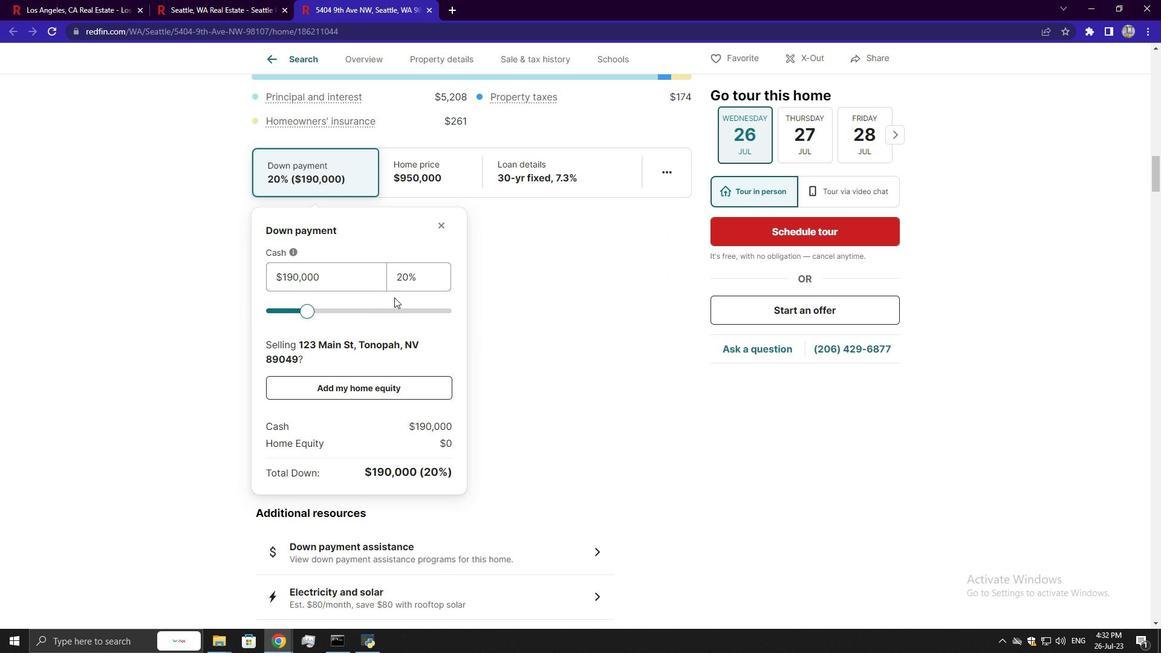 
Action: Mouse scrolled (394, 297) with delta (0, 0)
Screenshot: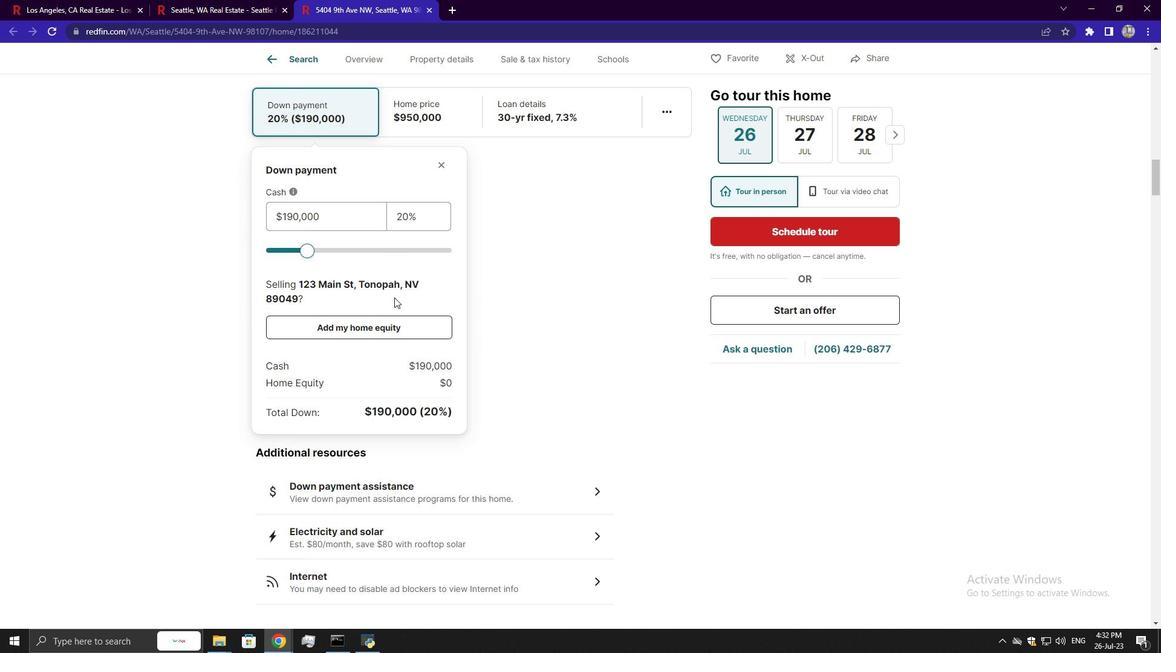 
Action: Mouse moved to (426, 297)
Screenshot: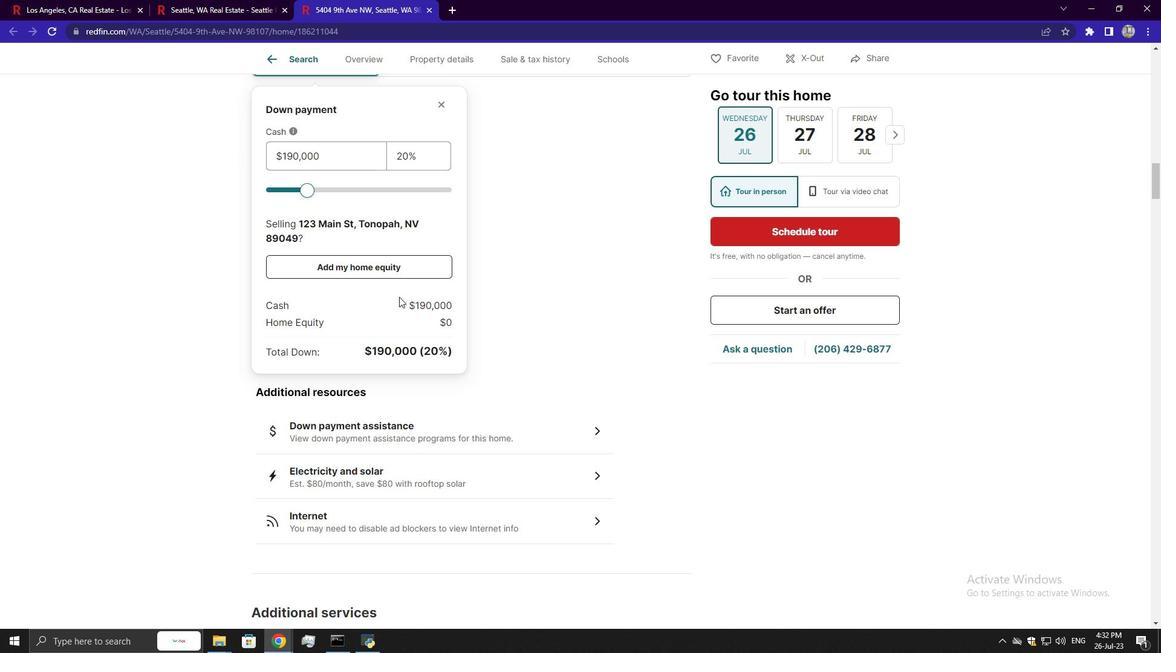 
Action: Mouse pressed left at (426, 297)
Screenshot: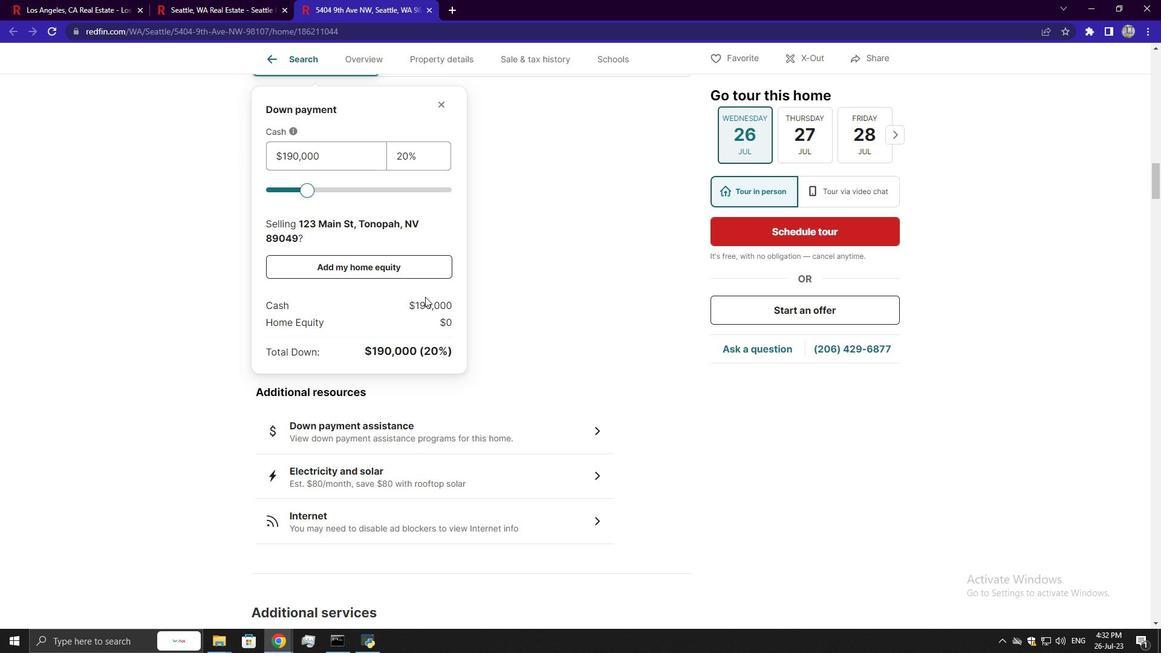 
Action: Mouse moved to (324, 149)
Screenshot: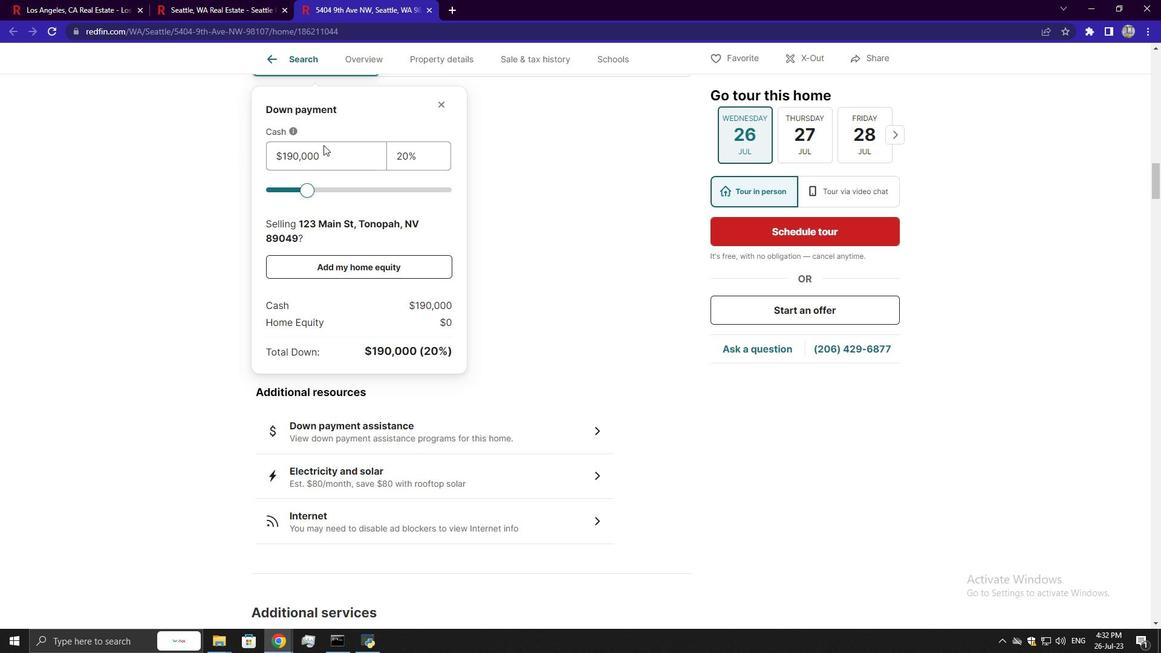 
Action: Mouse pressed left at (324, 149)
Screenshot: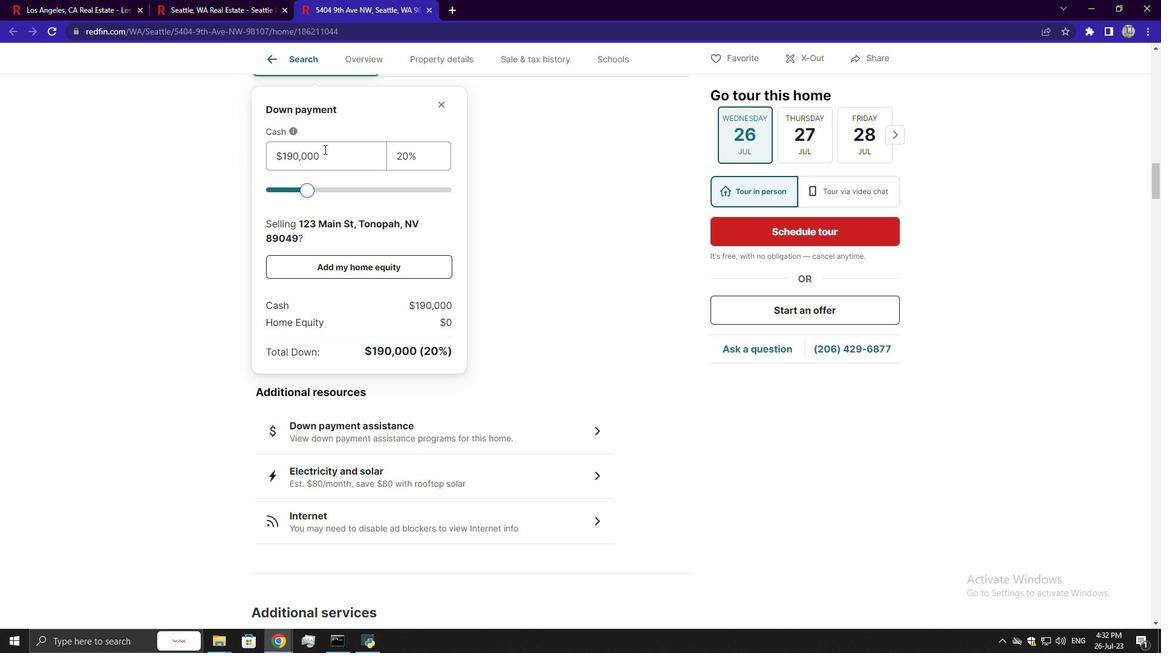 
Action: Mouse moved to (332, 159)
Screenshot: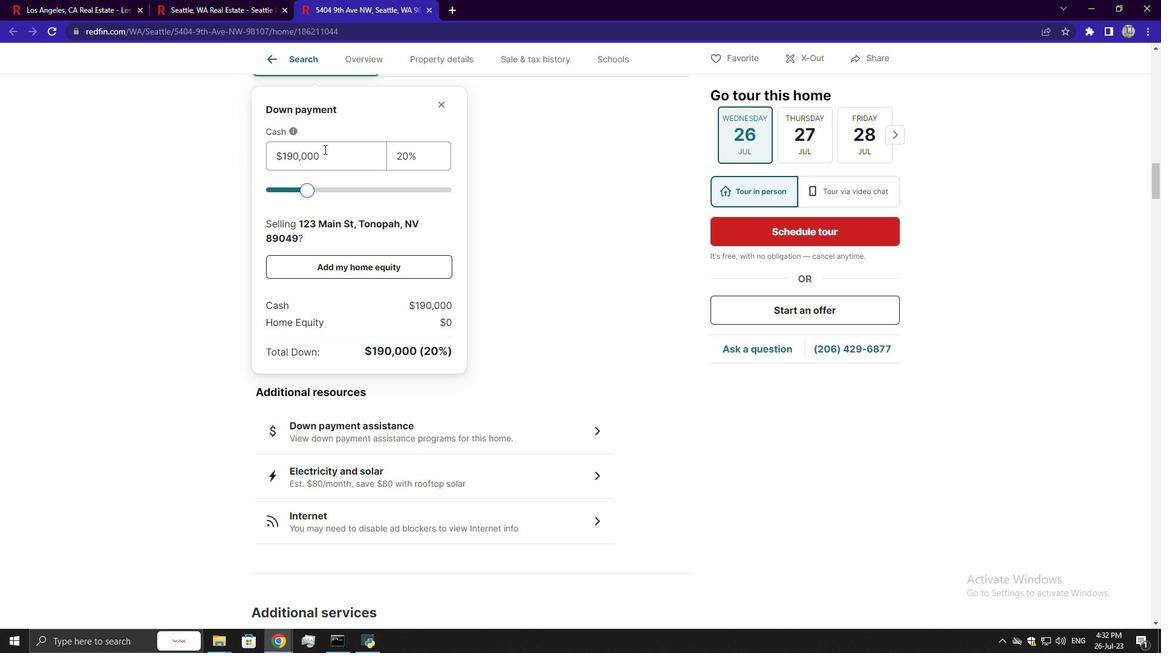 
Action: Key pressed <Key.backspace><Key.backspace><Key.backspace><Key.backspace><Key.backspace><Key.backspace><Key.backspace><Key.backspace><Key.backspace><Key.backspace><Key.backspace>1500000
Screenshot: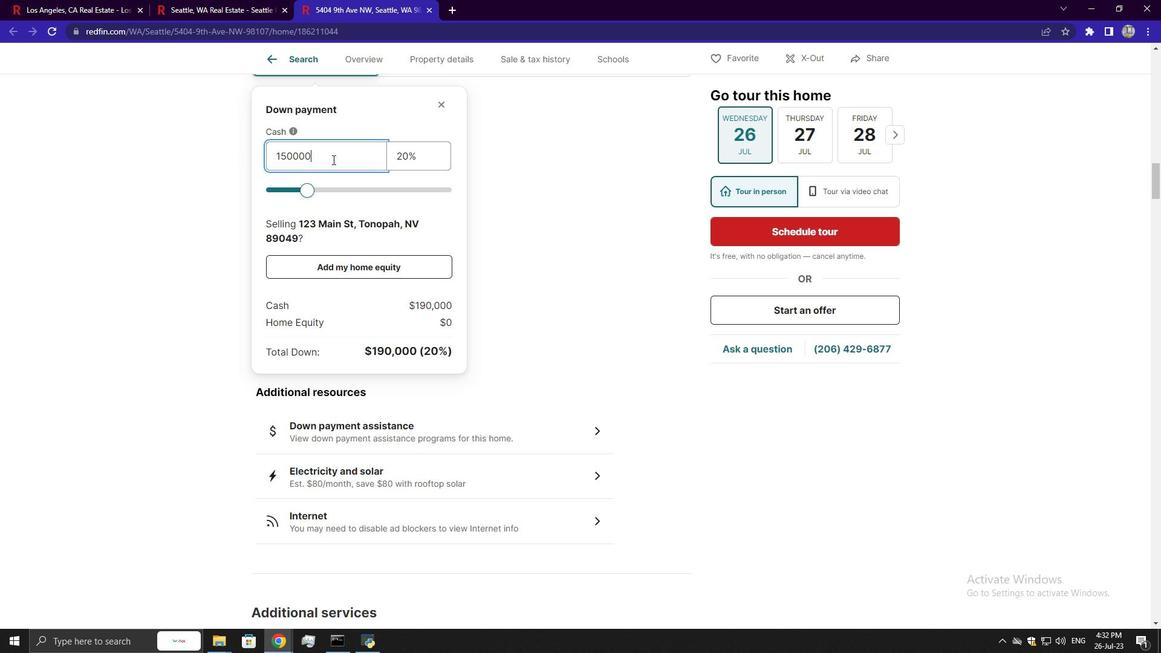 
Action: Mouse moved to (436, 203)
Screenshot: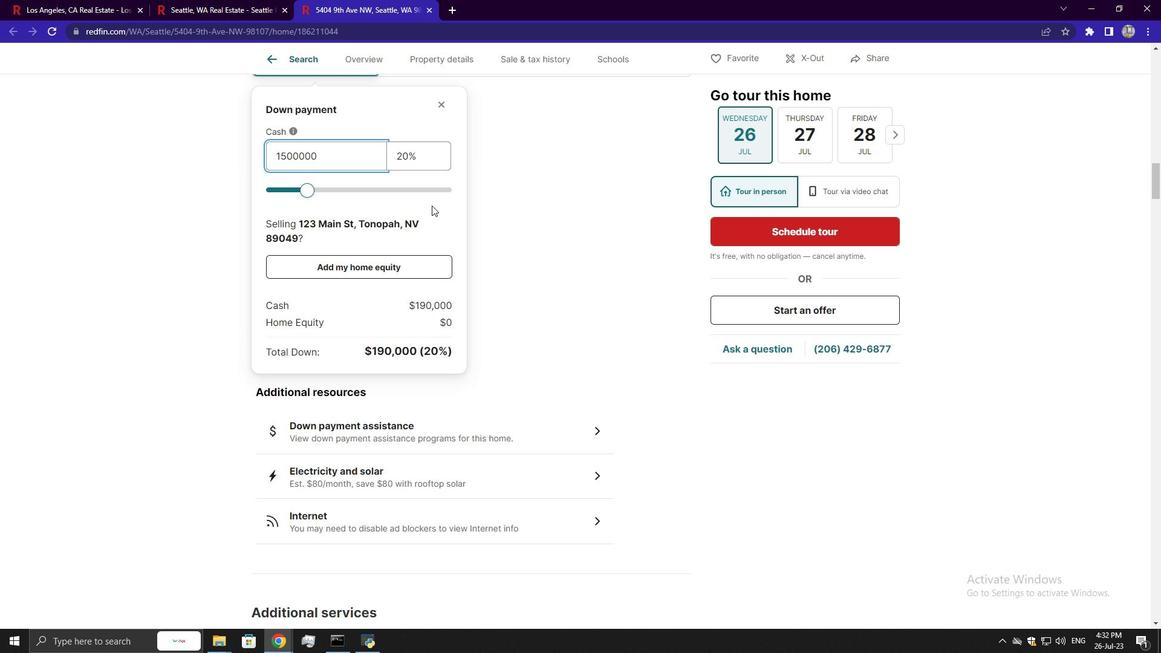 
Action: Mouse pressed left at (436, 203)
Screenshot: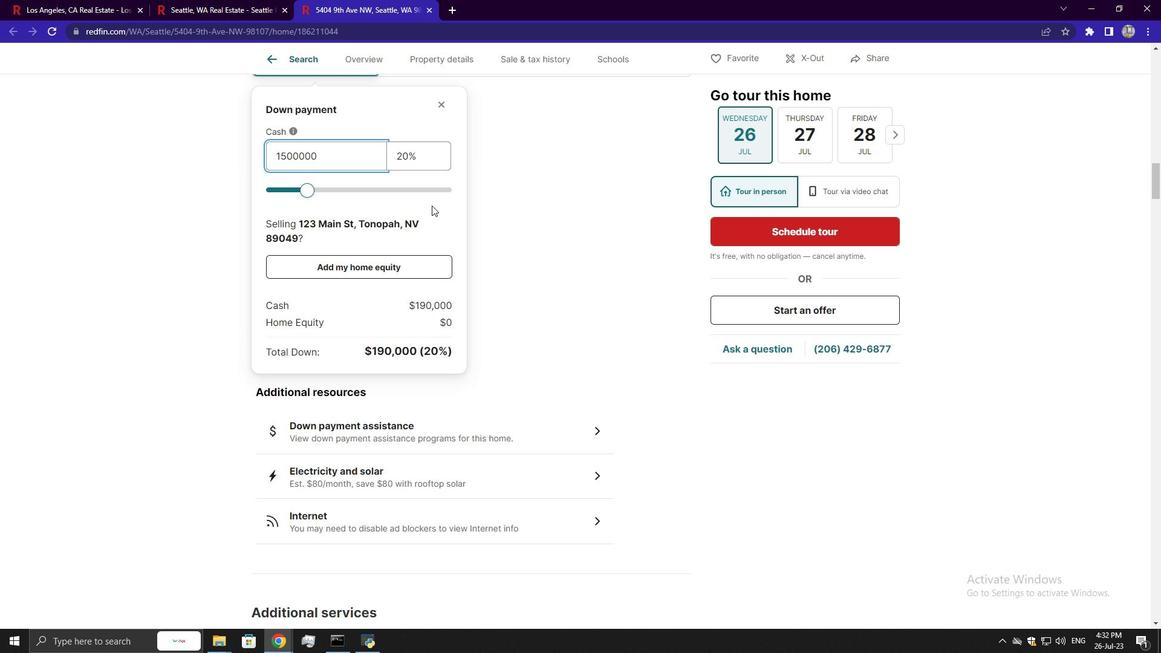 
Action: Mouse moved to (413, 186)
Screenshot: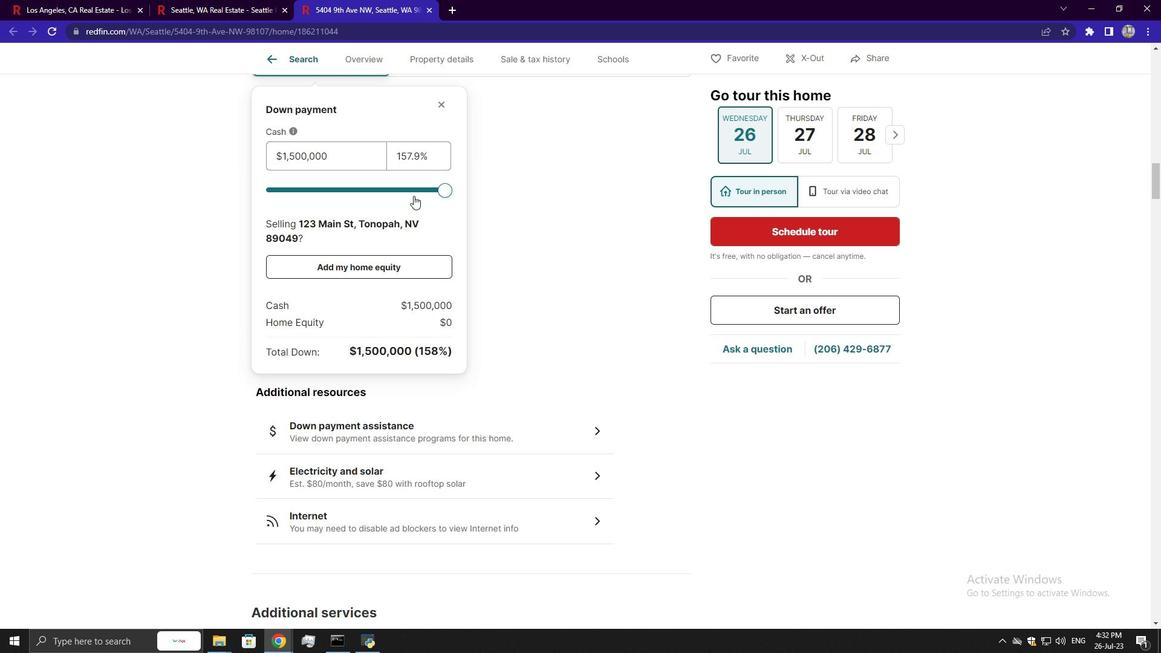 
Action: Mouse scrolled (413, 185) with delta (0, 0)
Screenshot: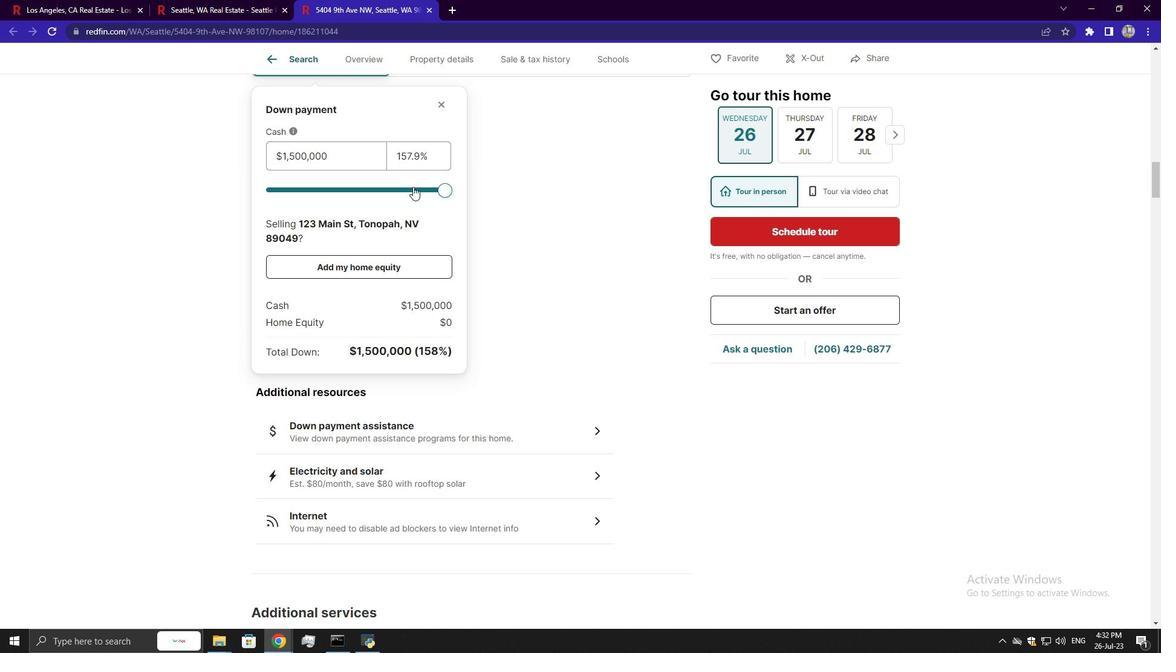 
Action: Mouse moved to (436, 158)
Screenshot: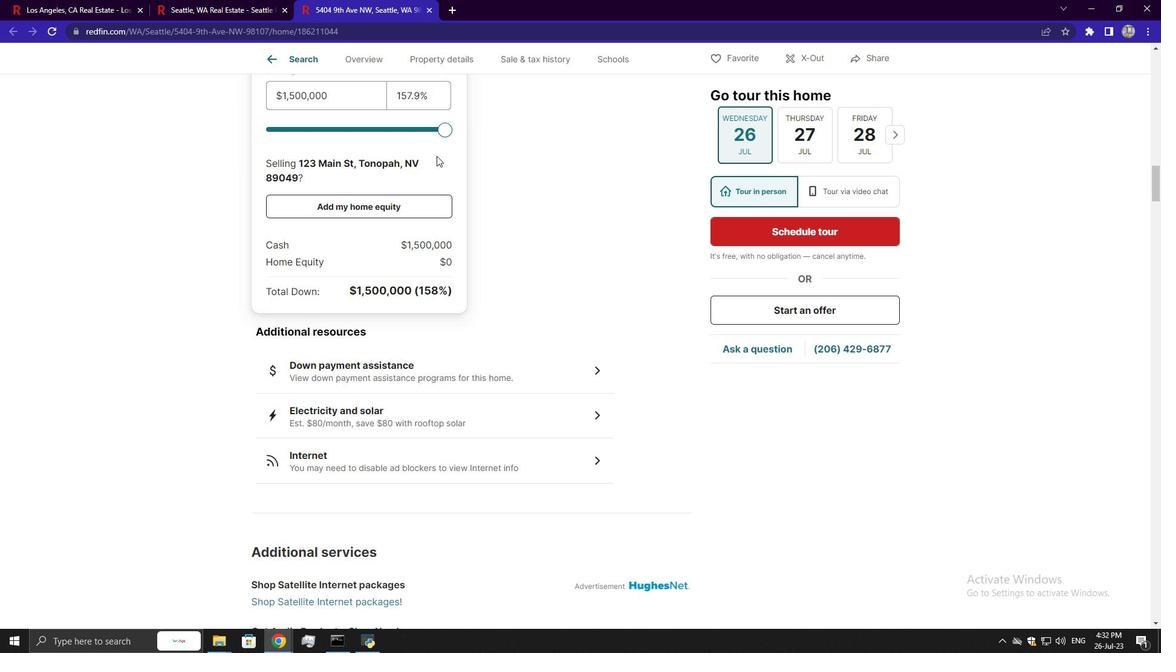 
Action: Mouse scrolled (436, 157) with delta (0, 0)
Screenshot: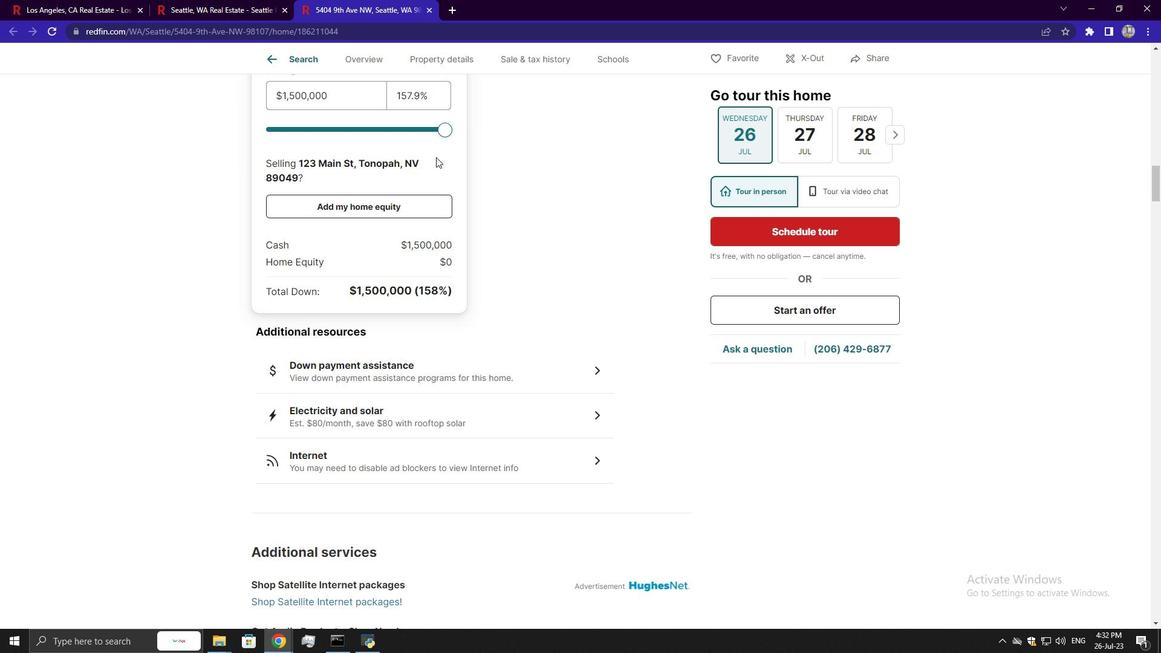 
Action: Mouse moved to (433, 185)
Screenshot: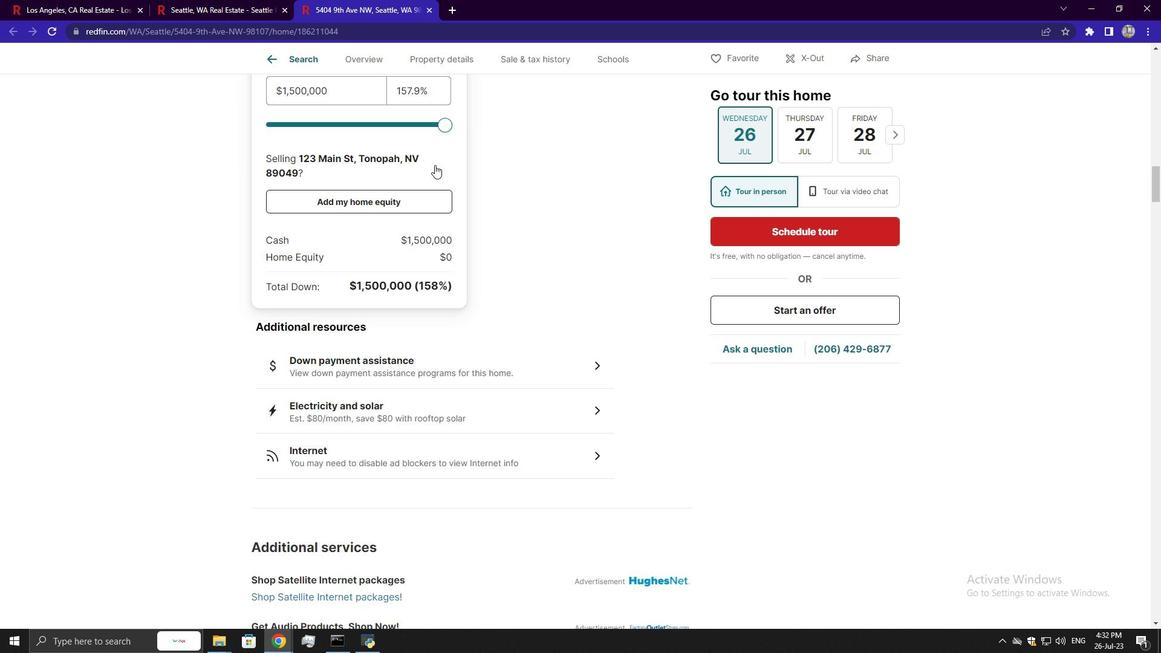 
Action: Mouse scrolled (433, 185) with delta (0, 0)
Screenshot: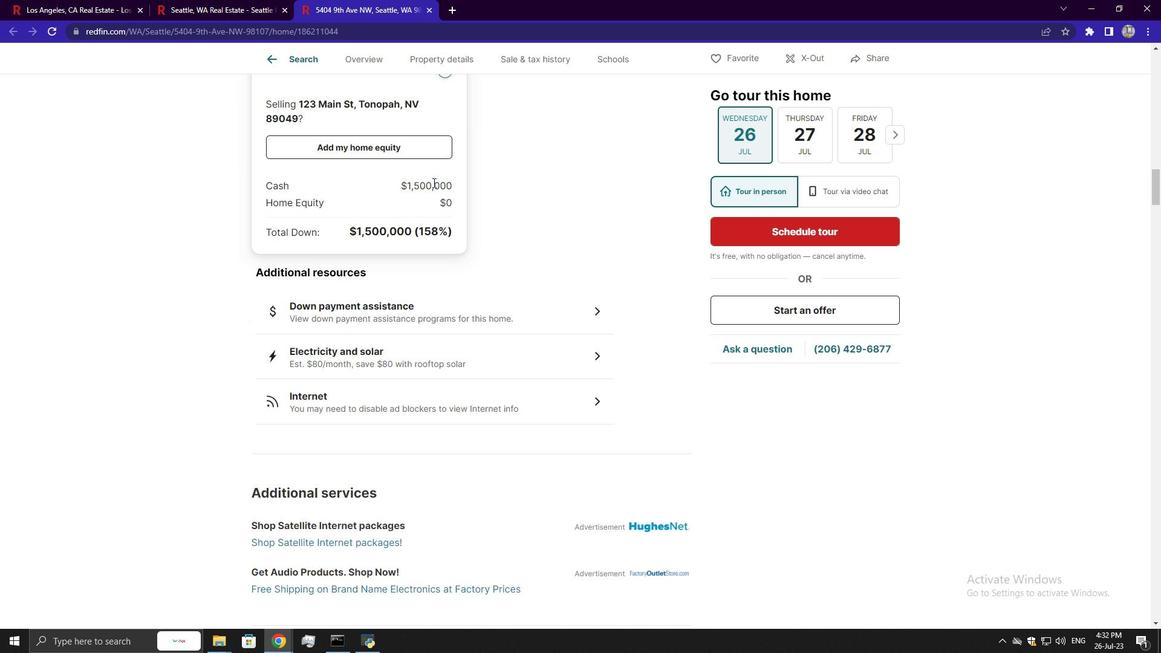 
Action: Mouse scrolled (433, 185) with delta (0, 0)
Screenshot: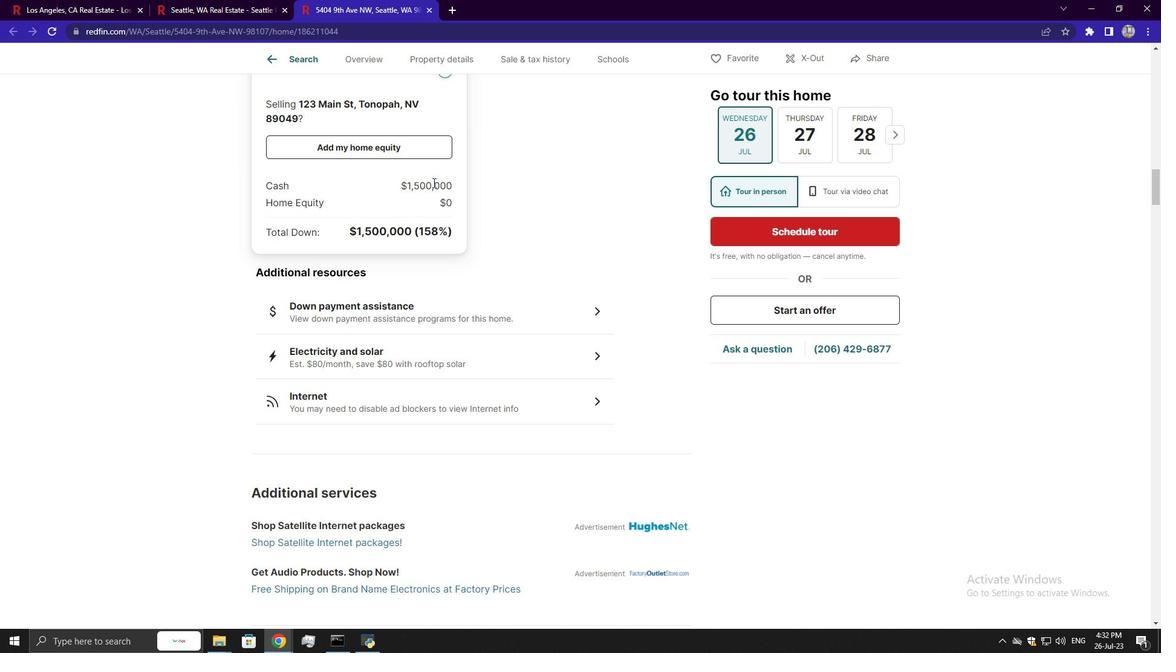 
Action: Mouse scrolled (433, 185) with delta (0, 0)
Screenshot: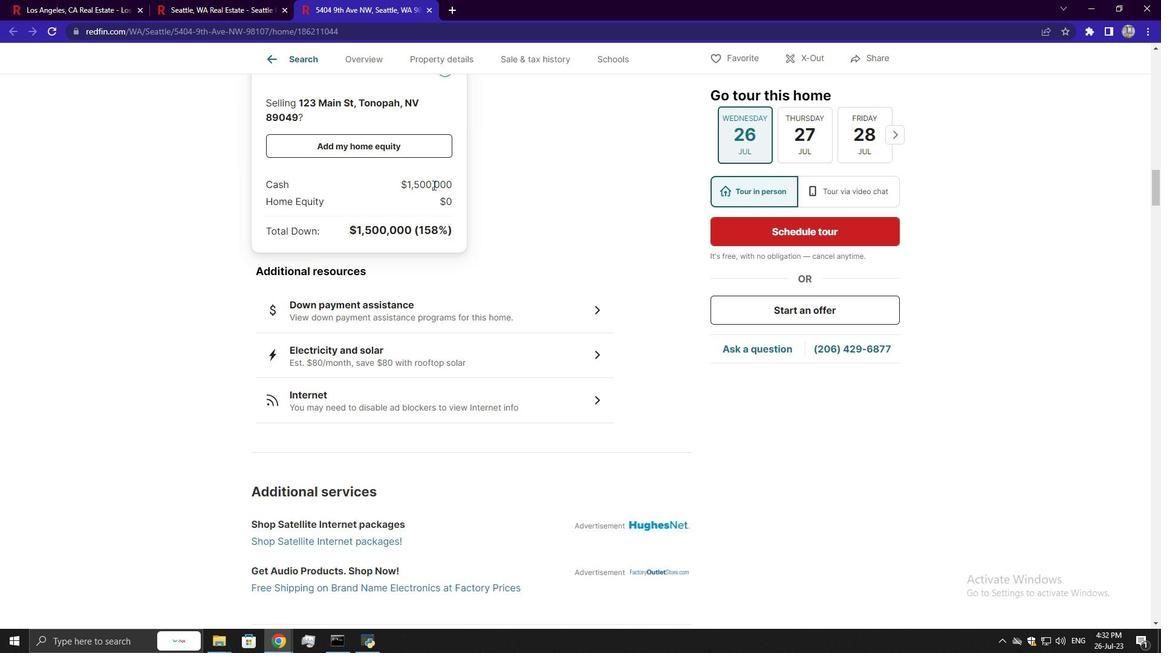 
Action: Mouse moved to (434, 215)
Screenshot: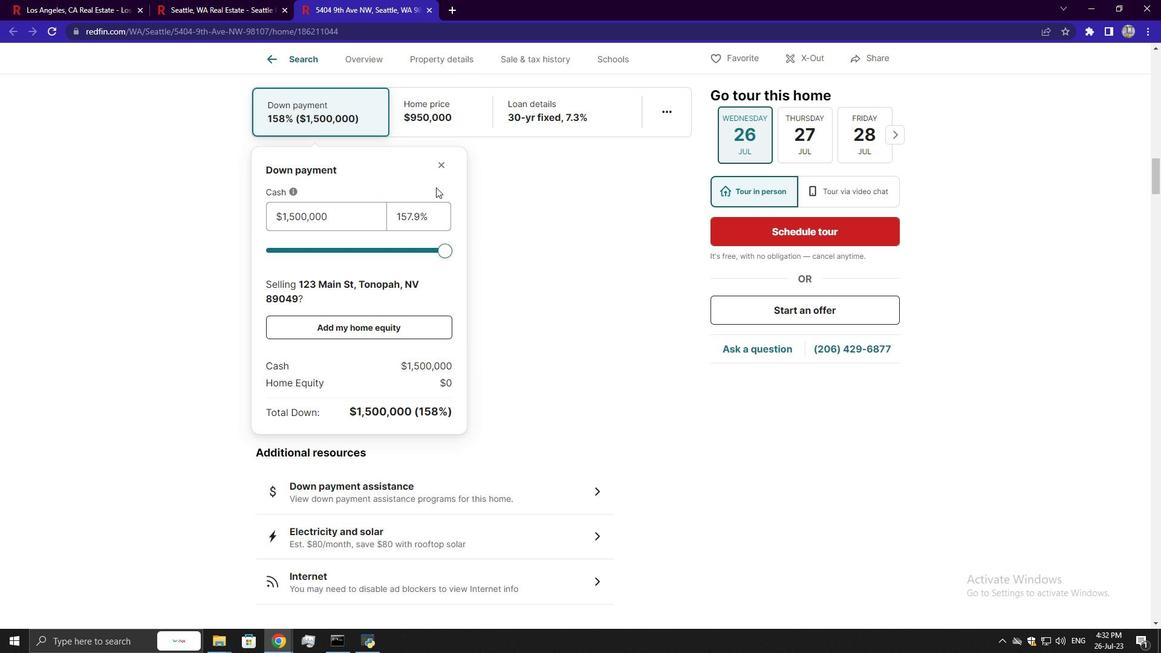 
Action: Mouse pressed left at (434, 215)
Screenshot: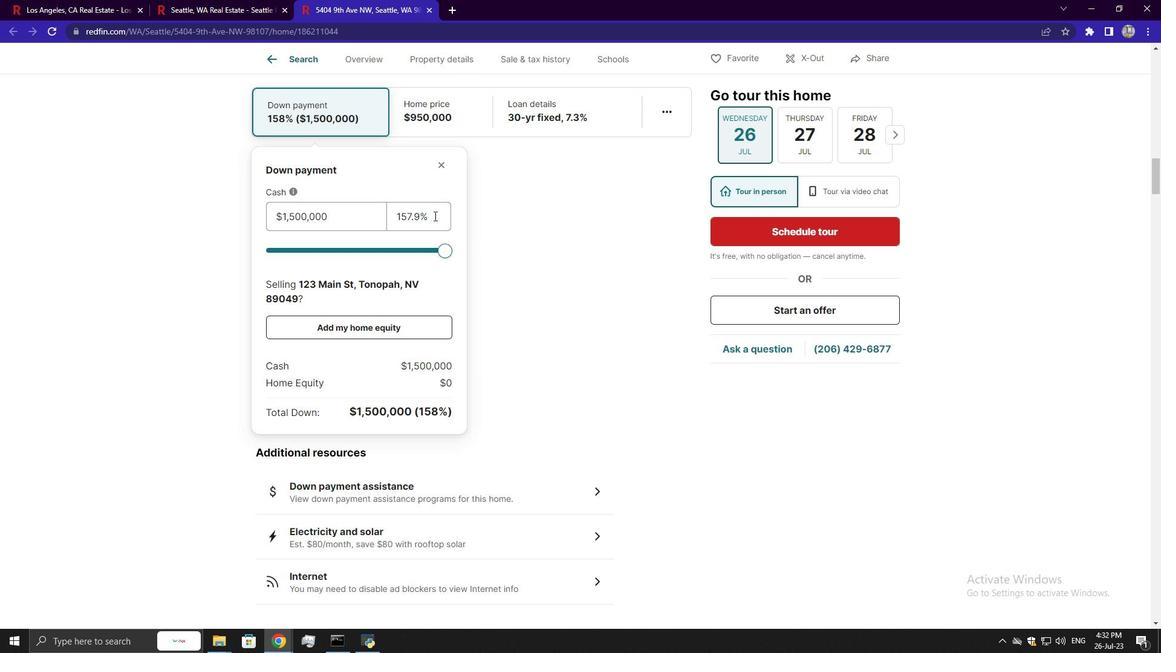 
Action: Key pressed <Key.backspace><Key.backspace><Key.backspace><Key.backspace><Key.backspace><Key.backspace><Key.backspace>20<Key.enter>
Screenshot: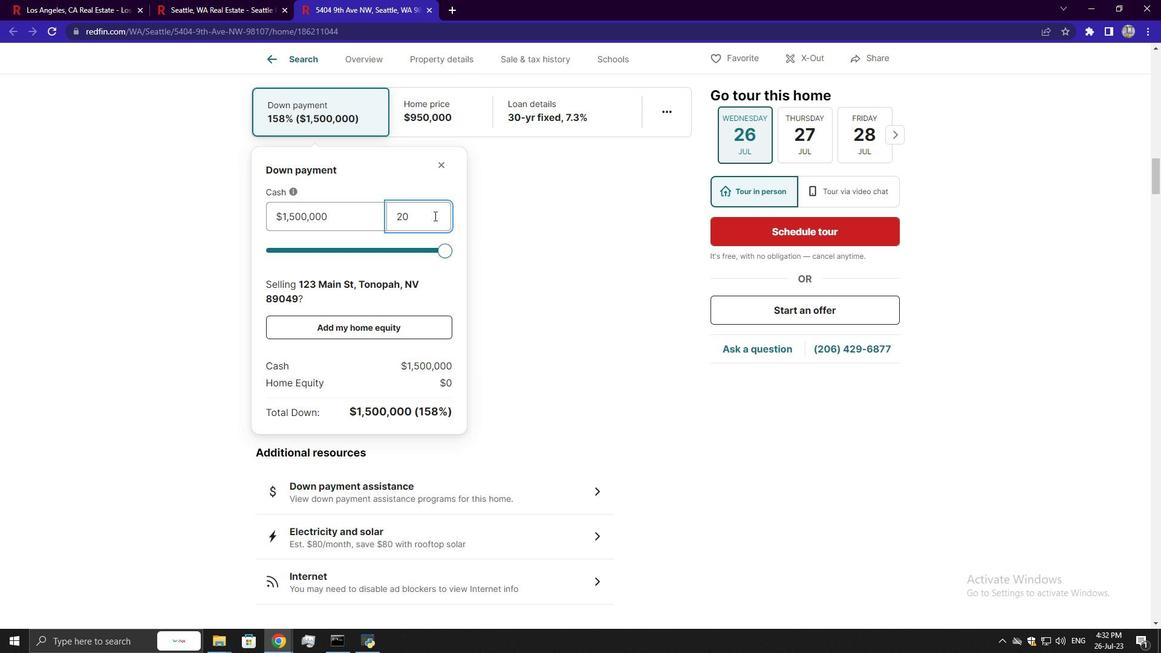 
Action: Mouse moved to (432, 256)
Screenshot: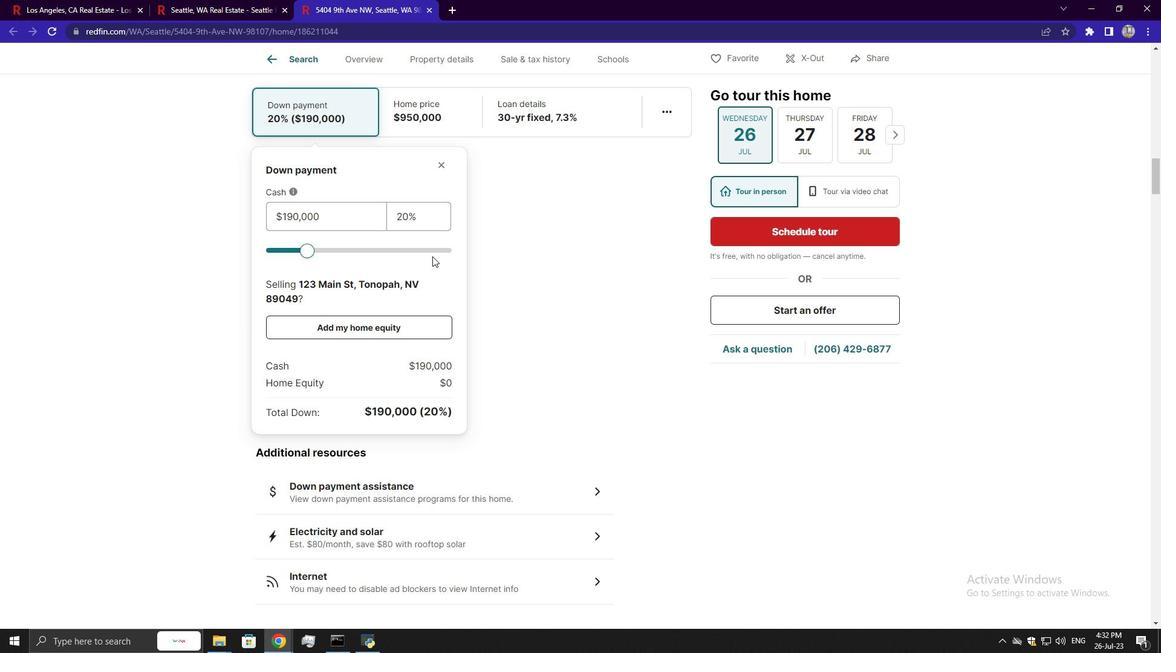 
Action: Mouse pressed left at (432, 256)
Screenshot: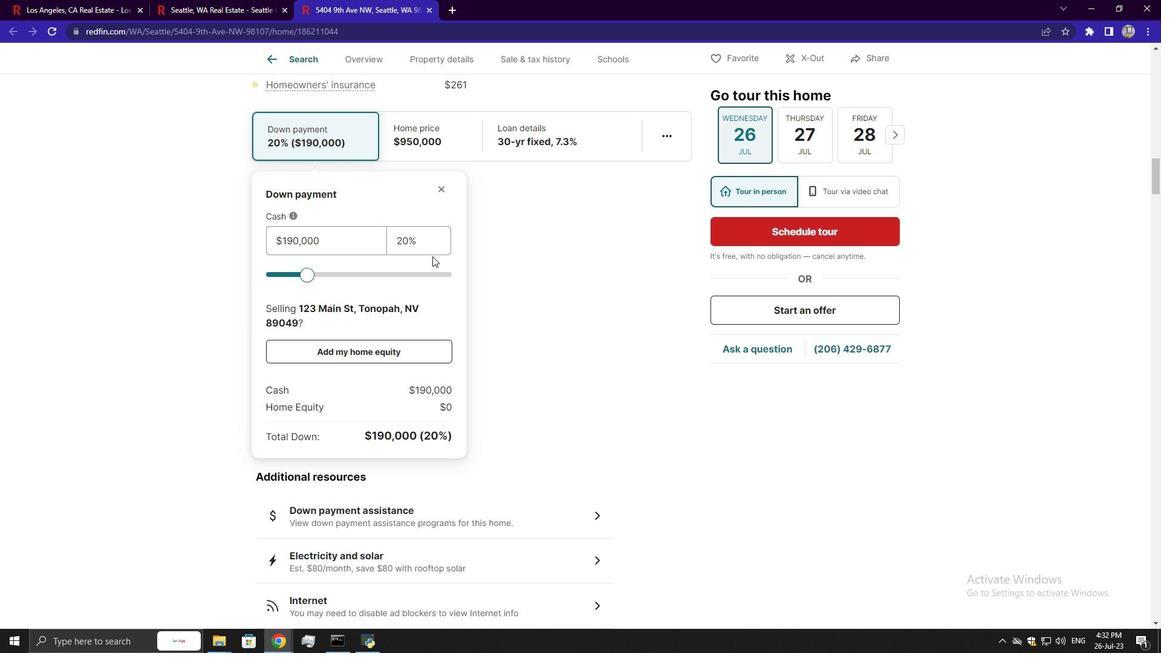 
Action: Mouse moved to (415, 206)
Screenshot: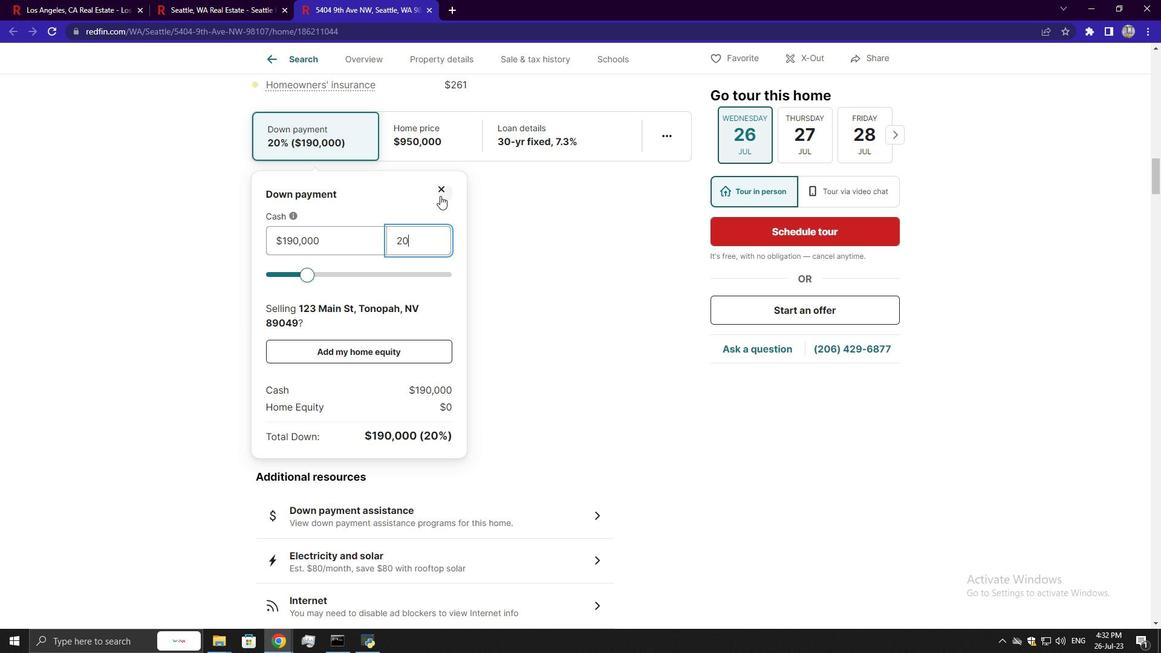 
Action: Mouse pressed left at (415, 206)
Screenshot: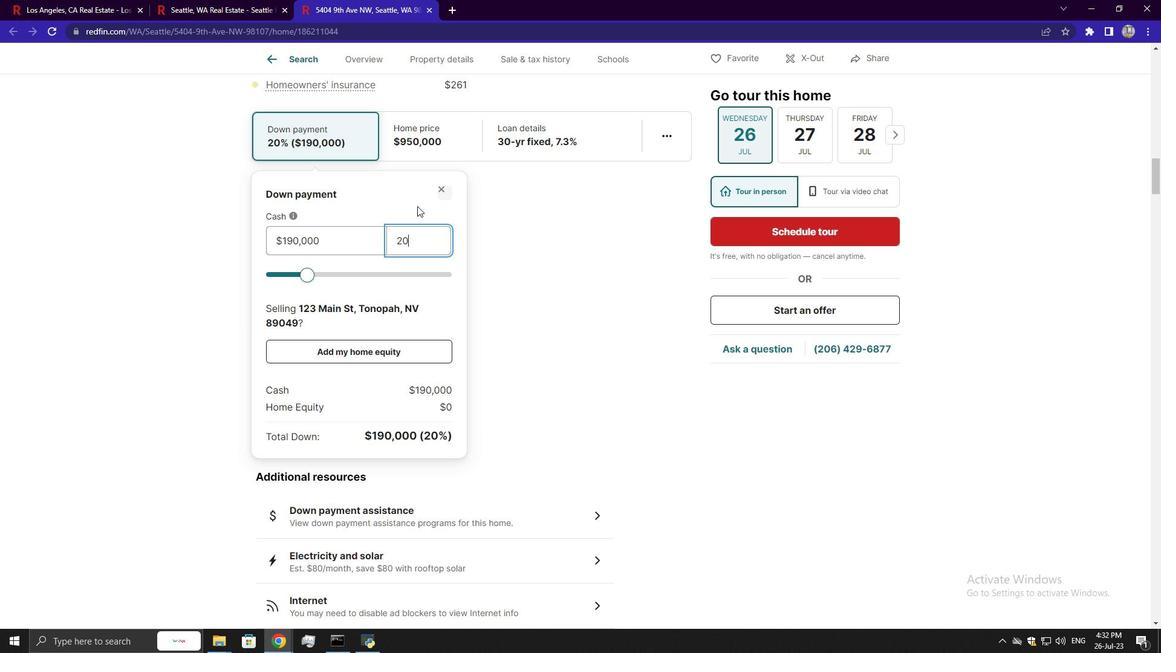 
Action: Mouse scrolled (415, 206) with delta (0, 0)
Screenshot: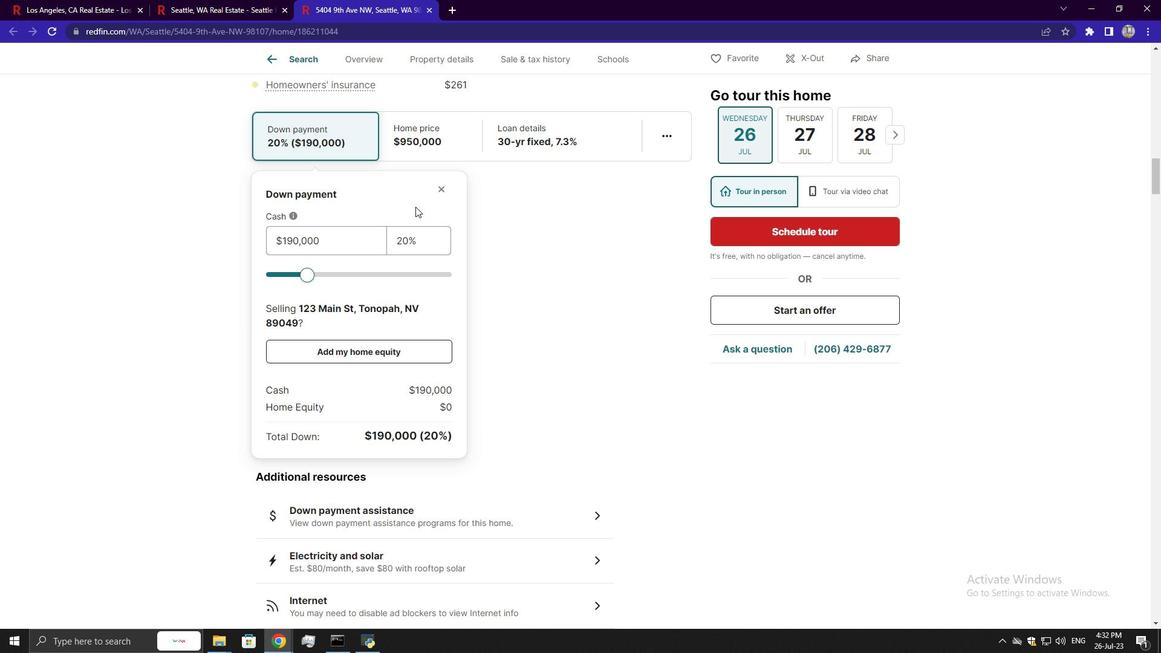 
Action: Mouse scrolled (415, 206) with delta (0, 0)
Screenshot: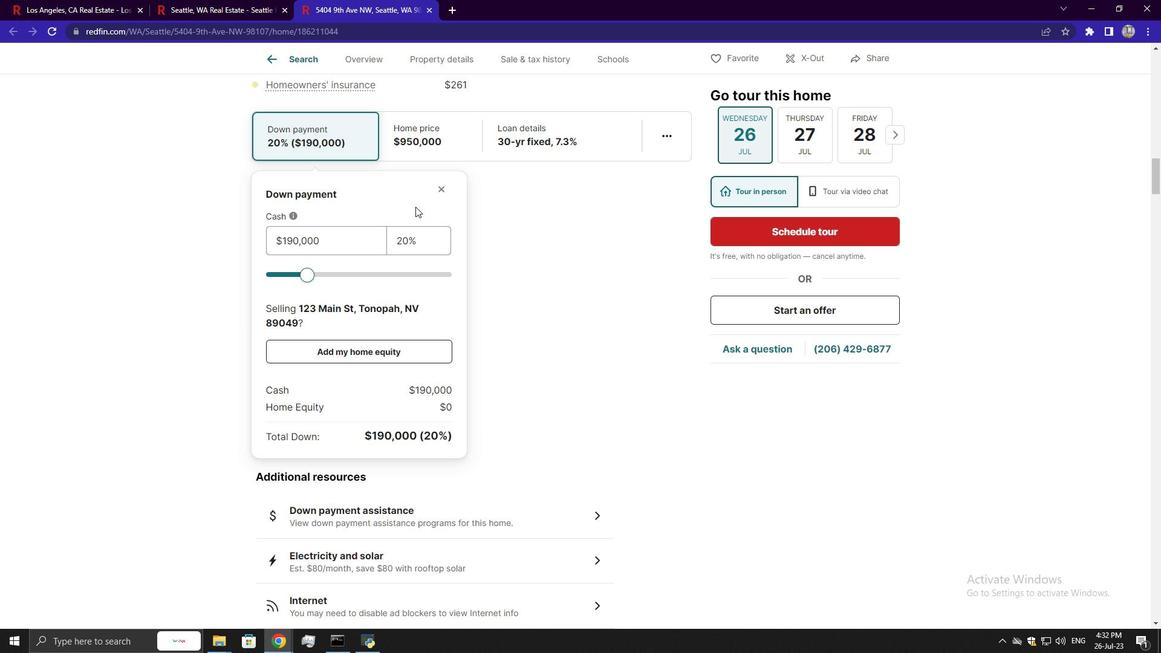 
Action: Mouse scrolled (415, 207) with delta (0, 0)
Screenshot: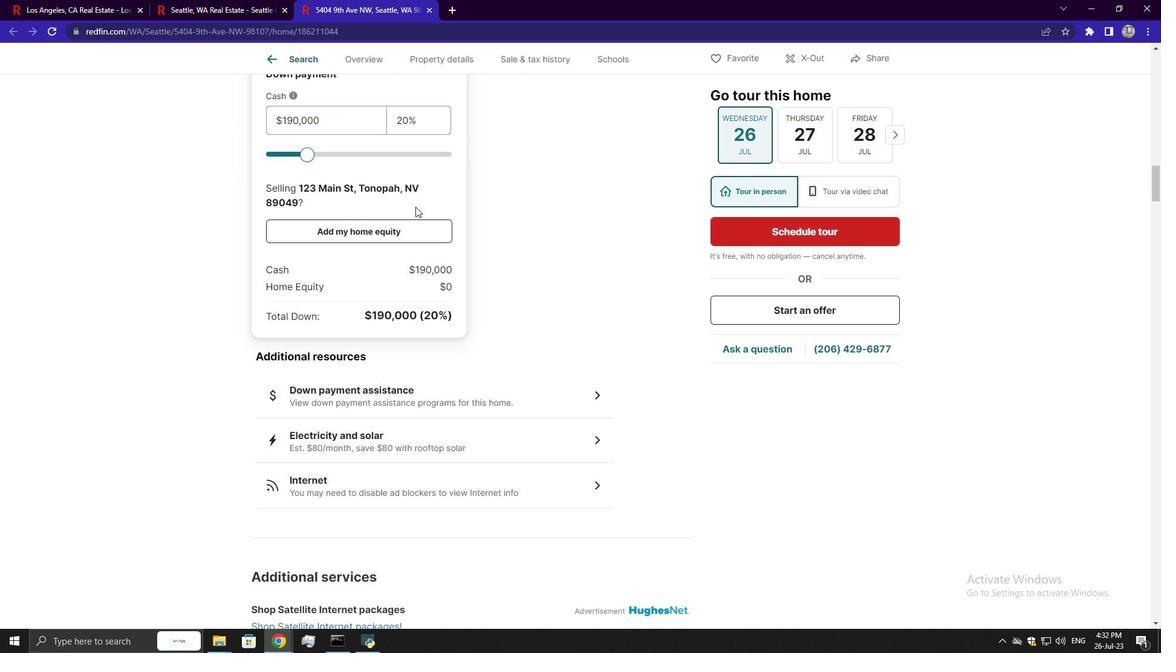 
Action: Mouse scrolled (415, 207) with delta (0, 0)
Screenshot: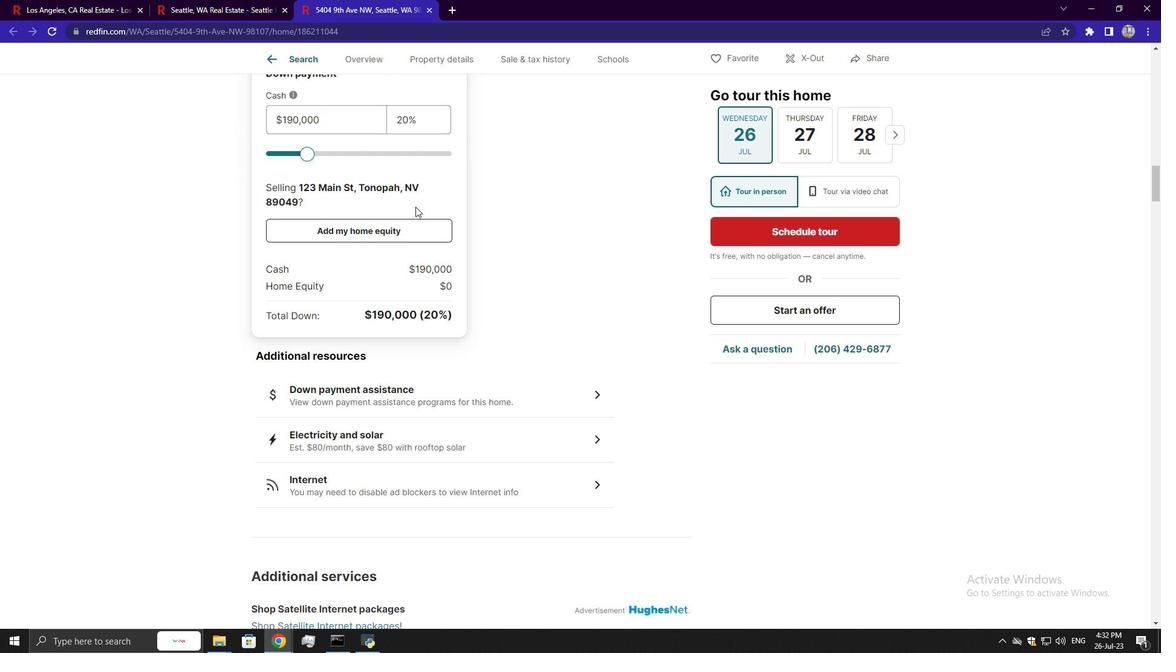 
Action: Mouse scrolled (415, 207) with delta (0, 0)
Screenshot: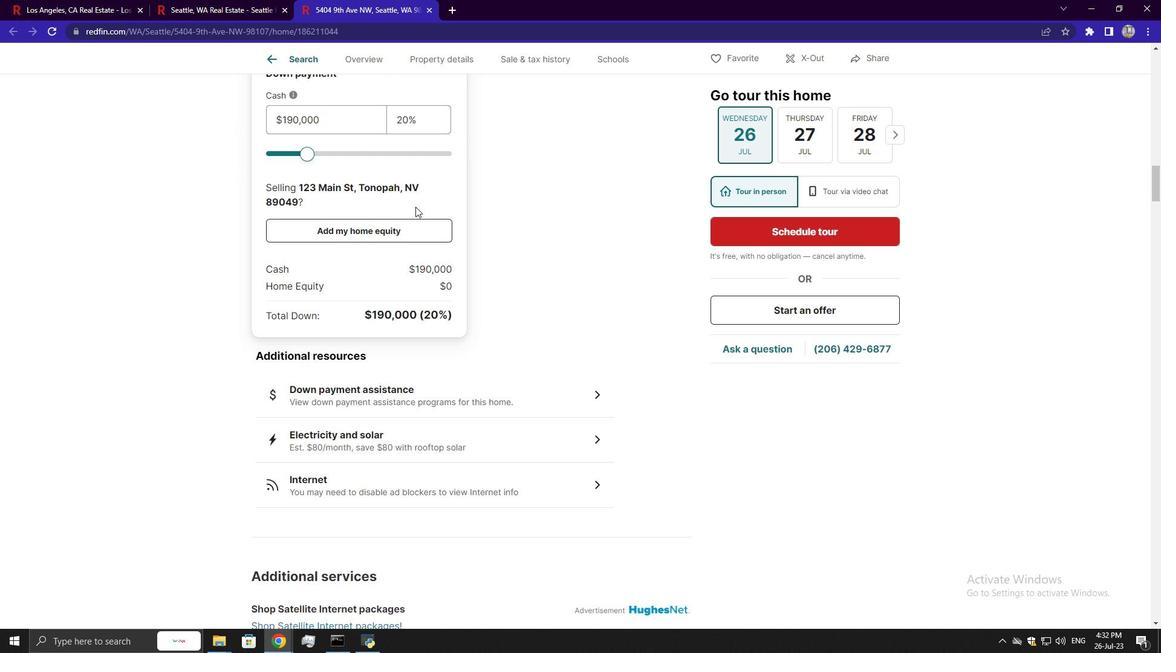 
Action: Mouse scrolled (415, 207) with delta (0, 0)
Screenshot: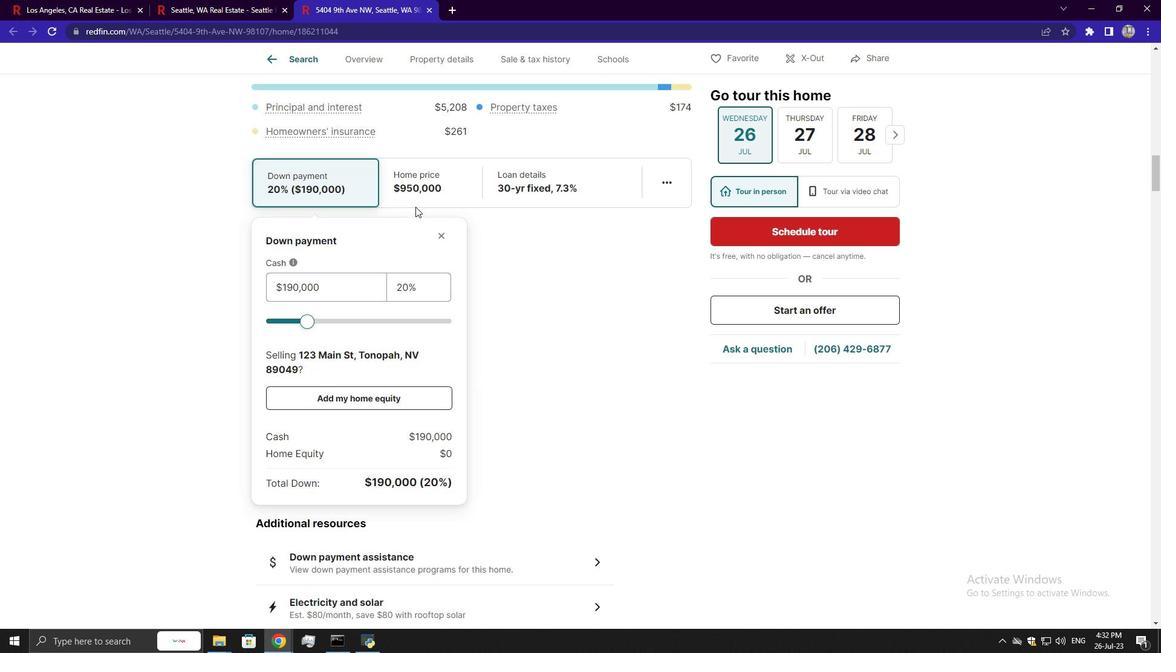 
Action: Mouse scrolled (415, 207) with delta (0, 0)
Screenshot: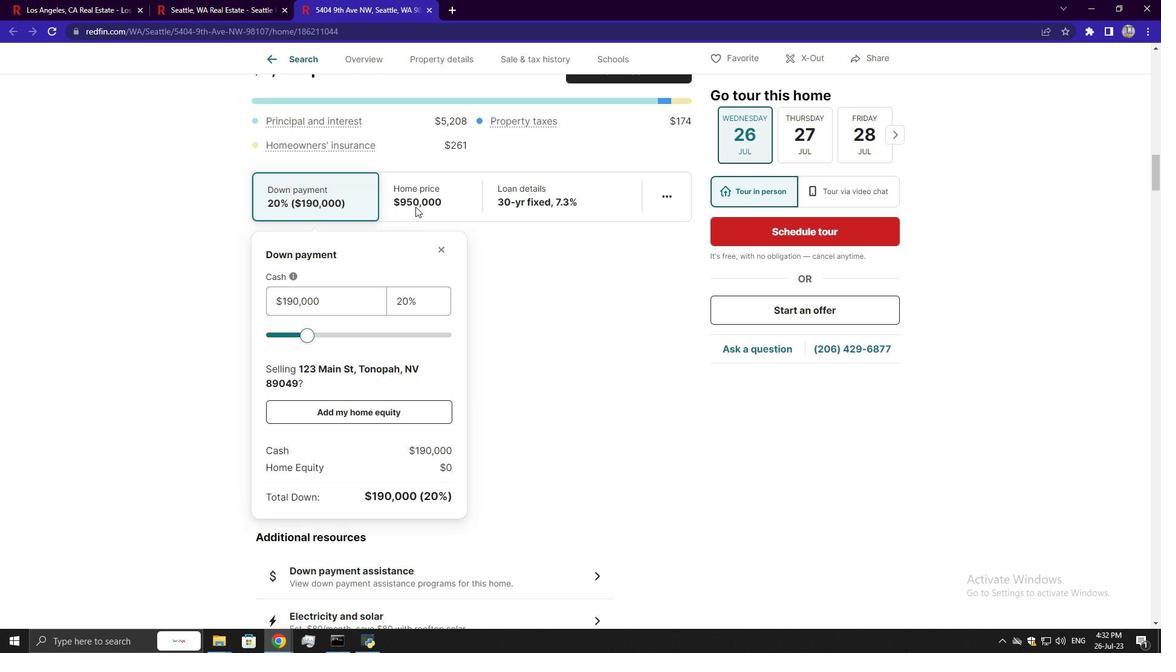 
Action: Mouse scrolled (415, 207) with delta (0, 0)
Screenshot: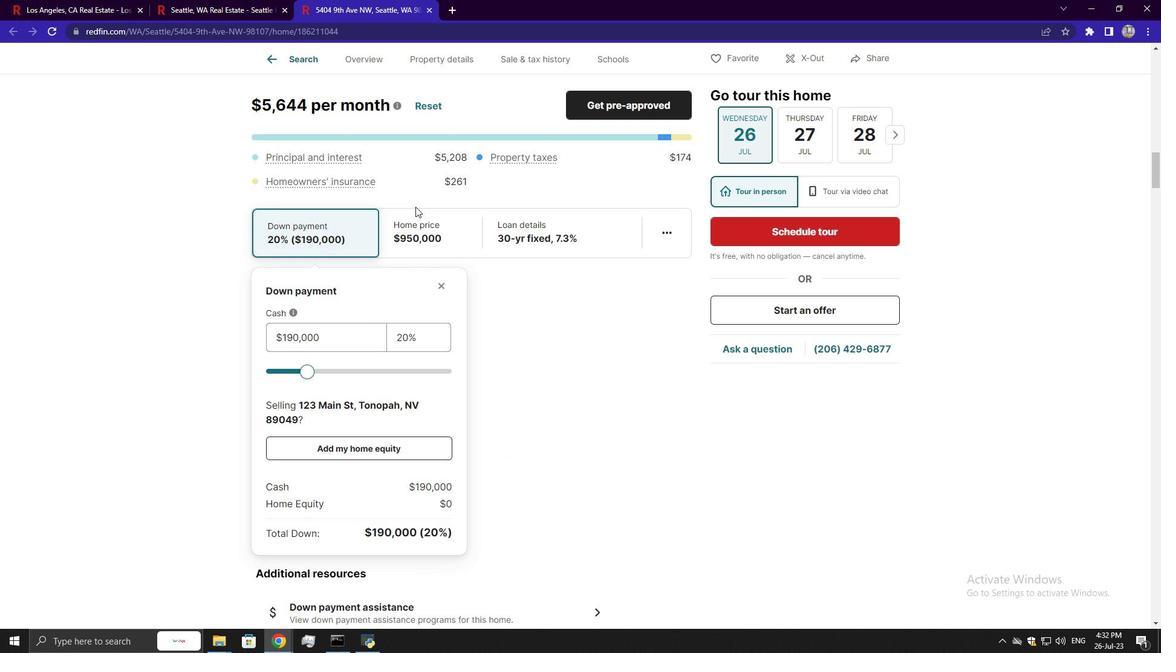 
Action: Mouse scrolled (415, 207) with delta (0, 0)
Screenshot: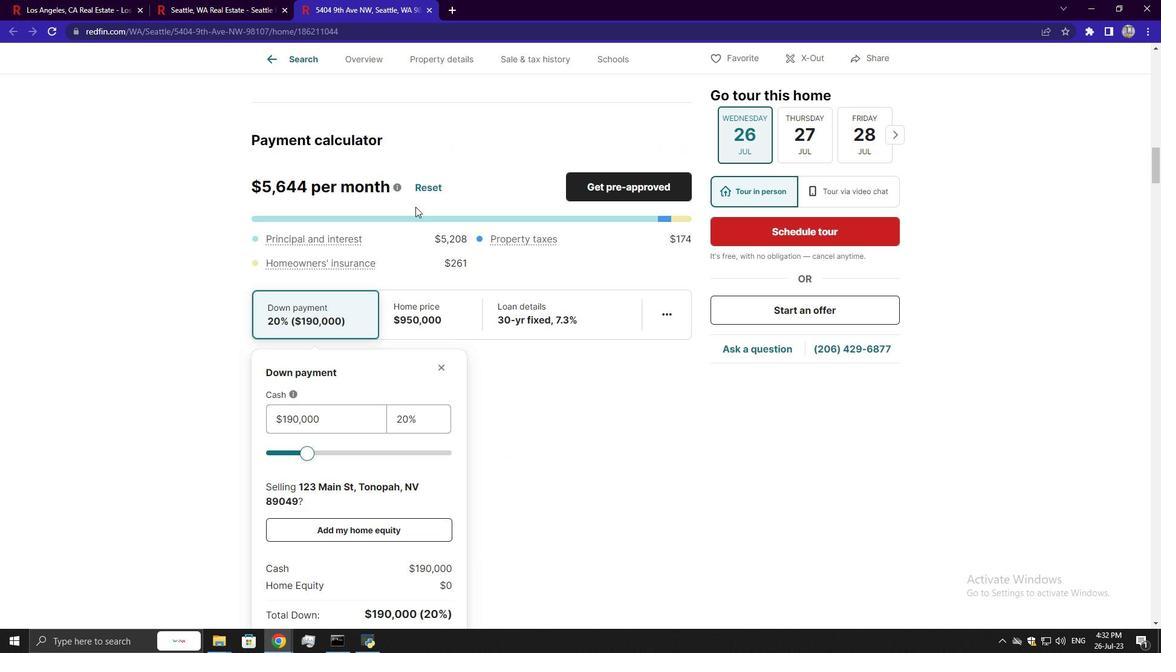 
Action: Mouse scrolled (415, 207) with delta (0, 0)
Screenshot: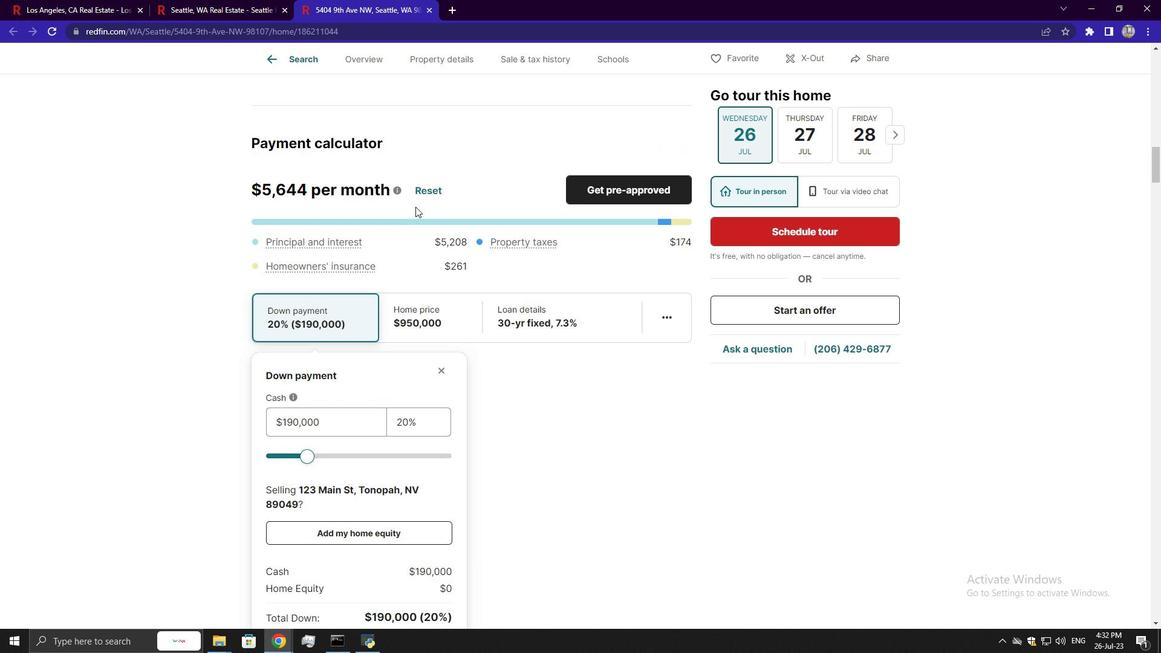 
Action: Mouse scrolled (415, 207) with delta (0, 0)
Screenshot: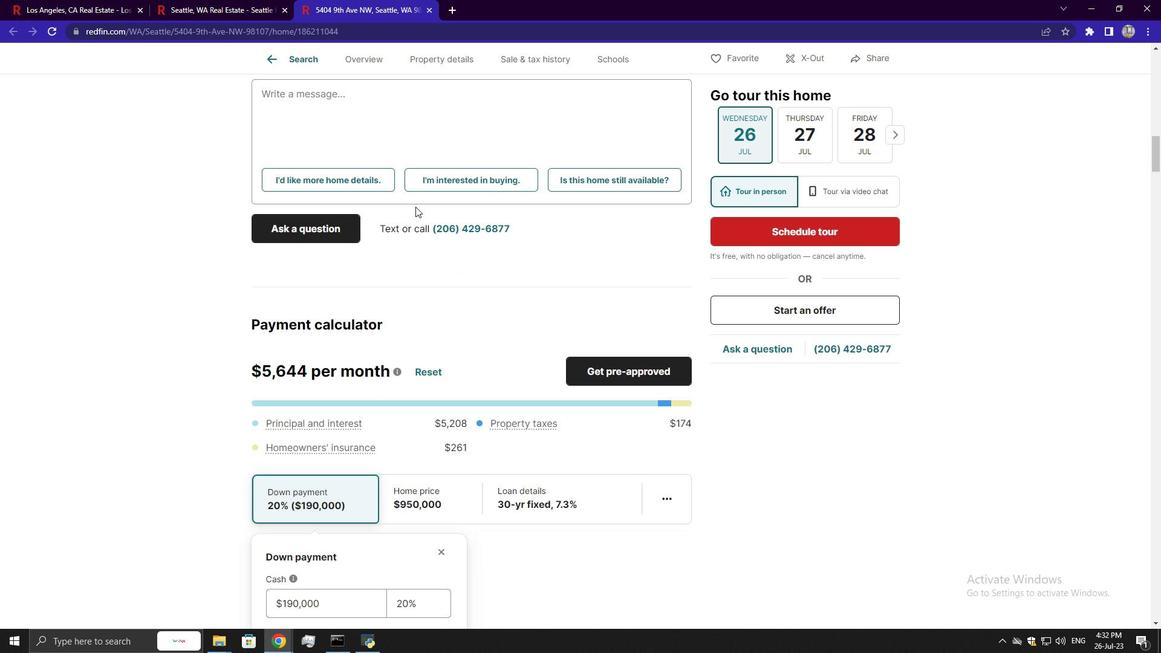 
Action: Mouse scrolled (415, 206) with delta (0, 0)
Screenshot: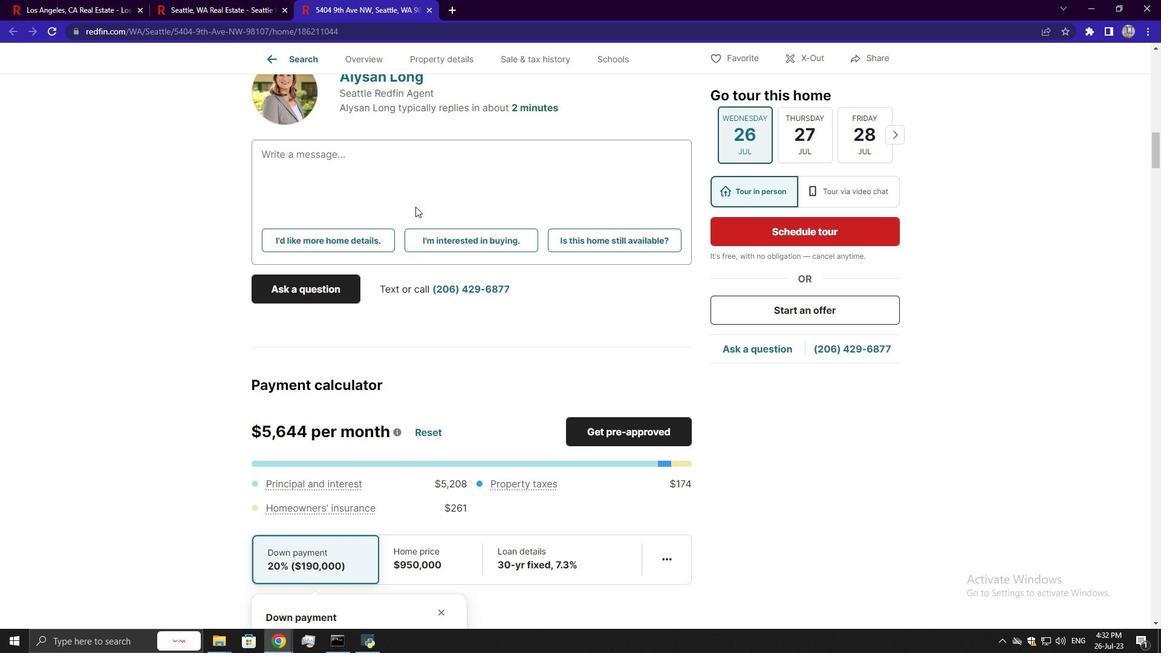 
Action: Mouse scrolled (415, 206) with delta (0, 0)
Screenshot: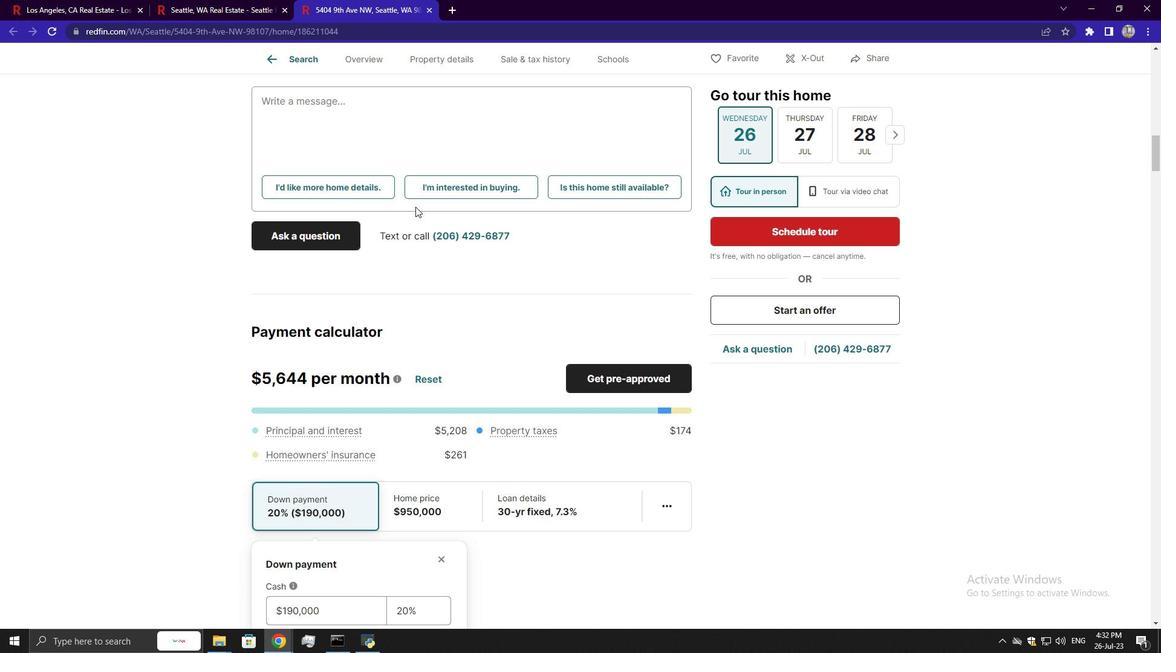 
Action: Mouse scrolled (415, 206) with delta (0, 0)
Screenshot: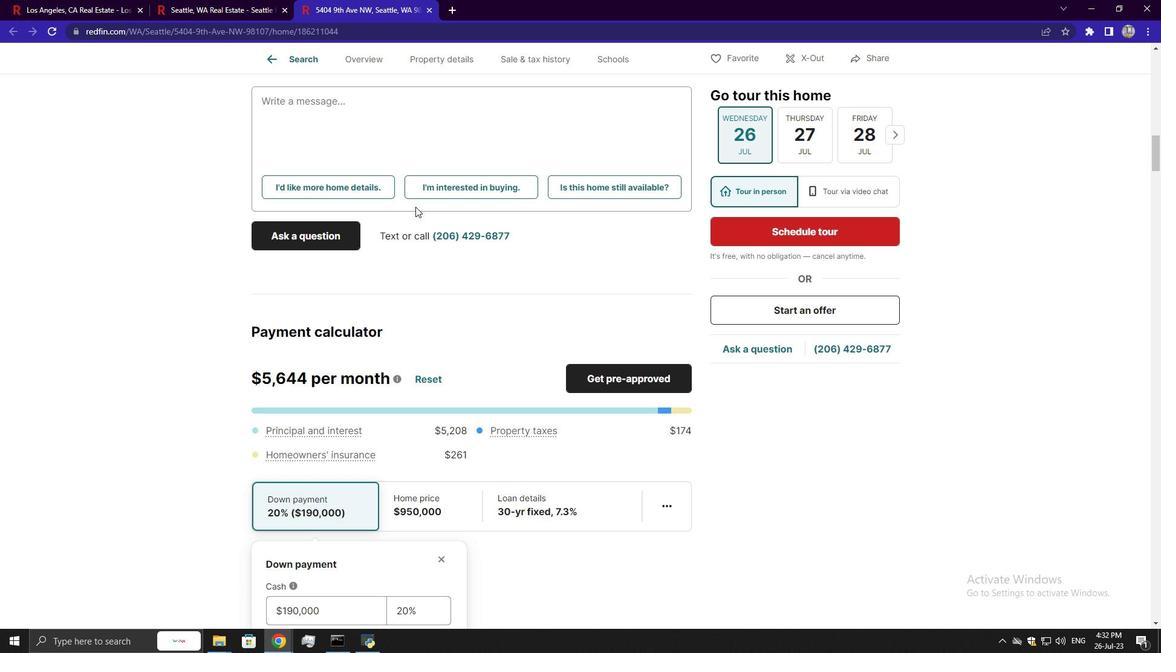 
Action: Mouse scrolled (415, 206) with delta (0, 0)
Screenshot: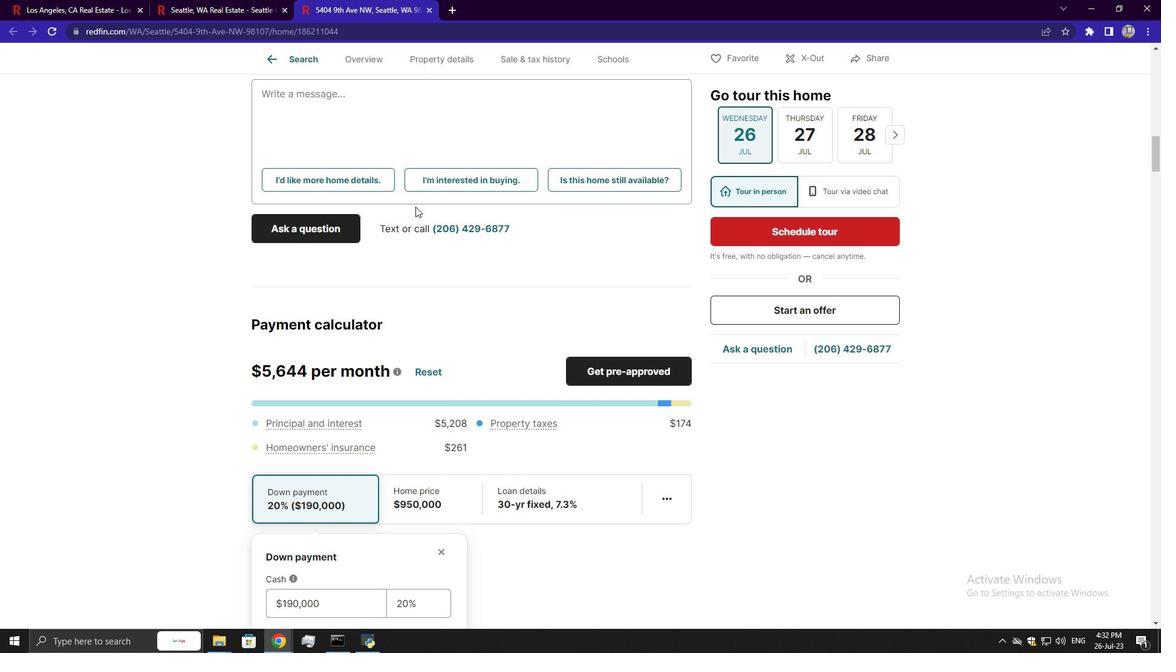 
Action: Mouse moved to (488, 199)
Screenshot: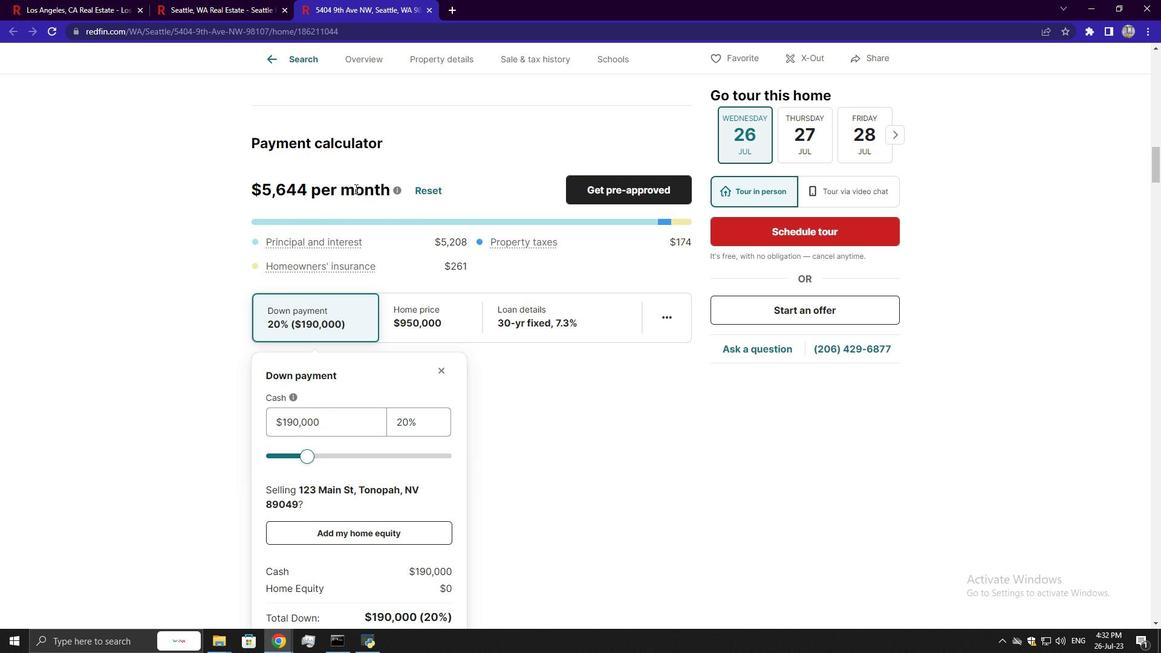 
Action: Mouse scrolled (488, 199) with delta (0, 0)
Screenshot: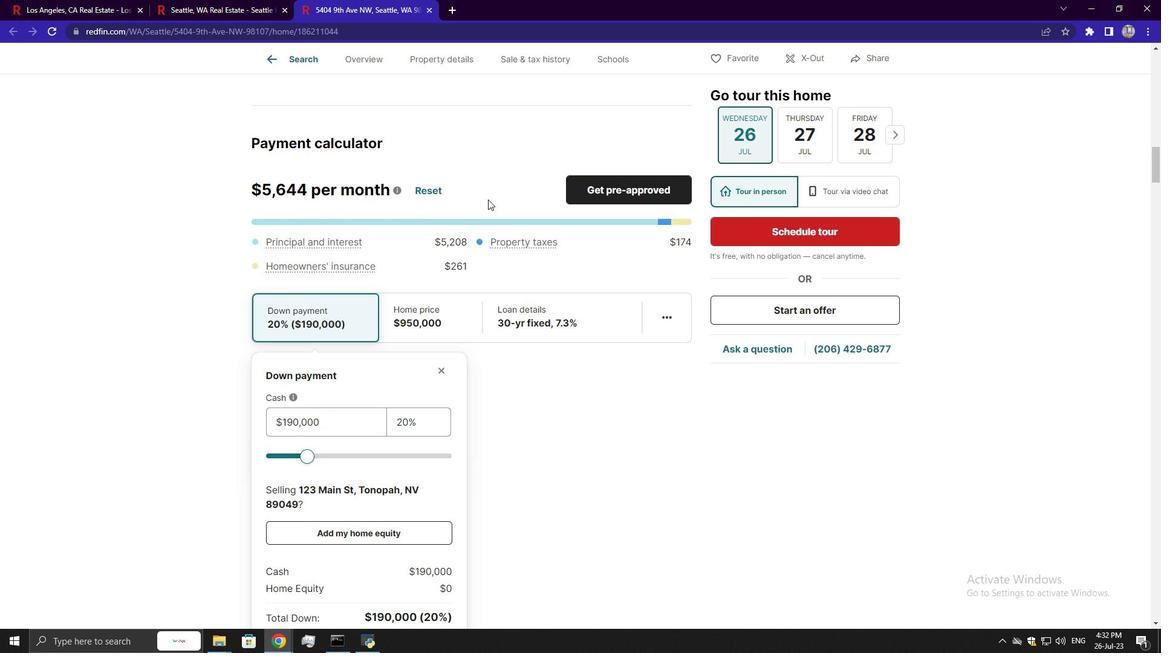 
Action: Mouse scrolled (488, 199) with delta (0, 0)
Screenshot: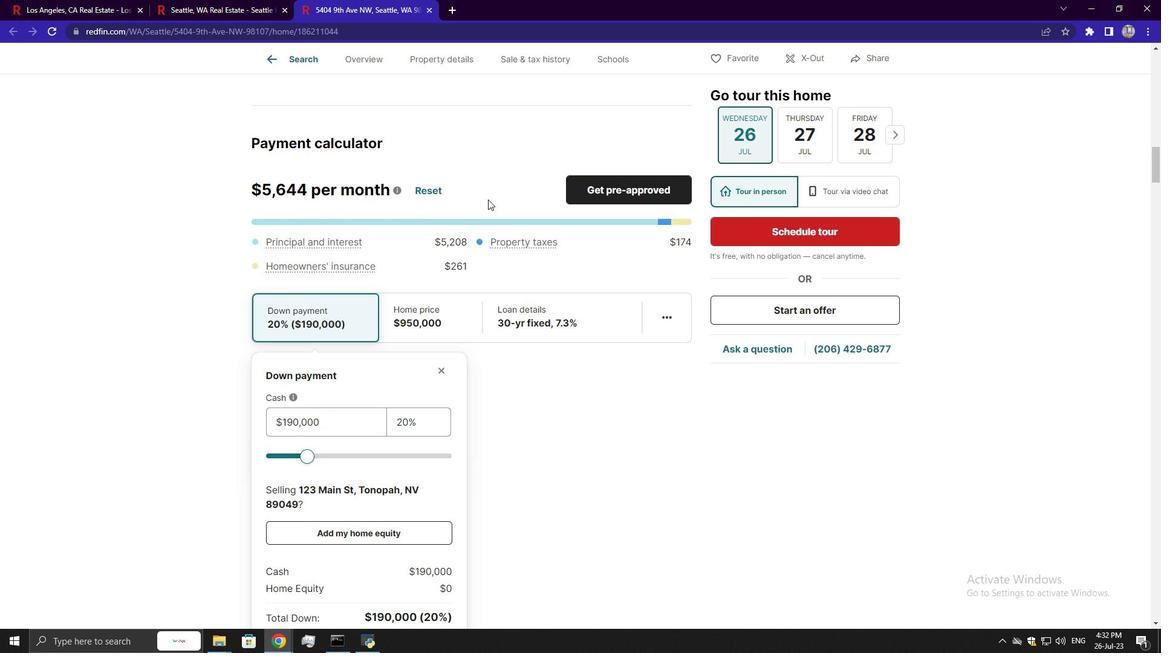 
Action: Mouse scrolled (488, 200) with delta (0, 0)
Screenshot: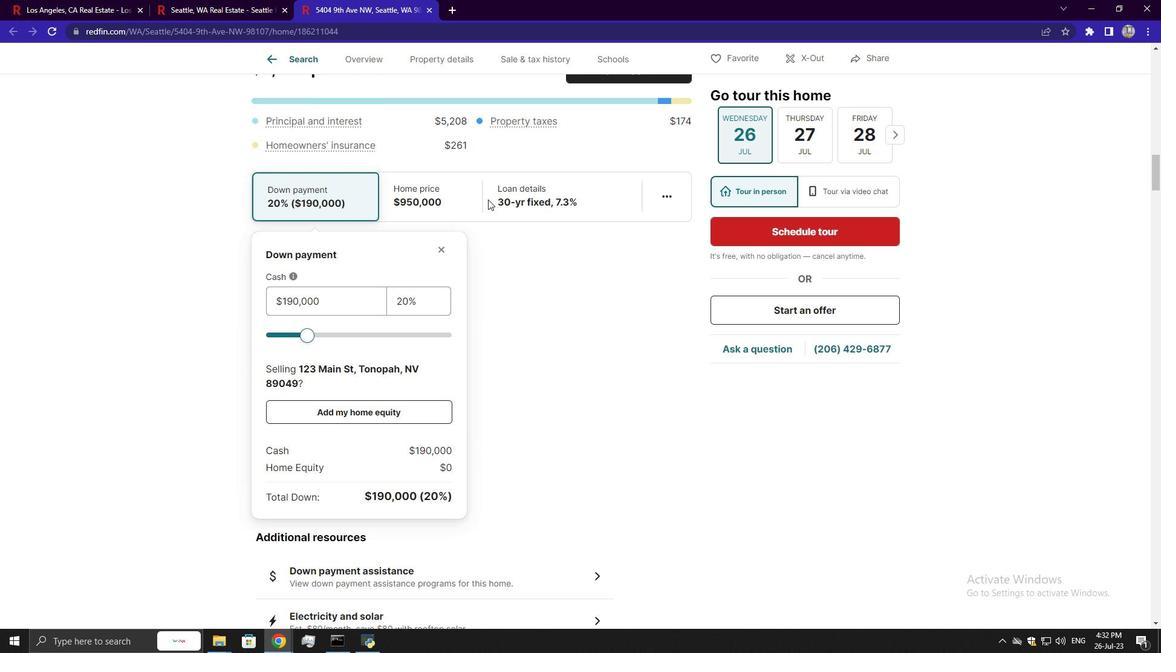 
Action: Mouse scrolled (488, 200) with delta (0, 0)
Screenshot: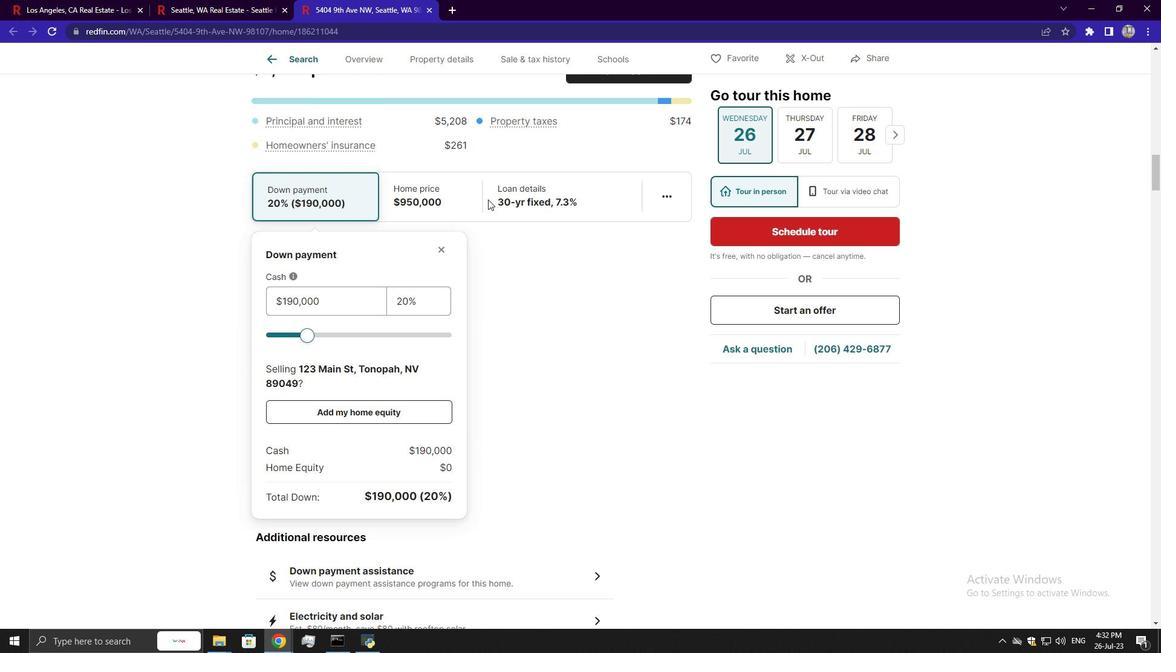 
Action: Mouse scrolled (488, 200) with delta (0, 0)
Screenshot: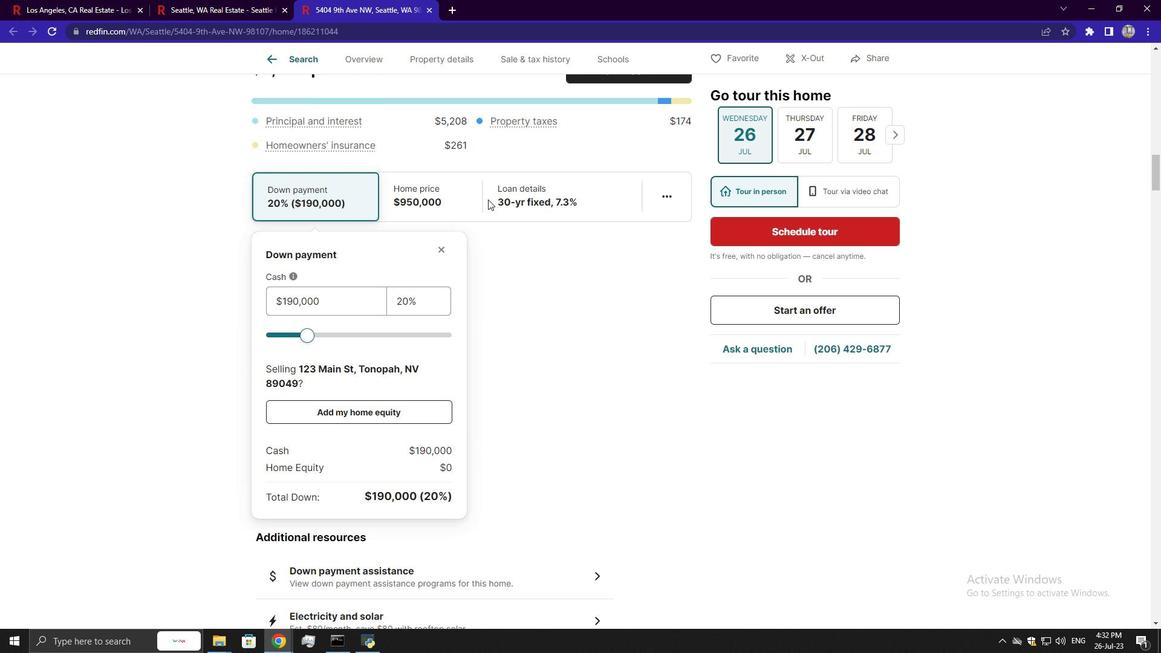 
Action: Mouse scrolled (488, 200) with delta (0, 0)
Screenshot: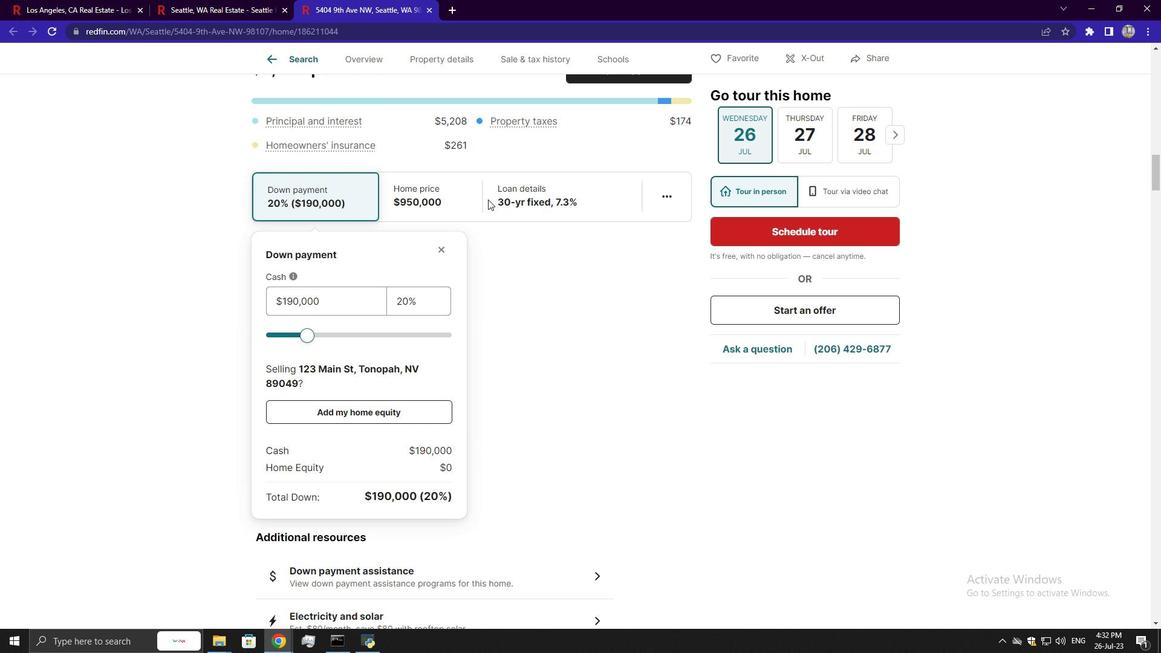 
Action: Mouse moved to (448, 132)
Screenshot: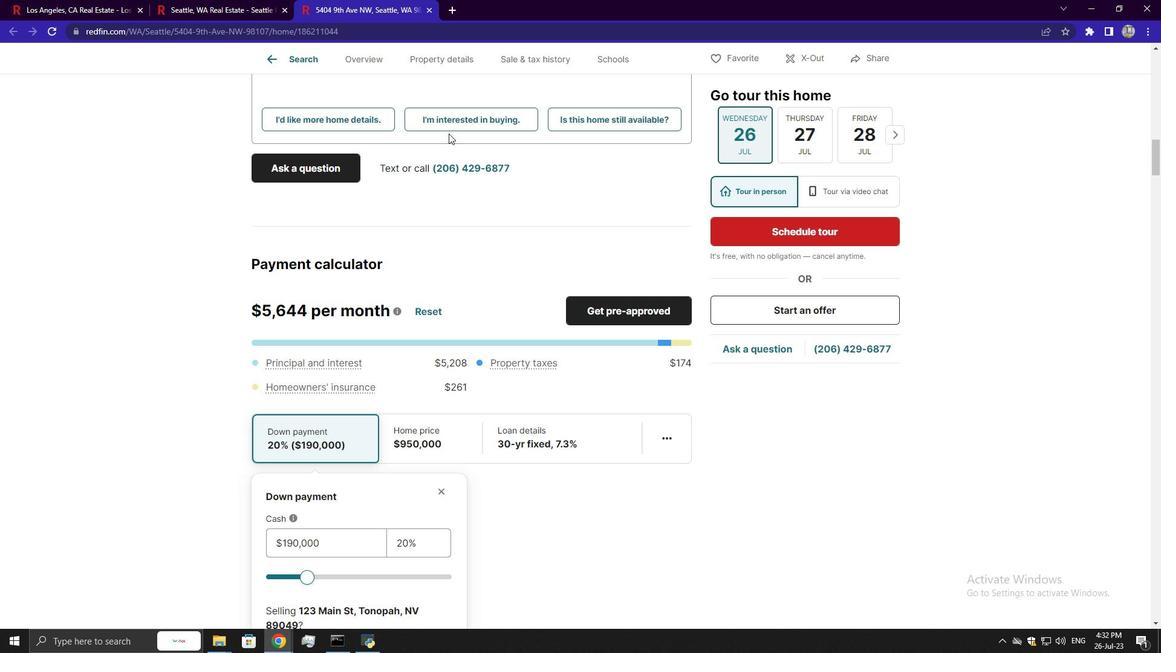
Action: Mouse scrolled (448, 133) with delta (0, 0)
Screenshot: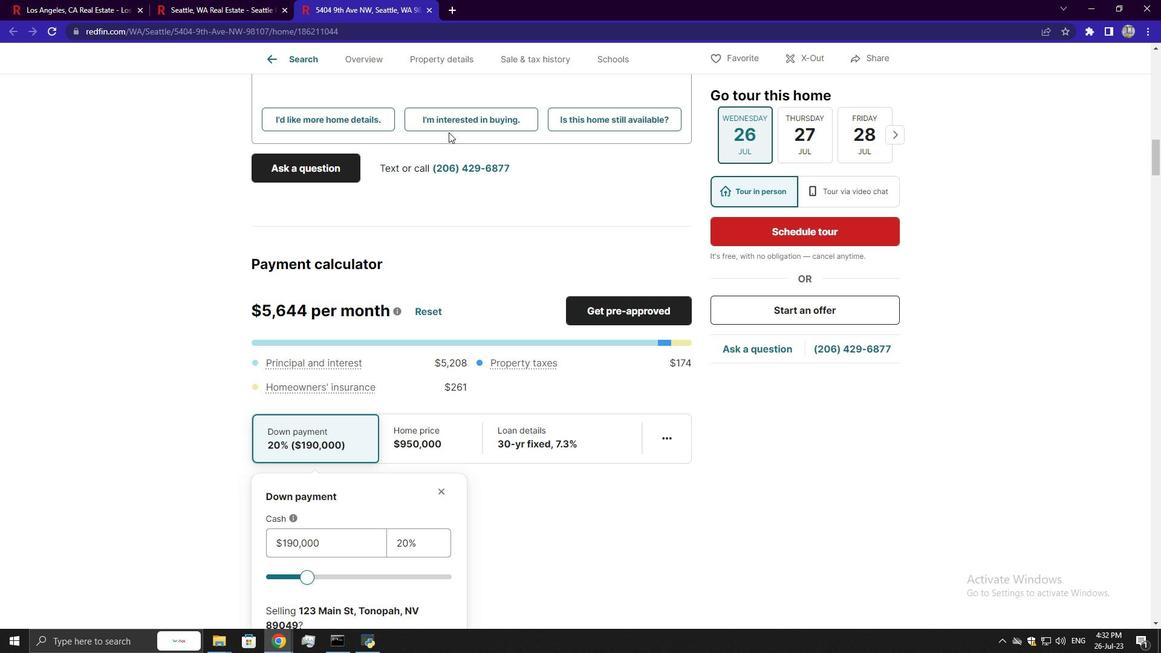 
Action: Mouse scrolled (448, 133) with delta (0, 0)
Screenshot: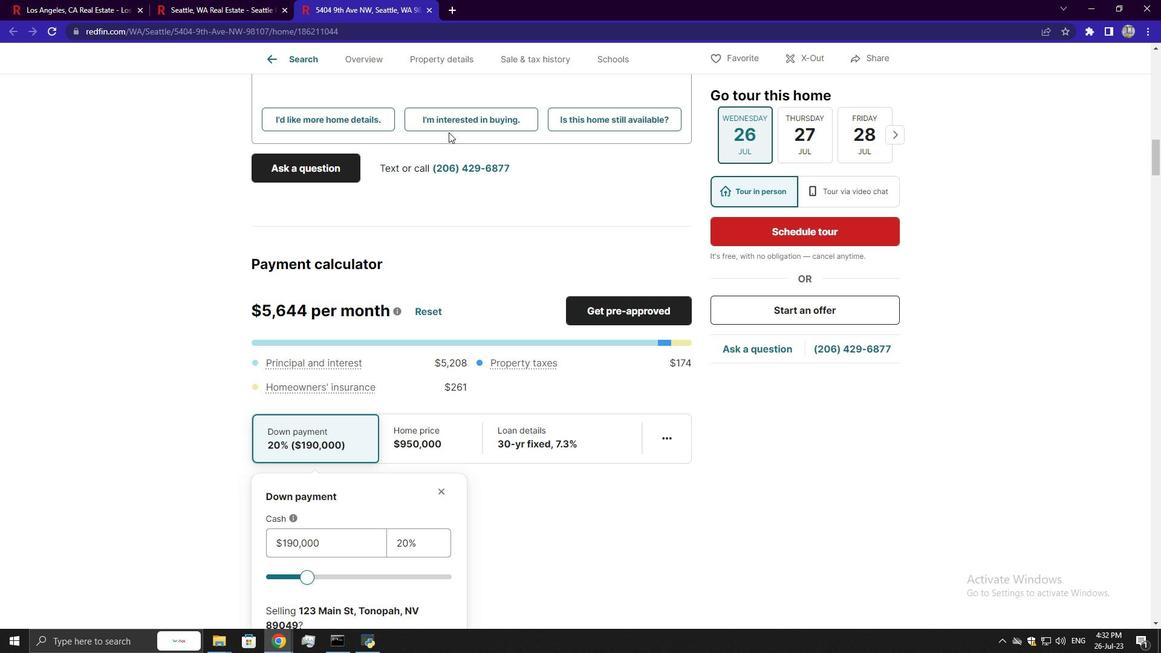 
Action: Mouse scrolled (448, 133) with delta (0, 0)
Screenshot: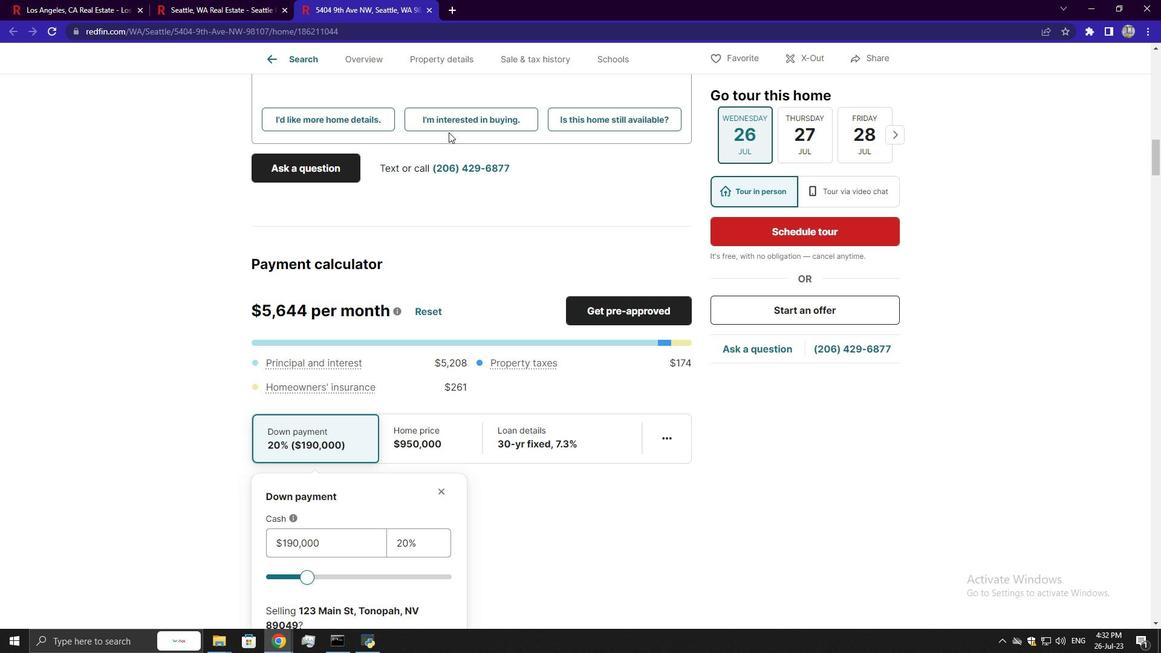 
Action: Mouse scrolled (448, 133) with delta (0, 0)
Screenshot: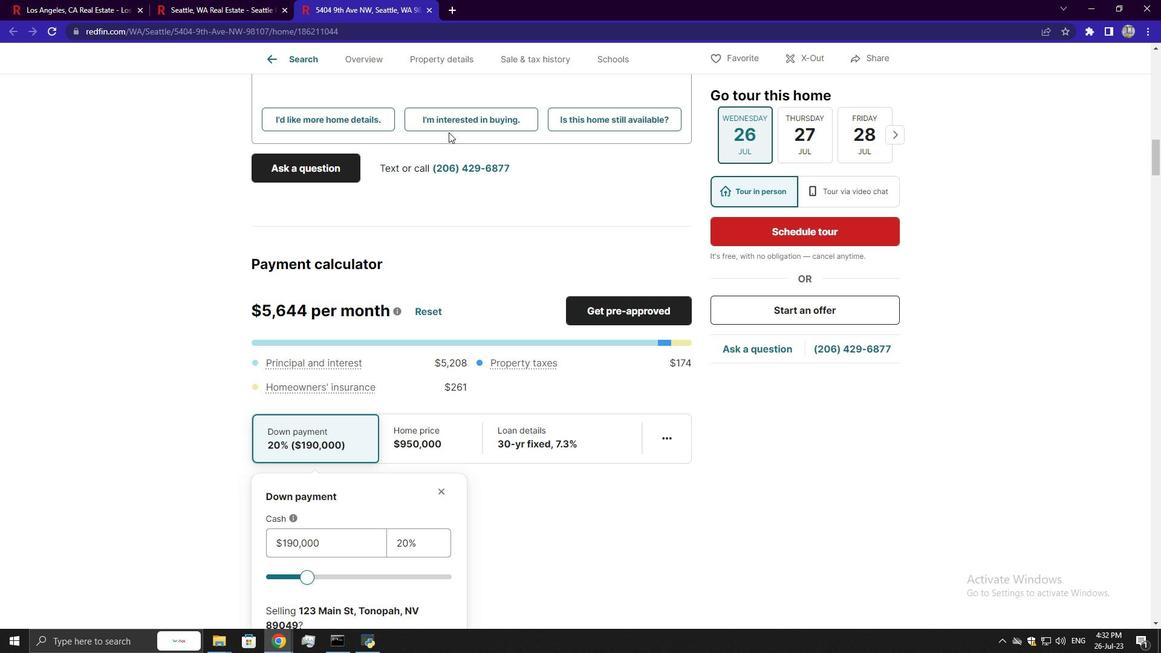 
Action: Mouse scrolled (448, 133) with delta (0, 0)
Screenshot: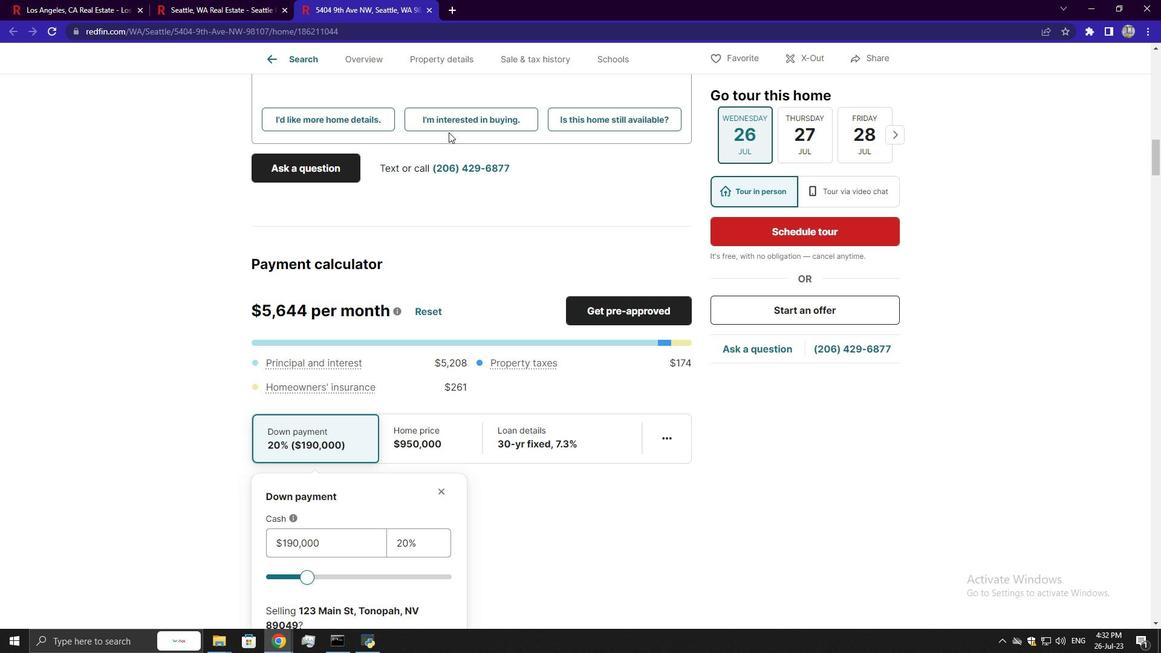 
Action: Mouse scrolled (448, 133) with delta (0, 0)
Screenshot: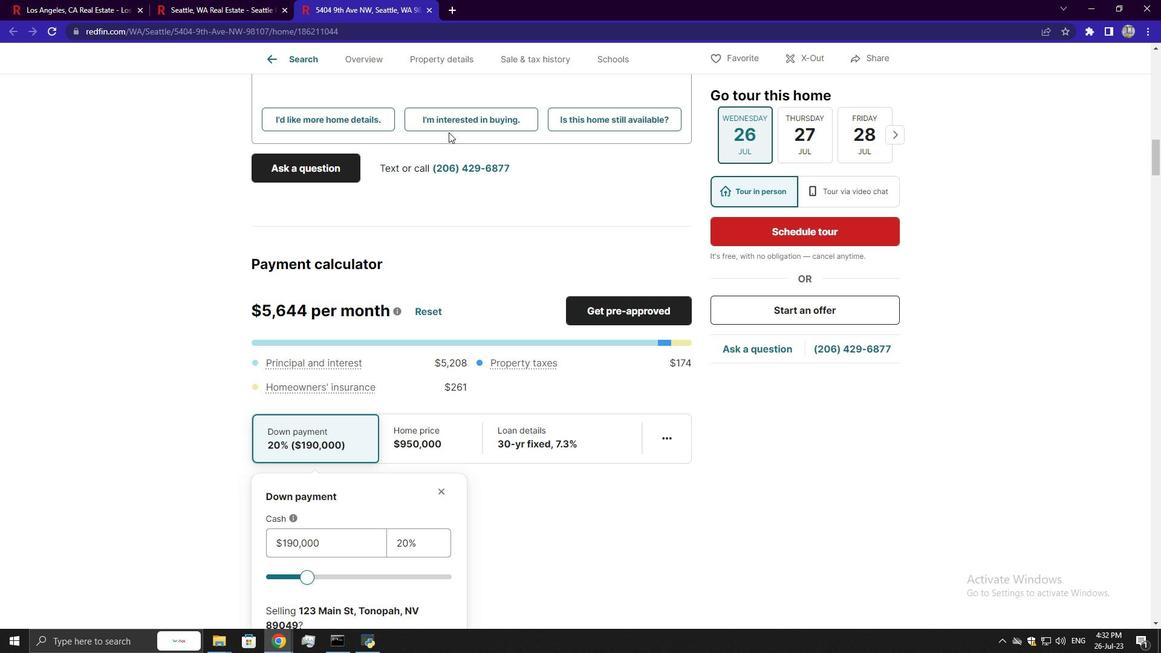 
Action: Mouse scrolled (448, 133) with delta (0, 0)
Screenshot: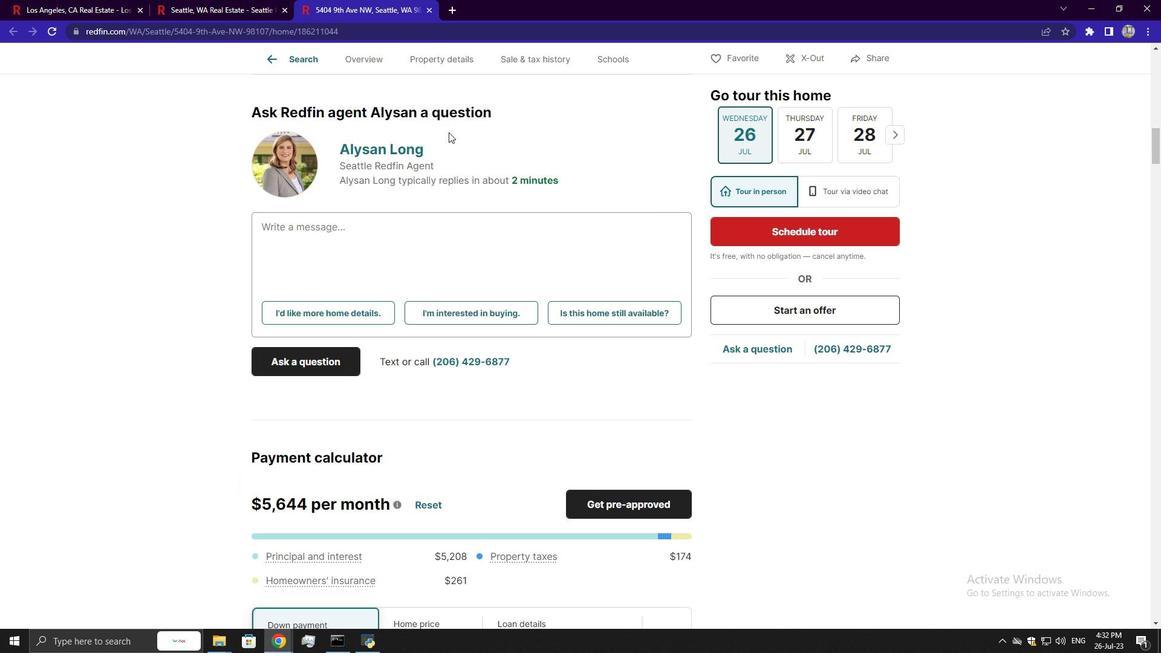 
Action: Mouse scrolled (448, 133) with delta (0, 0)
Screenshot: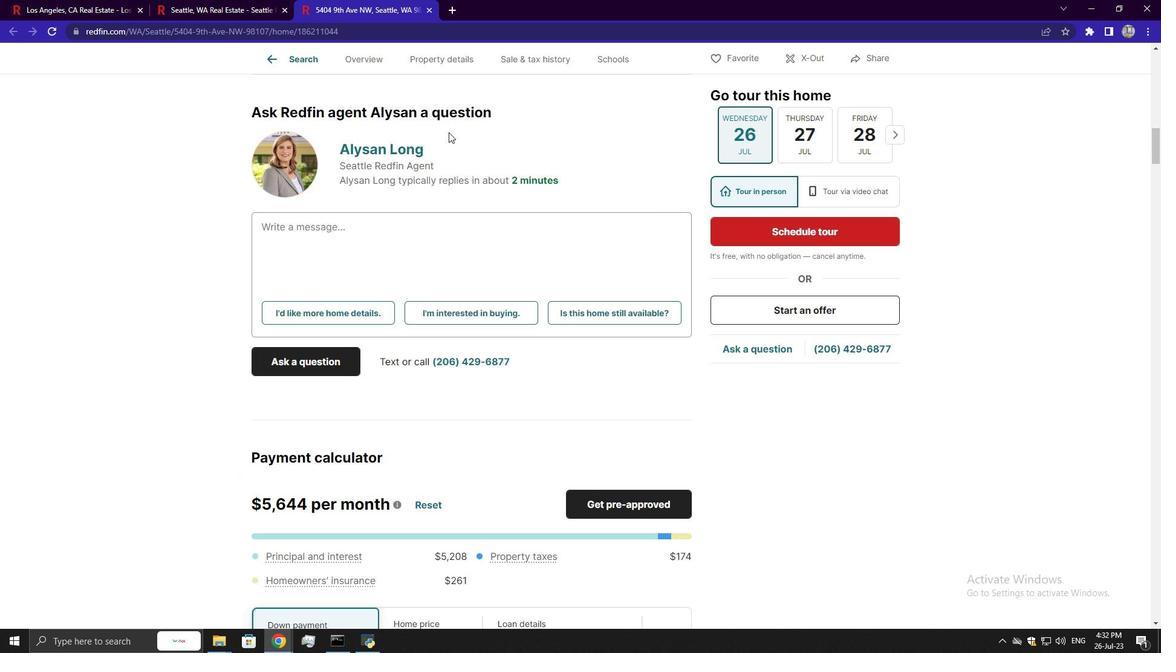 
Action: Mouse scrolled (448, 133) with delta (0, 0)
Screenshot: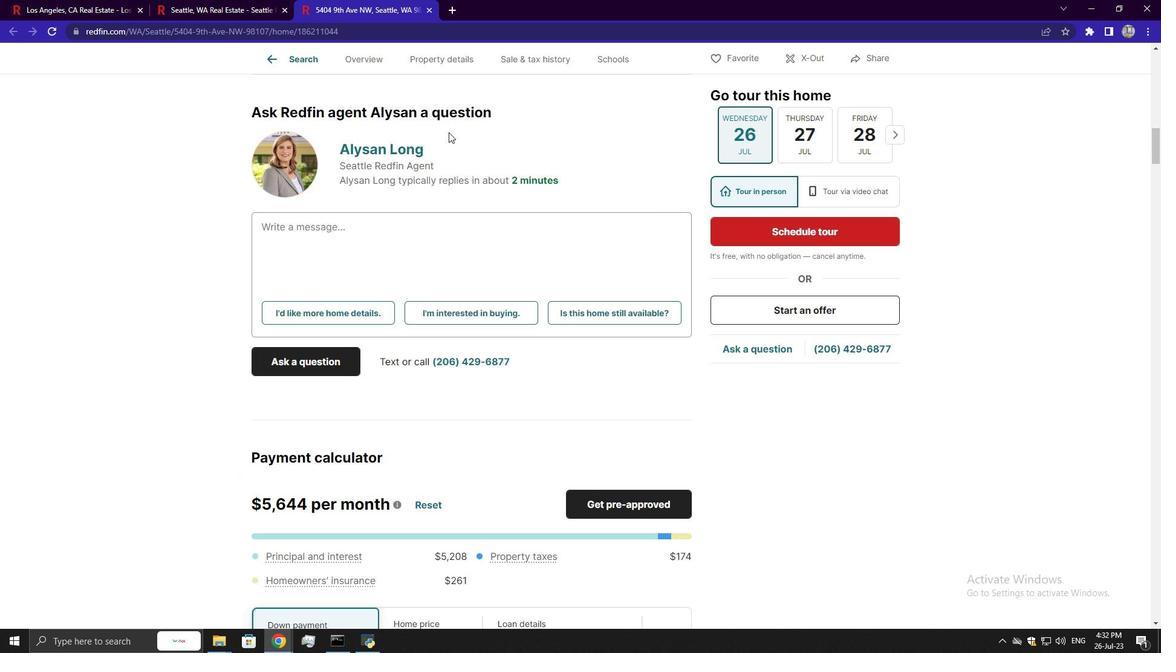 
Action: Mouse scrolled (448, 133) with delta (0, 0)
Screenshot: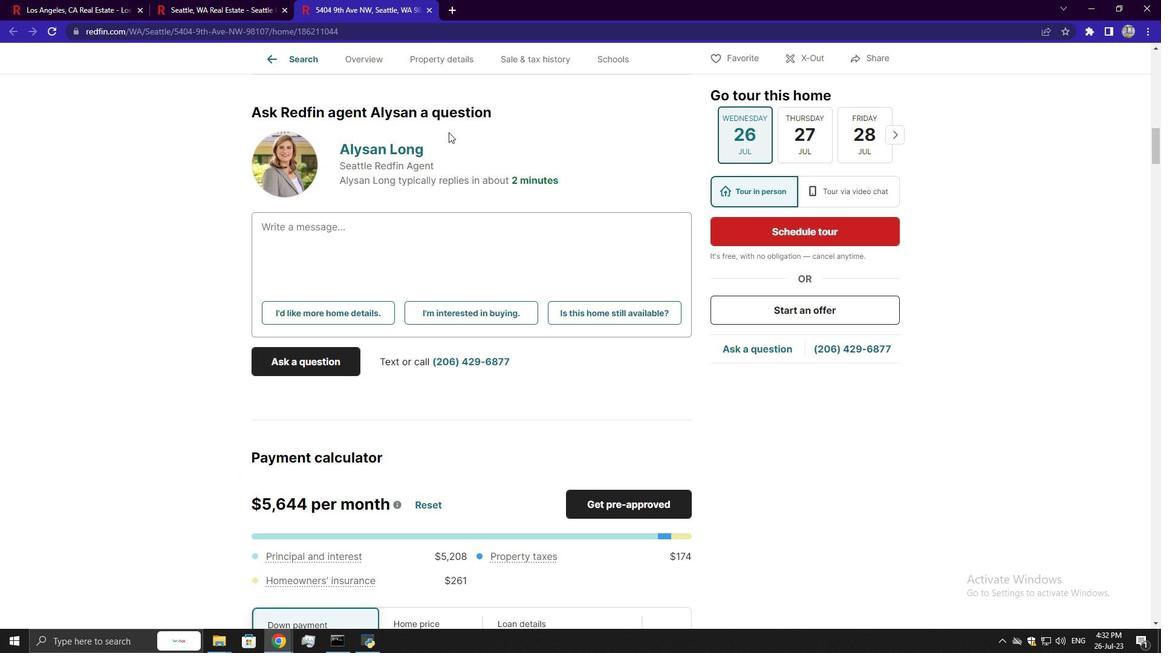 
Action: Mouse scrolled (448, 133) with delta (0, 0)
Screenshot: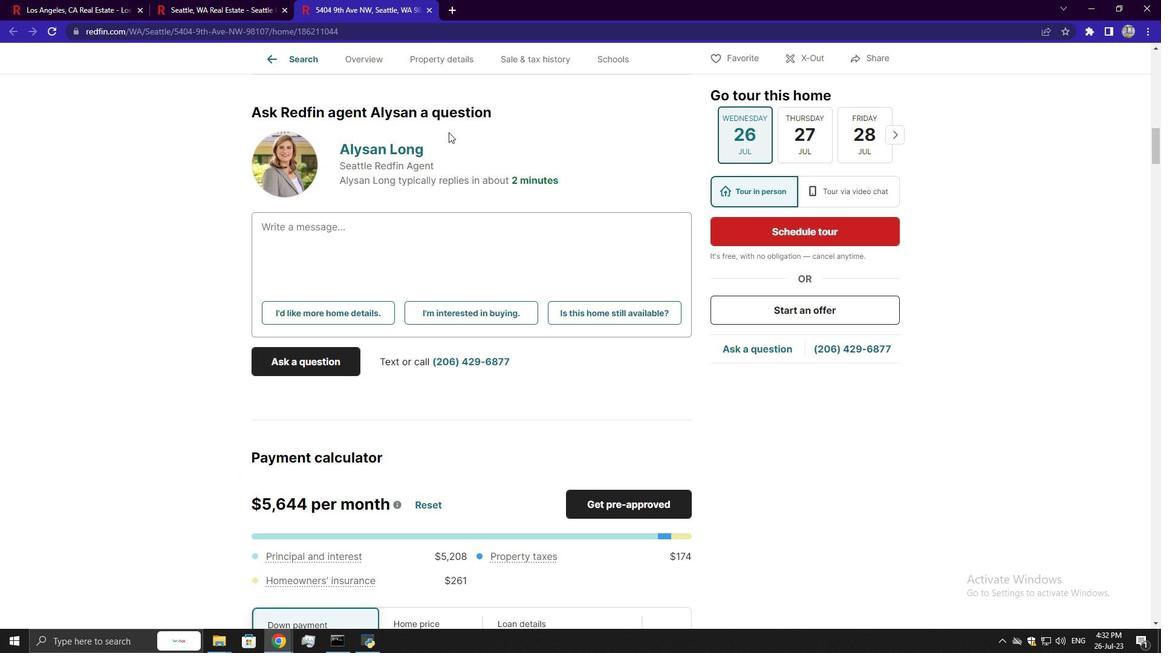 
Action: Mouse scrolled (448, 133) with delta (0, 0)
Screenshot: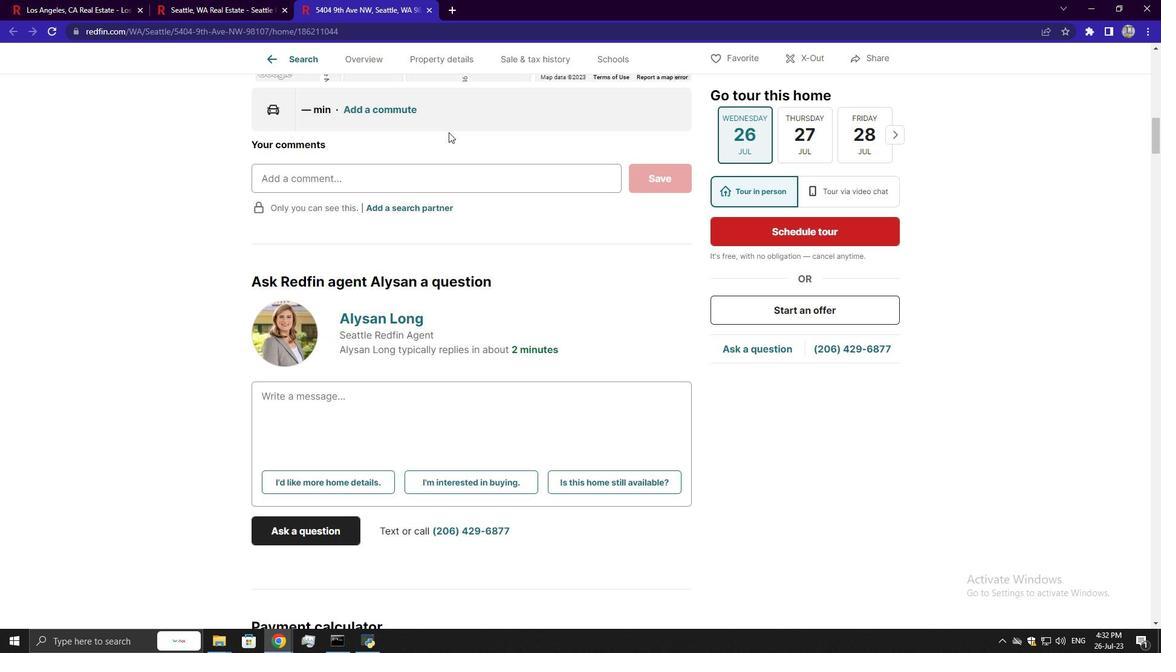 
Action: Mouse scrolled (448, 133) with delta (0, 0)
Screenshot: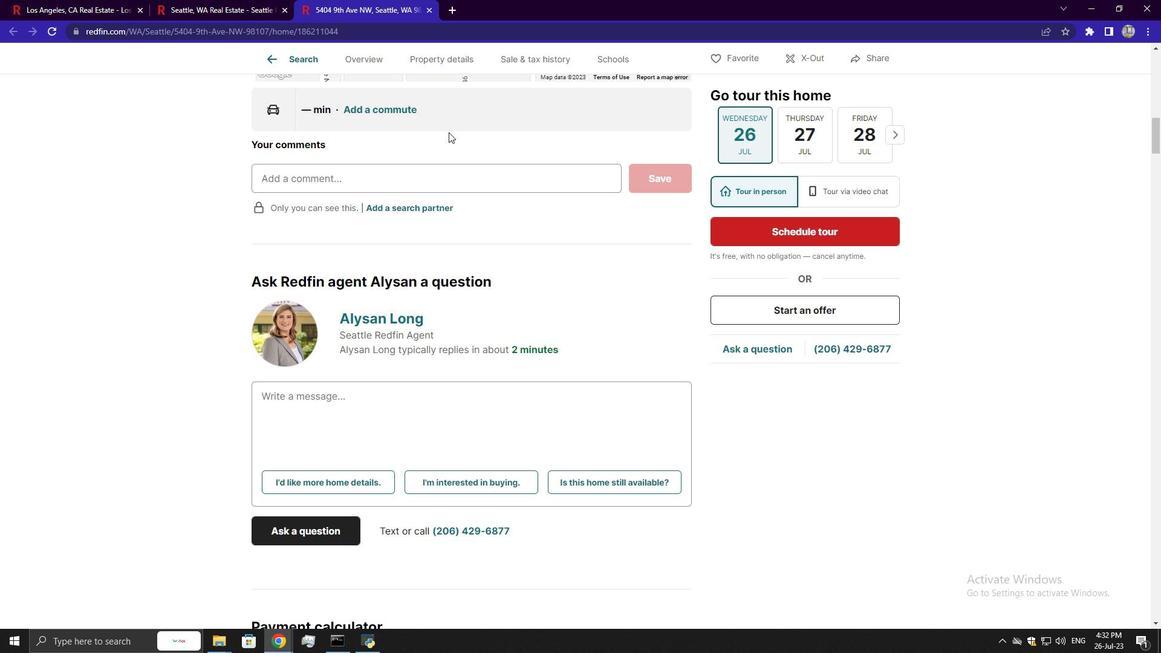 
Action: Mouse scrolled (448, 133) with delta (0, 0)
Screenshot: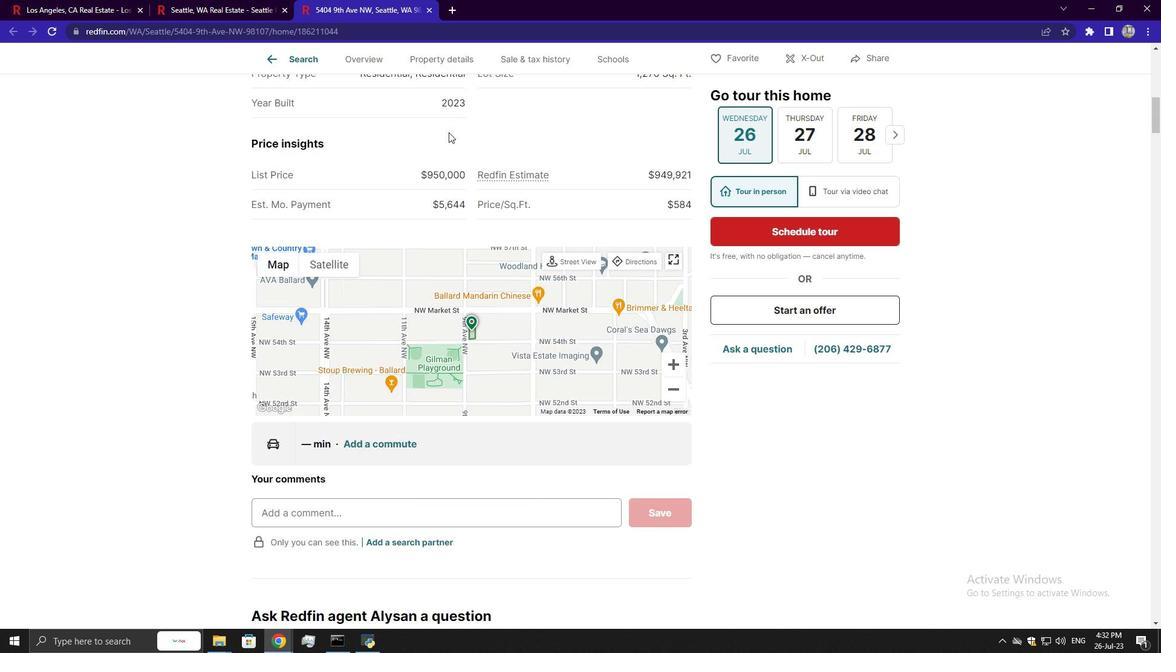 
Action: Mouse scrolled (448, 133) with delta (0, 0)
Screenshot: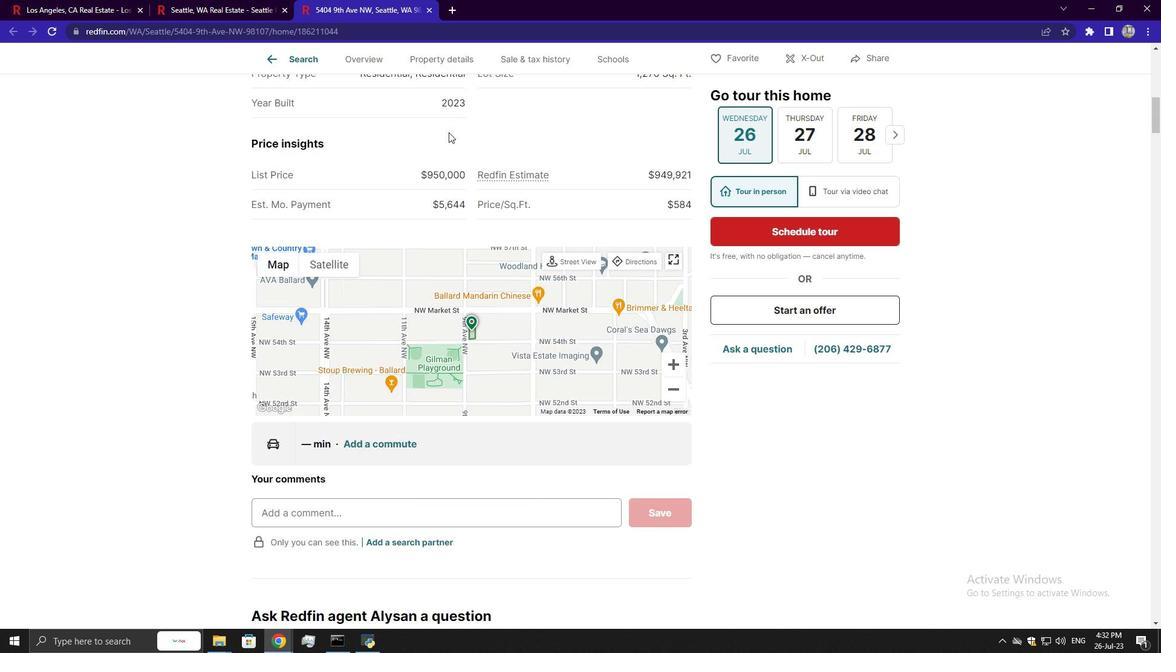 
Action: Mouse scrolled (448, 133) with delta (0, 0)
Screenshot: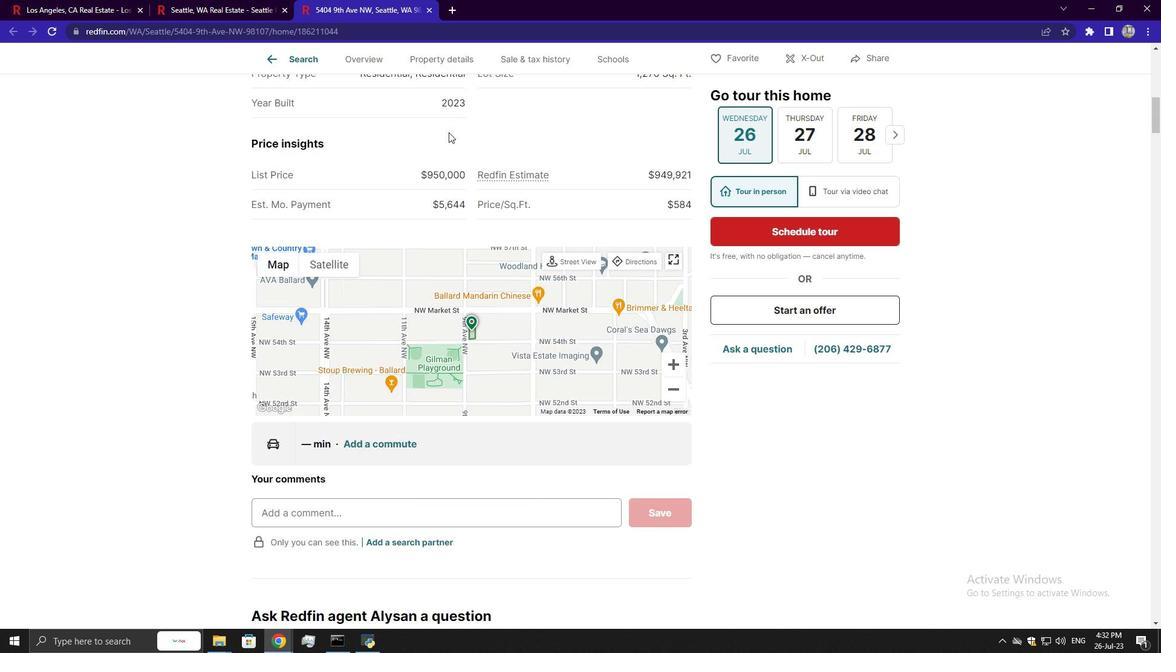 
Action: Mouse scrolled (448, 133) with delta (0, 0)
Screenshot: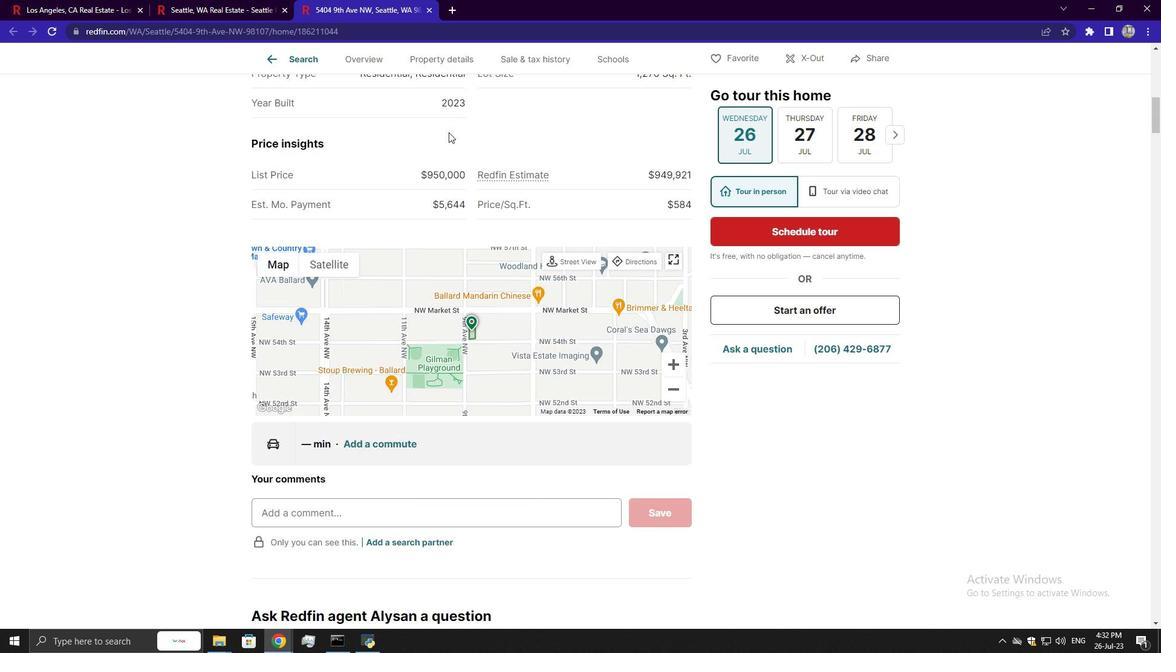 
Action: Mouse scrolled (448, 133) with delta (0, 0)
Screenshot: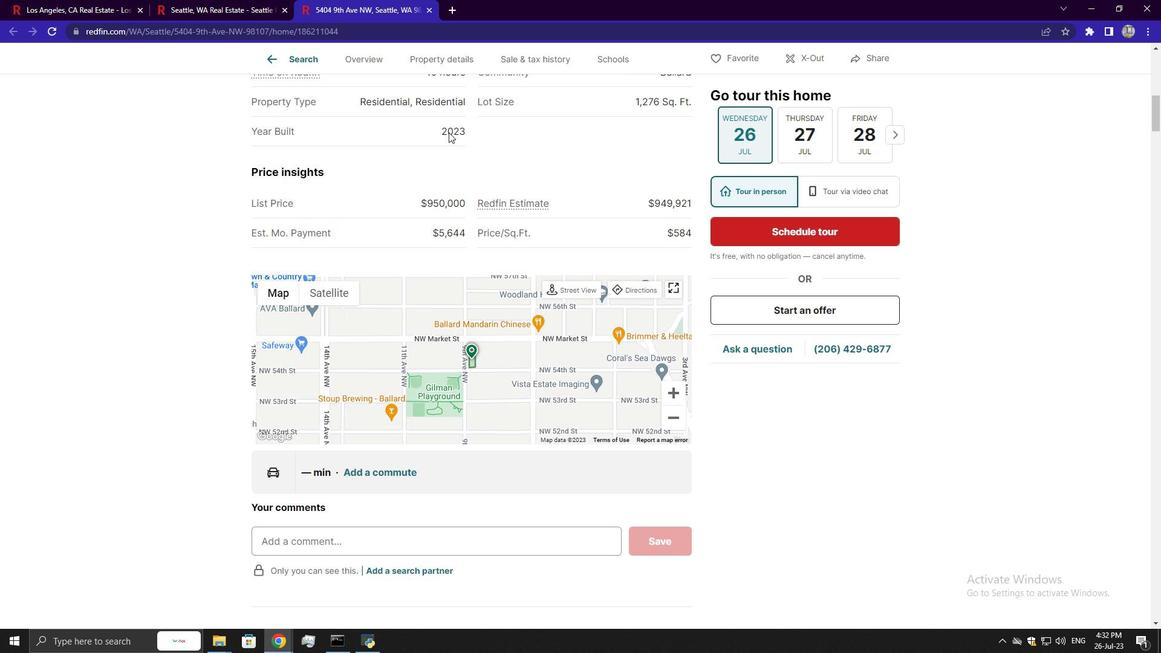 
Action: Mouse scrolled (448, 133) with delta (0, 0)
Screenshot: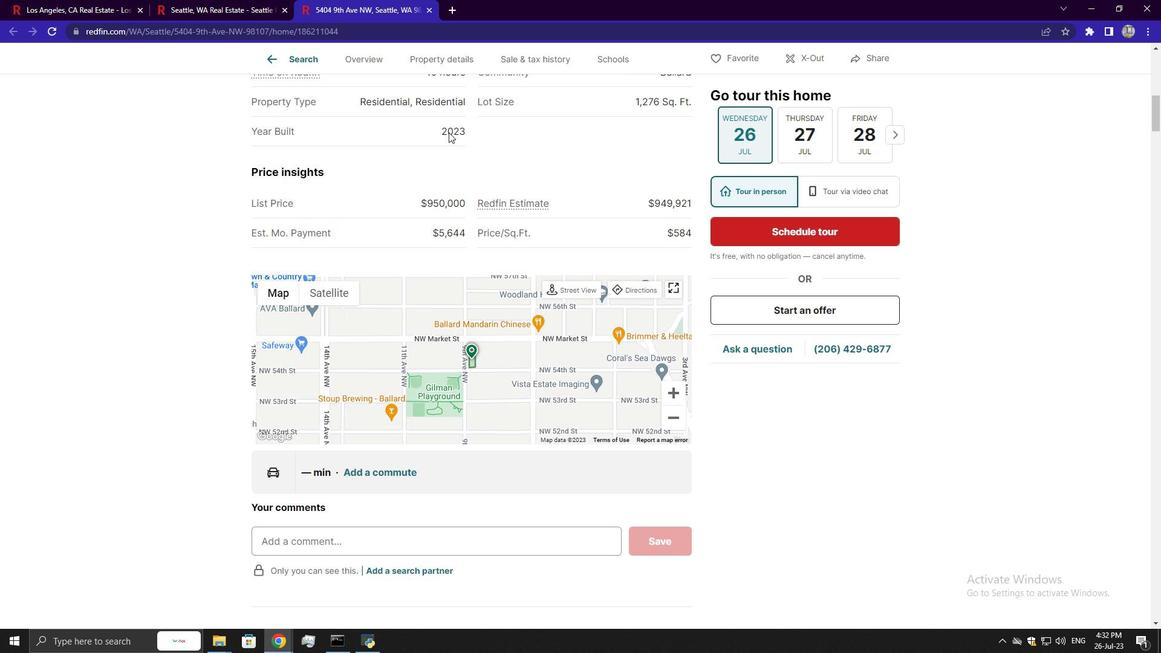 
Action: Mouse scrolled (448, 133) with delta (0, 0)
Screenshot: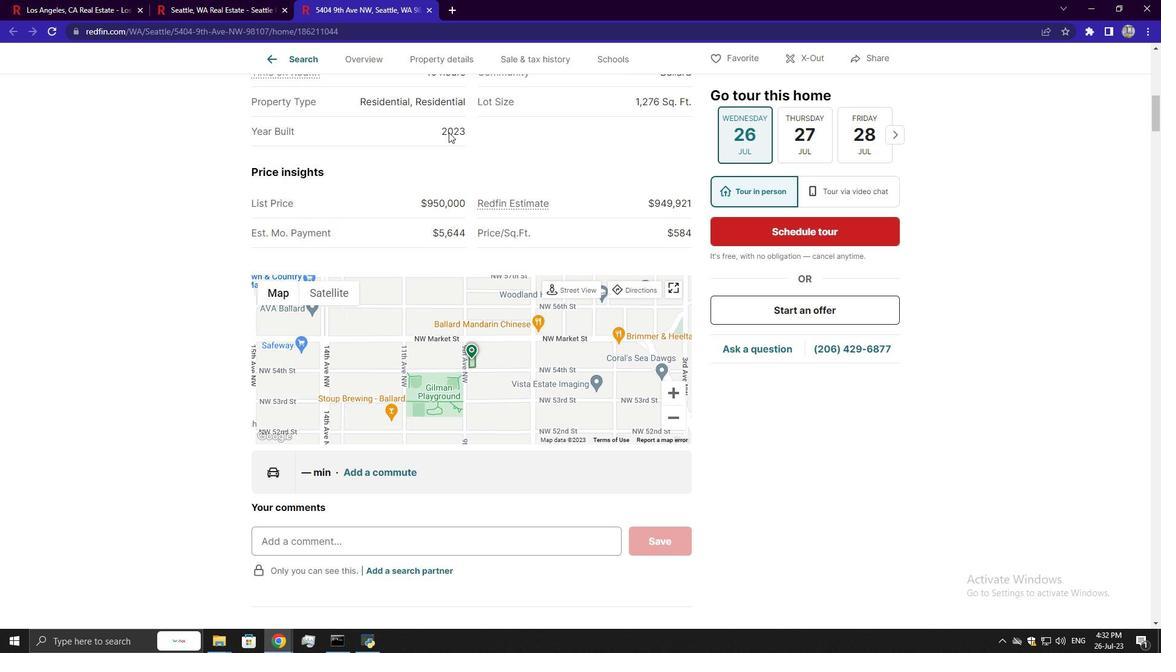 
Action: Mouse scrolled (448, 133) with delta (0, 0)
Screenshot: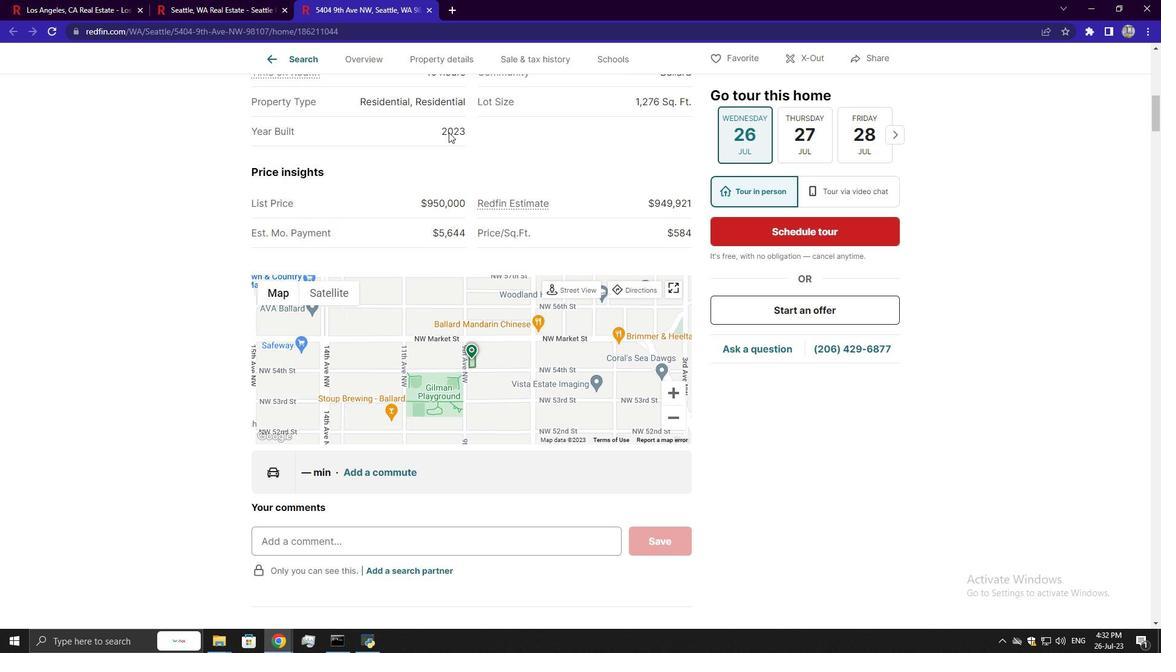 
Action: Mouse scrolled (448, 133) with delta (0, 0)
Screenshot: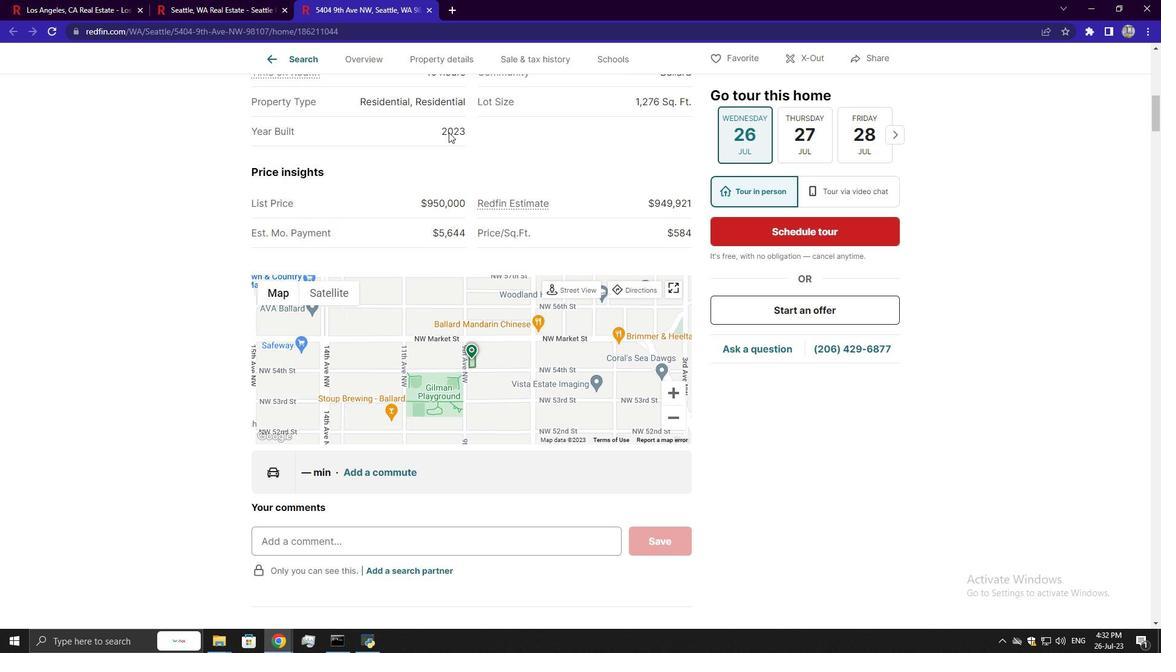 
Action: Mouse scrolled (448, 133) with delta (0, 0)
Screenshot: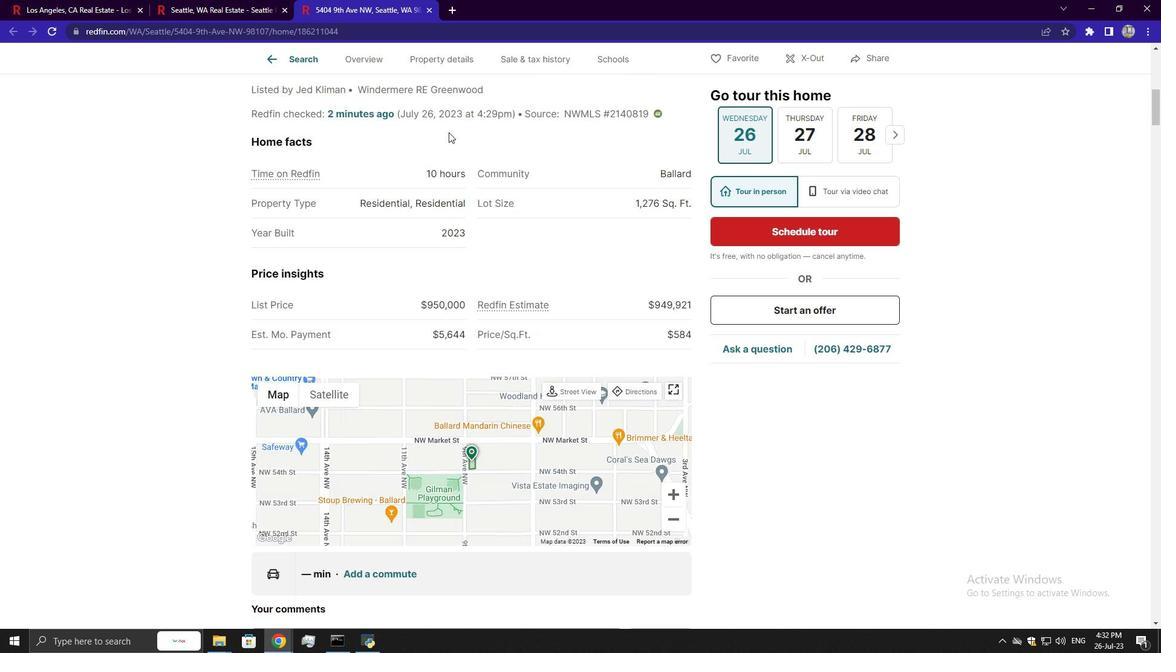 
Action: Mouse moved to (427, 7)
